 Task: Make an album of culinary techniques and cooking processes.
Action: Mouse scrolled (96, 169) with delta (0, 3)
Screenshot: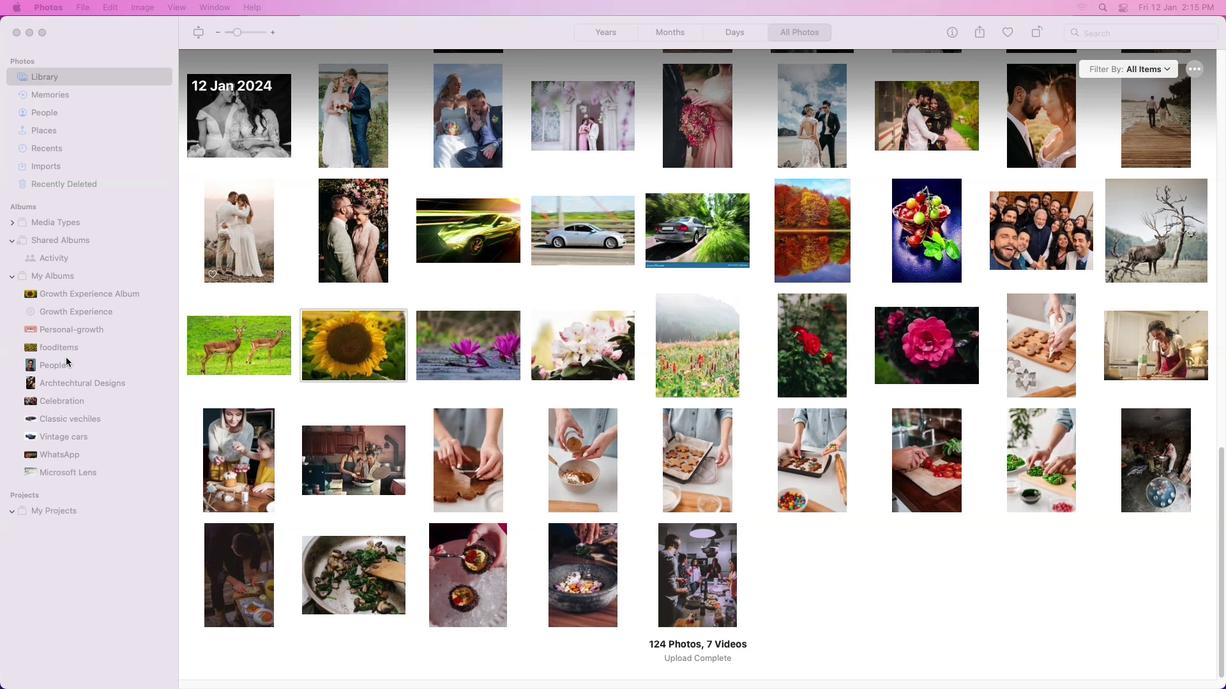 
Action: Mouse moved to (62, 268)
Screenshot: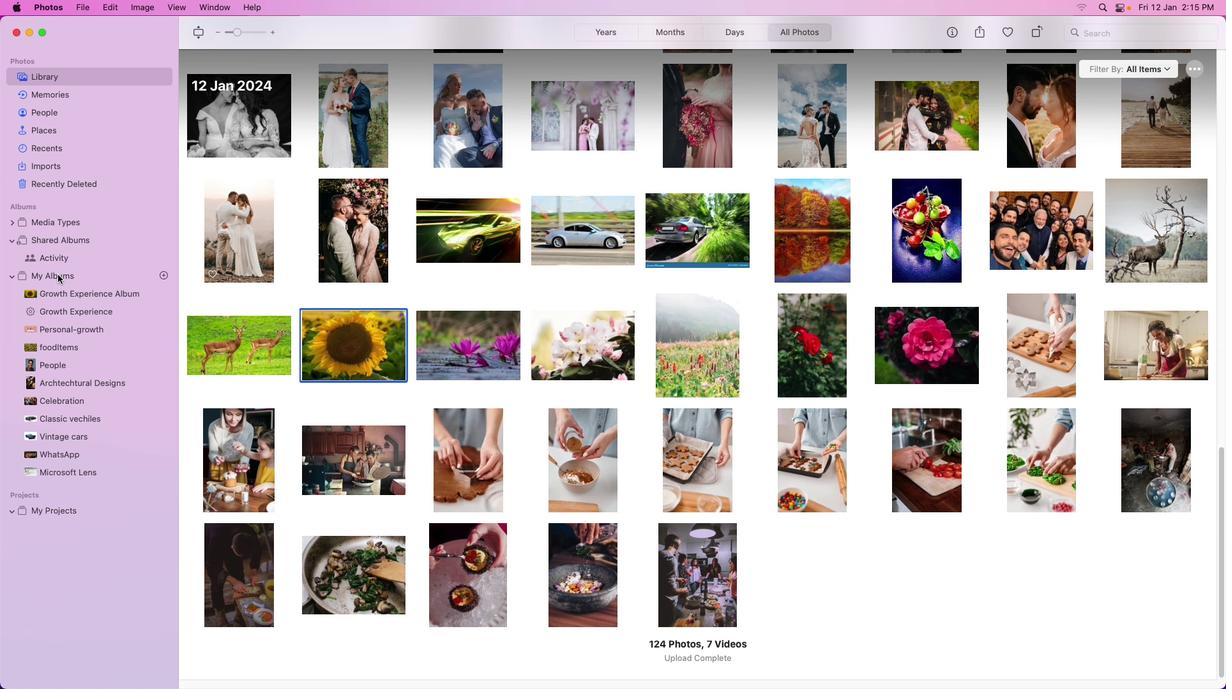 
Action: Mouse pressed left at (62, 268)
Screenshot: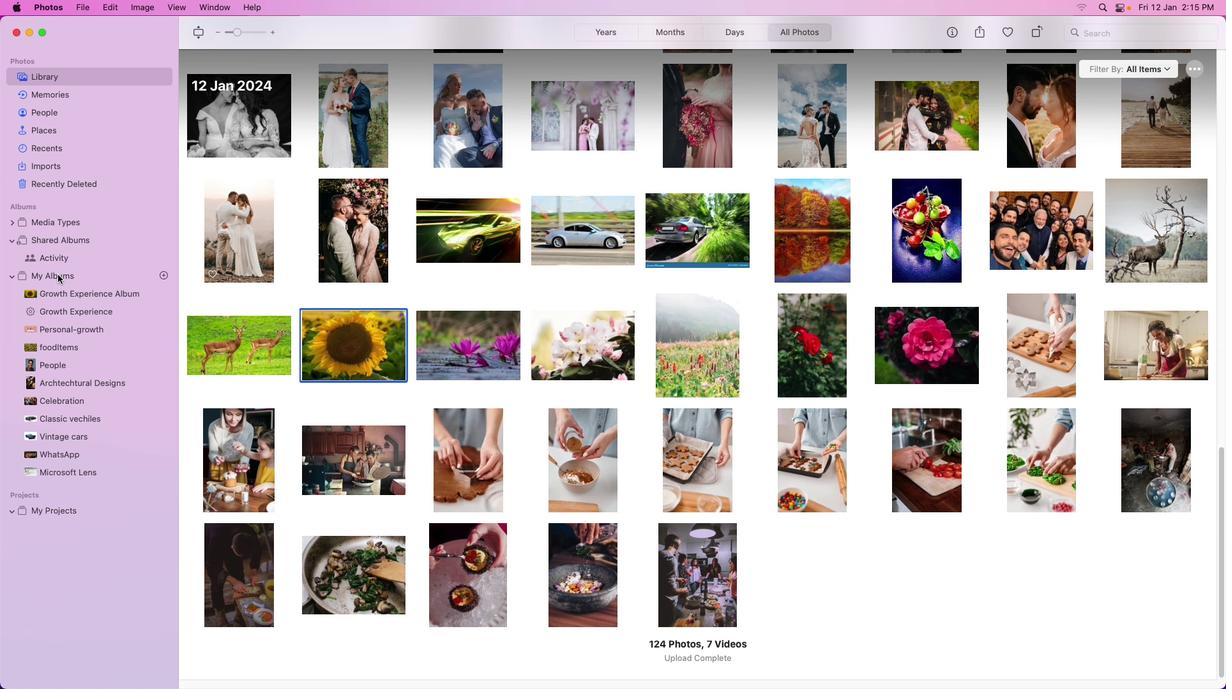 
Action: Mouse moved to (57, 274)
Screenshot: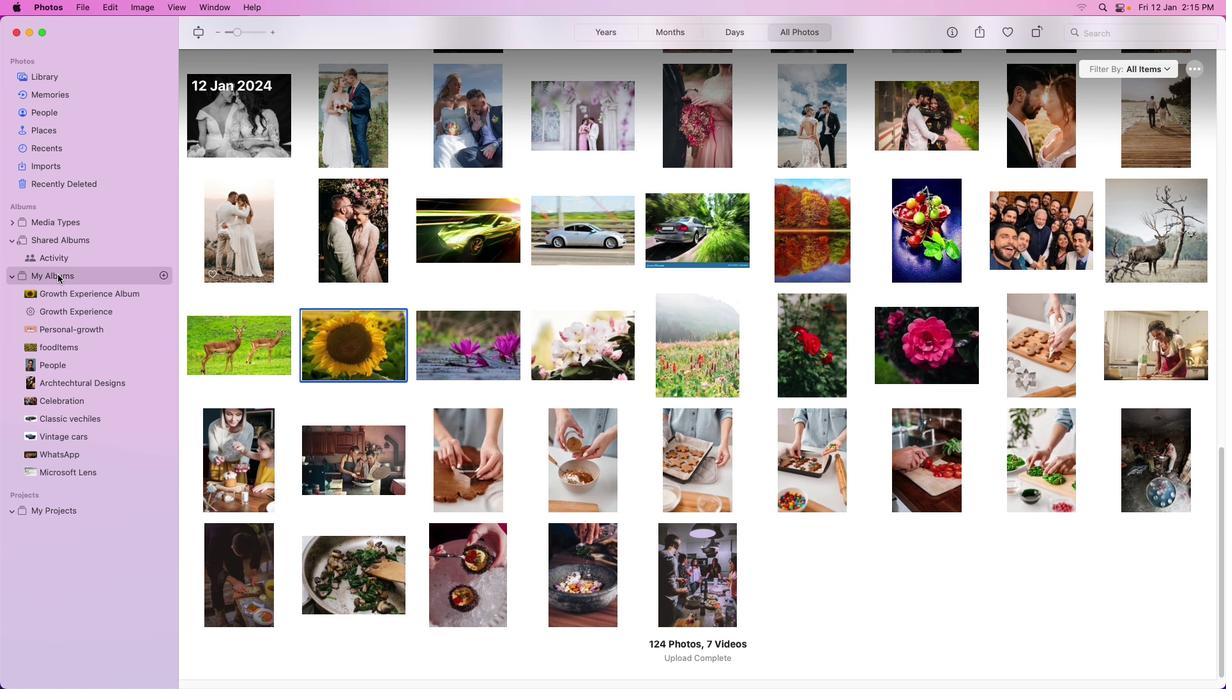 
Action: Mouse pressed left at (57, 274)
Screenshot: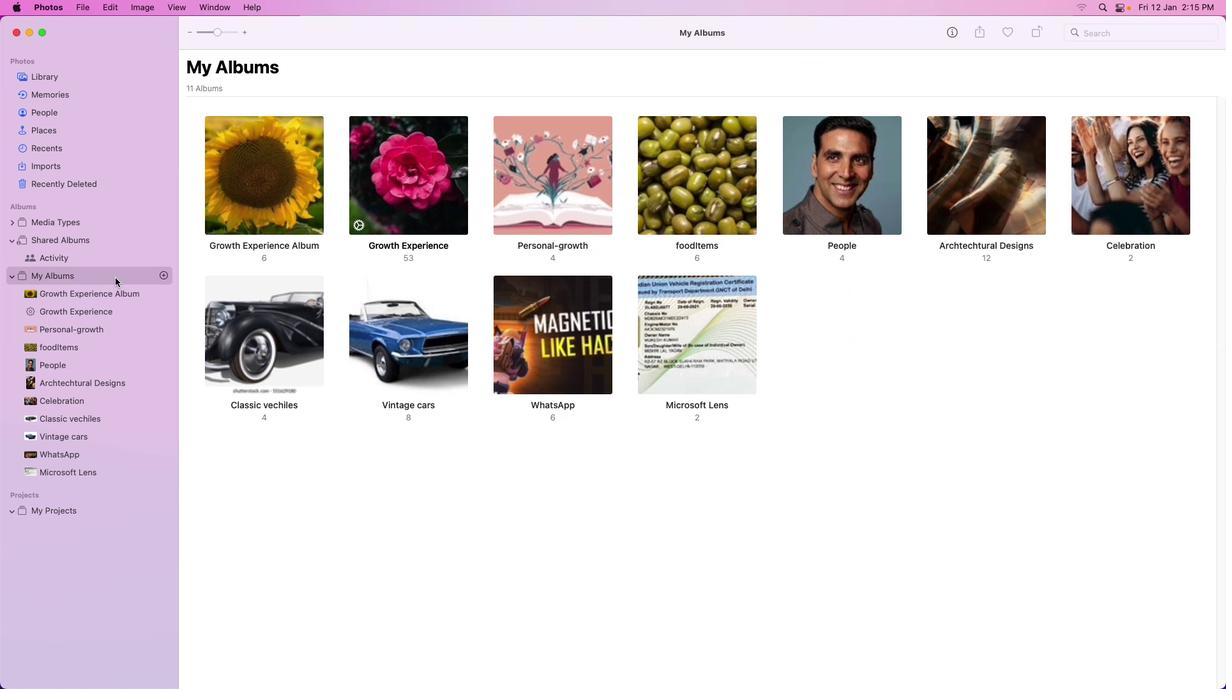 
Action: Mouse moved to (163, 275)
Screenshot: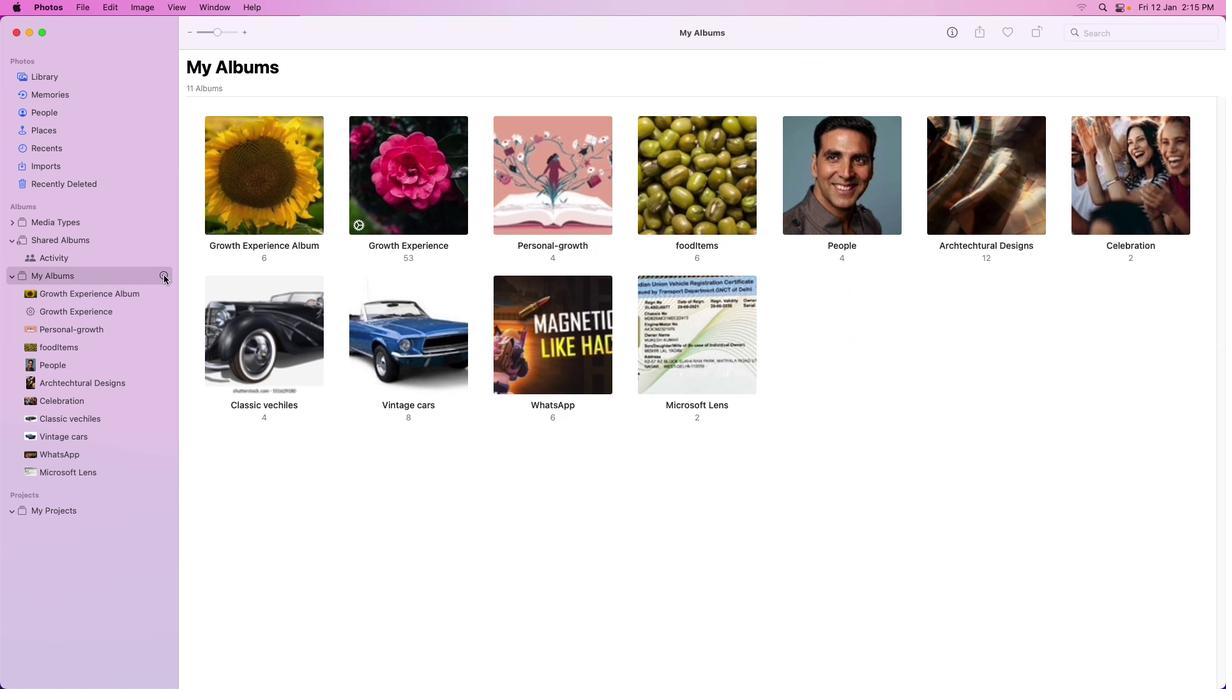 
Action: Mouse pressed left at (163, 275)
Screenshot: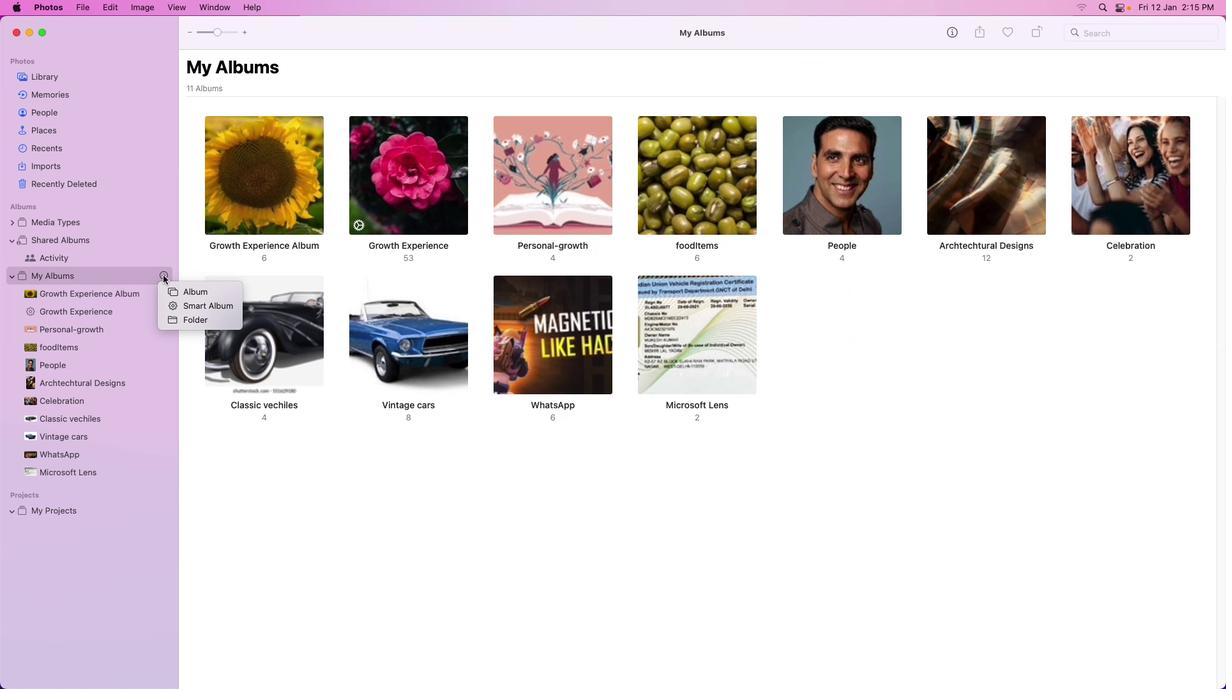
Action: Mouse moved to (183, 295)
Screenshot: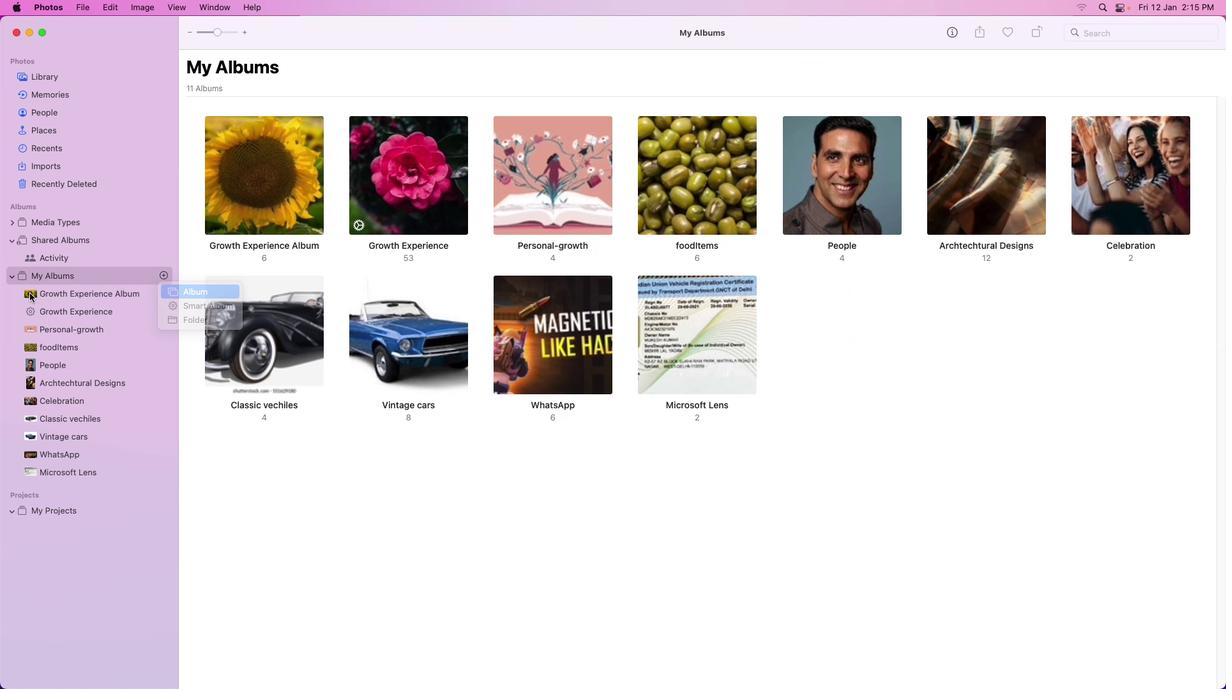 
Action: Mouse pressed left at (183, 295)
Screenshot: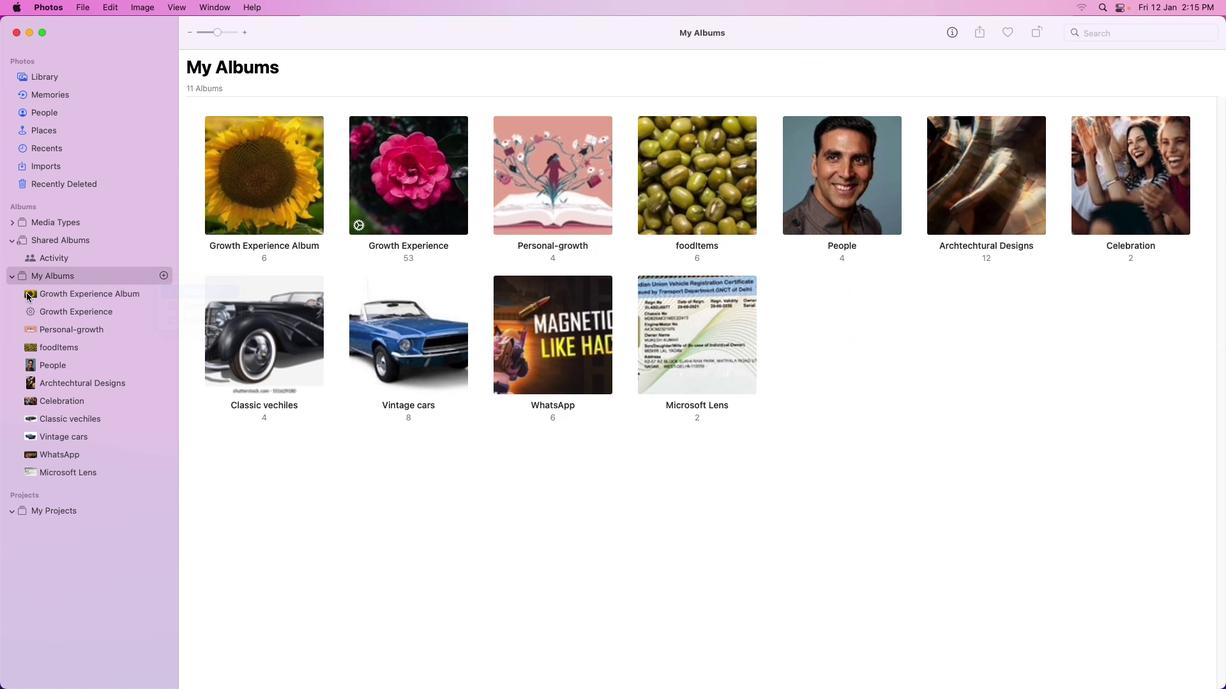 
Action: Mouse moved to (139, 293)
Screenshot: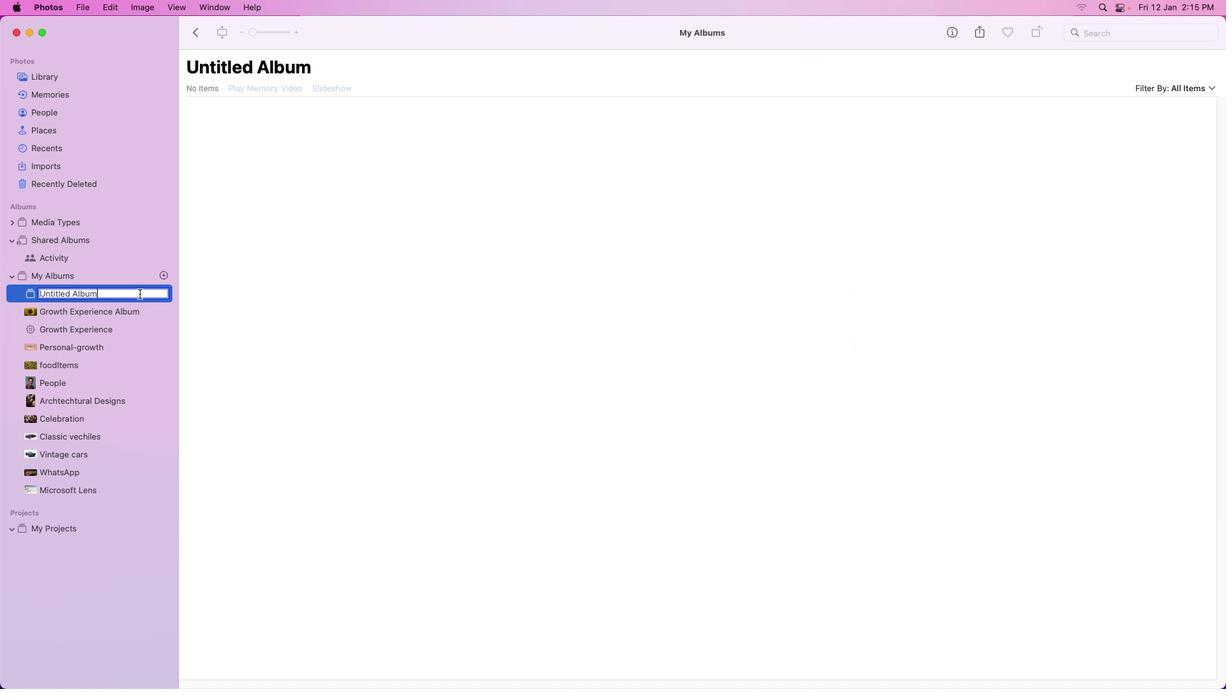 
Action: Mouse pressed left at (139, 293)
Screenshot: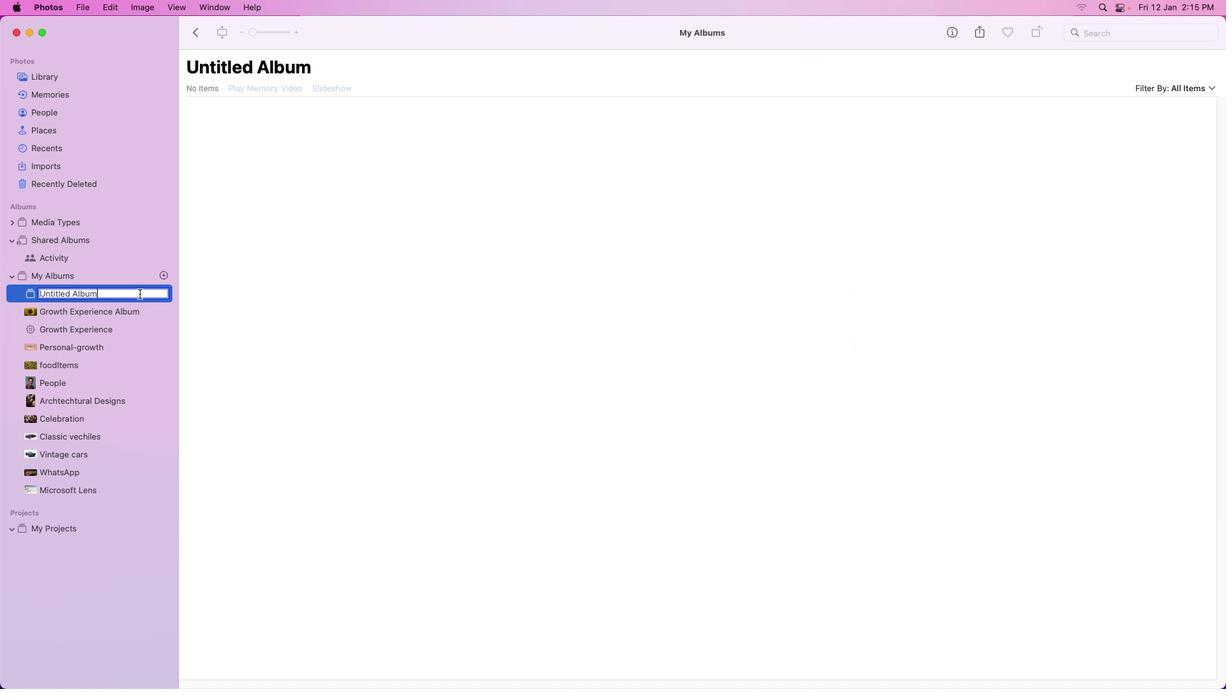 
Action: Key pressed Key.backspaceKey.backspaceKey.backspaceKey.backspaceKey.backspaceKey.backspaceKey.backspaceKey.backspaceKey.backspaceKey.backspaceKey.backspaceKey.backspaceKey.backspaceKey.backspaceKey.backspaceKey.backspaceKey.backspaceKey.backspaceKey.backspaceKey.shift_r'C''o''o''k''i''n''g'Key.spaceKey.shift'P''r''o''c''e''s''s''e''s'Key.enter
Screenshot: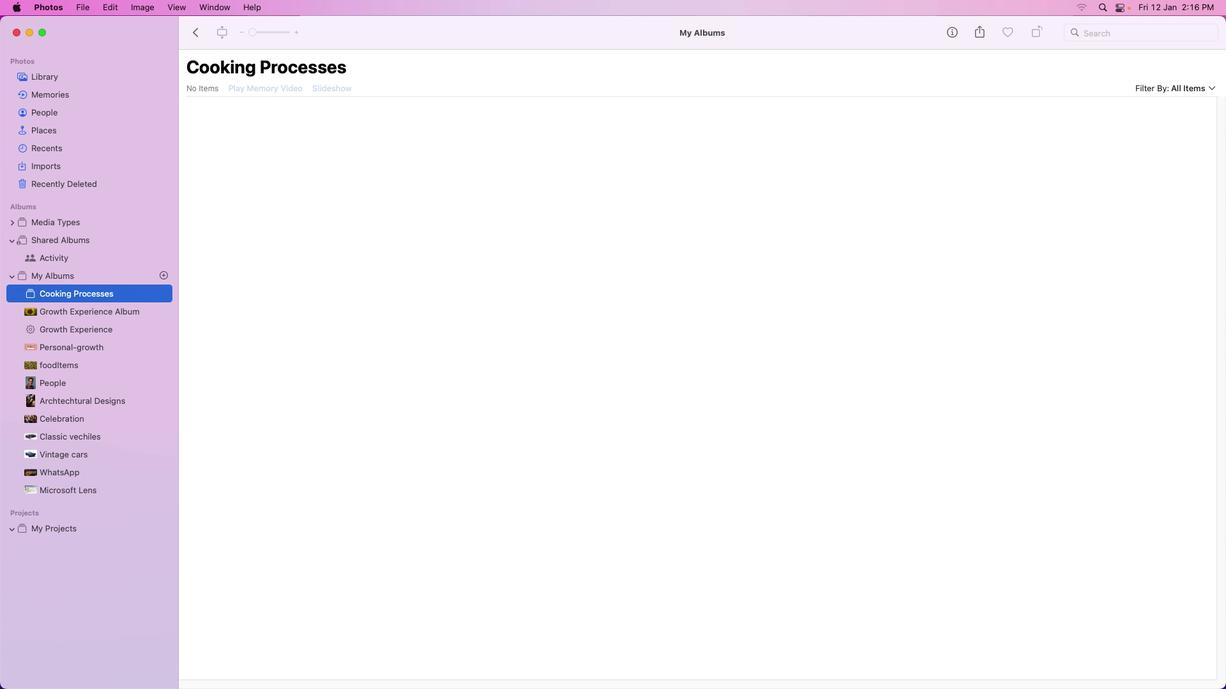 
Action: Mouse moved to (62, 81)
Screenshot: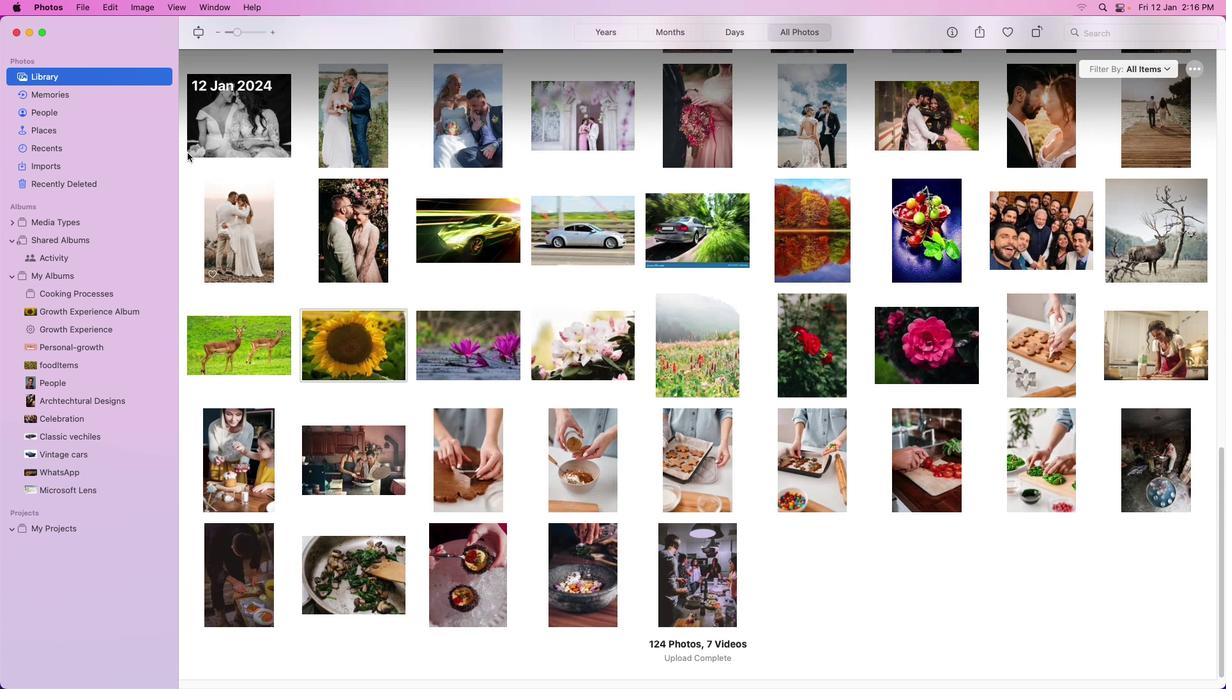 
Action: Mouse pressed left at (62, 81)
Screenshot: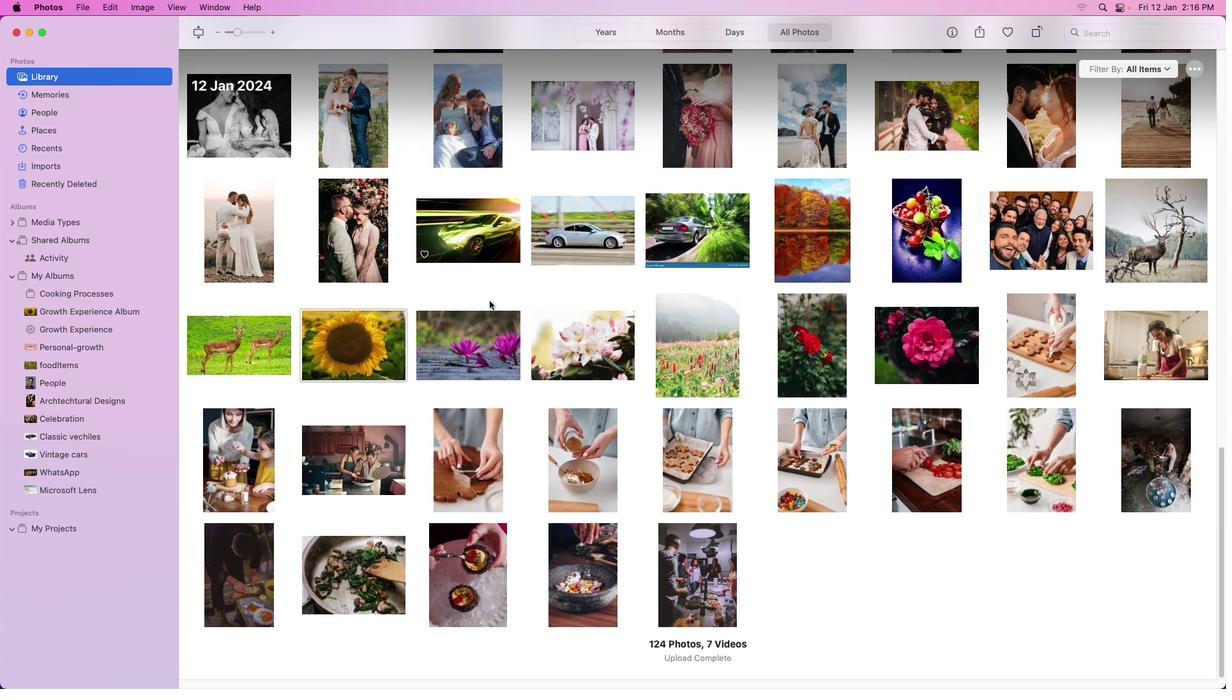 
Action: Mouse moved to (550, 328)
Screenshot: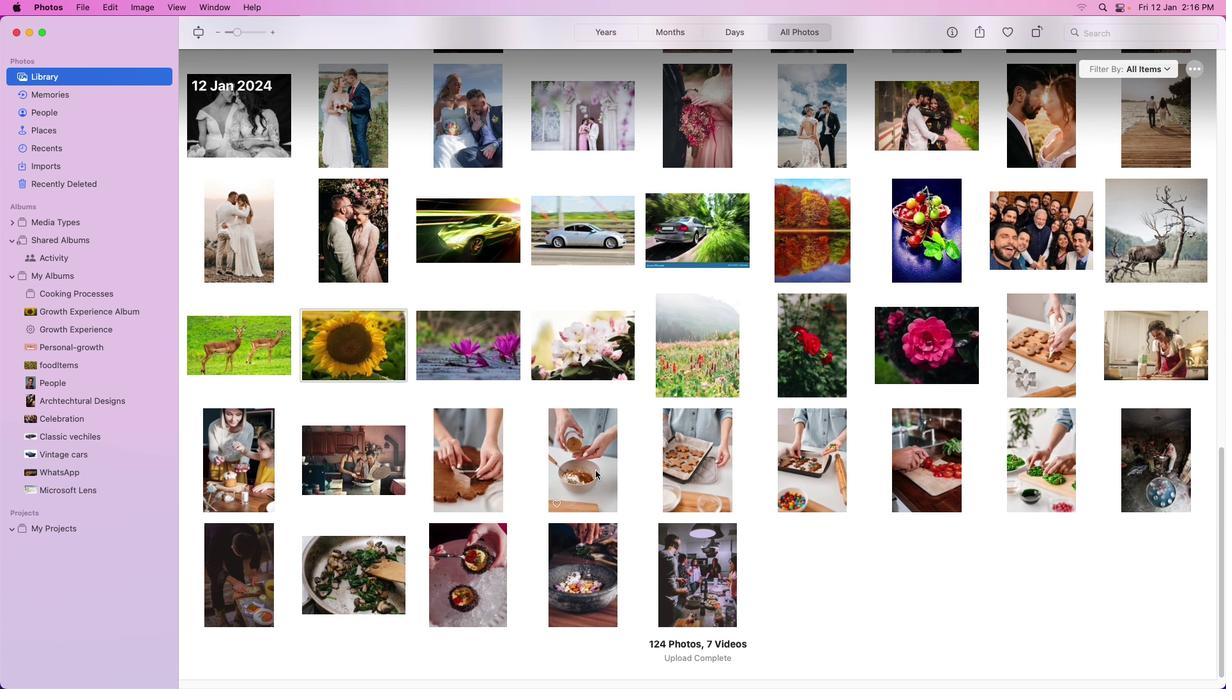 
Action: Mouse scrolled (550, 328) with delta (0, 0)
Screenshot: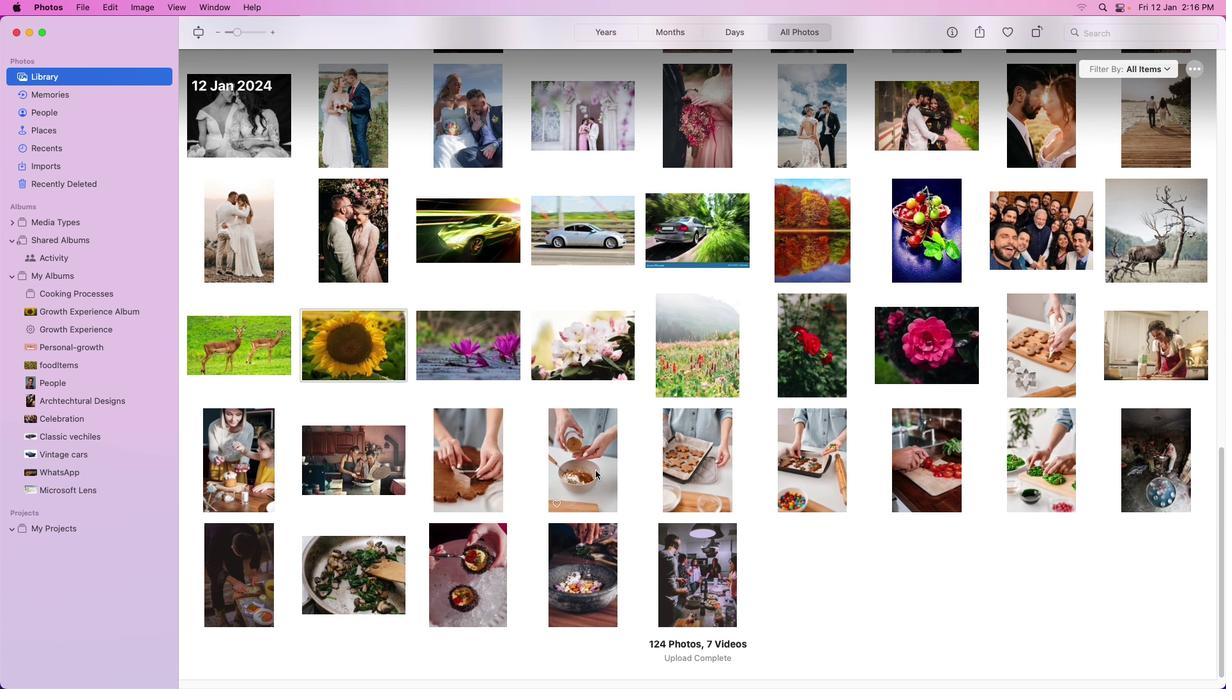 
Action: Mouse moved to (551, 328)
Screenshot: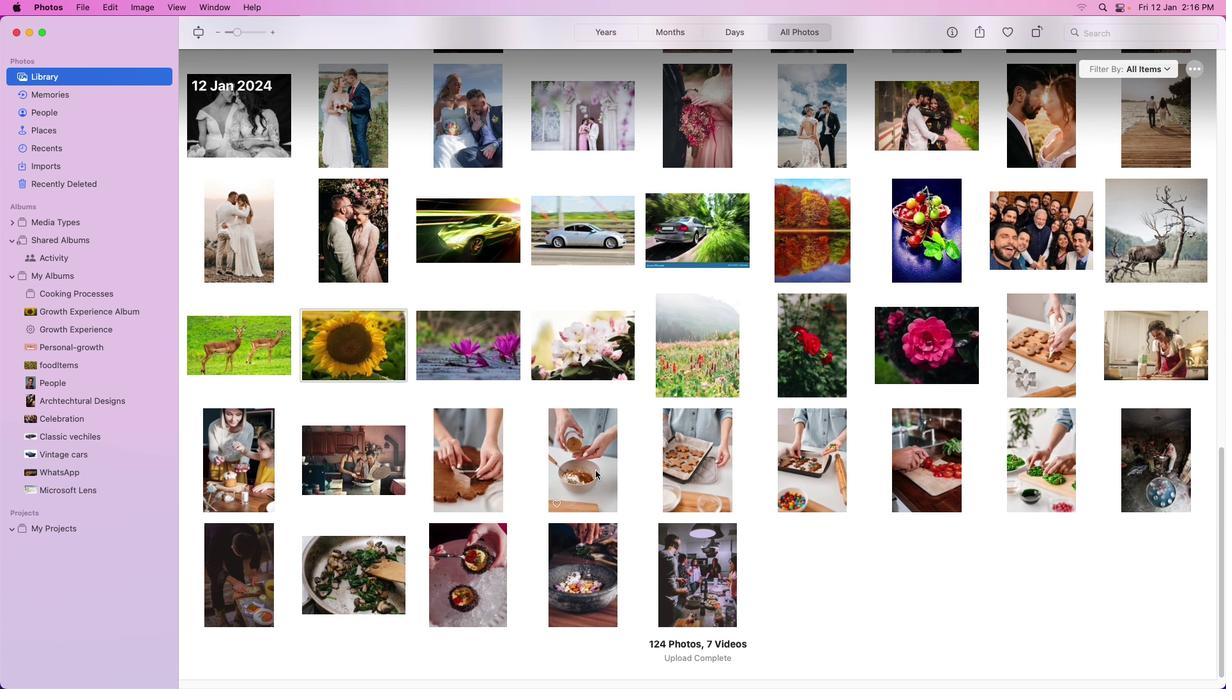 
Action: Mouse scrolled (551, 328) with delta (0, 0)
Screenshot: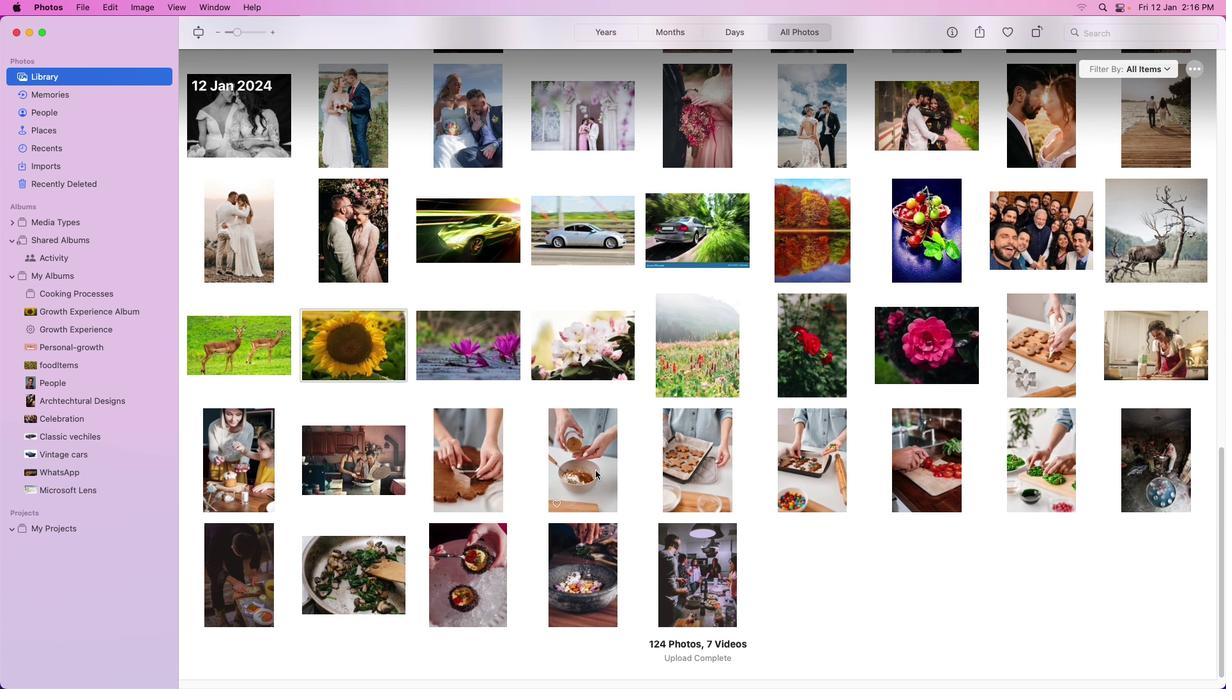 
Action: Mouse moved to (553, 329)
Screenshot: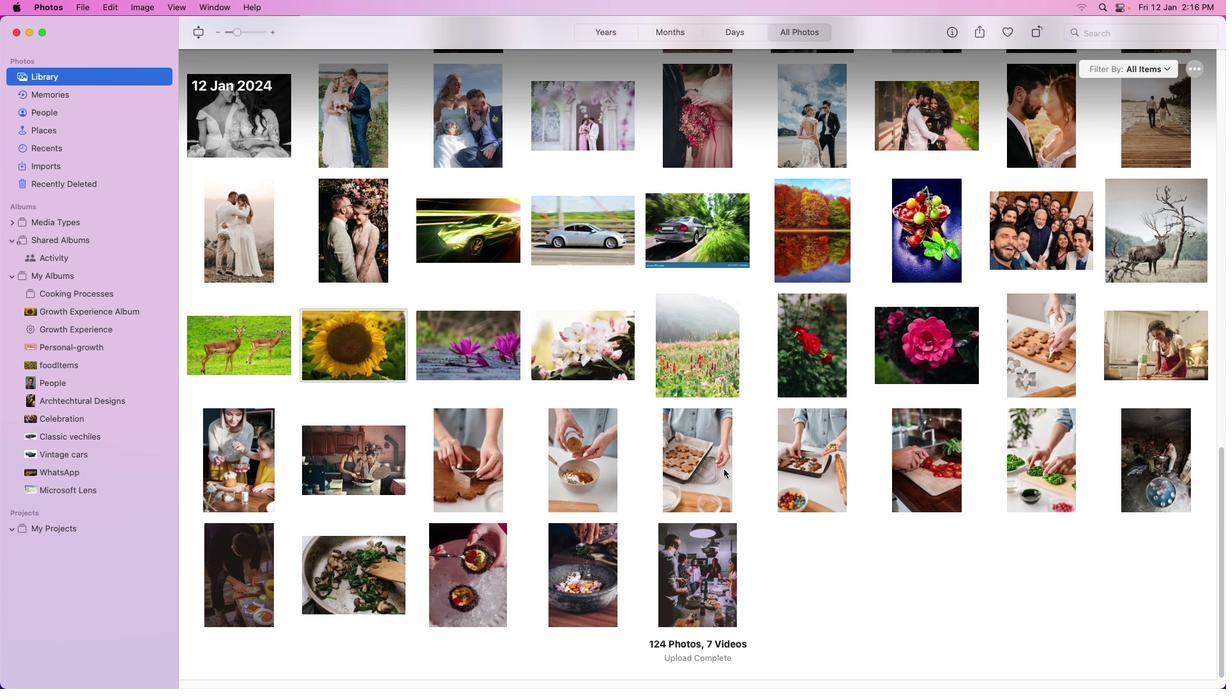 
Action: Mouse scrolled (553, 329) with delta (0, -1)
Screenshot: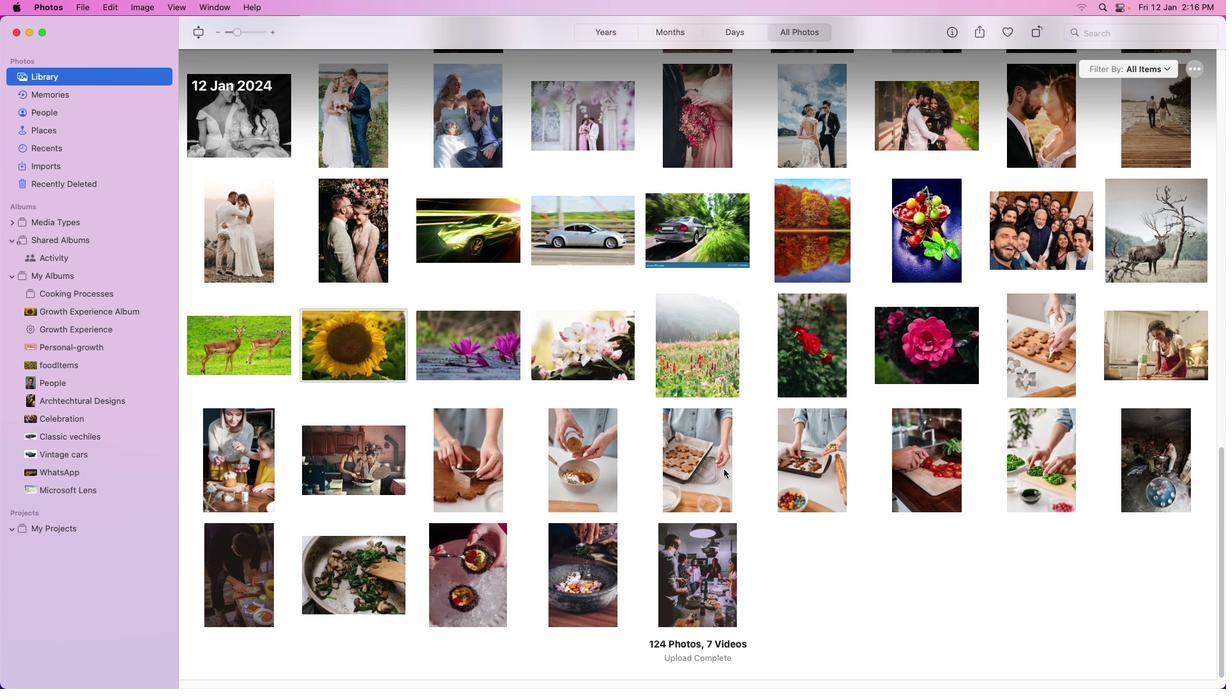 
Action: Mouse moved to (553, 330)
Screenshot: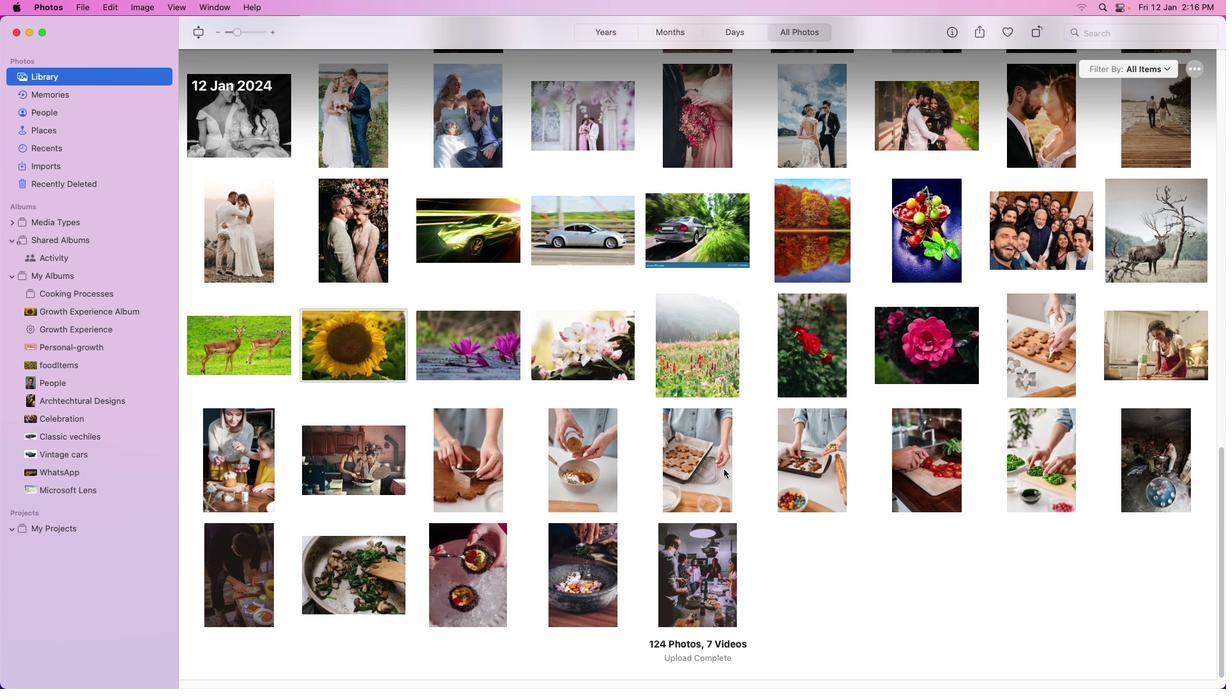 
Action: Mouse scrolled (553, 330) with delta (0, -3)
Screenshot: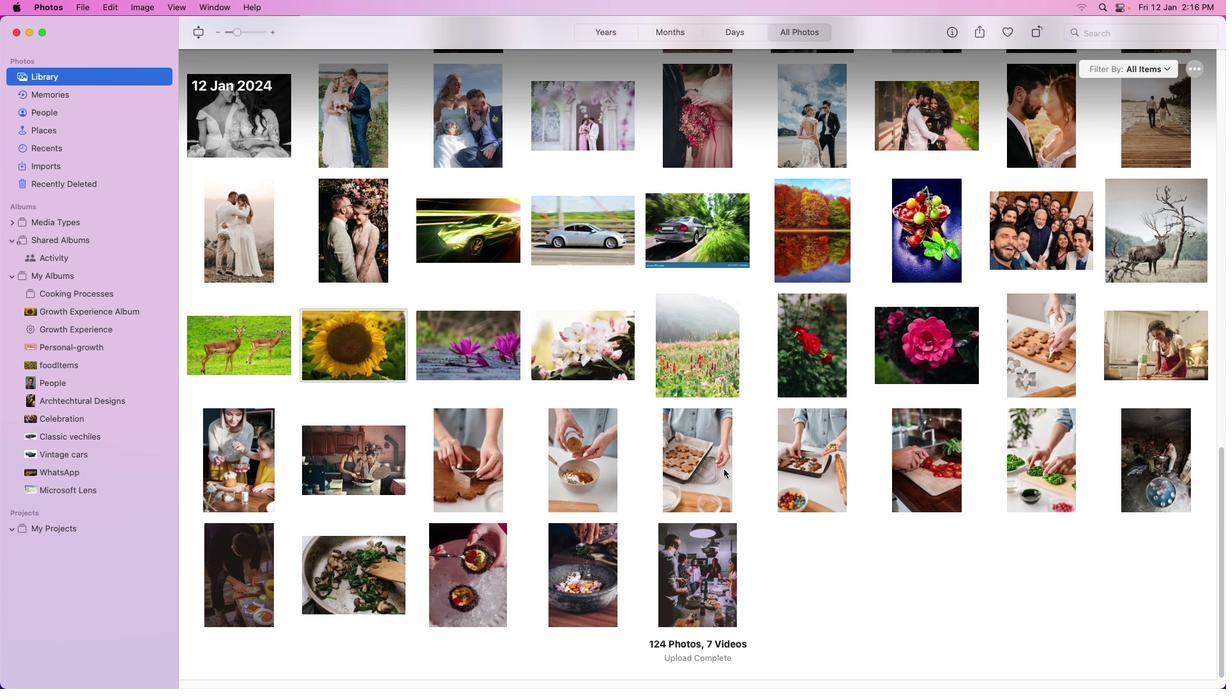 
Action: Mouse moved to (553, 330)
Screenshot: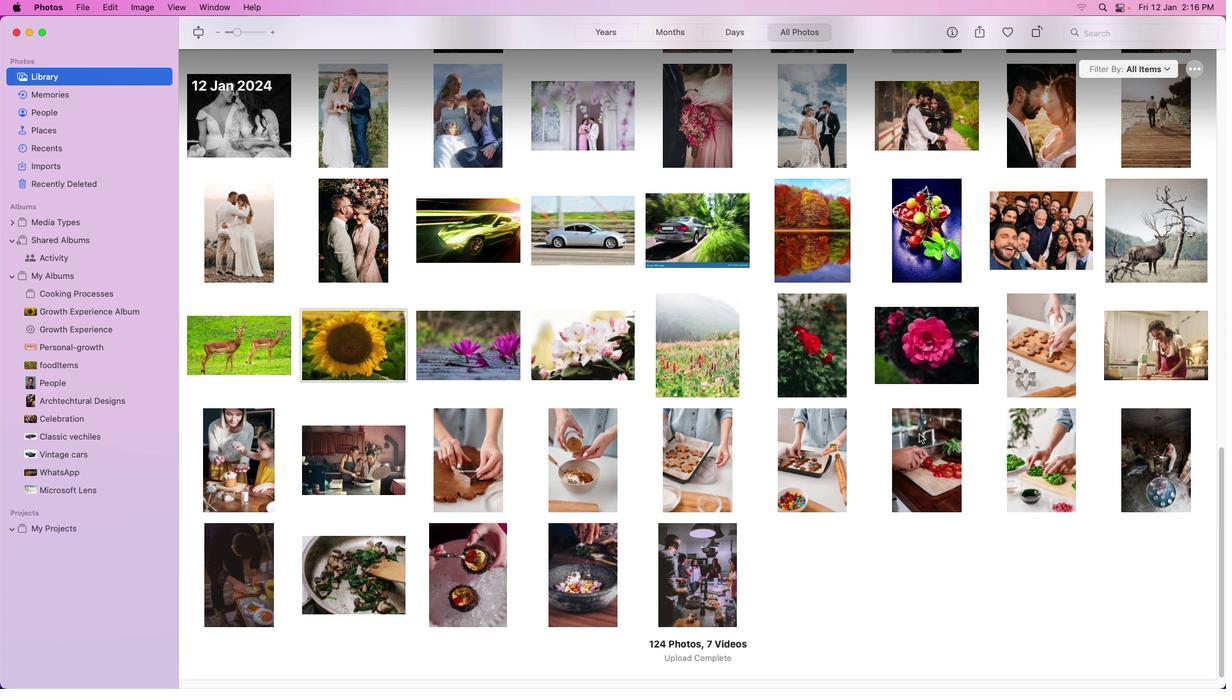 
Action: Mouse scrolled (553, 330) with delta (0, -3)
Screenshot: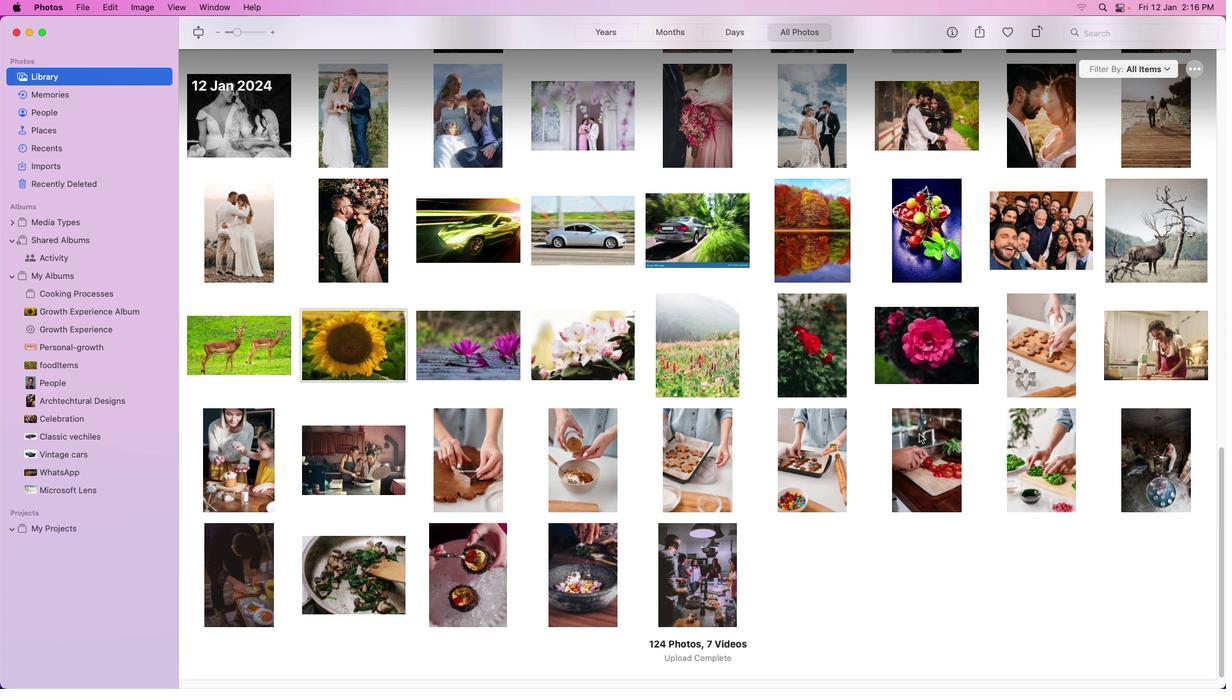 
Action: Mouse moved to (553, 330)
Screenshot: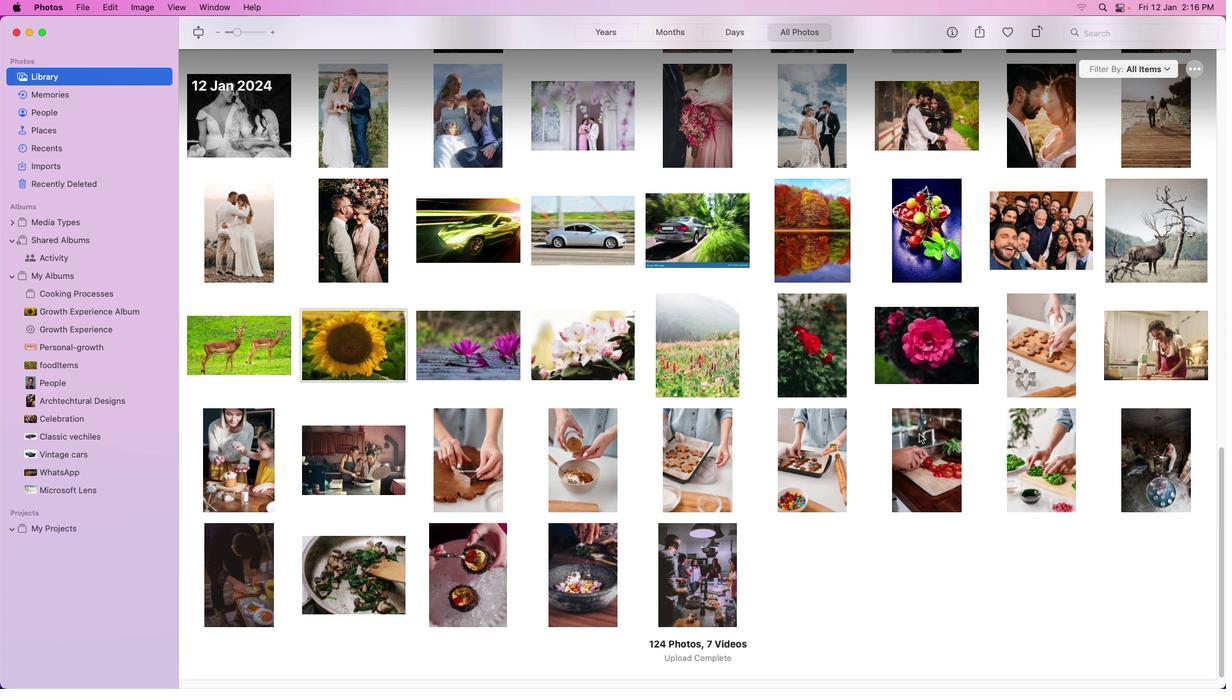 
Action: Mouse scrolled (553, 330) with delta (0, -4)
Screenshot: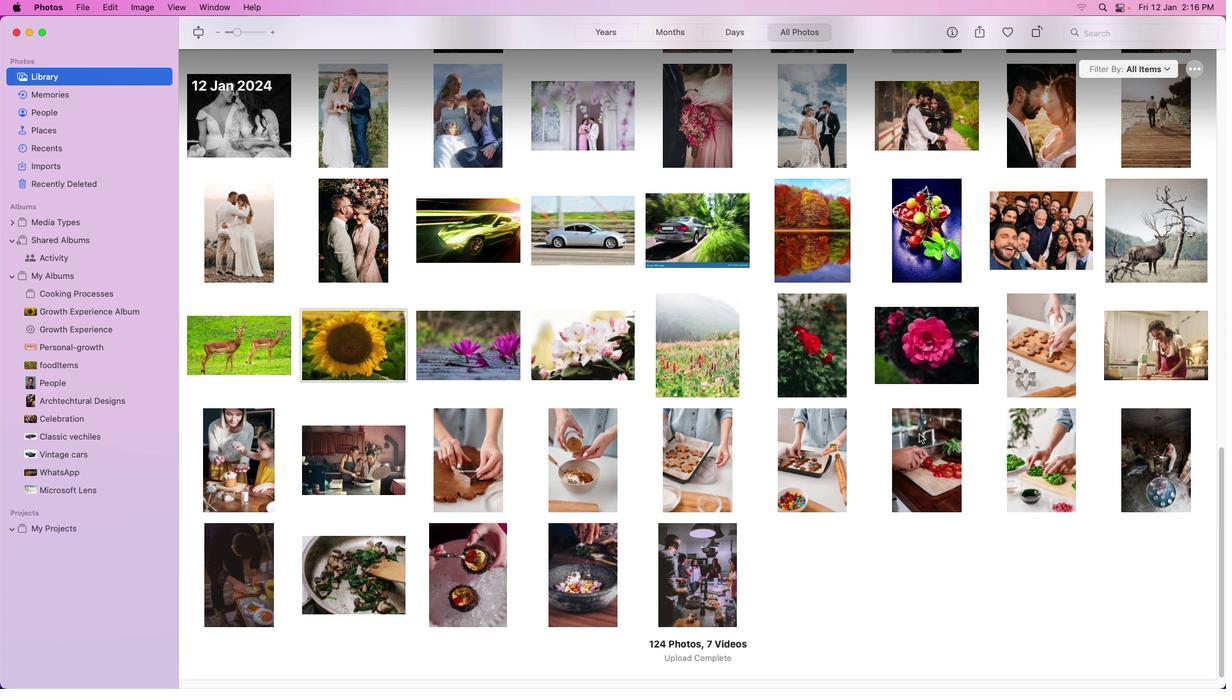 
Action: Mouse moved to (553, 330)
Screenshot: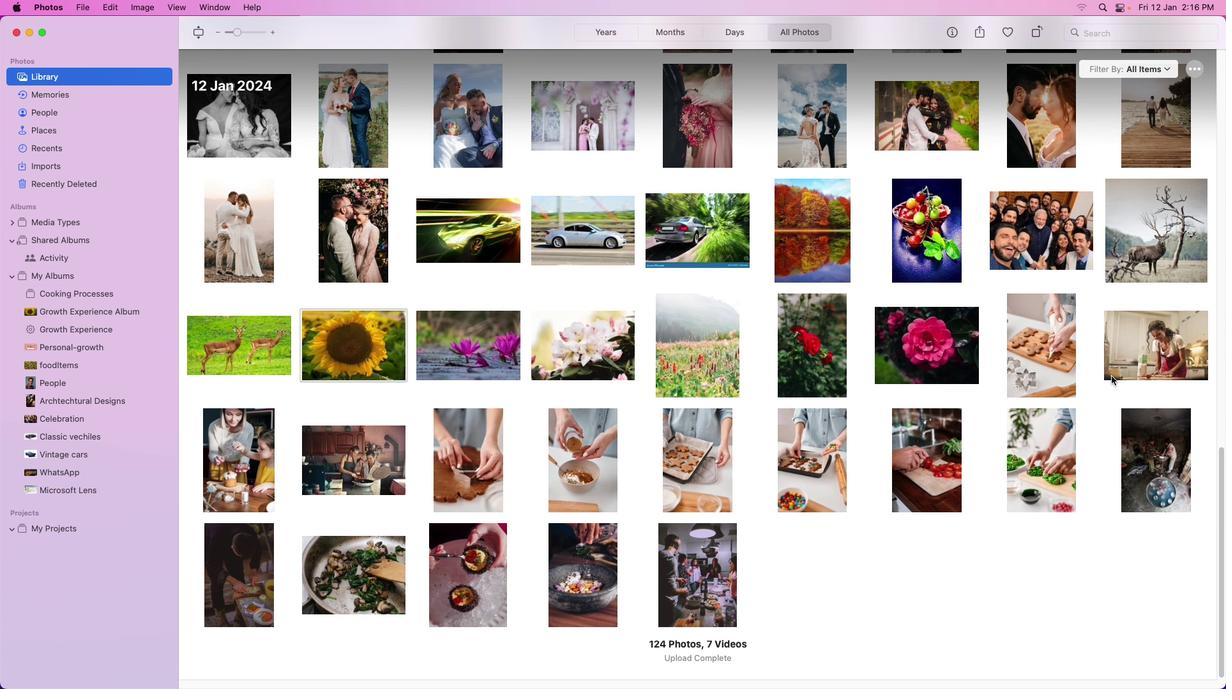 
Action: Mouse scrolled (553, 330) with delta (0, -4)
Screenshot: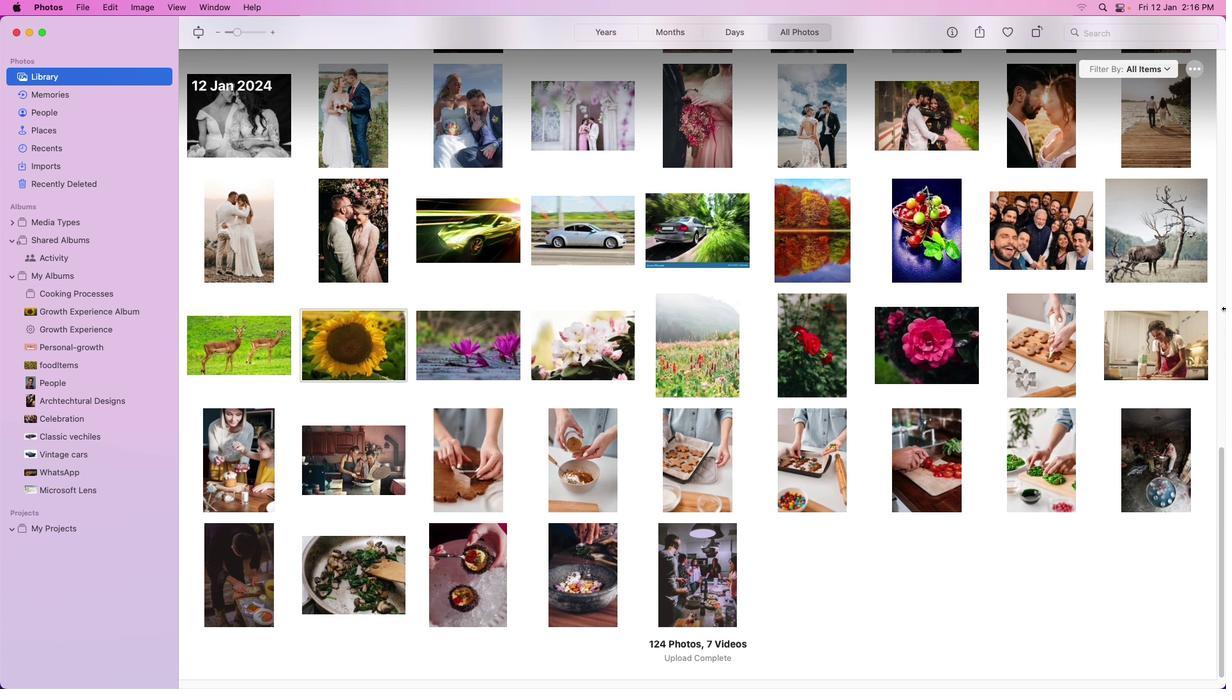 
Action: Mouse moved to (1062, 345)
Screenshot: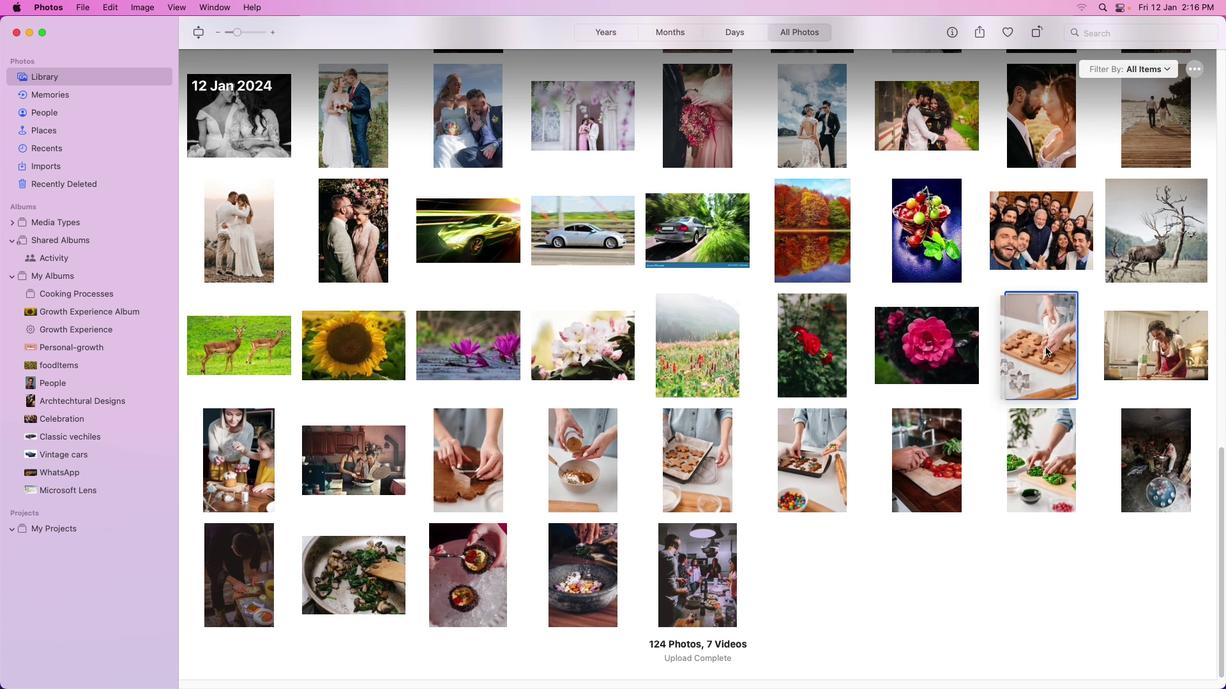 
Action: Mouse pressed left at (1062, 345)
Screenshot: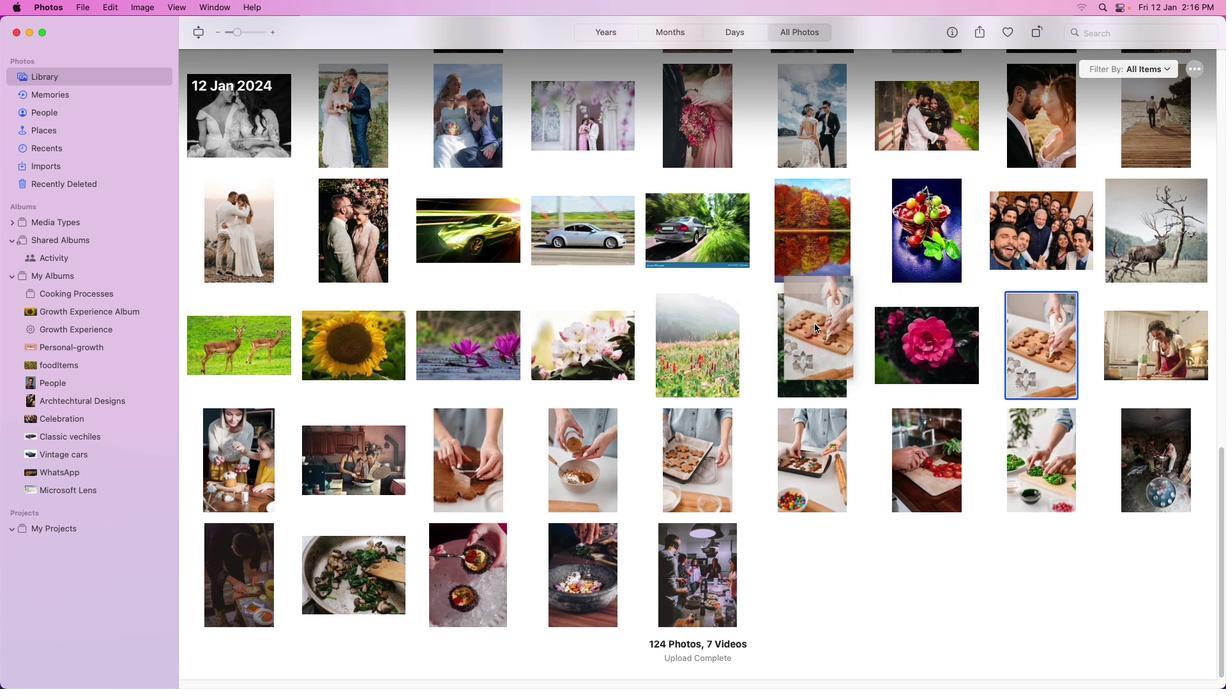 
Action: Mouse moved to (1152, 350)
Screenshot: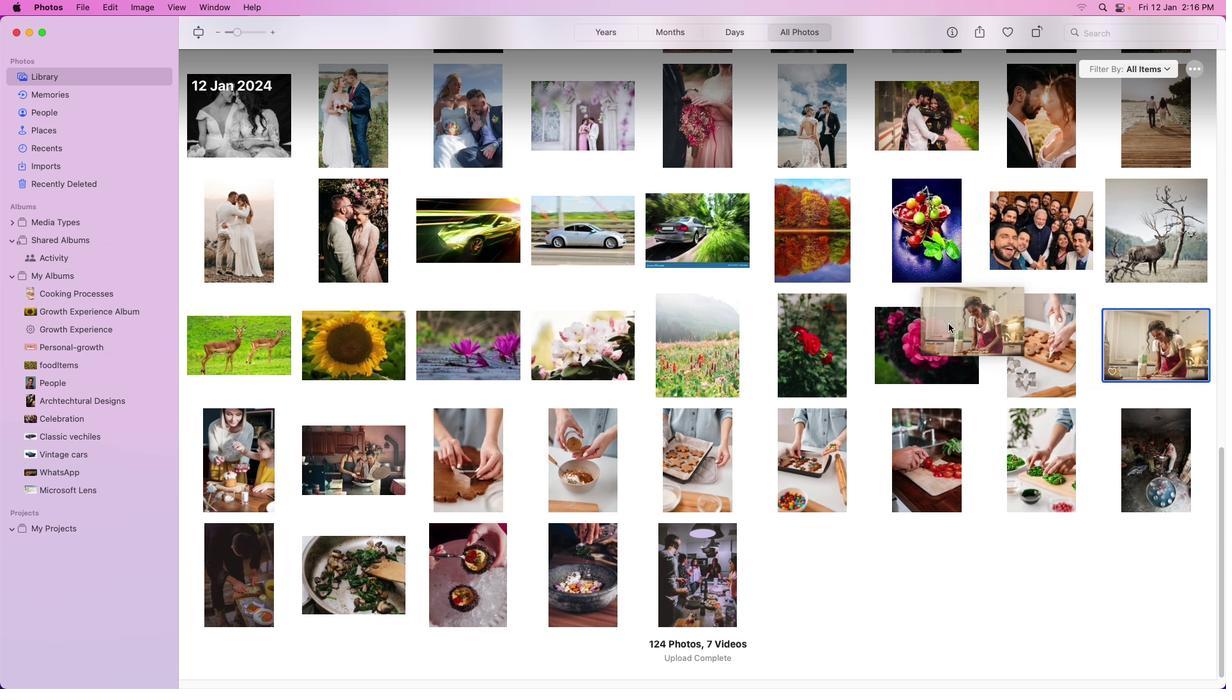 
Action: Mouse pressed left at (1152, 350)
Screenshot: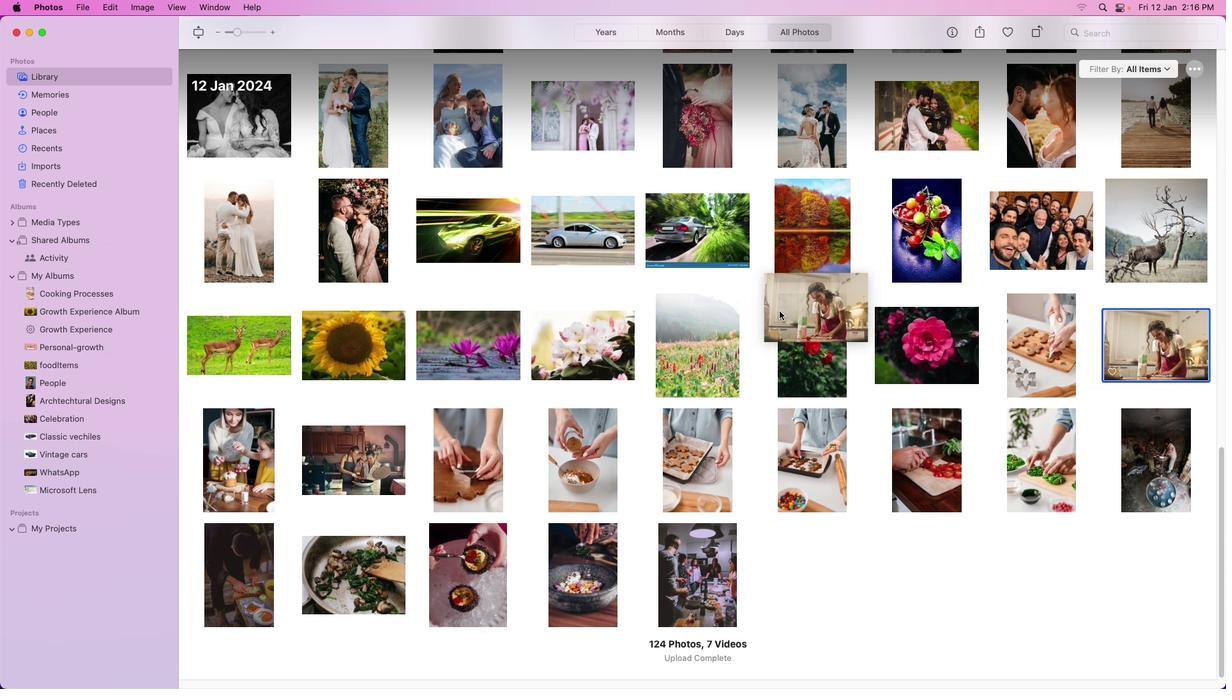
Action: Mouse moved to (238, 440)
Screenshot: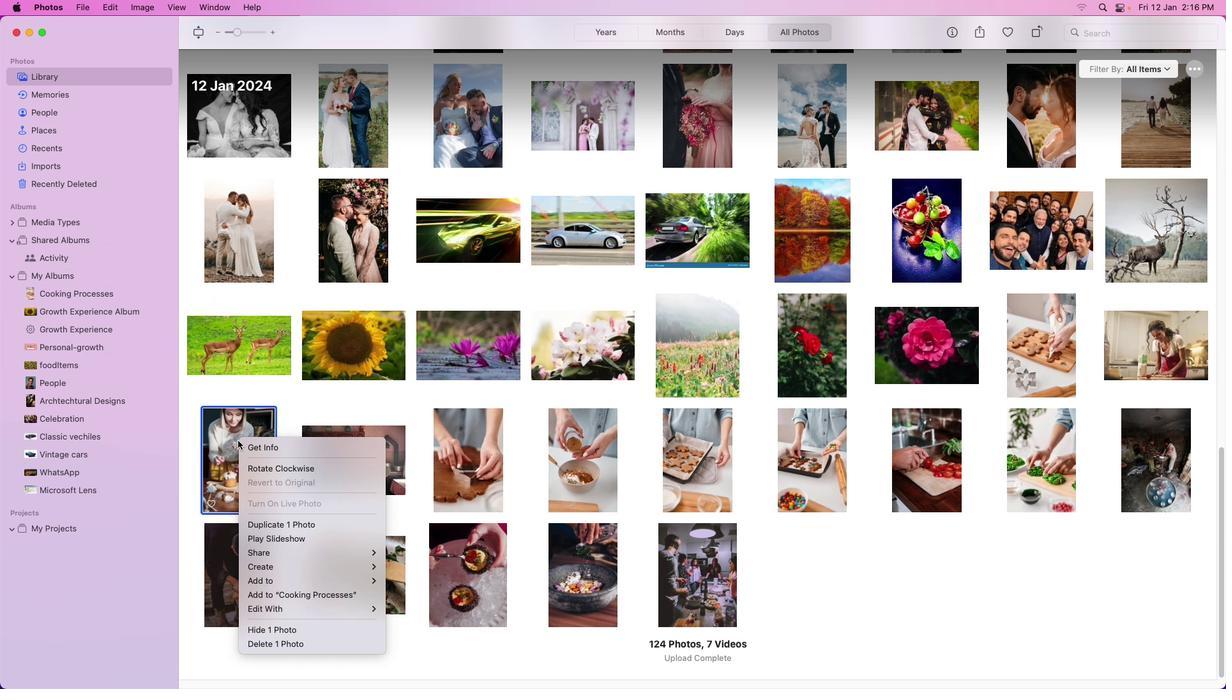 
Action: Mouse pressed right at (238, 440)
Screenshot: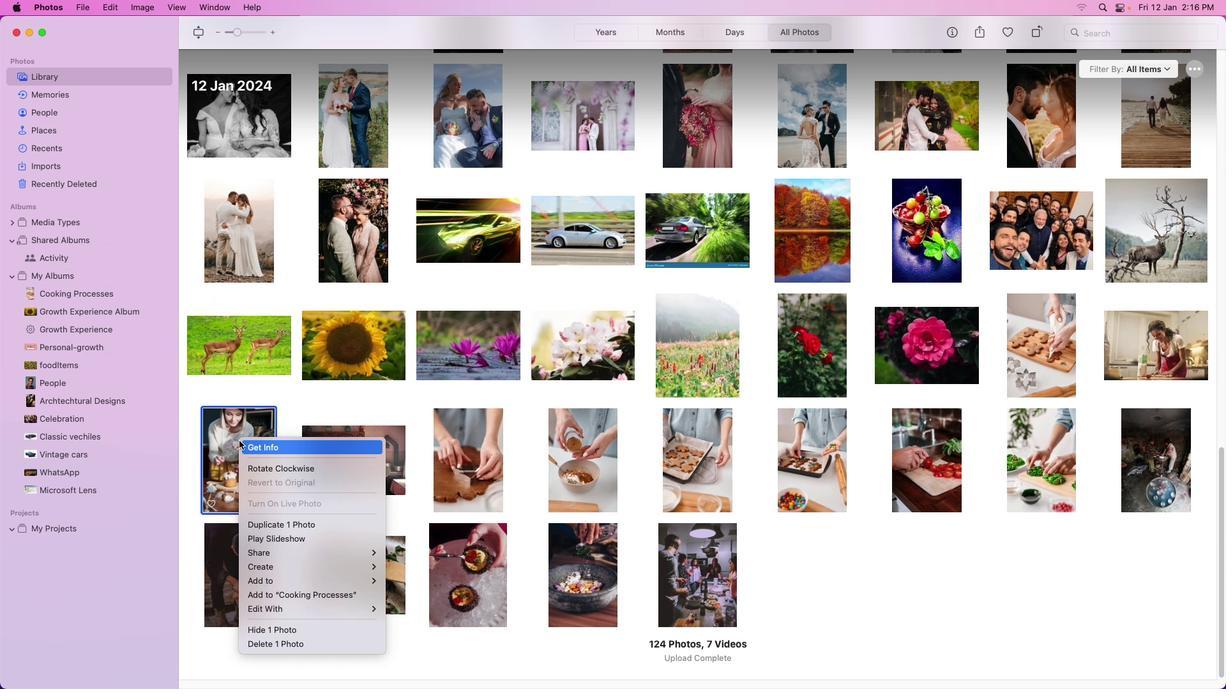
Action: Mouse moved to (478, 521)
Screenshot: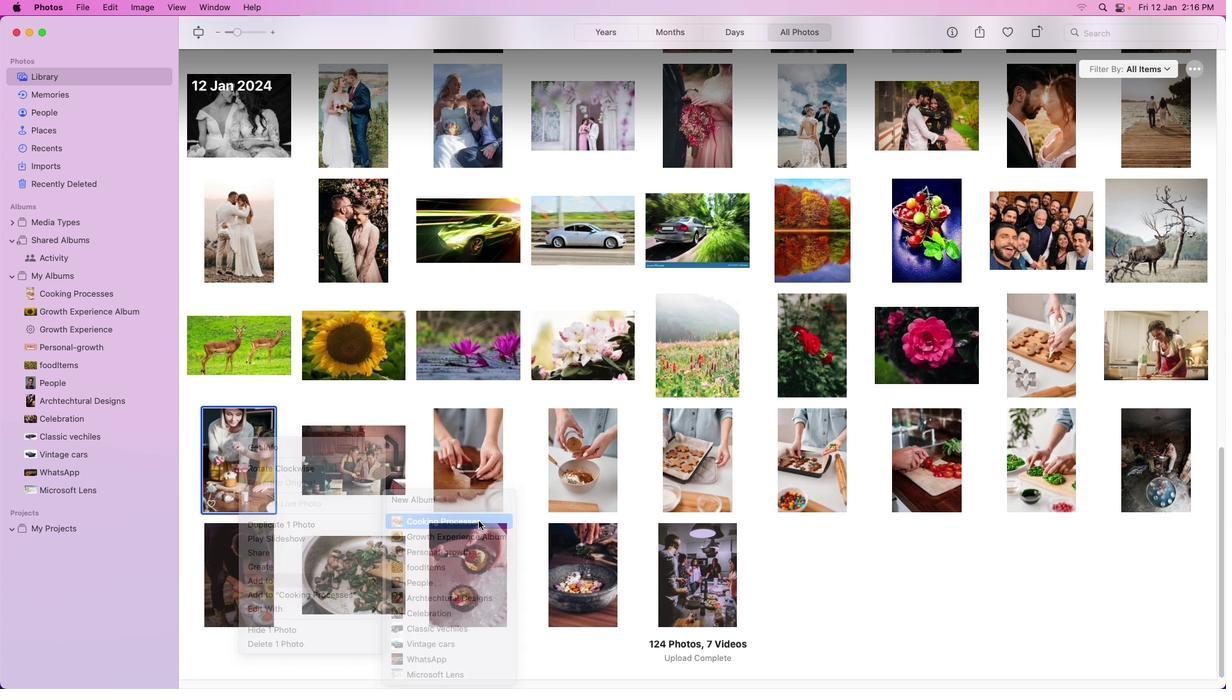 
Action: Mouse pressed left at (478, 521)
Screenshot: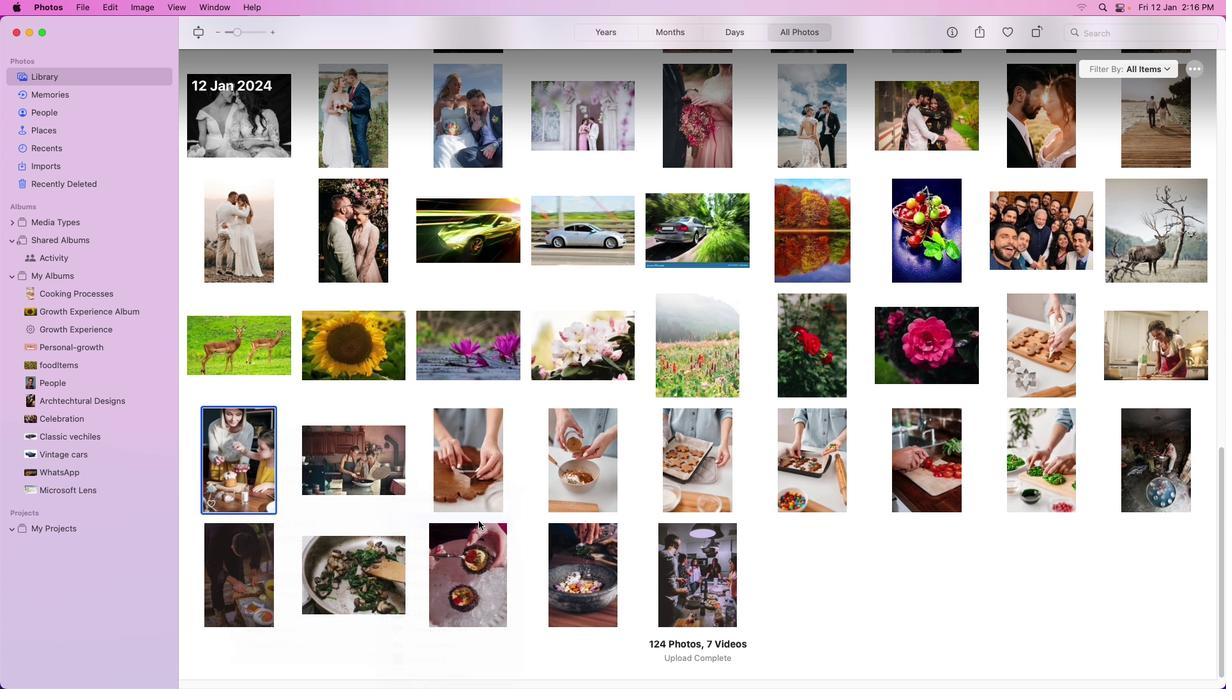 
Action: Mouse moved to (339, 460)
Screenshot: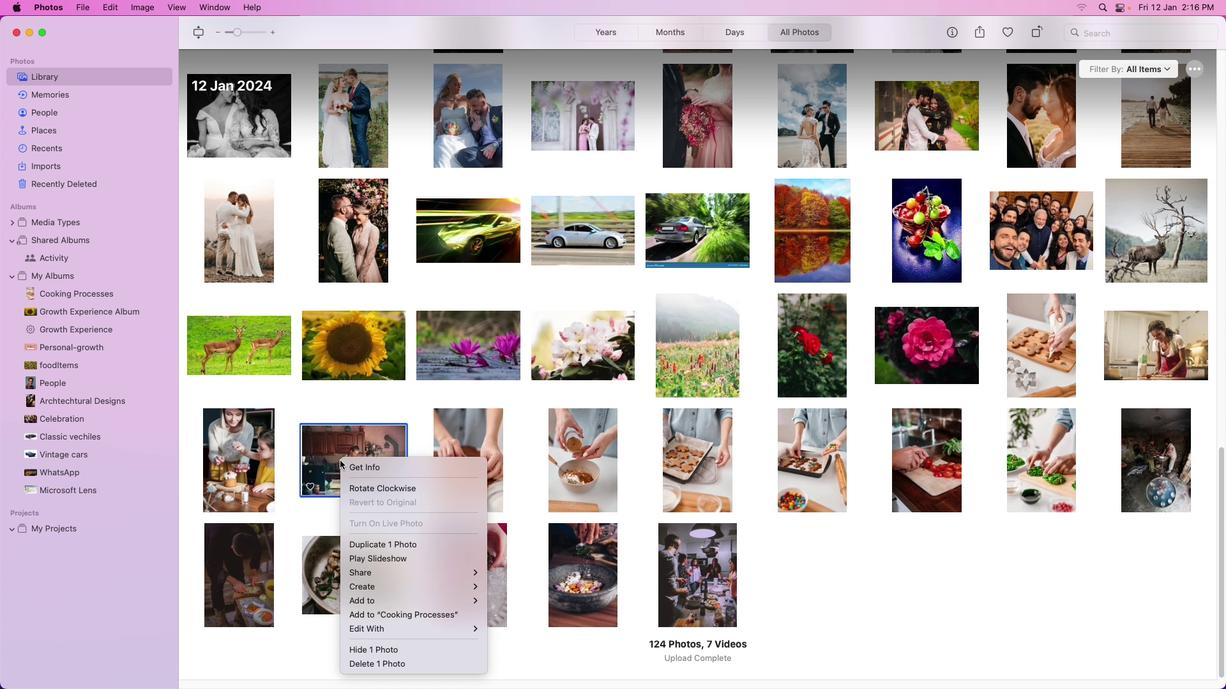 
Action: Mouse pressed right at (339, 460)
Screenshot: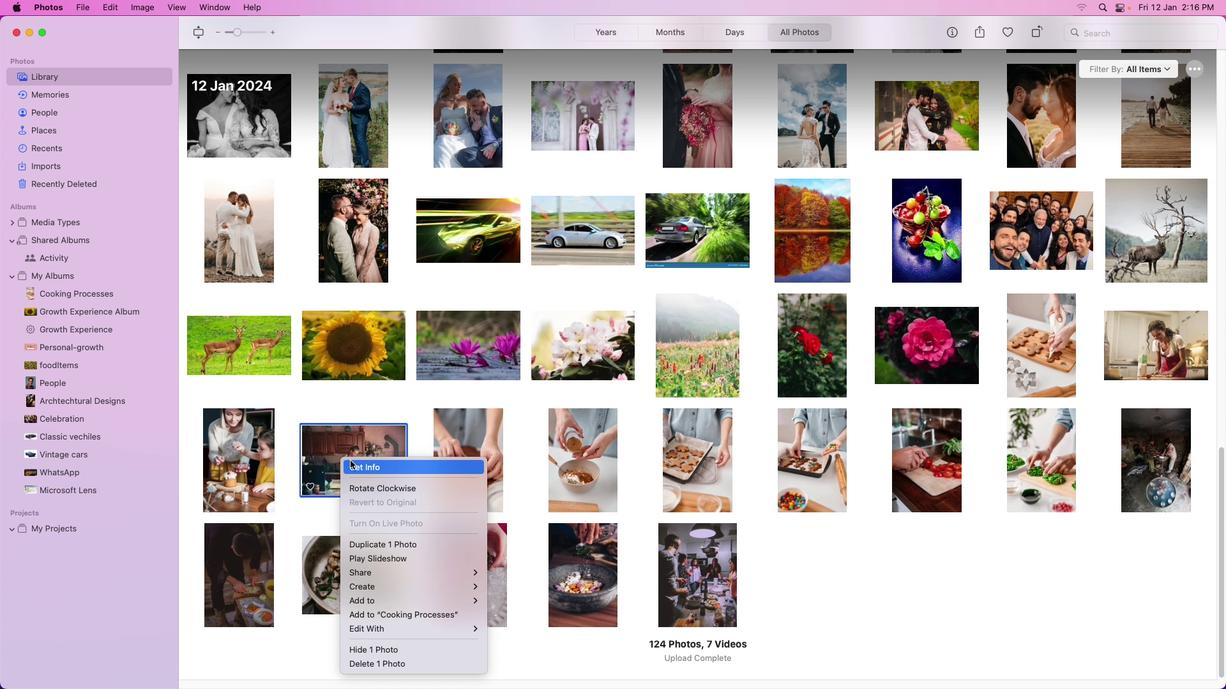 
Action: Mouse moved to (567, 516)
Screenshot: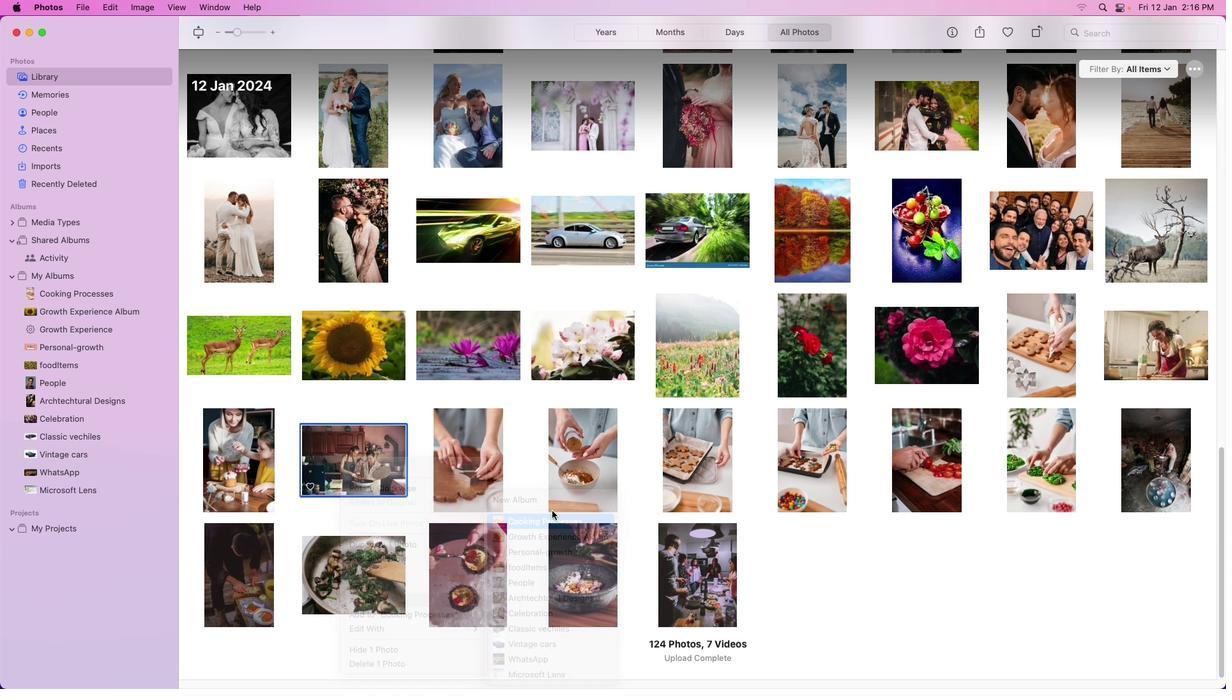 
Action: Mouse pressed left at (567, 516)
Screenshot: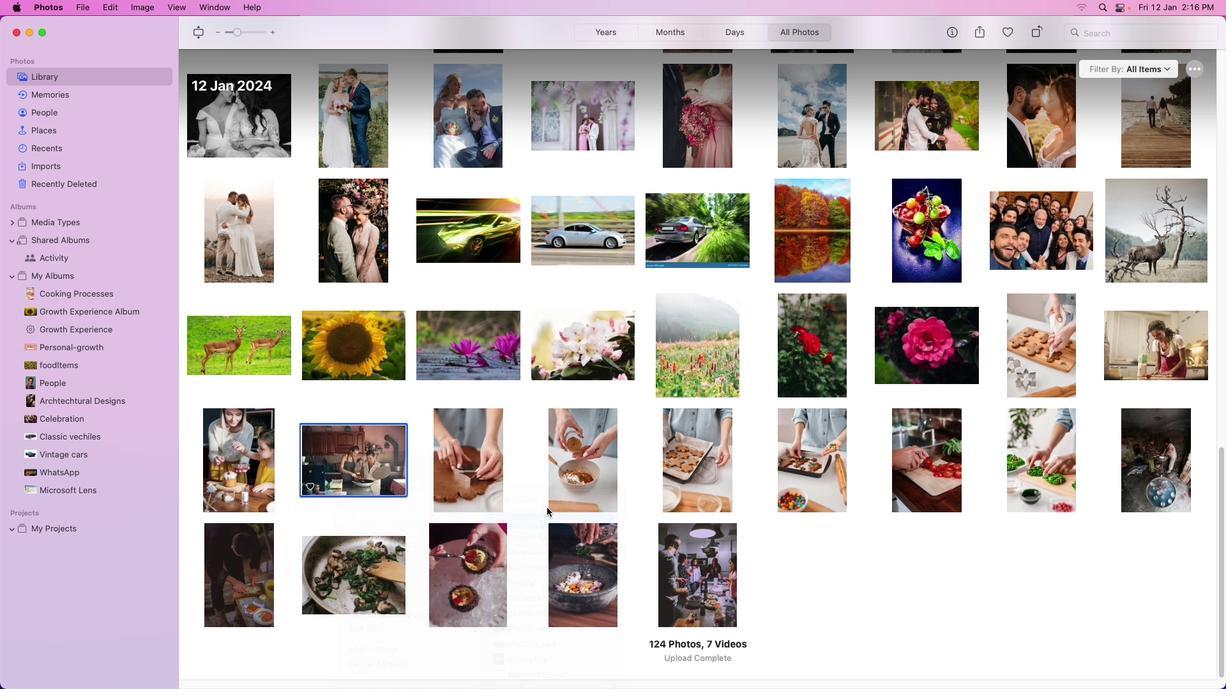 
Action: Mouse moved to (466, 466)
Screenshot: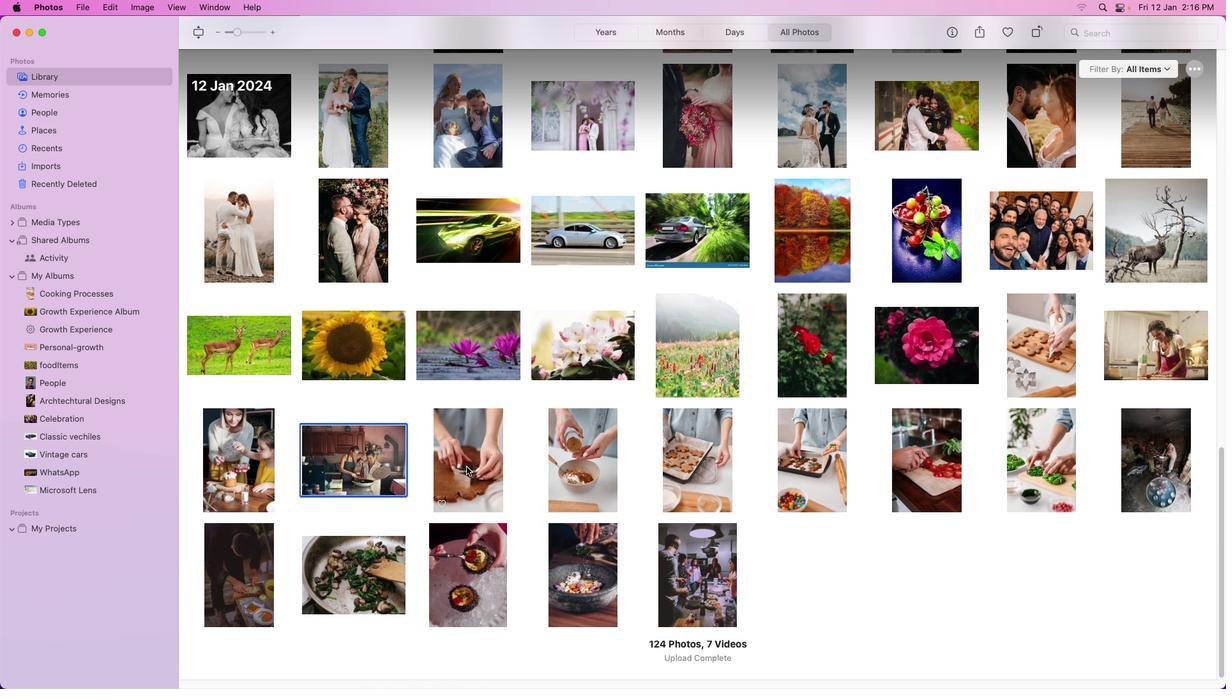 
Action: Mouse pressed left at (466, 466)
Screenshot: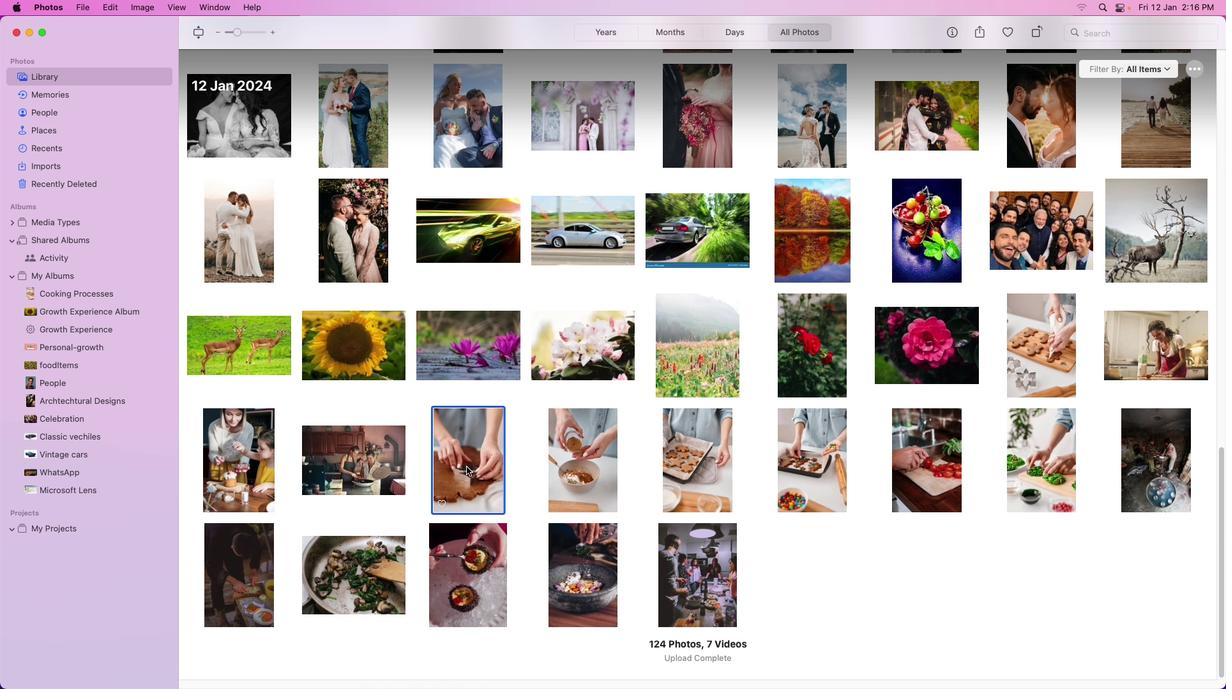 
Action: Mouse pressed right at (466, 466)
Screenshot: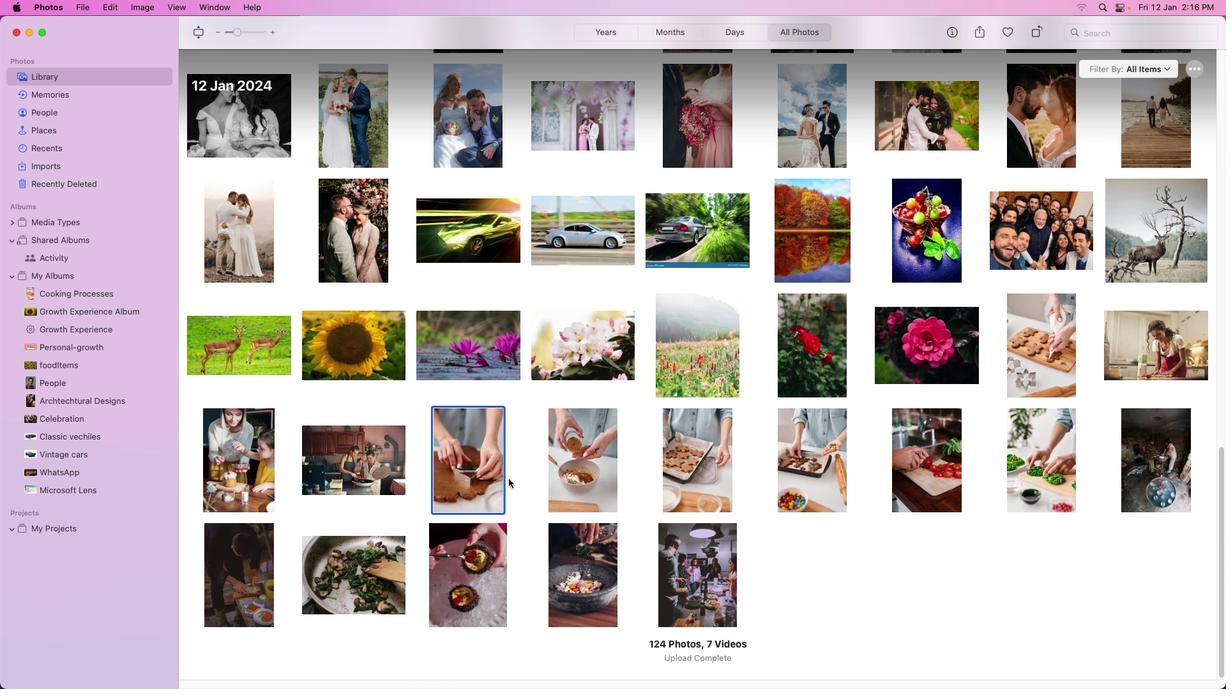 
Action: Mouse moved to (479, 468)
Screenshot: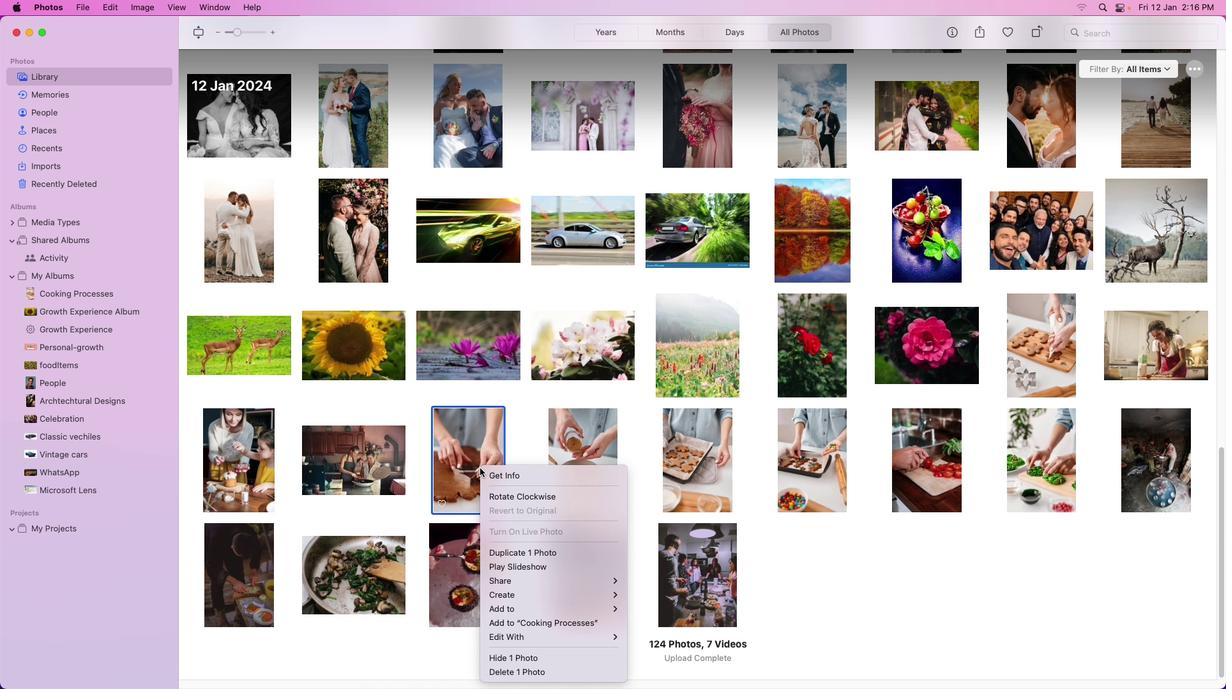 
Action: Mouse pressed right at (479, 468)
Screenshot: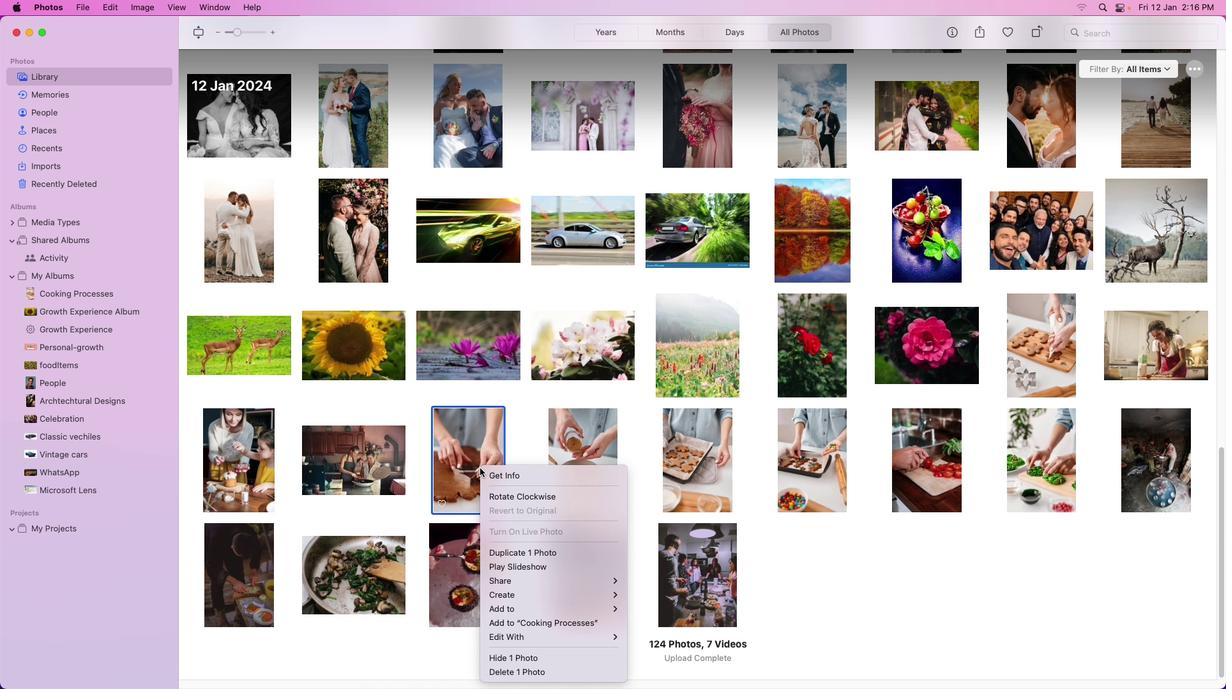 
Action: Mouse moved to (713, 522)
Screenshot: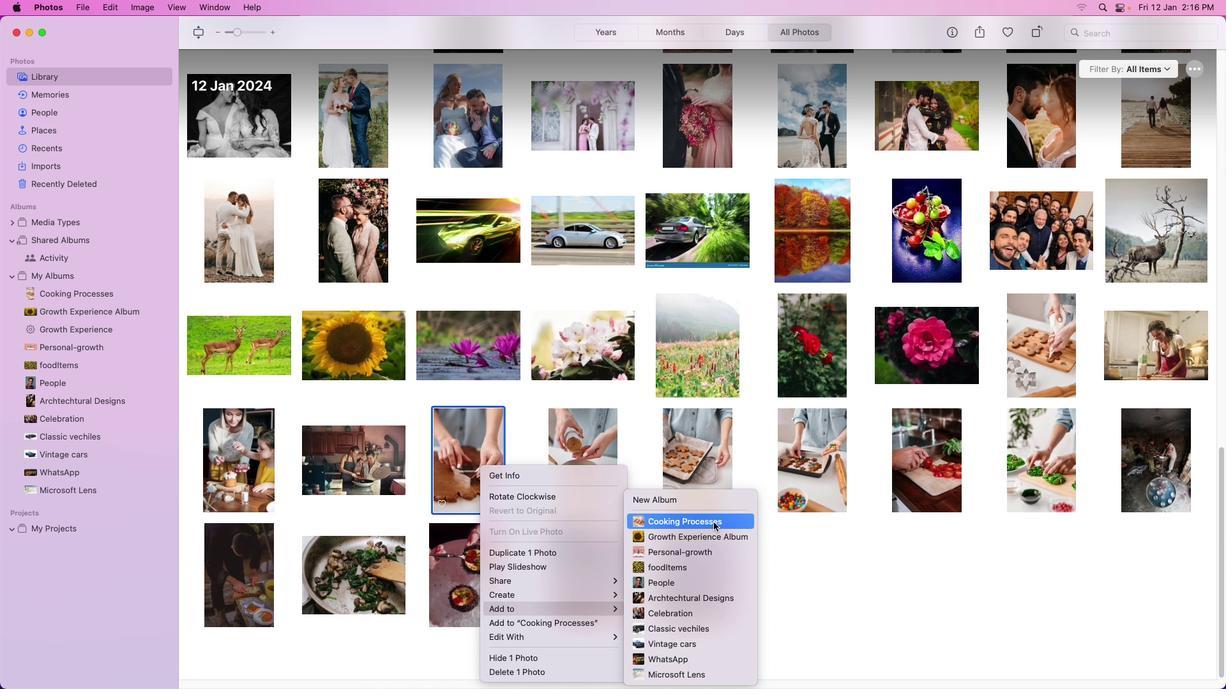 
Action: Mouse pressed left at (713, 522)
Screenshot: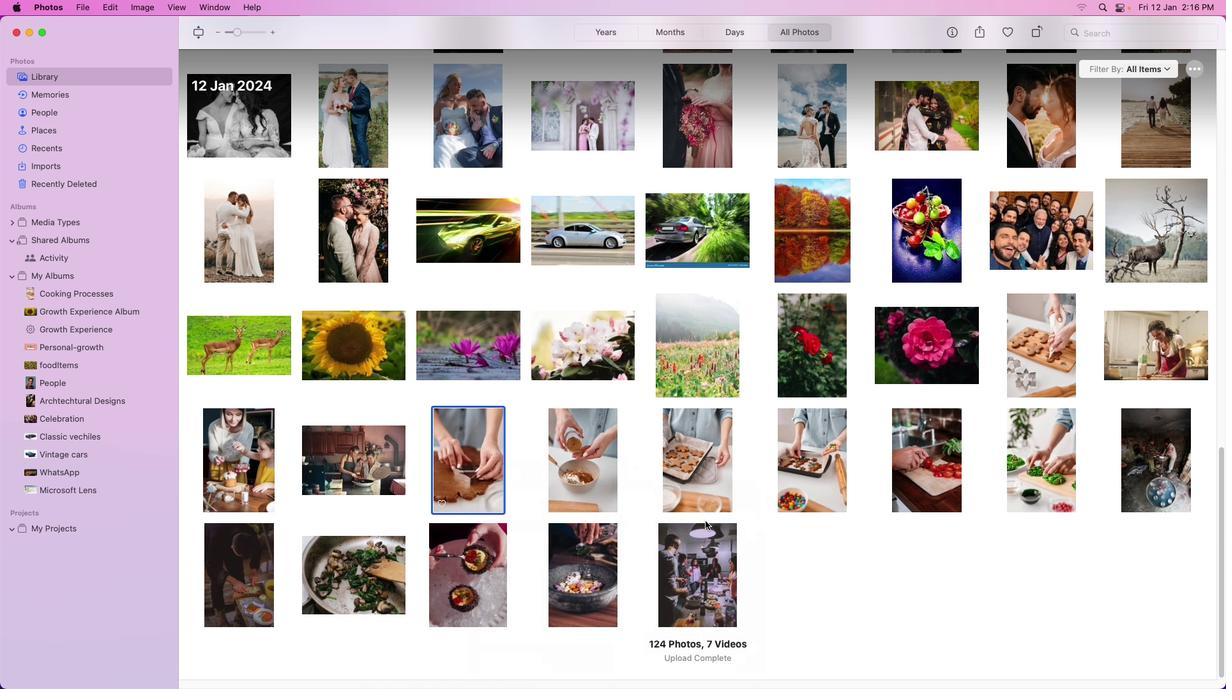 
Action: Mouse moved to (579, 466)
Screenshot: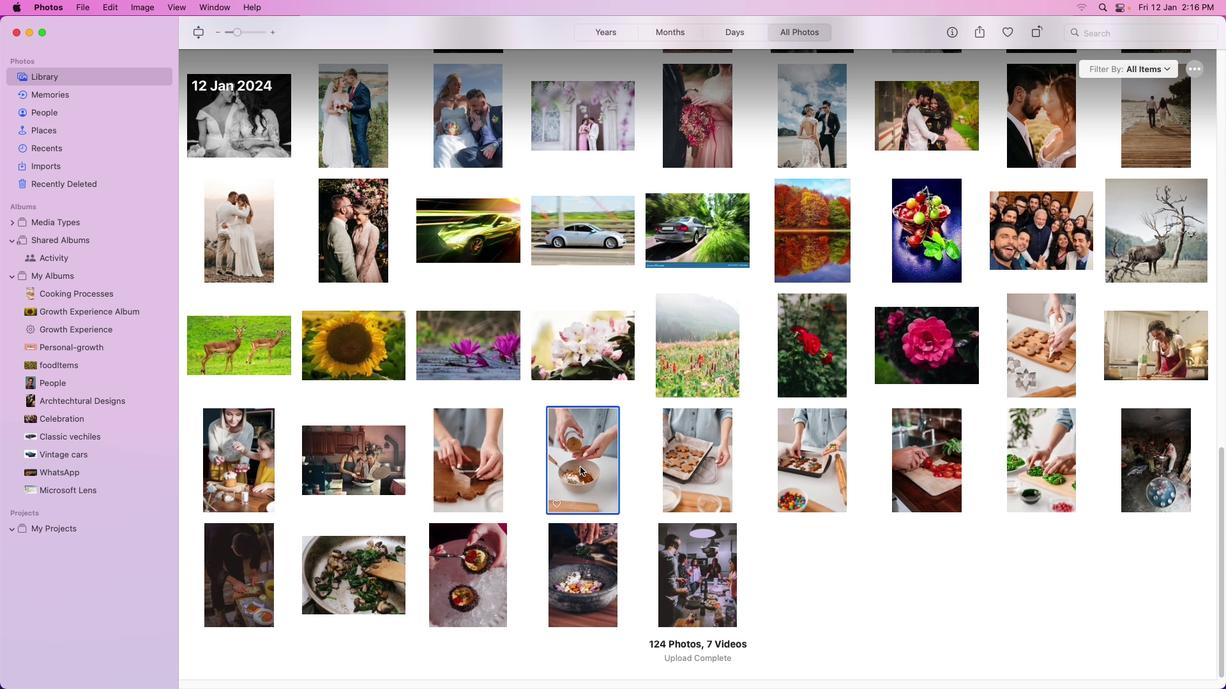 
Action: Mouse pressed left at (579, 466)
Screenshot: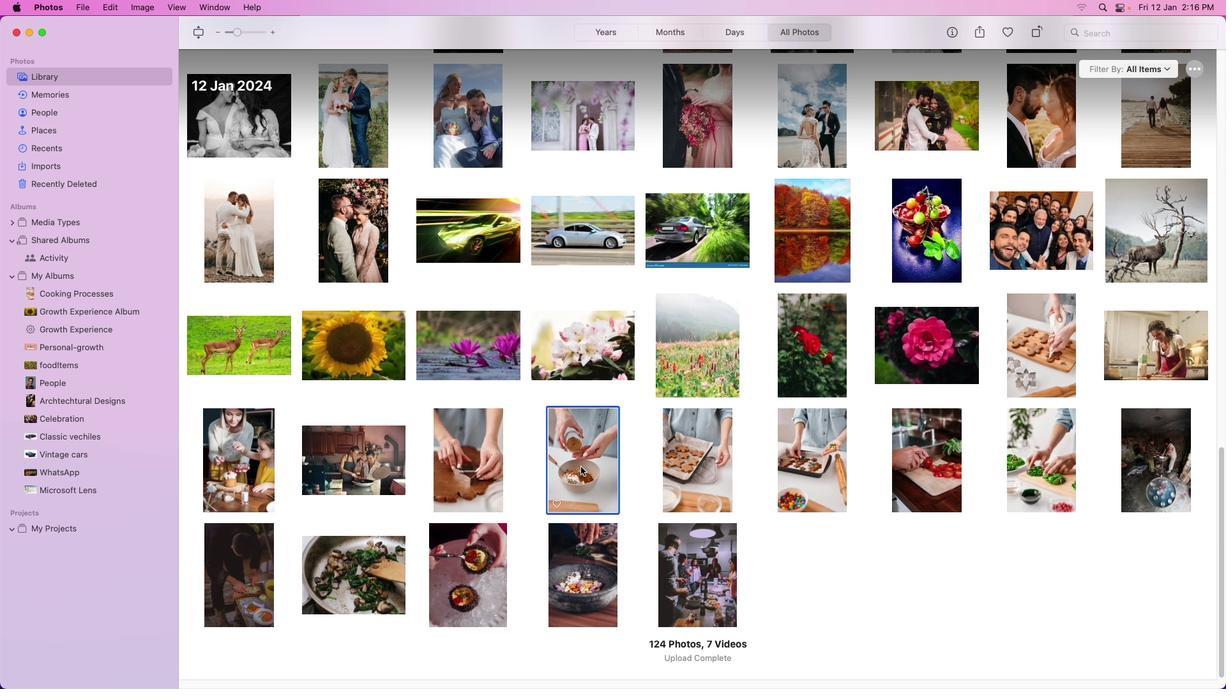 
Action: Mouse moved to (580, 466)
Screenshot: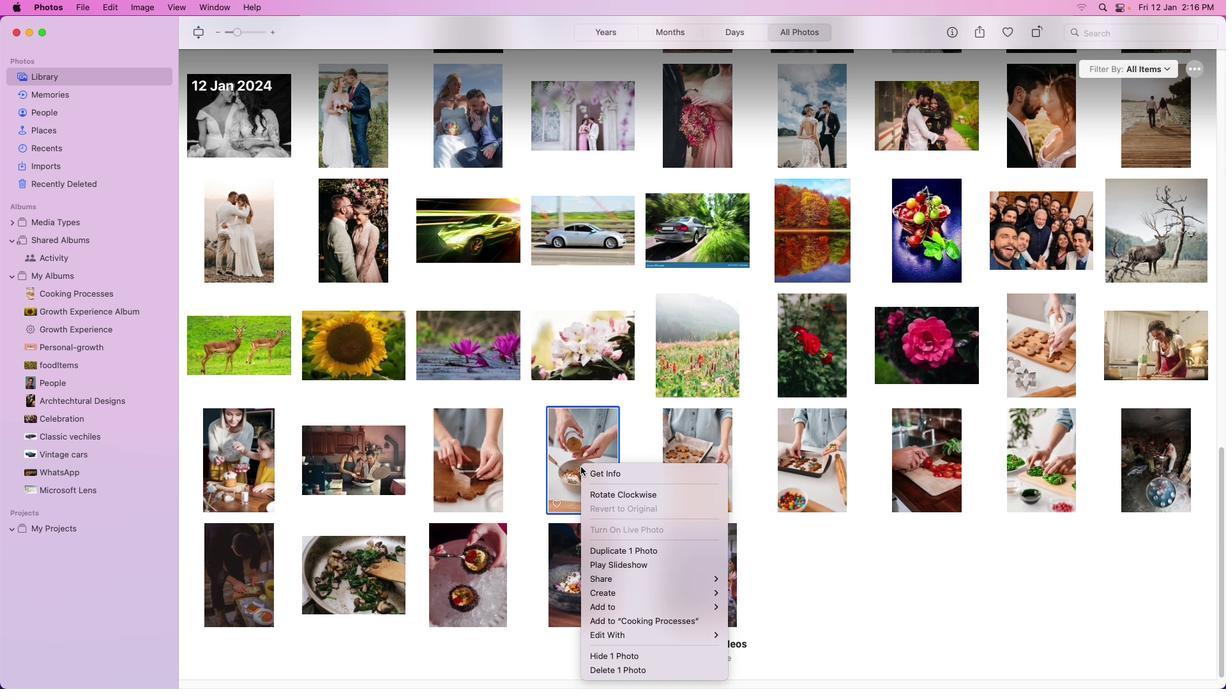 
Action: Mouse pressed right at (580, 466)
Screenshot: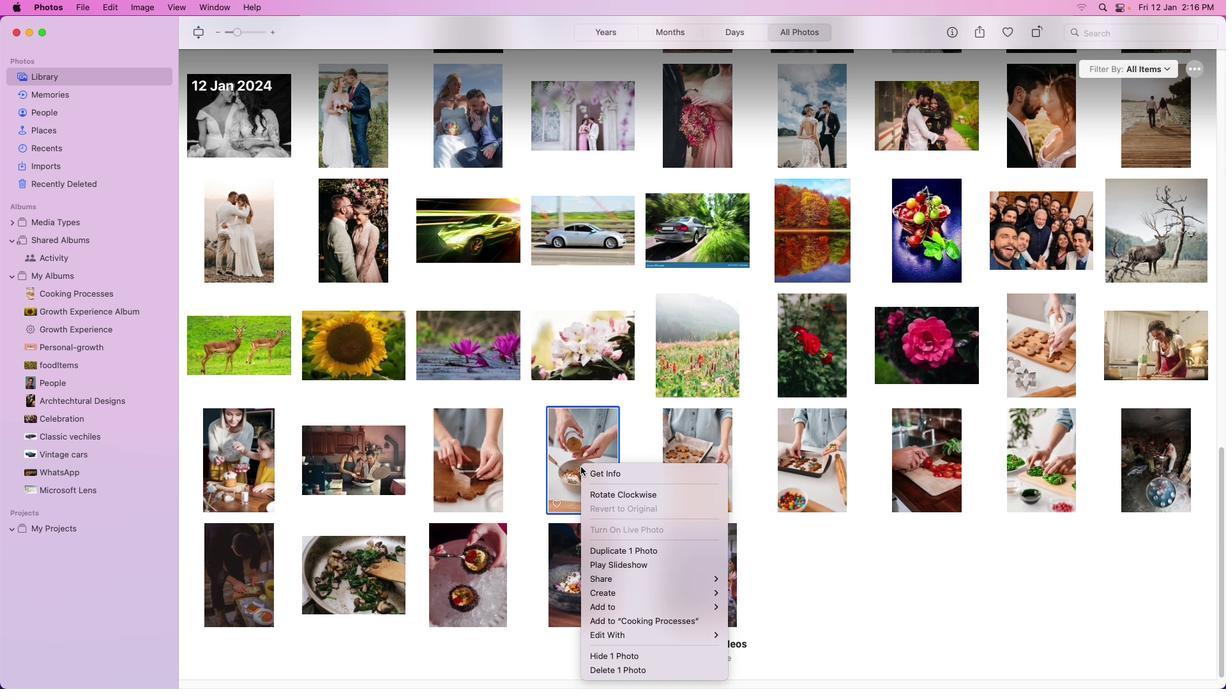 
Action: Mouse moved to (770, 527)
Screenshot: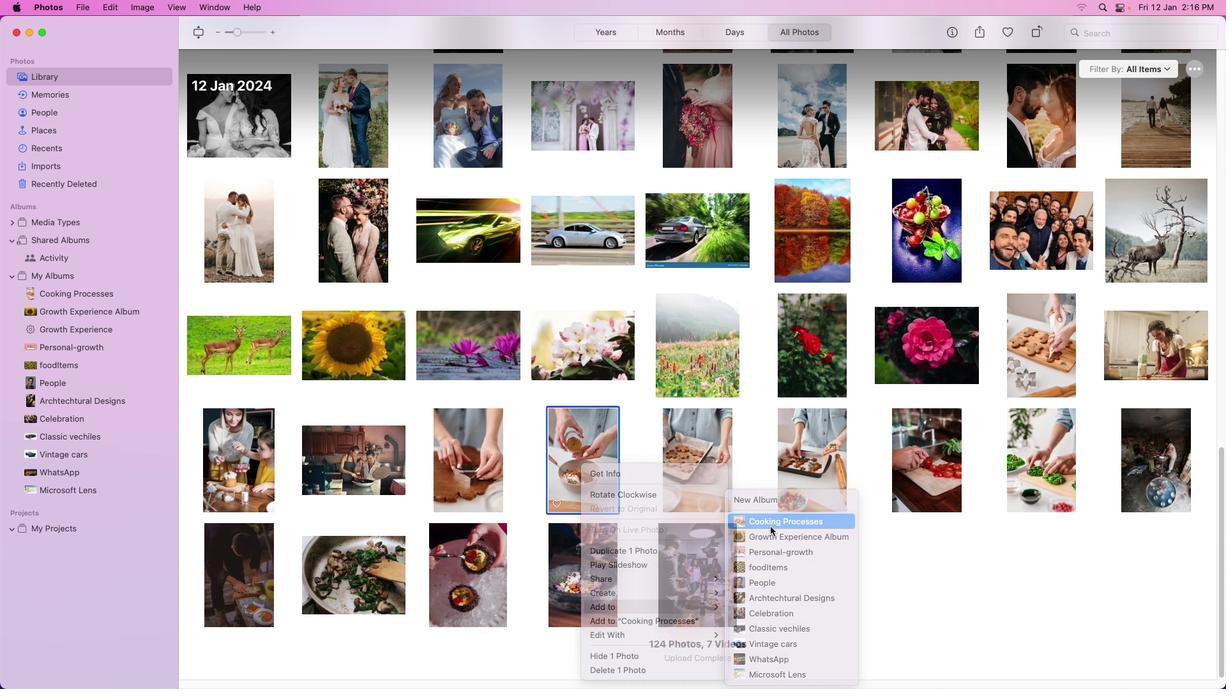 
Action: Mouse pressed left at (770, 527)
Screenshot: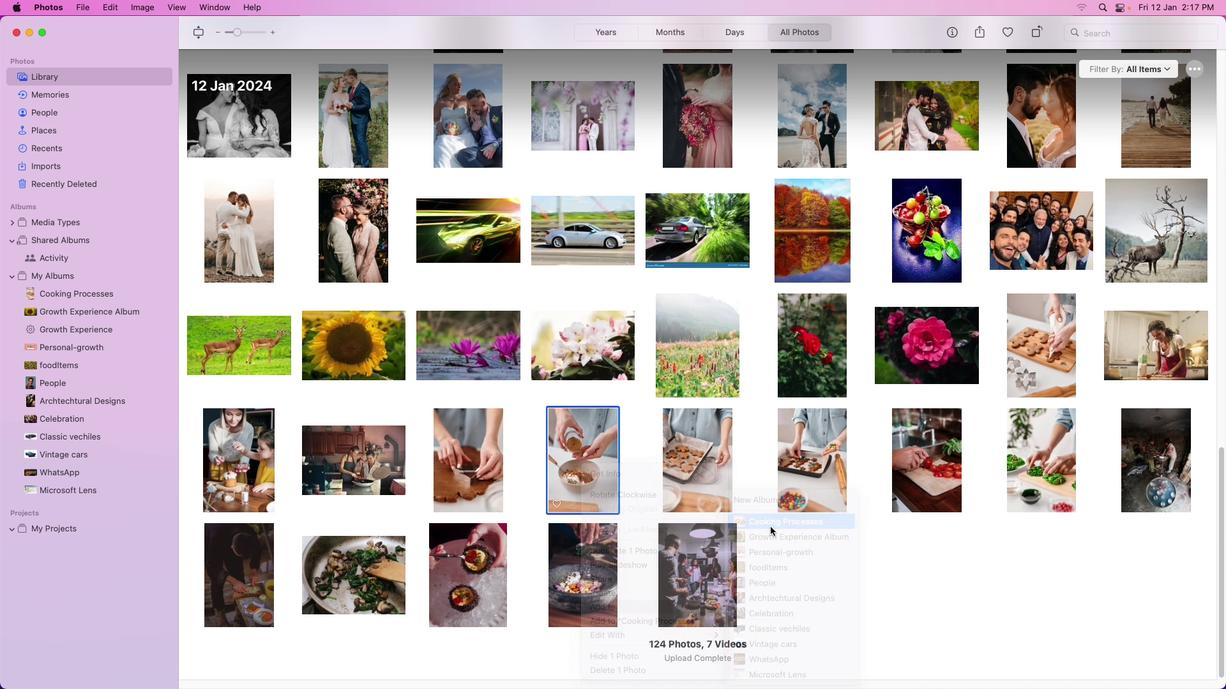 
Action: Mouse moved to (686, 459)
Screenshot: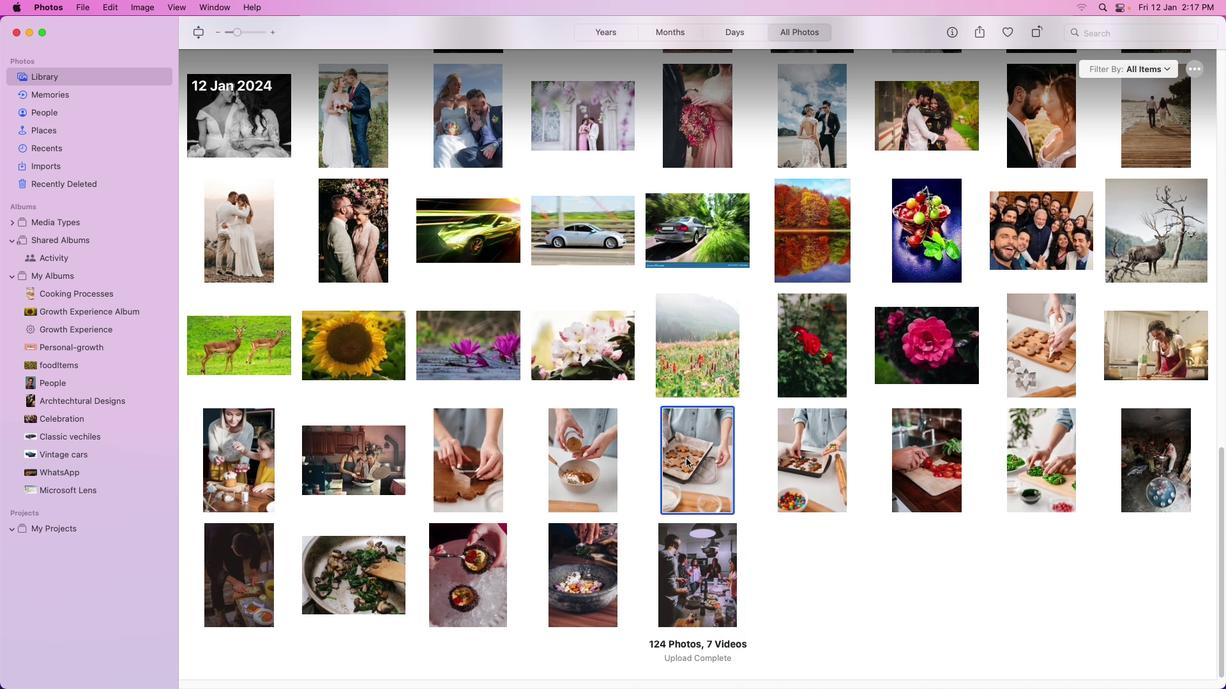 
Action: Mouse pressed left at (686, 459)
Screenshot: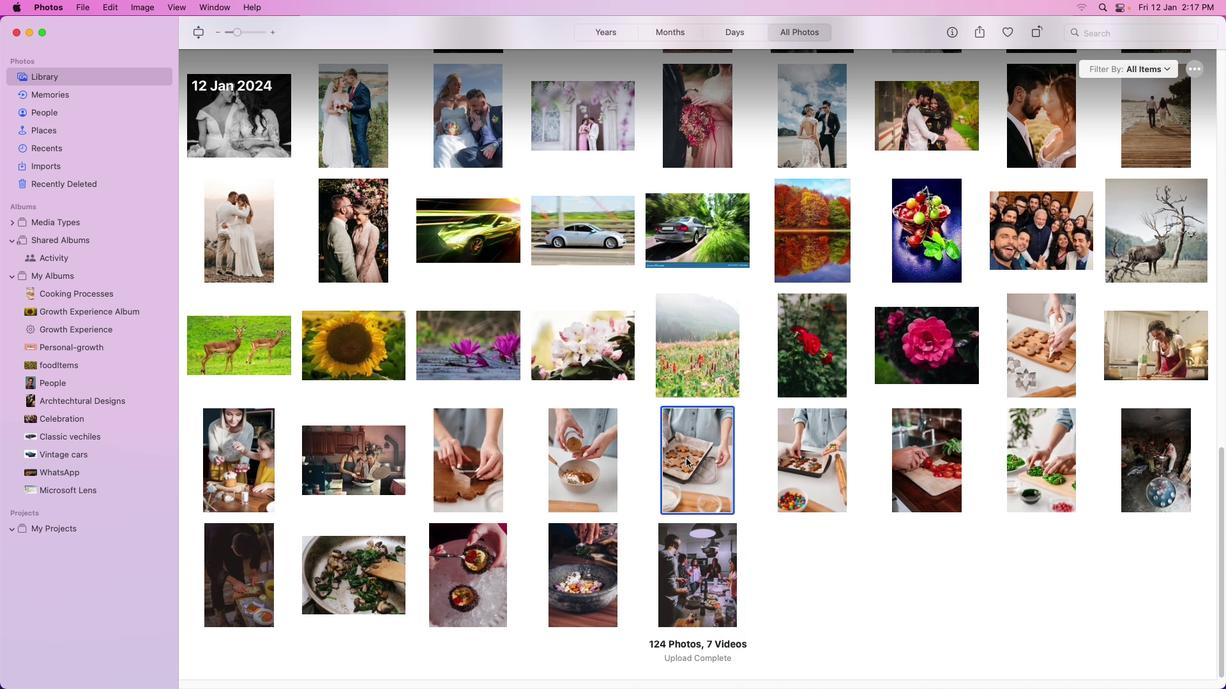 
Action: Mouse moved to (706, 459)
Screenshot: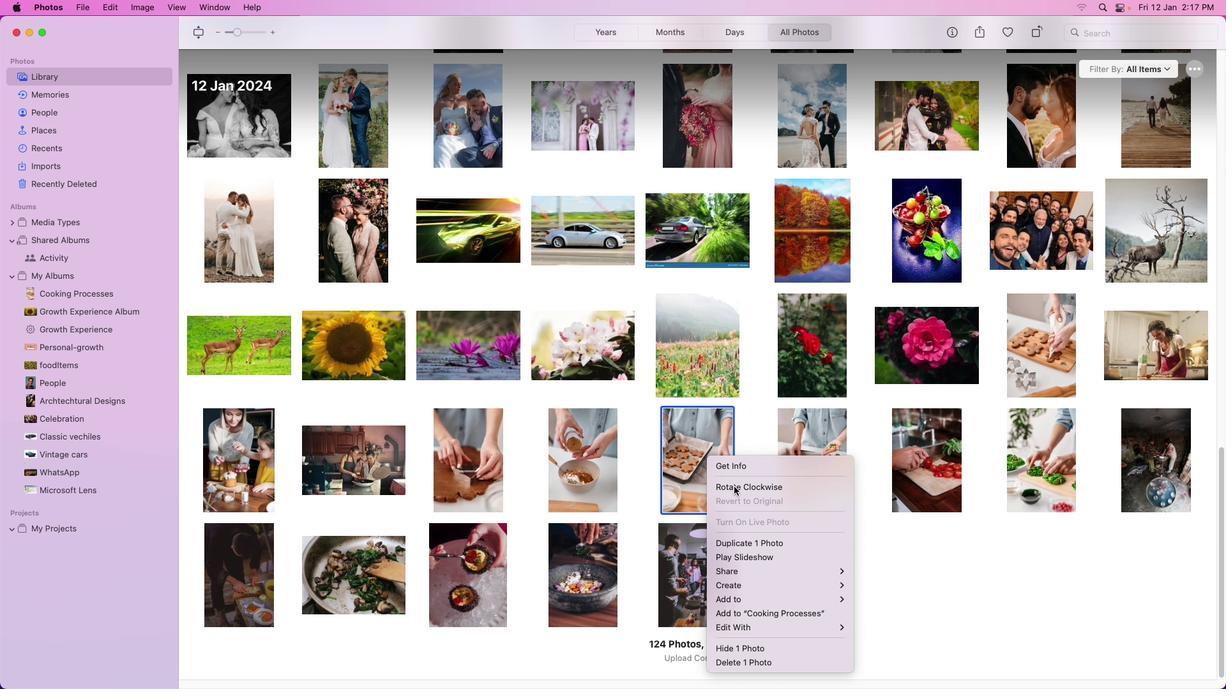 
Action: Mouse pressed right at (706, 459)
Screenshot: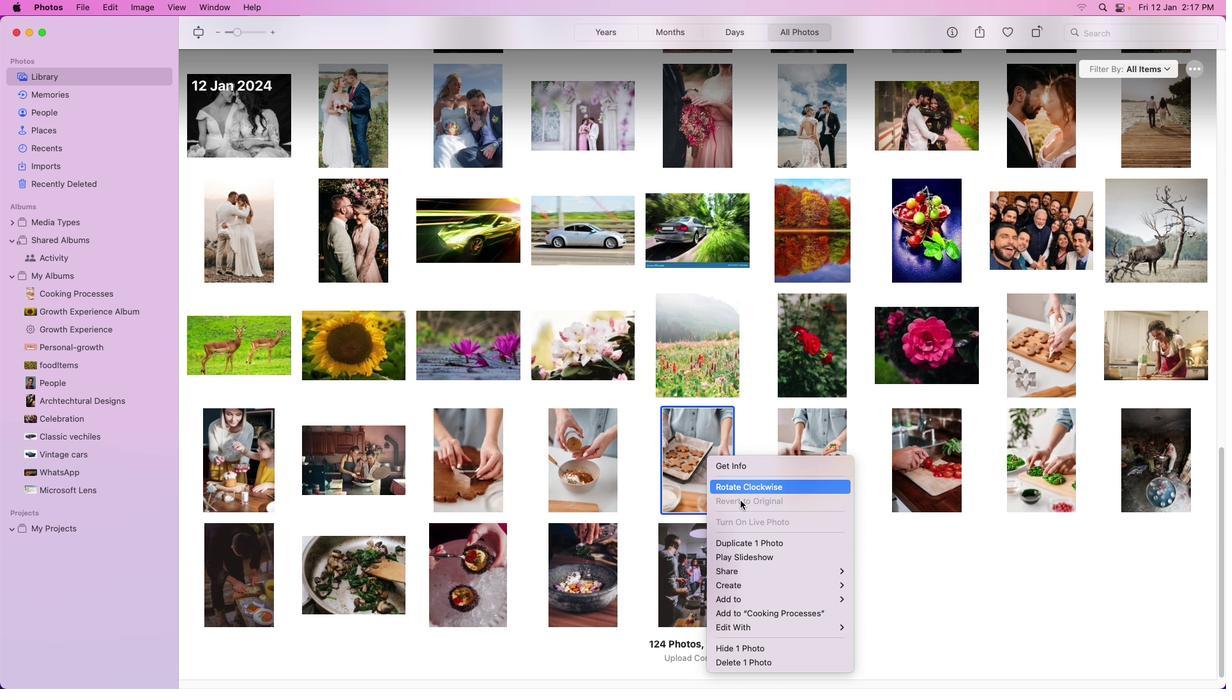 
Action: Mouse moved to (811, 577)
Screenshot: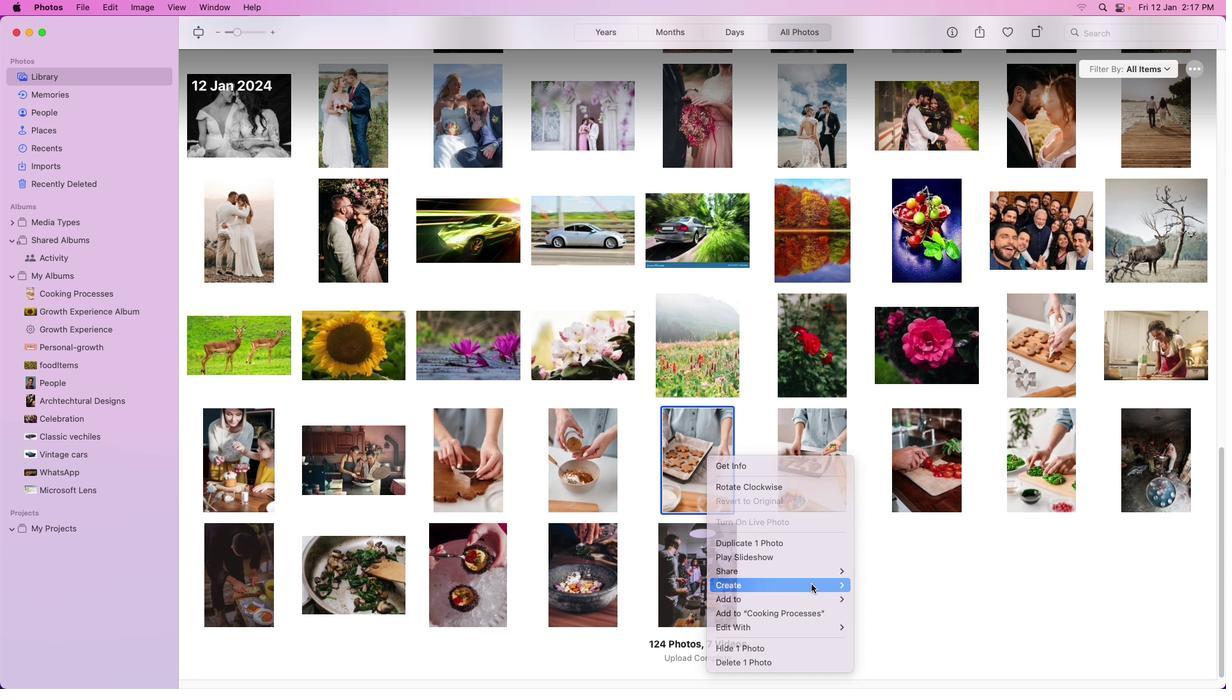 
Action: Mouse pressed left at (811, 577)
Screenshot: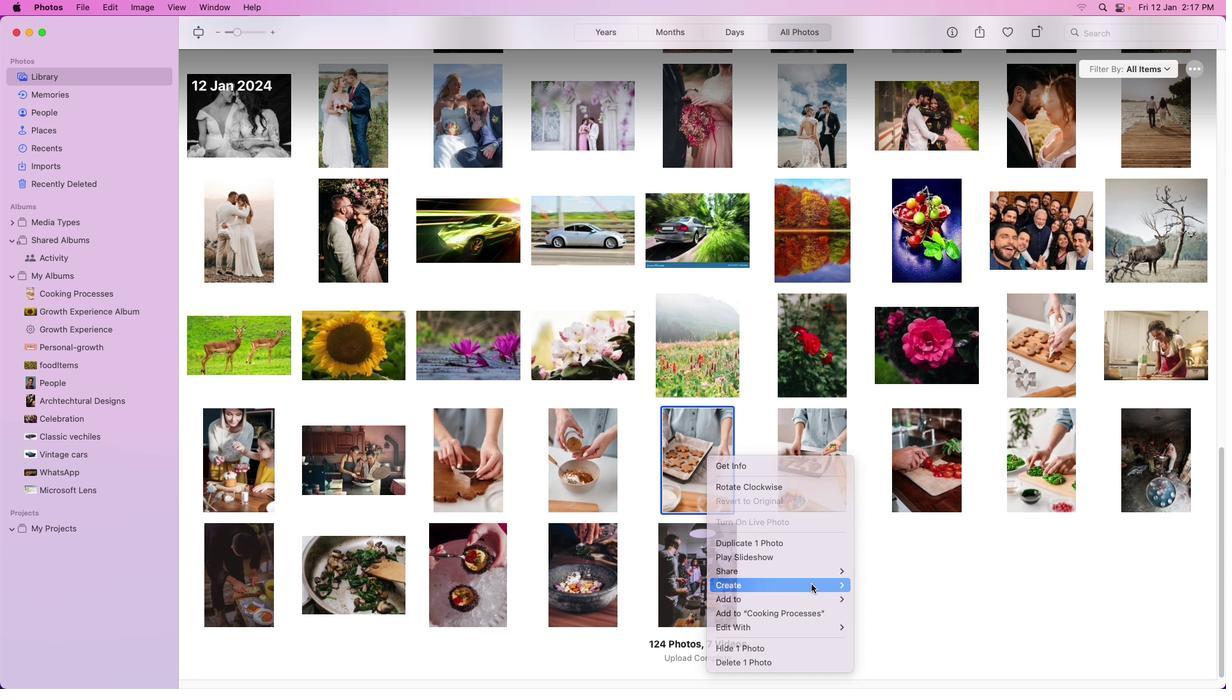 
Action: Mouse moved to (712, 447)
Screenshot: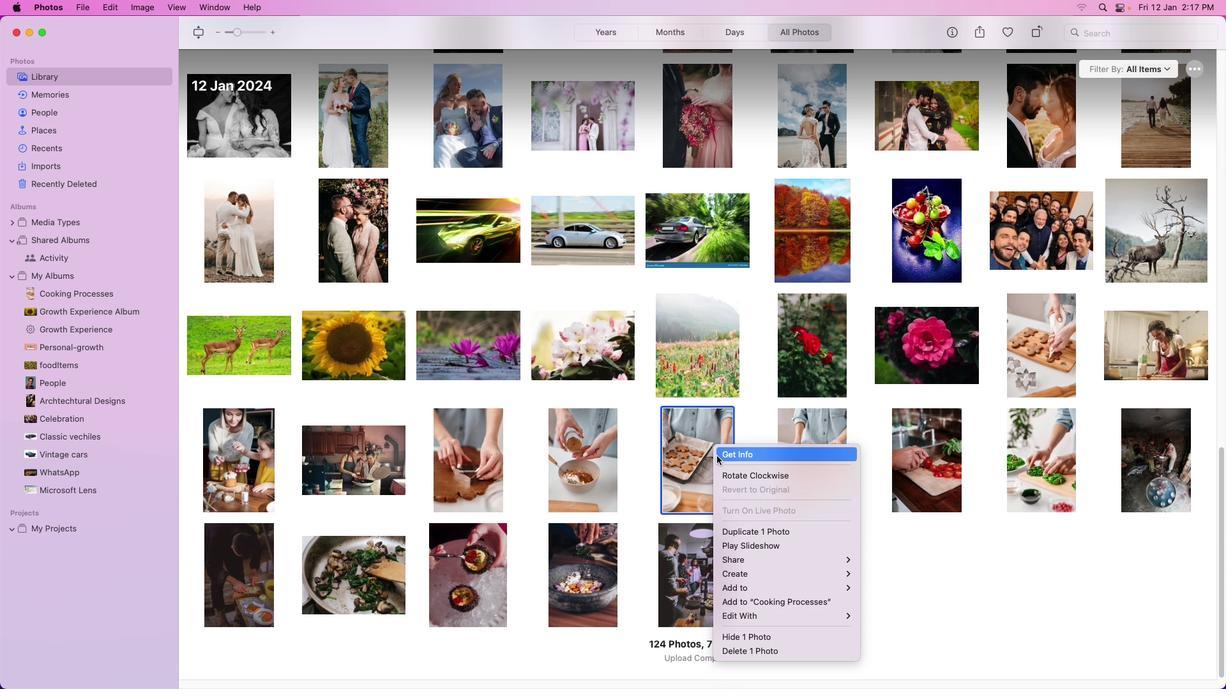 
Action: Mouse pressed right at (712, 447)
Screenshot: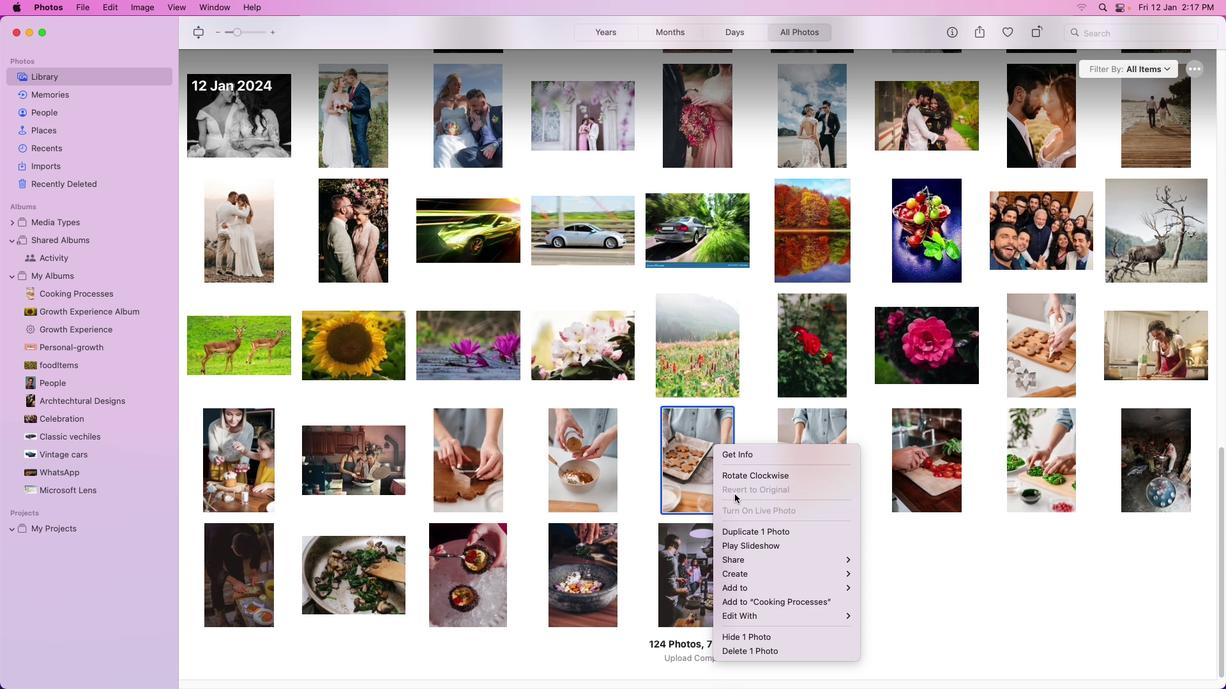 
Action: Mouse moved to (903, 518)
Screenshot: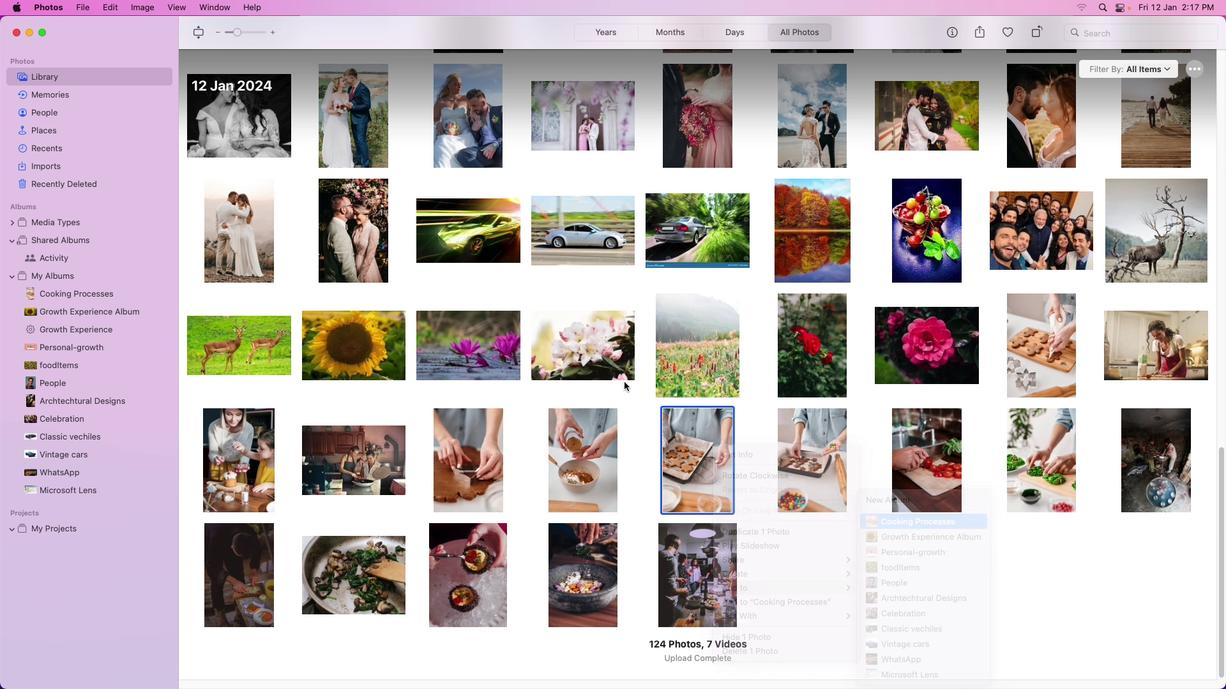 
Action: Mouse pressed left at (903, 518)
Screenshot: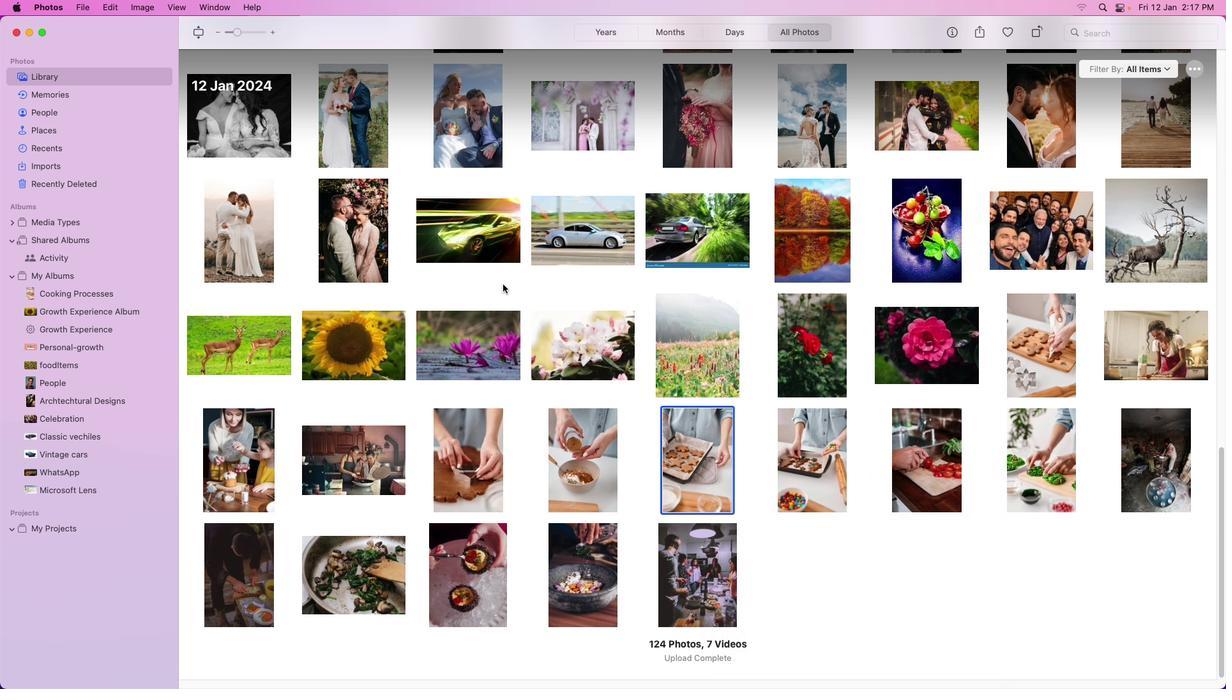 
Action: Mouse moved to (799, 436)
Screenshot: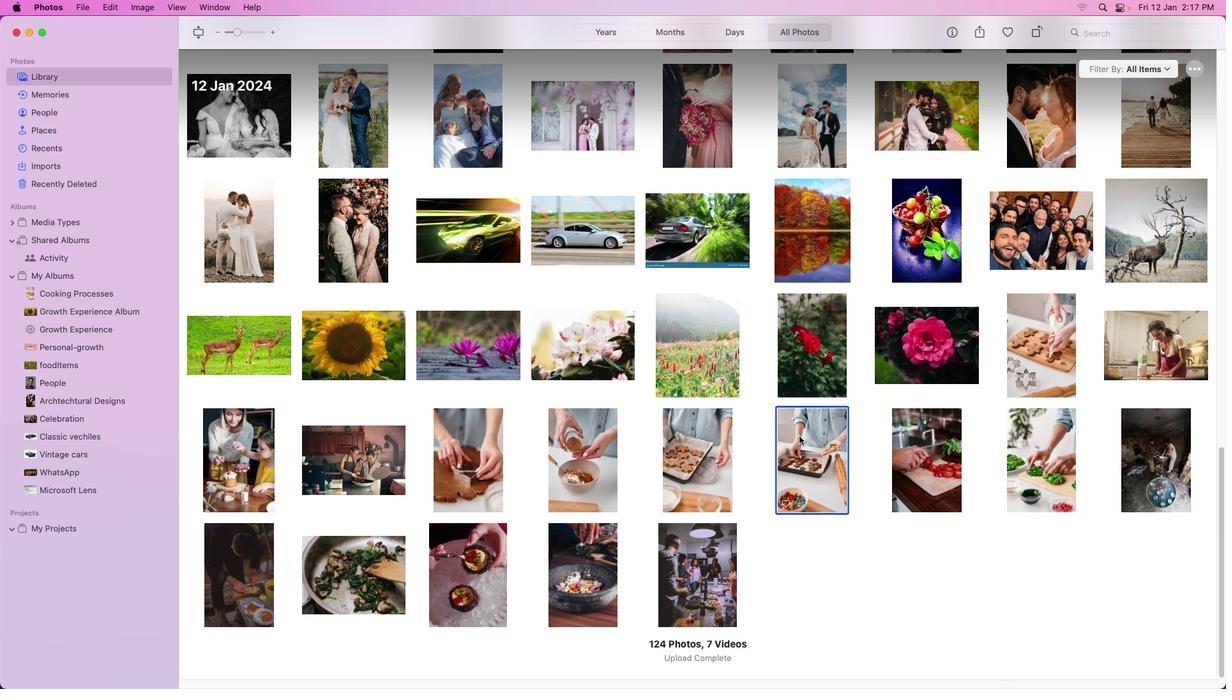 
Action: Mouse pressed left at (799, 436)
Screenshot: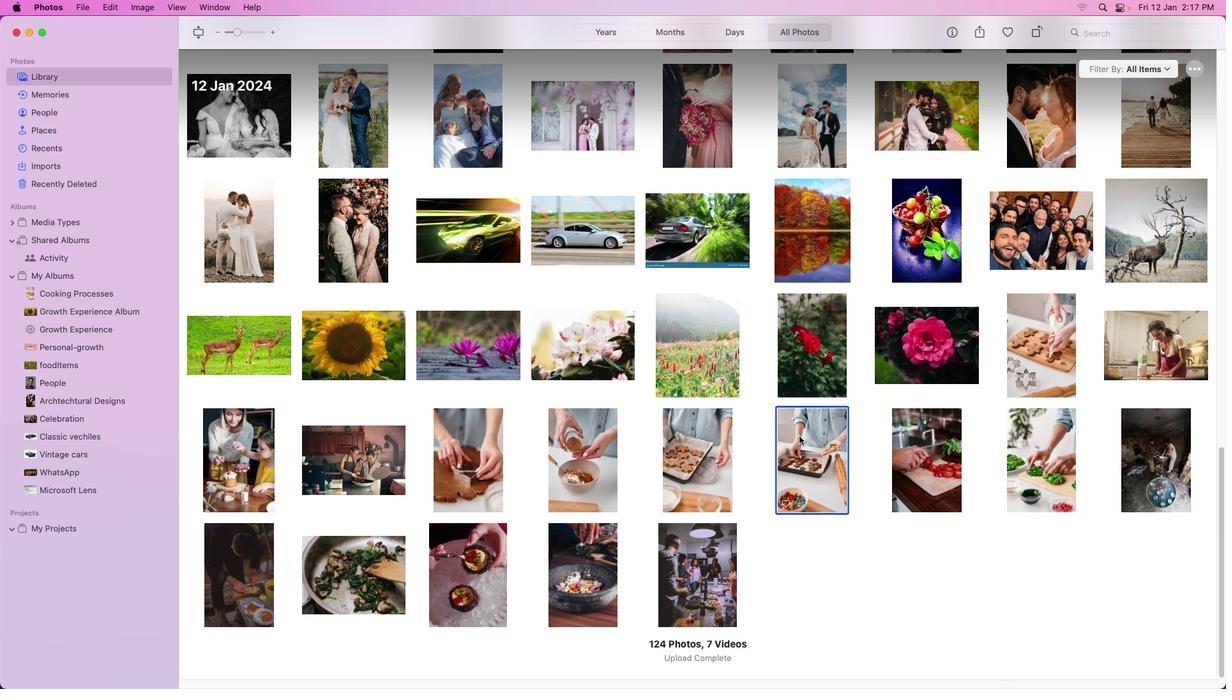 
Action: Mouse pressed right at (799, 436)
Screenshot: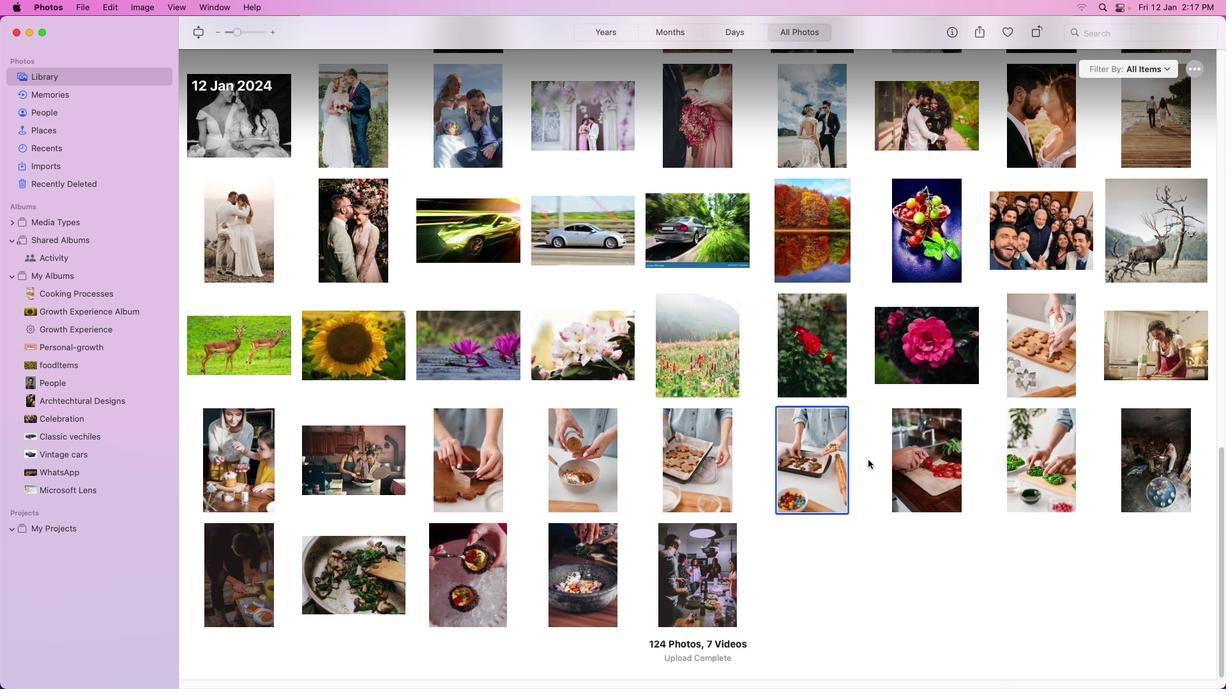 
Action: Mouse moved to (806, 456)
Screenshot: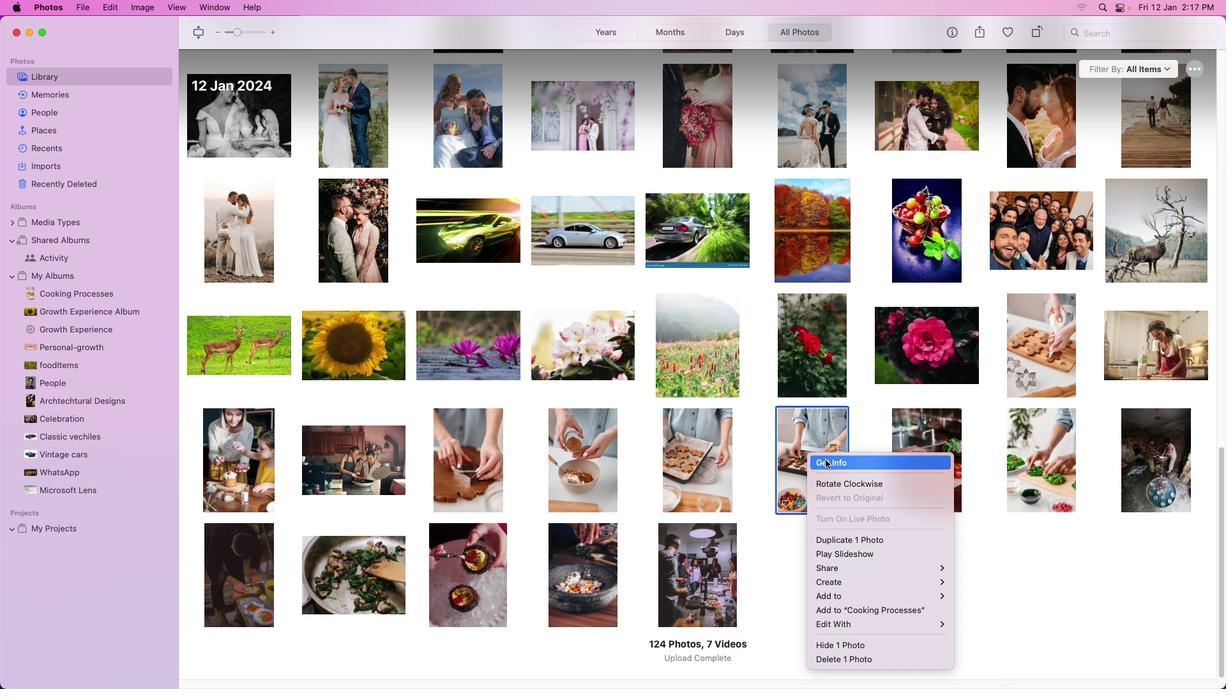 
Action: Mouse pressed right at (806, 456)
Screenshot: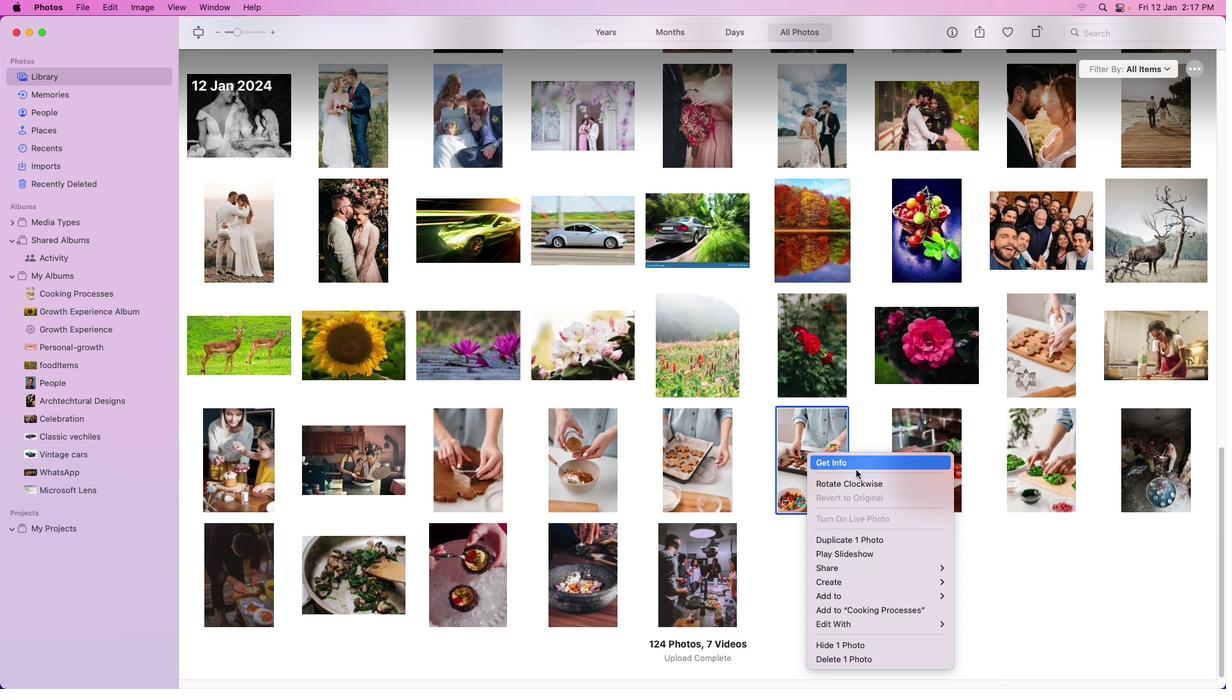 
Action: Mouse moved to (1005, 519)
Screenshot: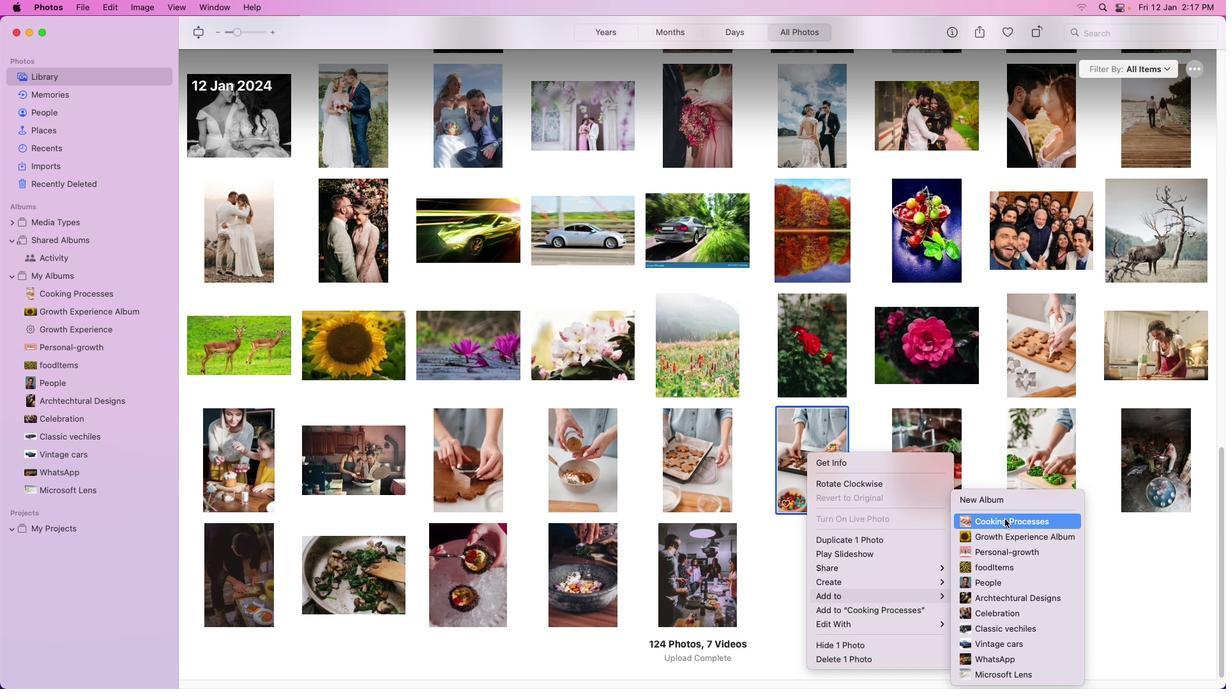 
Action: Mouse pressed left at (1005, 519)
Screenshot: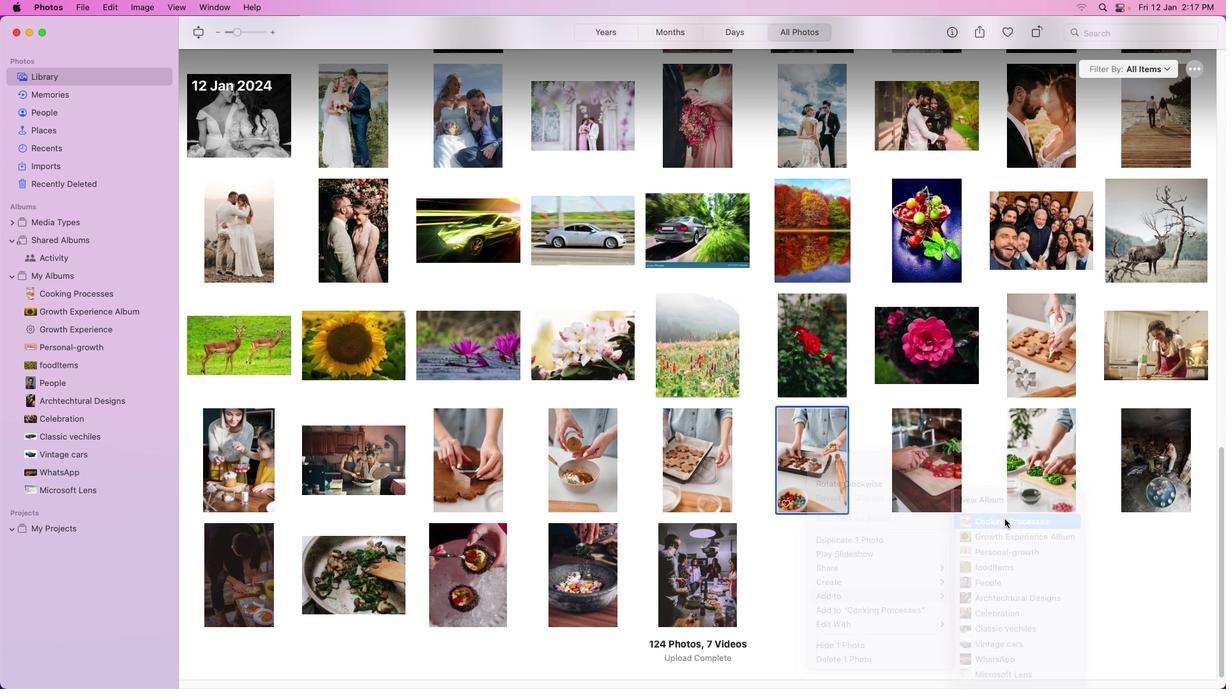 
Action: Mouse moved to (905, 466)
Screenshot: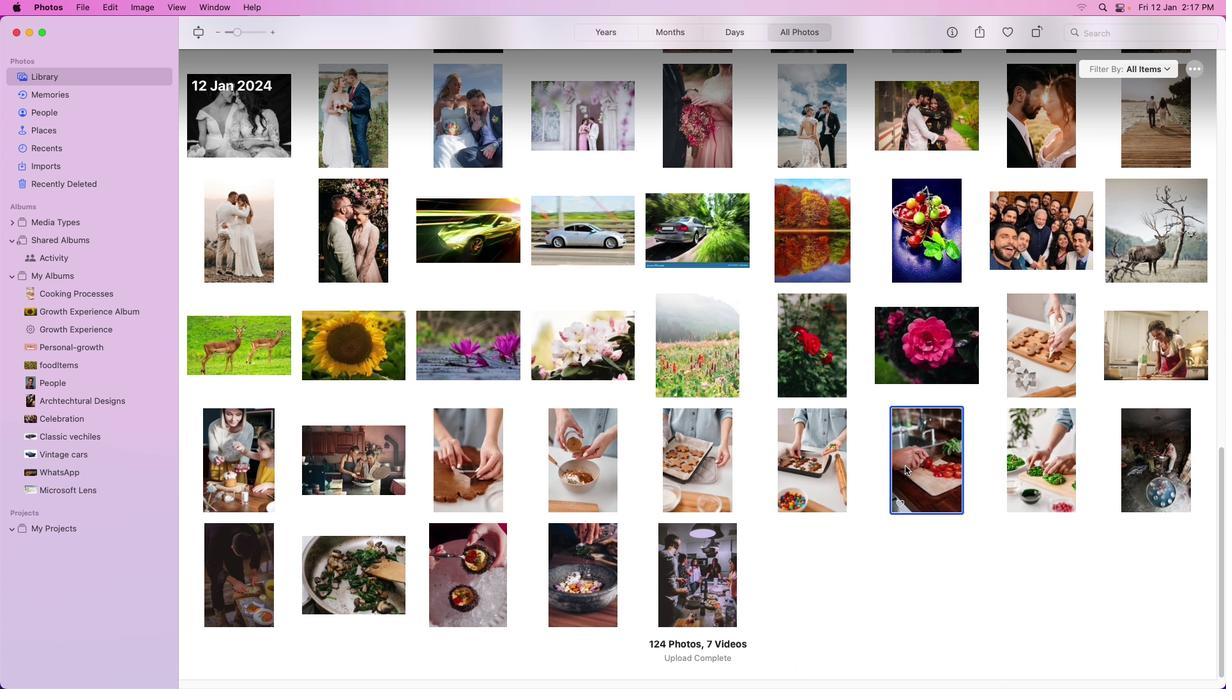 
Action: Mouse pressed left at (905, 466)
Screenshot: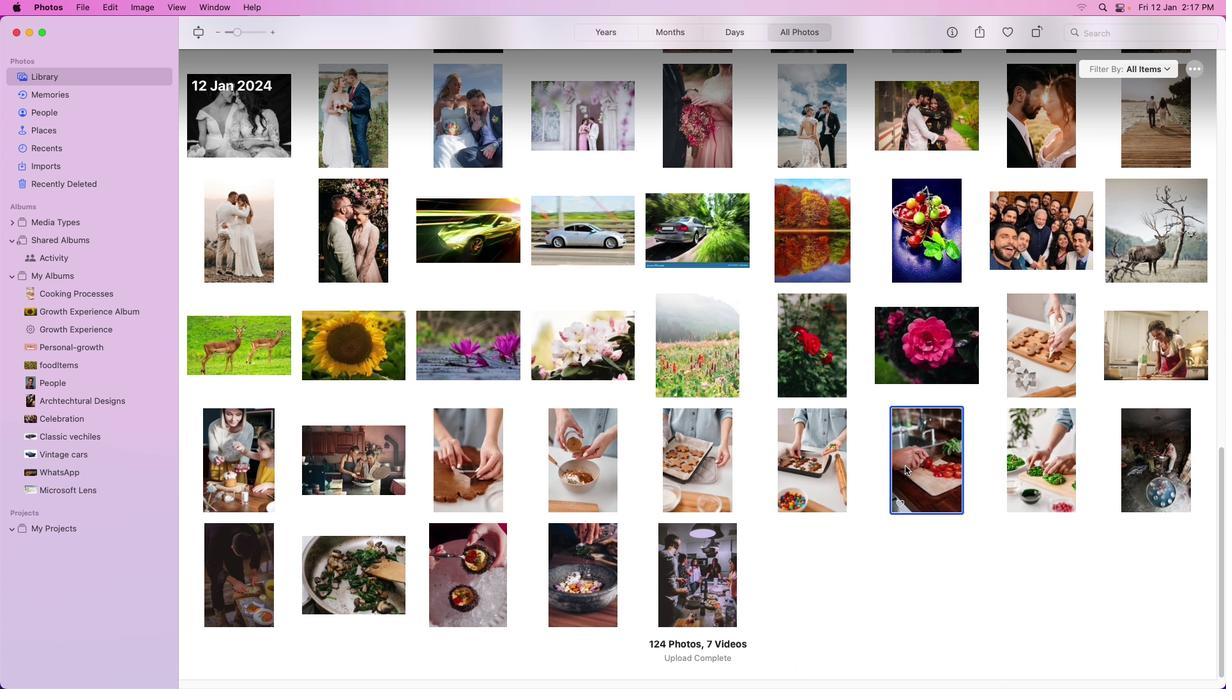 
Action: Mouse pressed right at (905, 466)
Screenshot: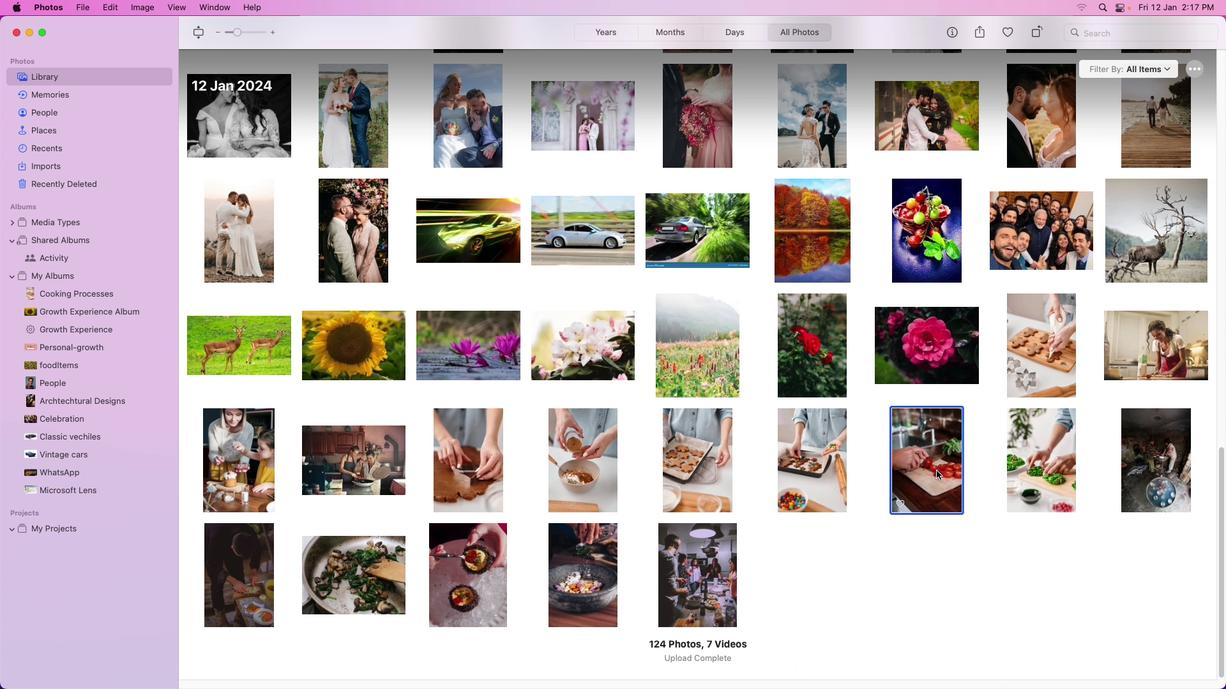 
Action: Mouse moved to (922, 470)
Screenshot: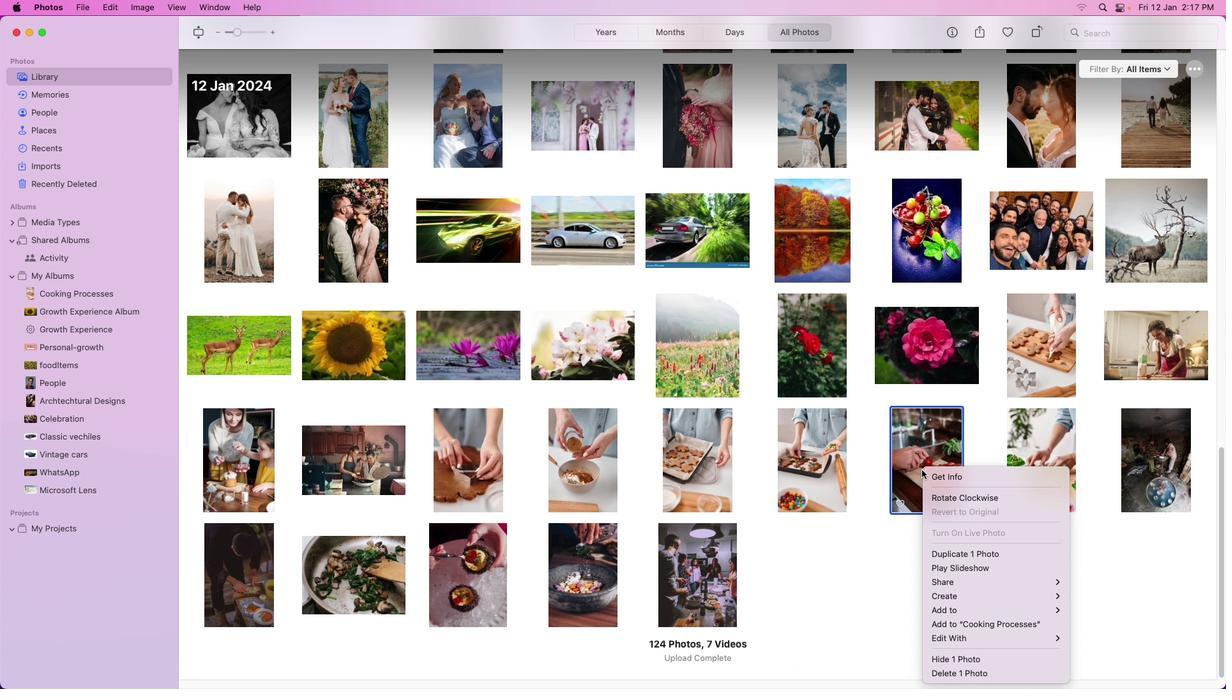 
Action: Mouse pressed right at (922, 470)
Screenshot: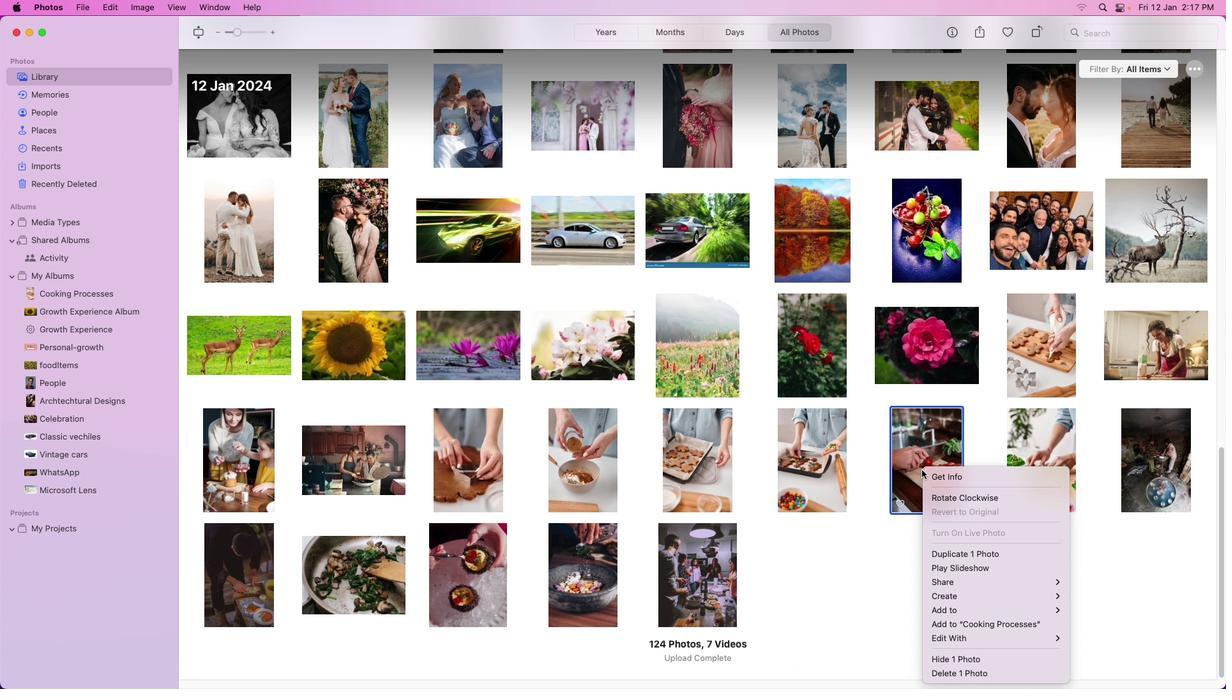 
Action: Mouse moved to (1105, 519)
Screenshot: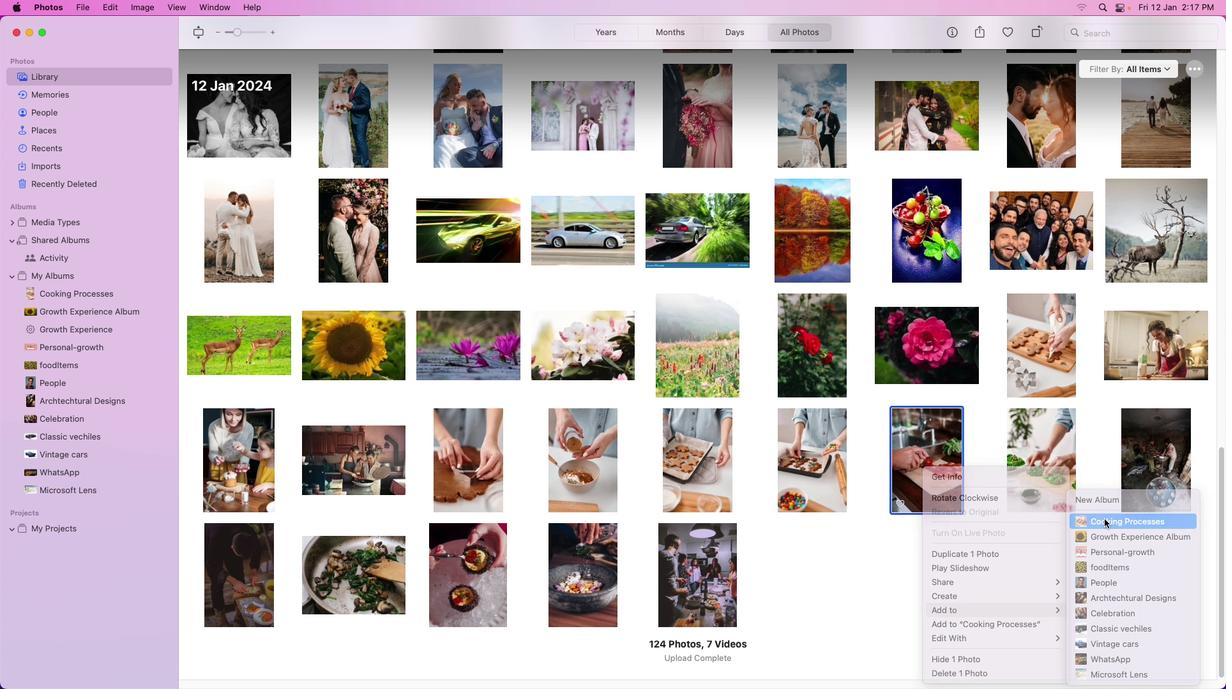 
Action: Mouse pressed left at (1105, 519)
Screenshot: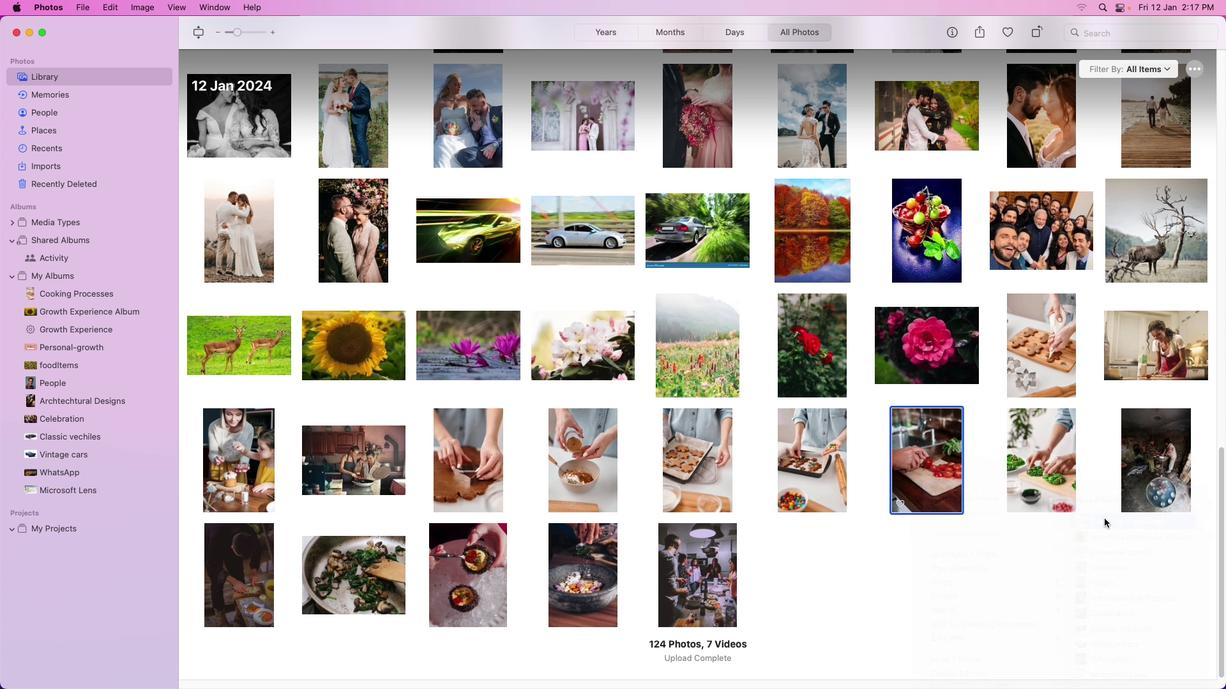 
Action: Mouse moved to (1027, 464)
Screenshot: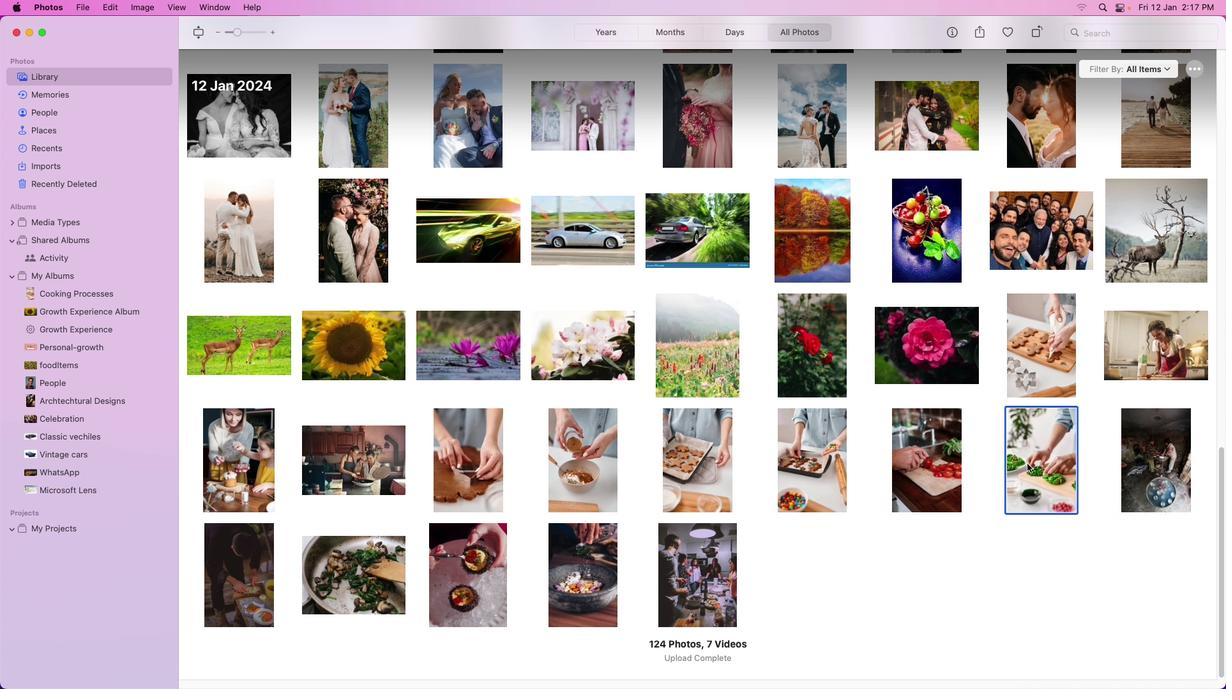 
Action: Mouse pressed left at (1027, 464)
Screenshot: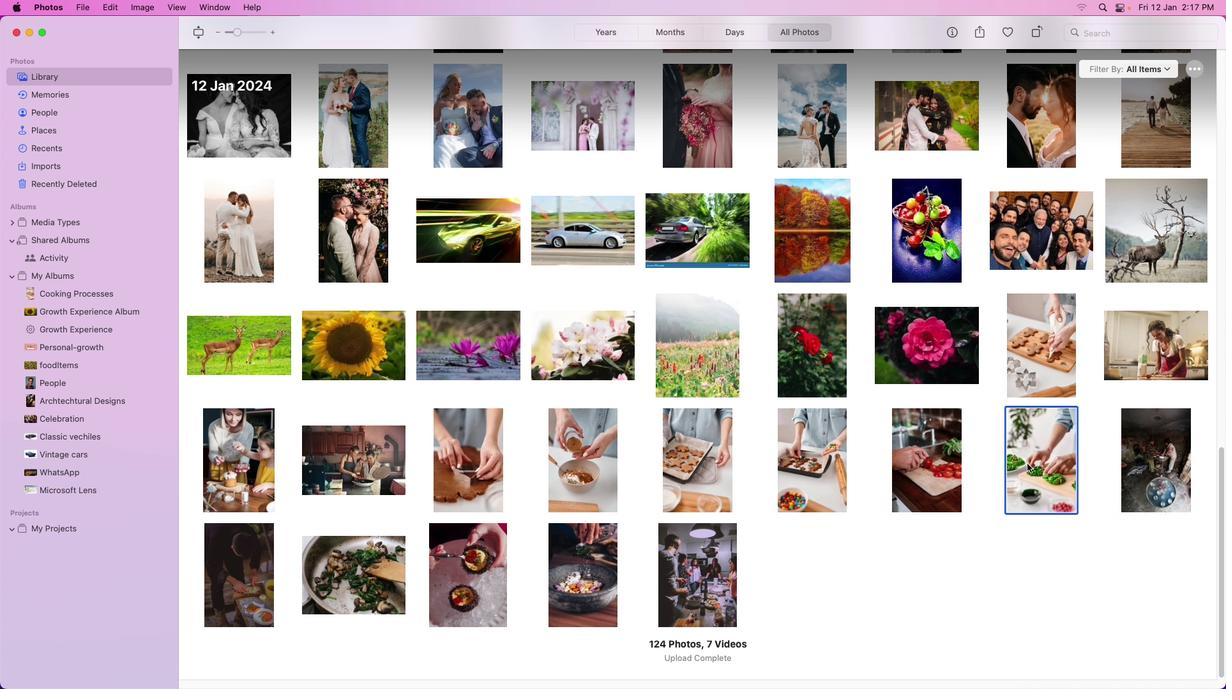 
Action: Mouse pressed right at (1027, 464)
Screenshot: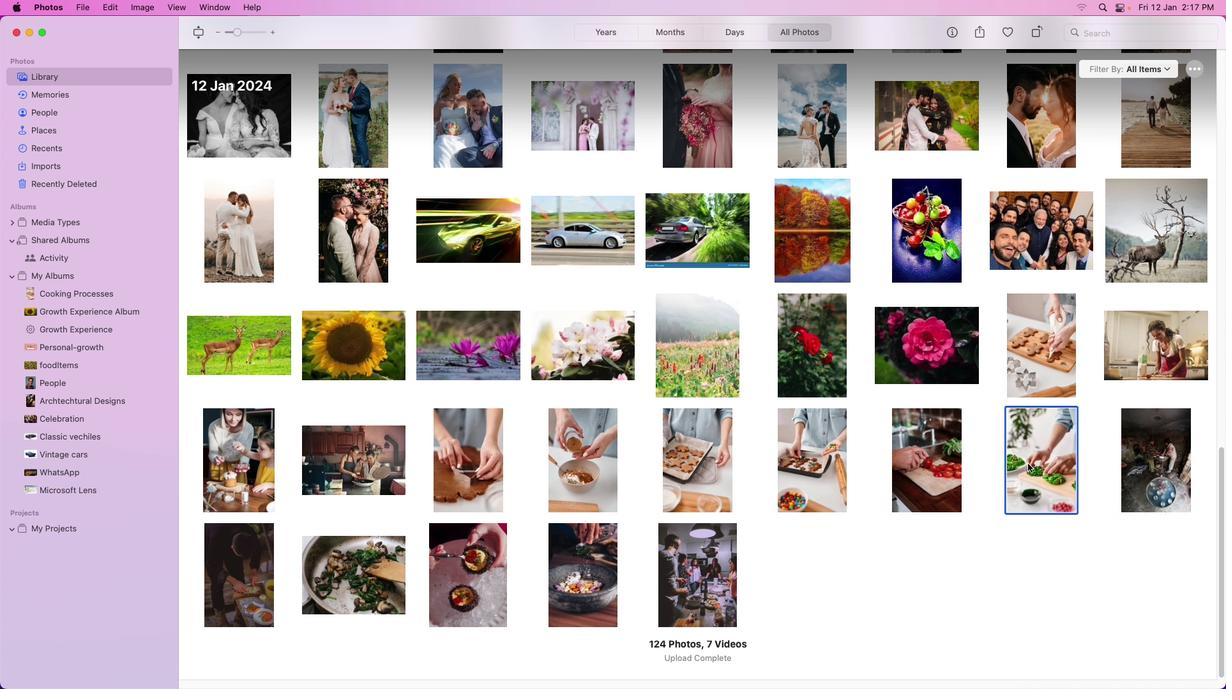 
Action: Mouse moved to (1027, 464)
Screenshot: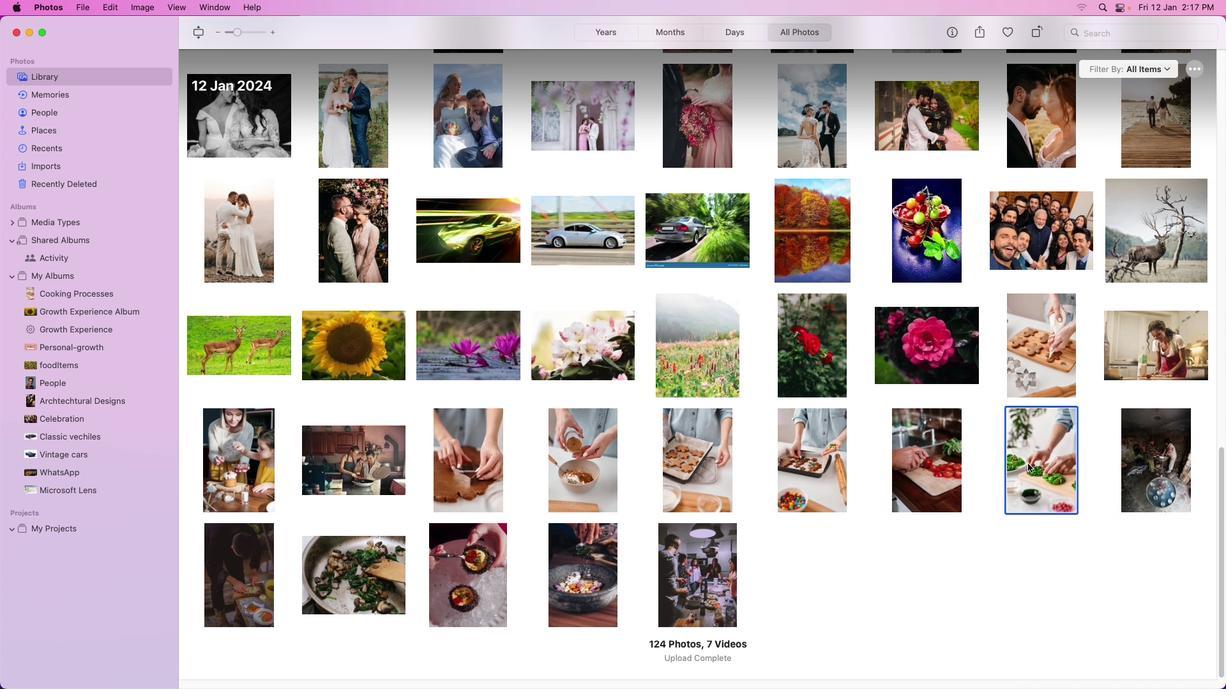 
Action: Mouse pressed right at (1027, 464)
Screenshot: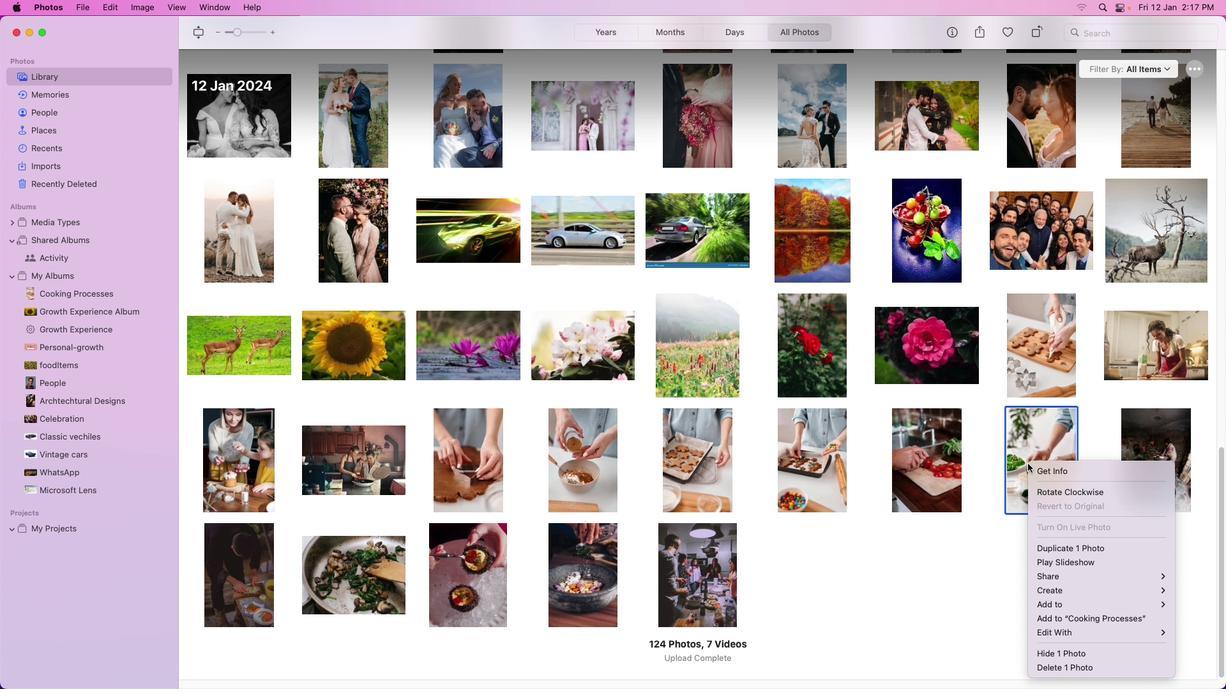 
Action: Mouse moved to (945, 523)
Screenshot: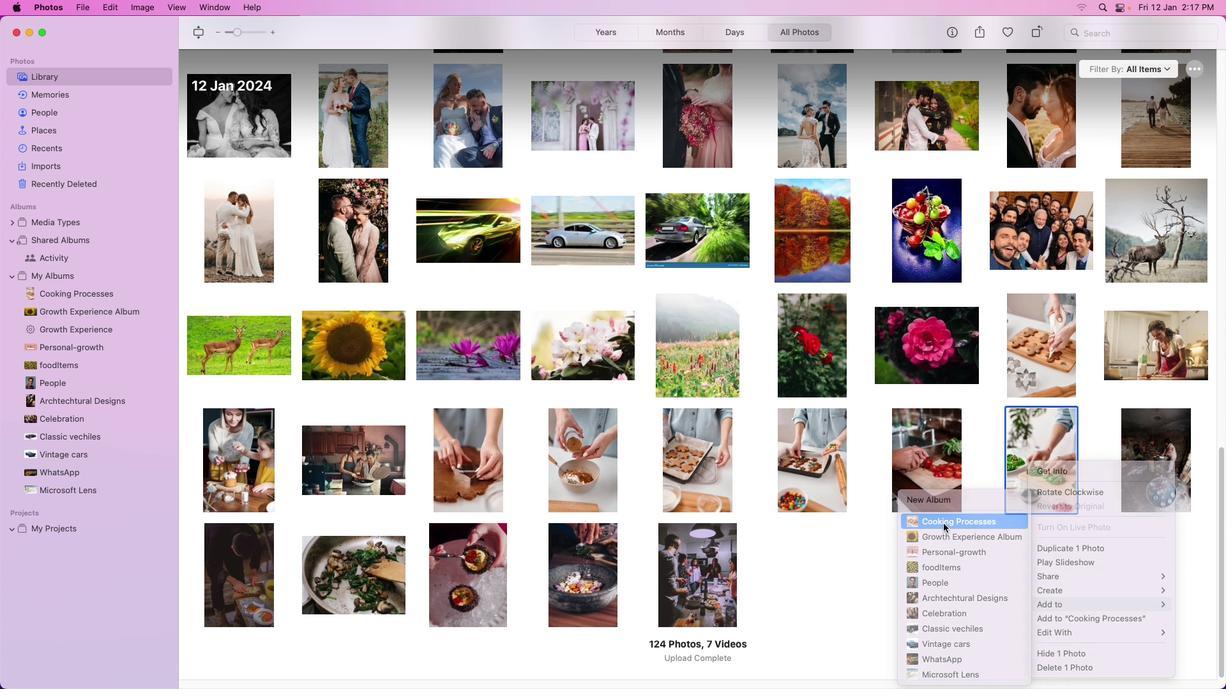 
Action: Mouse pressed left at (945, 523)
Screenshot: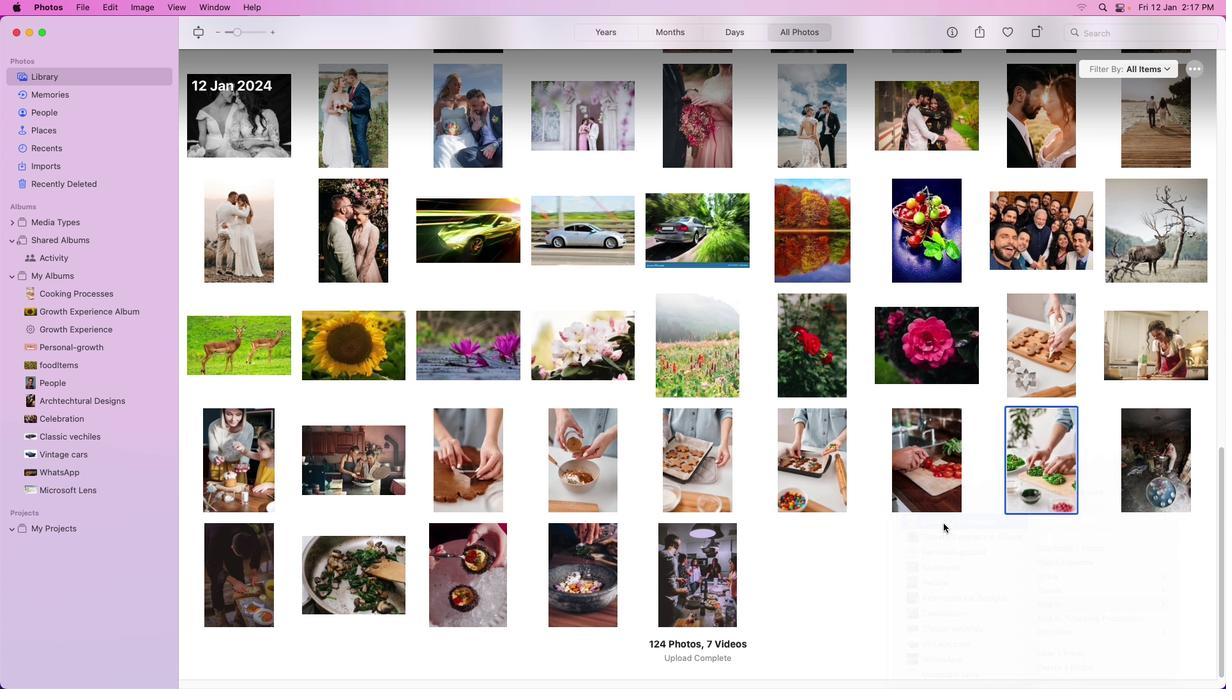 
Action: Mouse moved to (1131, 446)
Screenshot: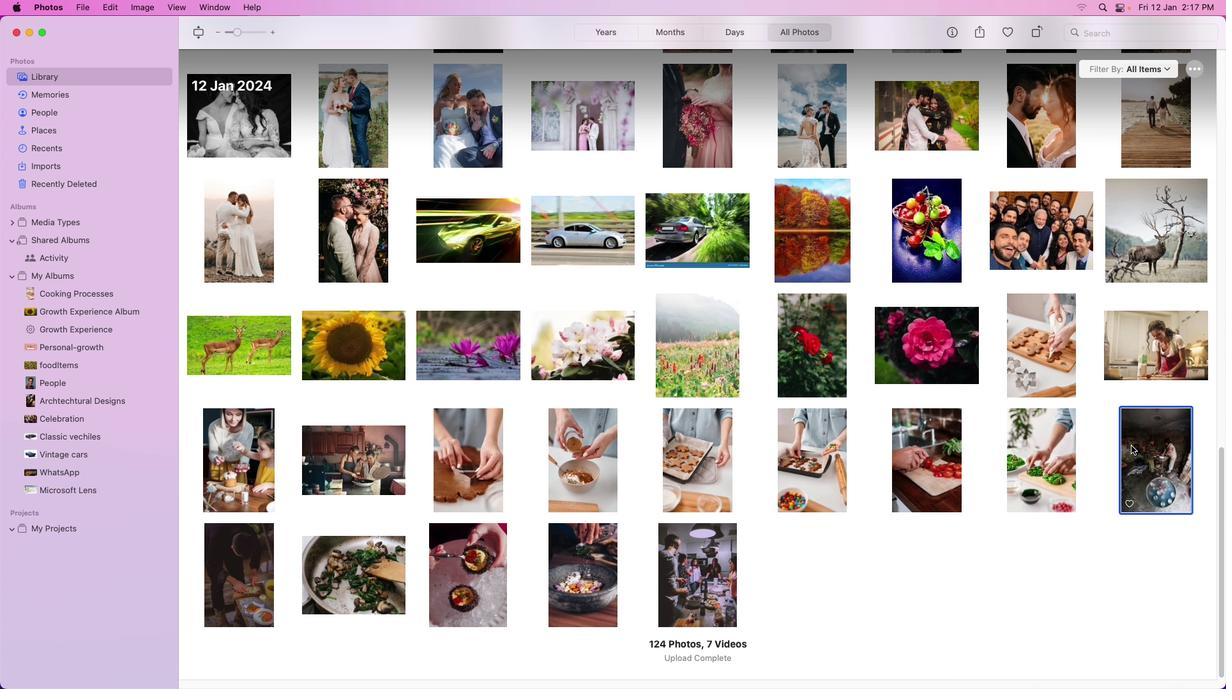 
Action: Mouse pressed left at (1131, 446)
Screenshot: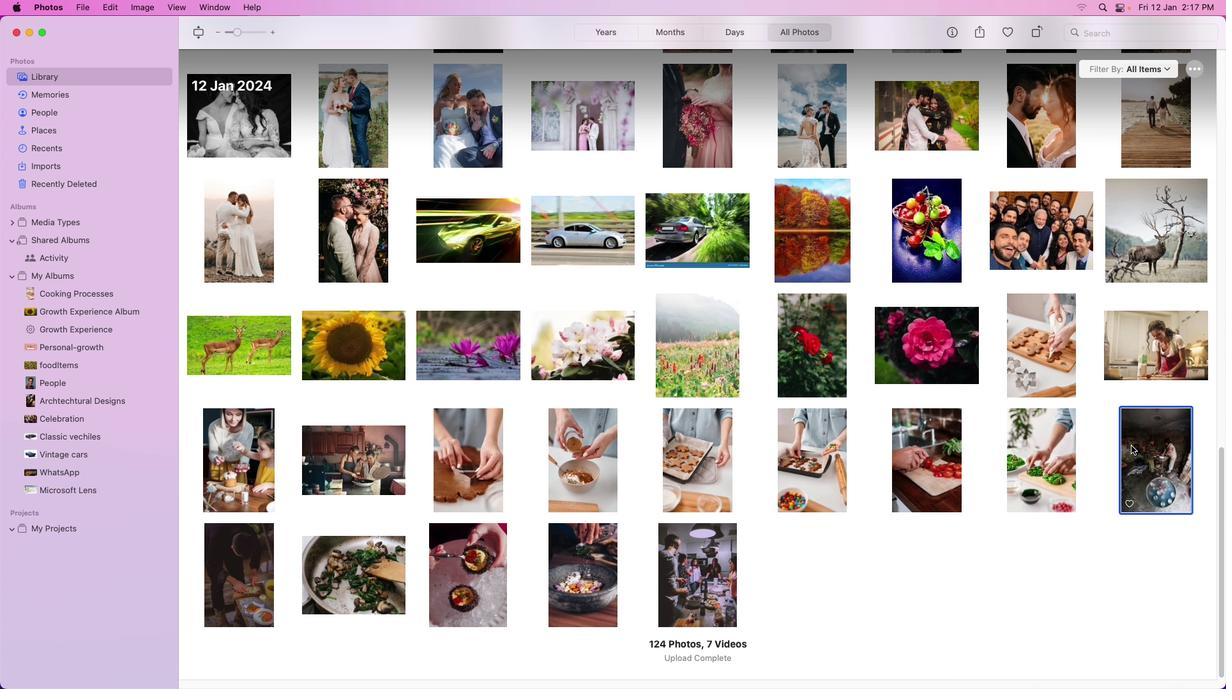 
Action: Mouse moved to (250, 560)
Screenshot: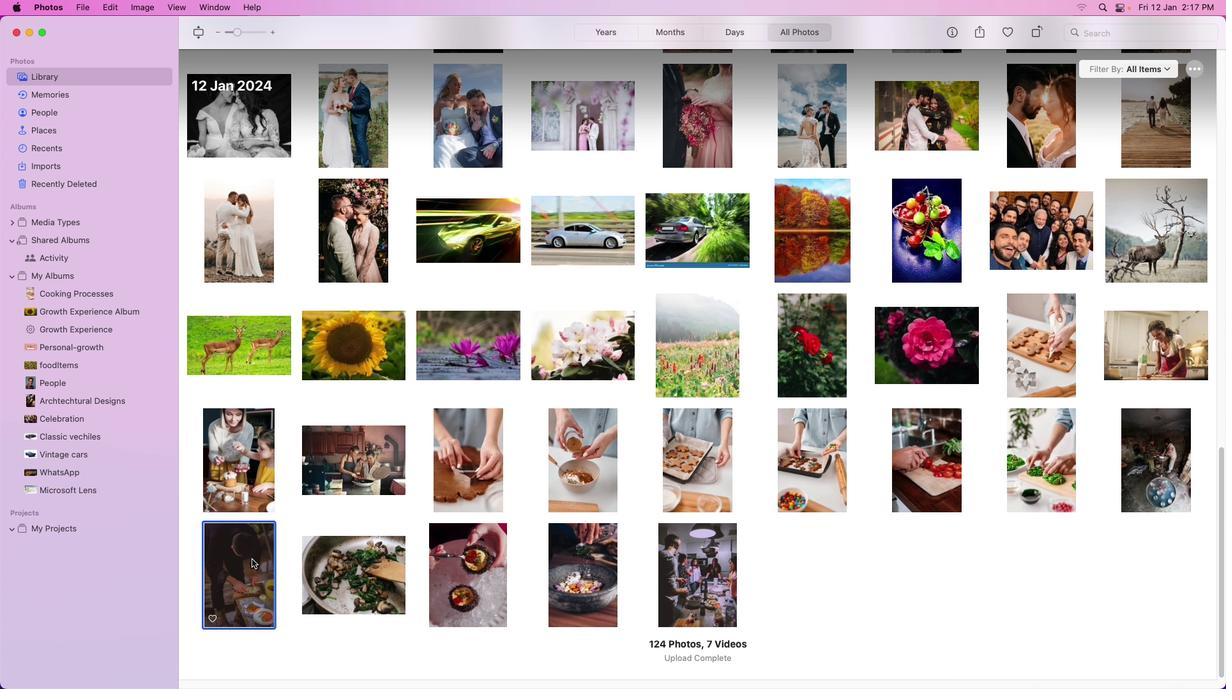 
Action: Mouse pressed left at (250, 560)
Screenshot: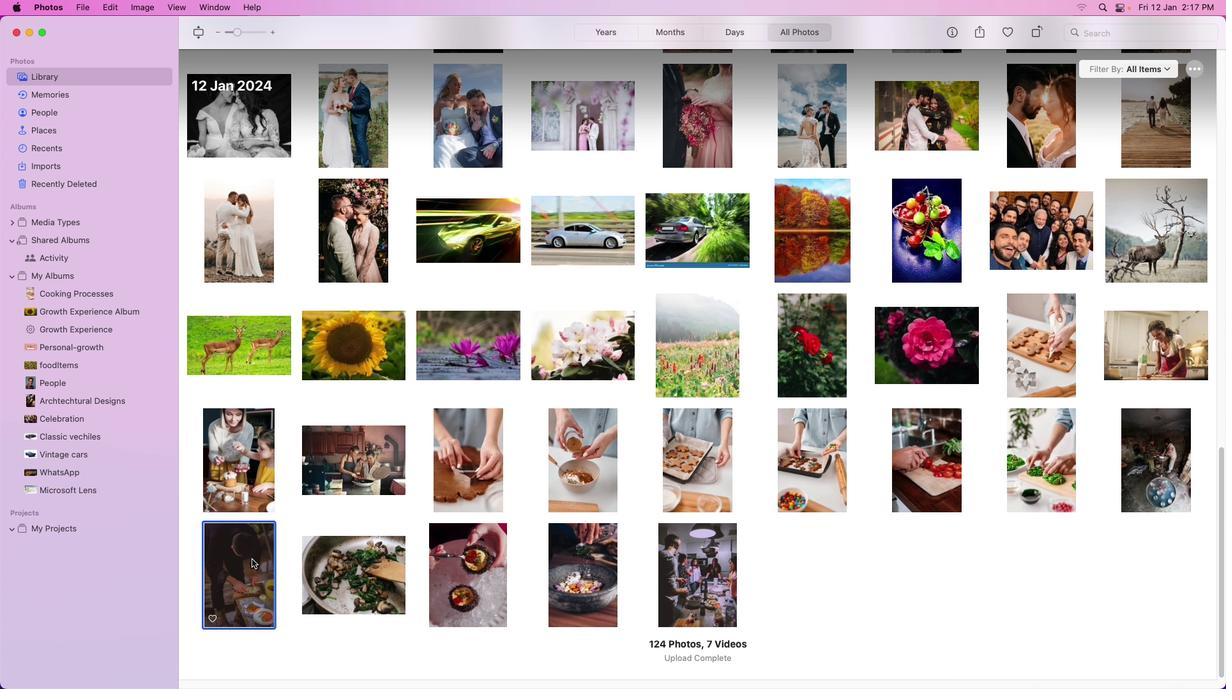 
Action: Mouse moved to (252, 560)
Screenshot: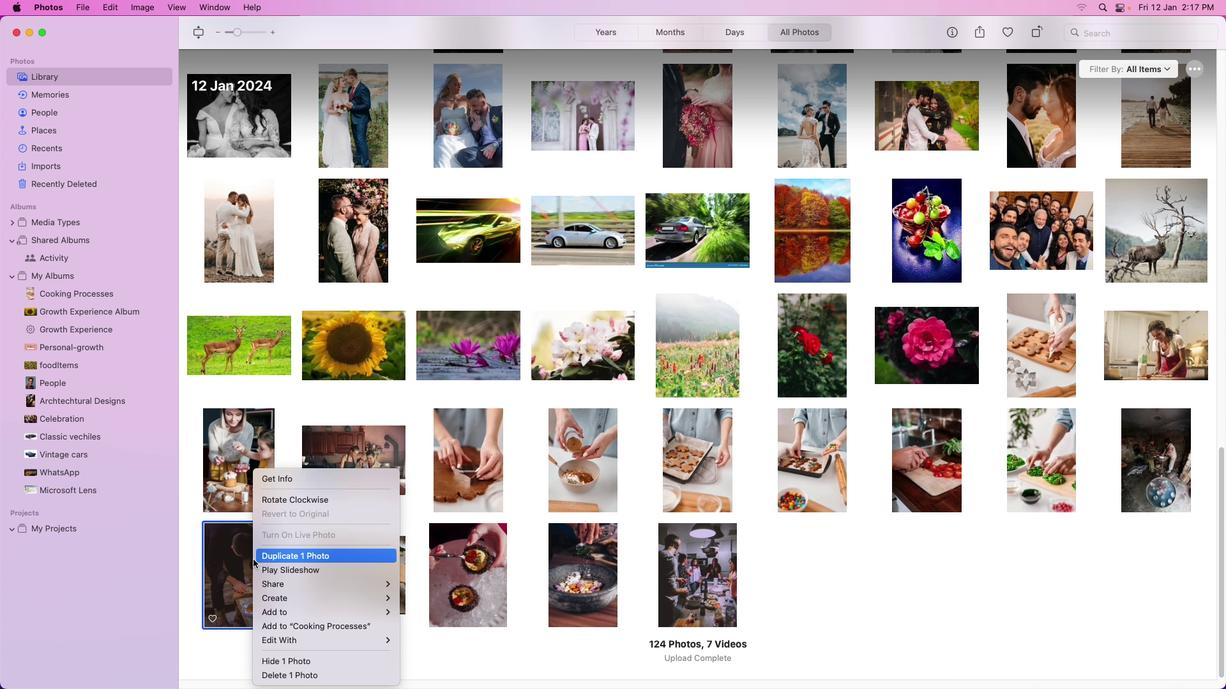 
Action: Mouse pressed right at (252, 560)
Screenshot: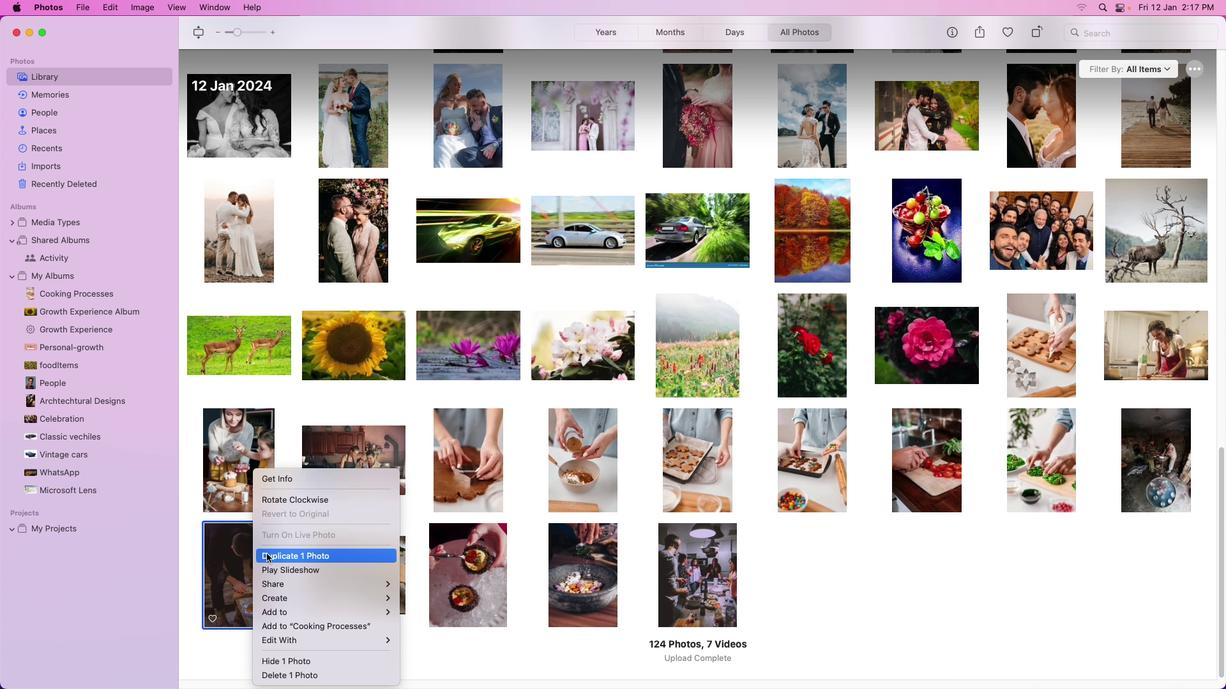 
Action: Mouse moved to (486, 523)
Screenshot: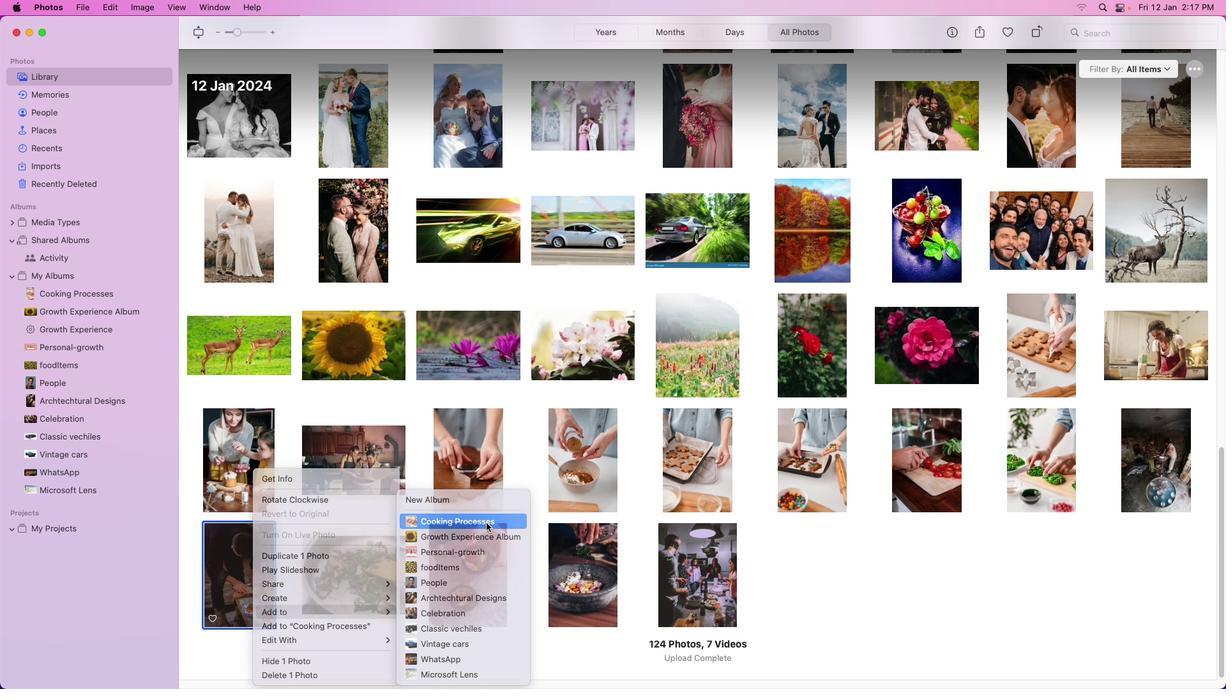 
Action: Mouse pressed left at (486, 523)
Screenshot: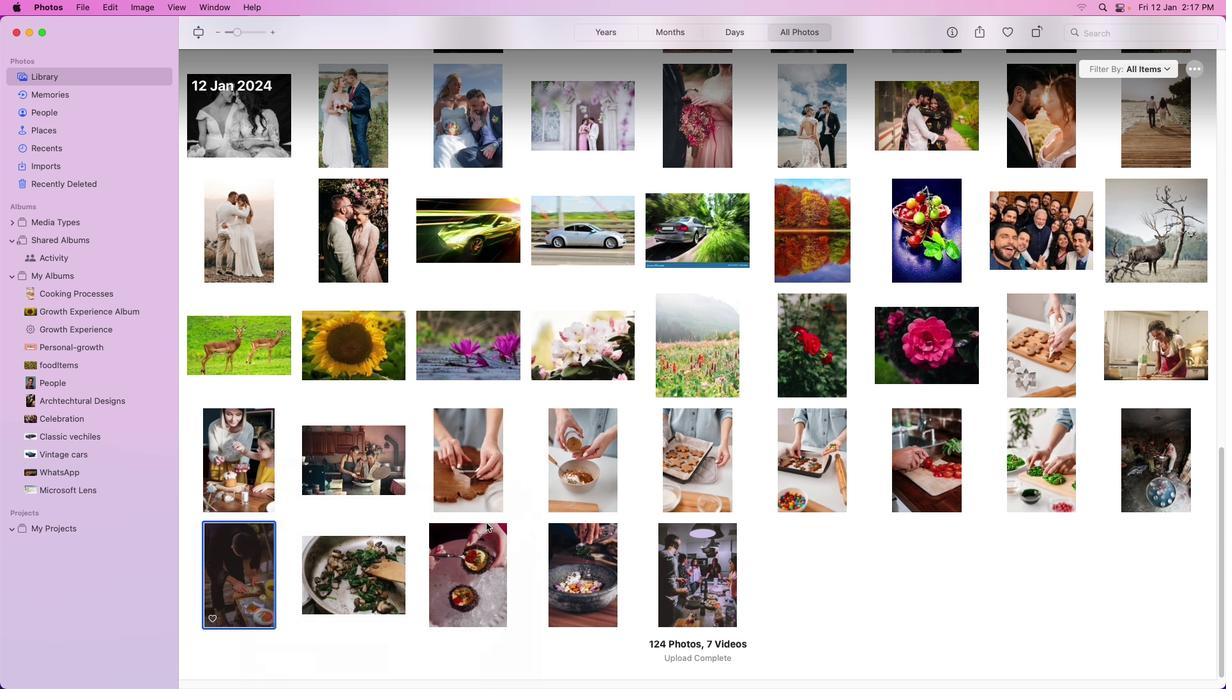 
Action: Mouse moved to (361, 569)
Screenshot: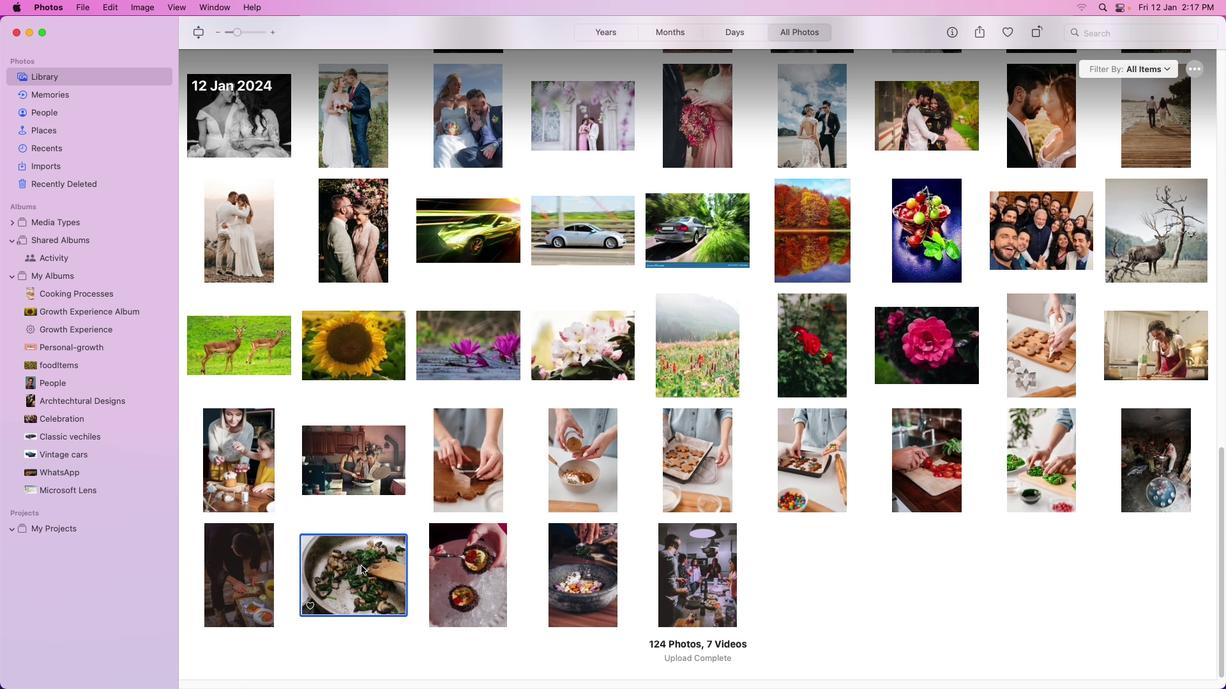 
Action: Mouse pressed left at (361, 569)
Screenshot: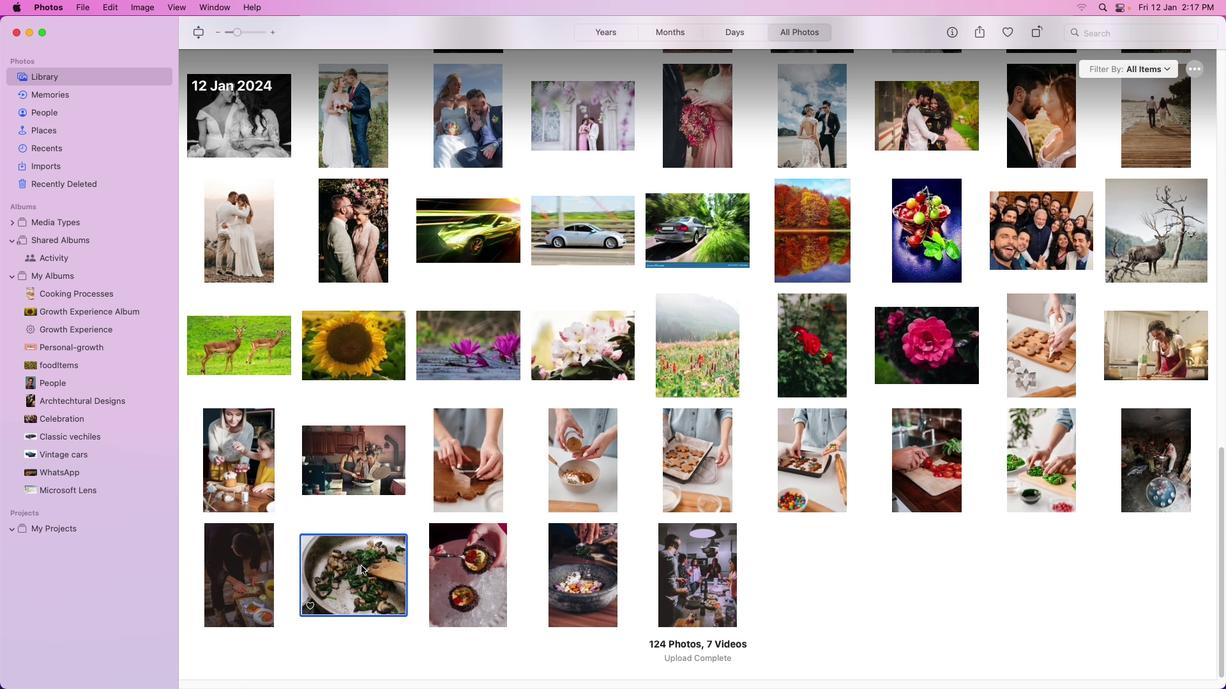
Action: Mouse moved to (360, 566)
Screenshot: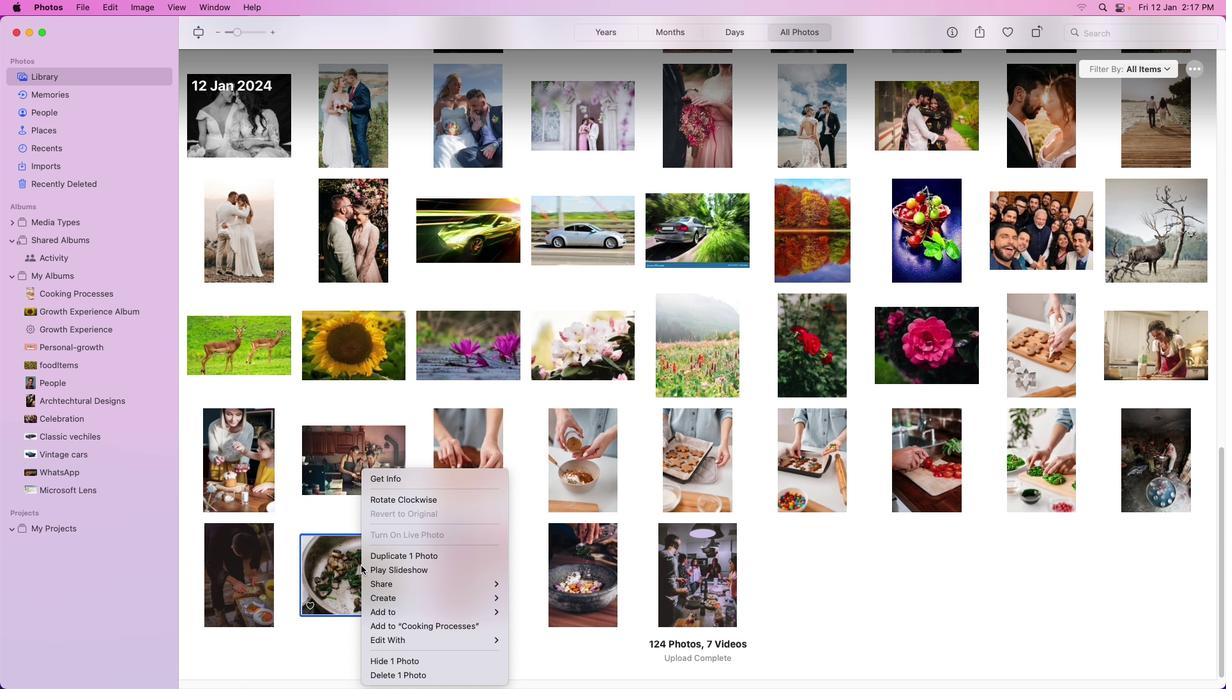 
Action: Mouse pressed right at (360, 566)
Screenshot: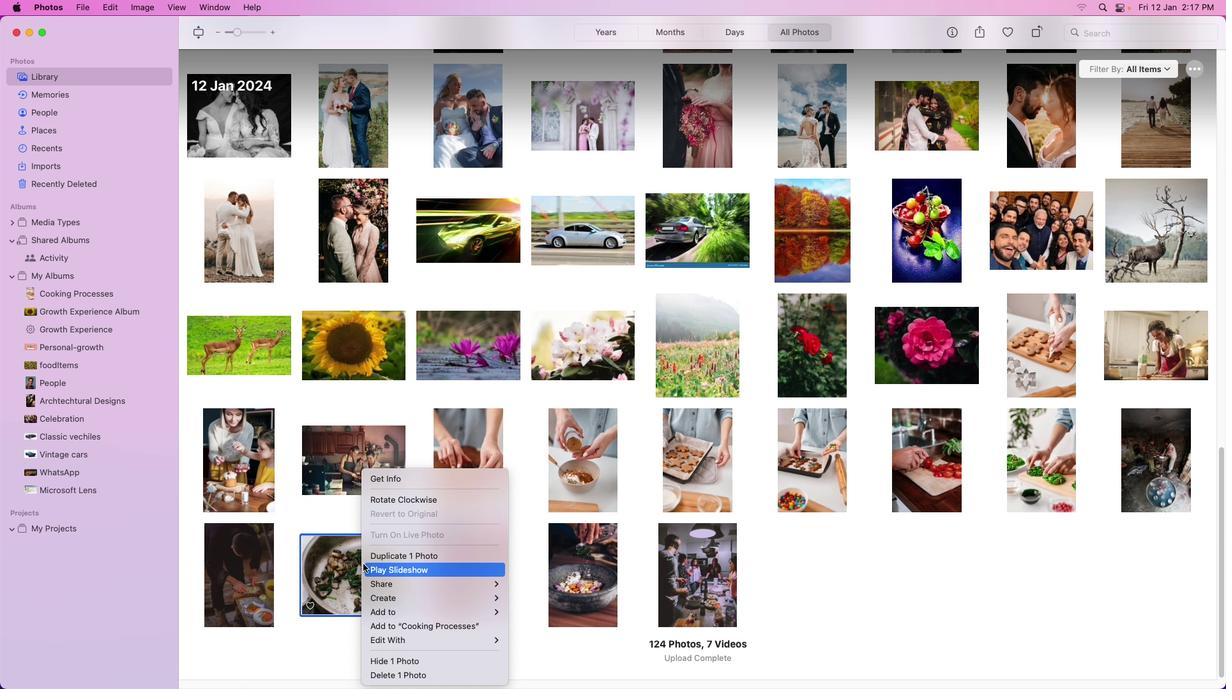 
Action: Mouse moved to (599, 525)
Screenshot: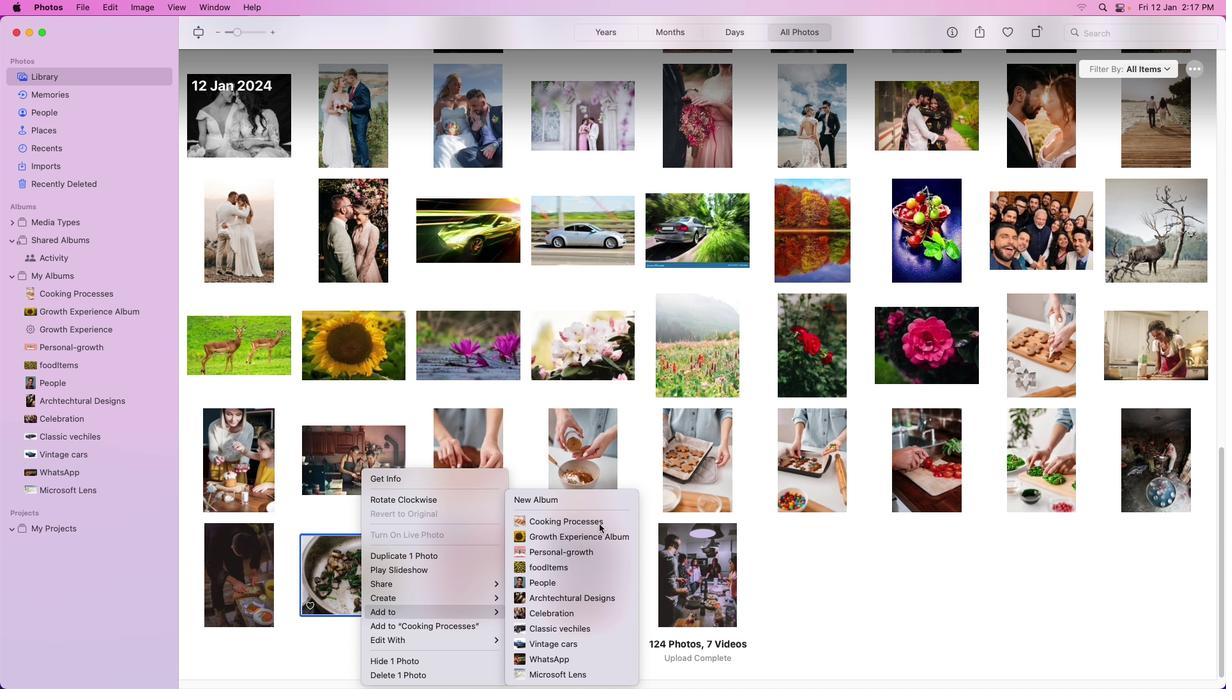 
Action: Mouse pressed left at (599, 525)
Screenshot: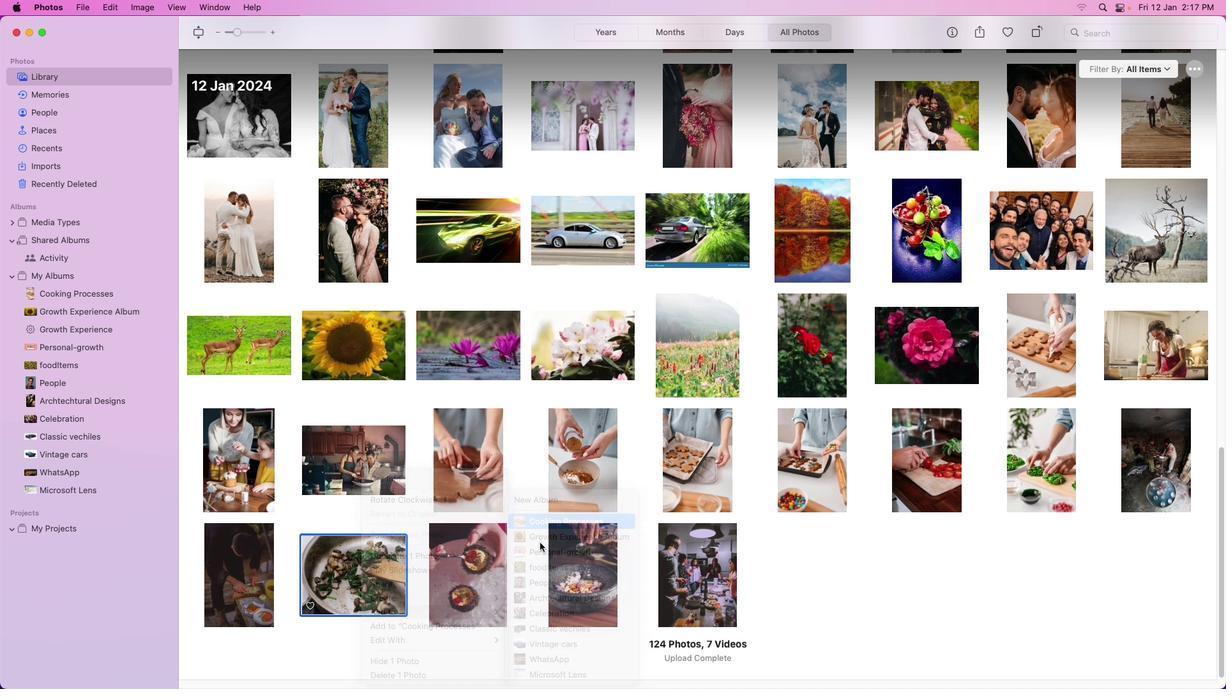
Action: Mouse moved to (466, 565)
Screenshot: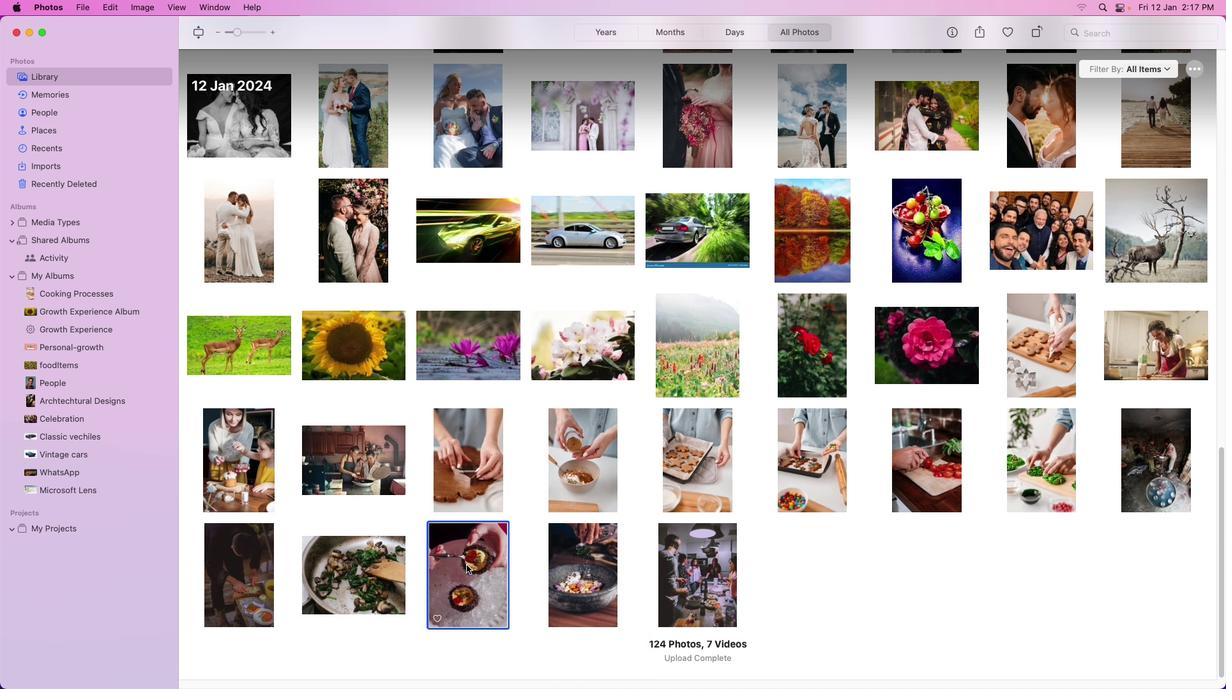
Action: Mouse pressed left at (466, 565)
Screenshot: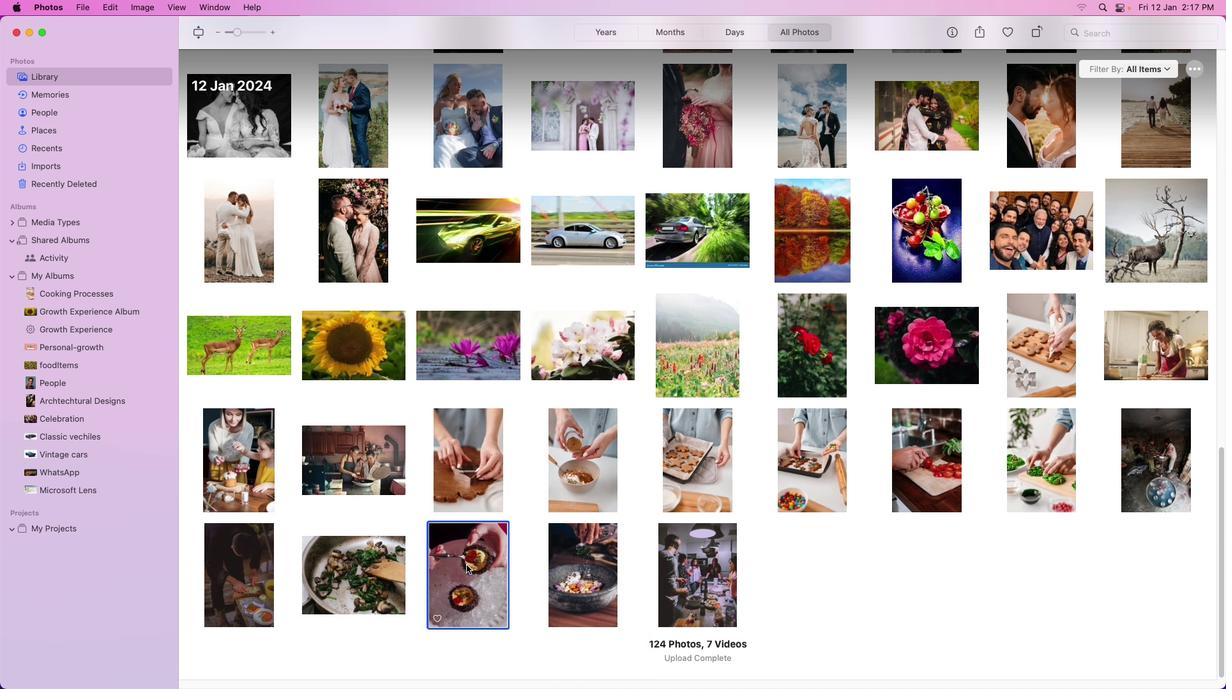 
Action: Mouse moved to (466, 565)
Screenshot: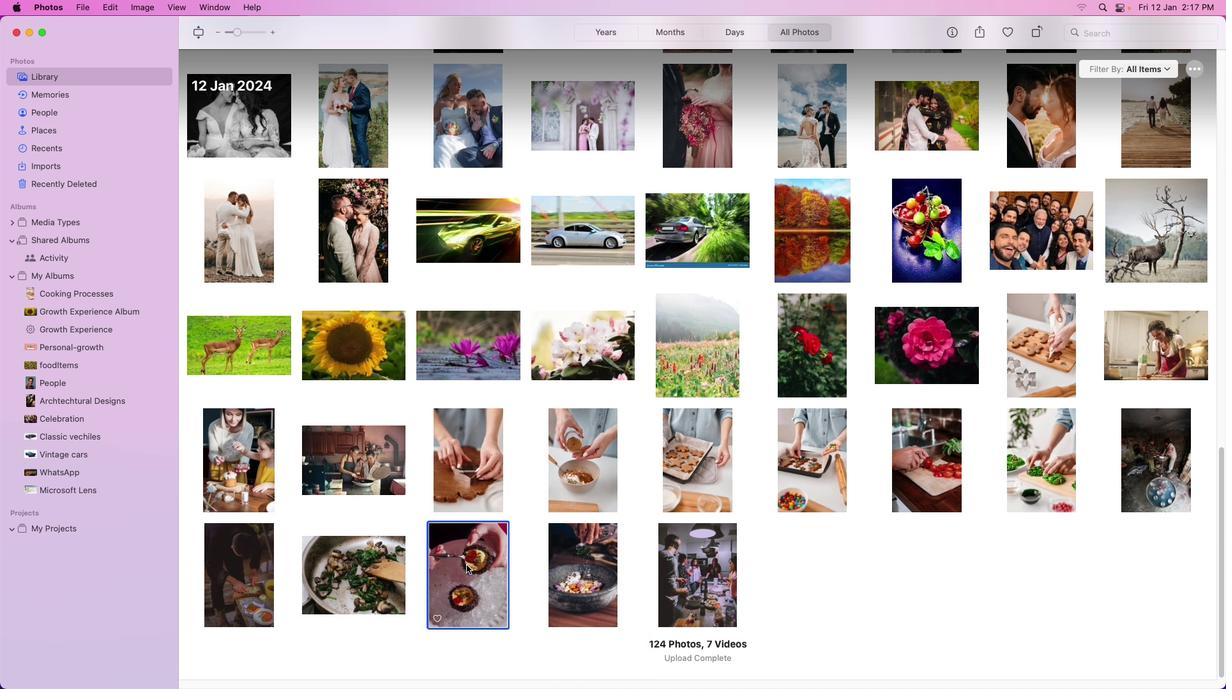 
Action: Mouse pressed right at (466, 565)
Screenshot: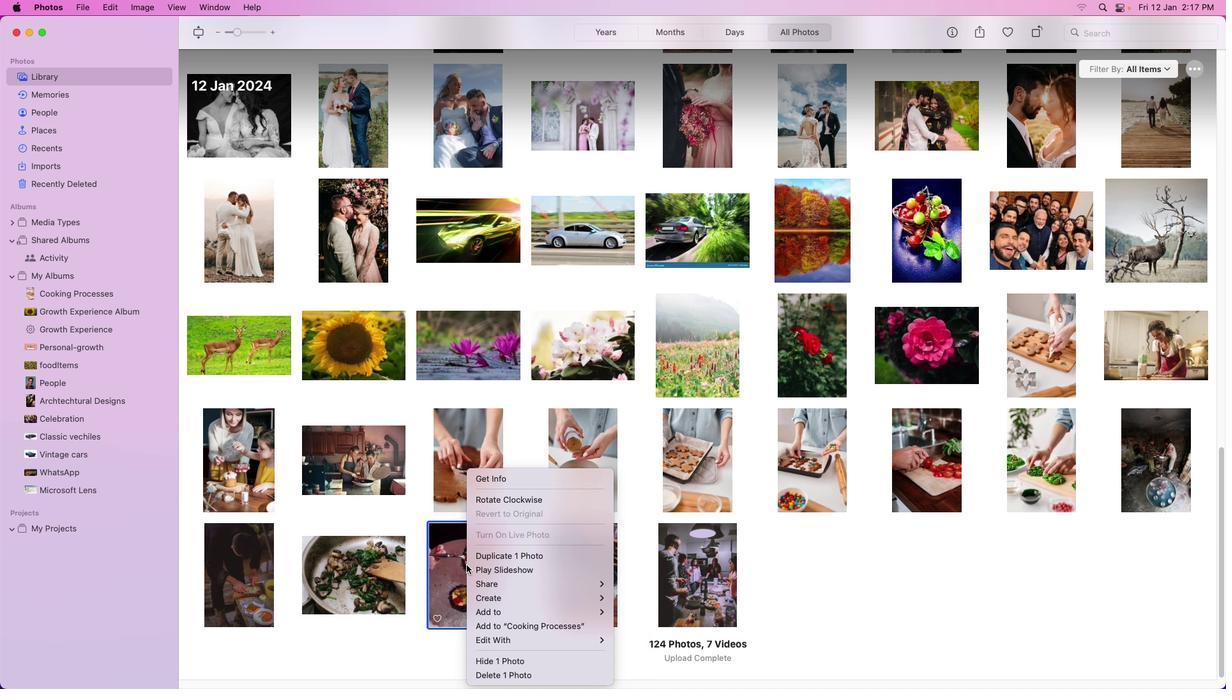 
Action: Mouse moved to (709, 520)
Screenshot: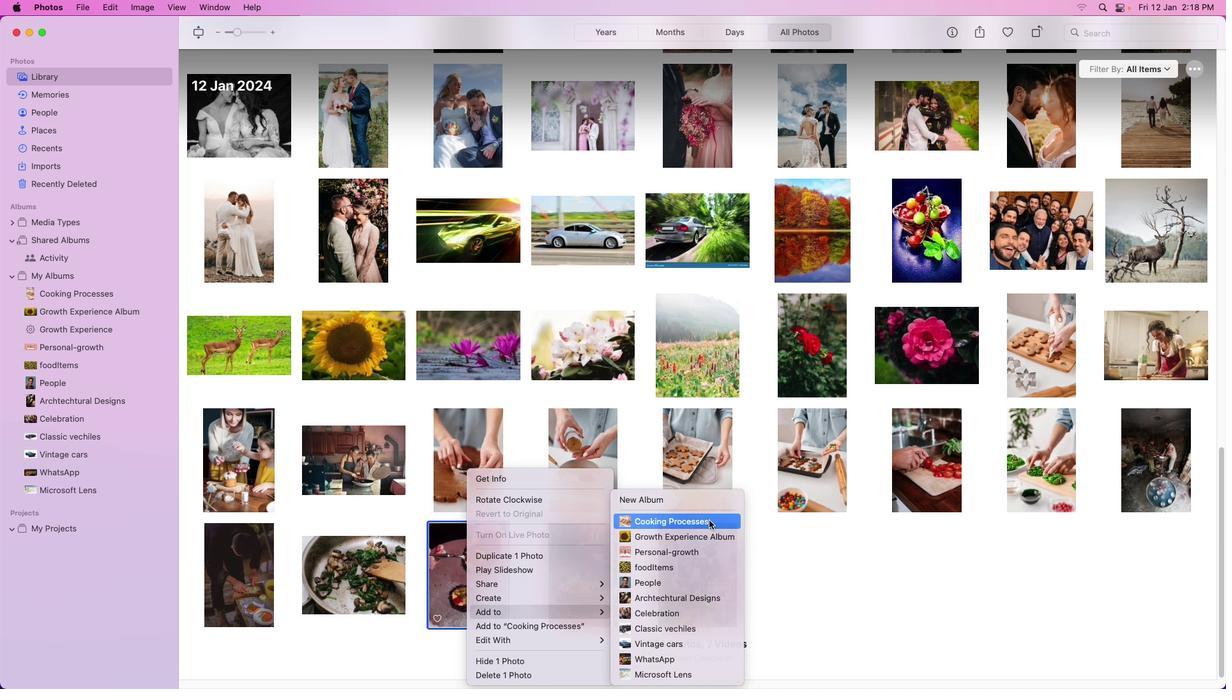 
Action: Mouse pressed left at (709, 520)
Screenshot: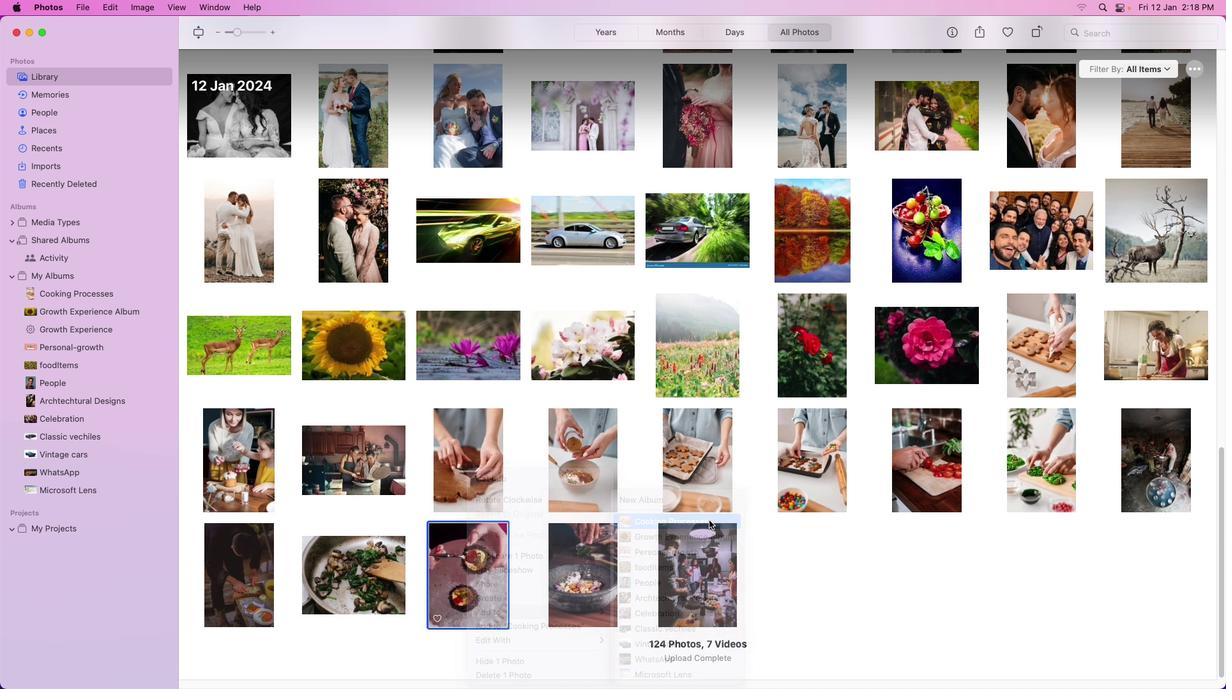 
Action: Mouse moved to (580, 558)
Screenshot: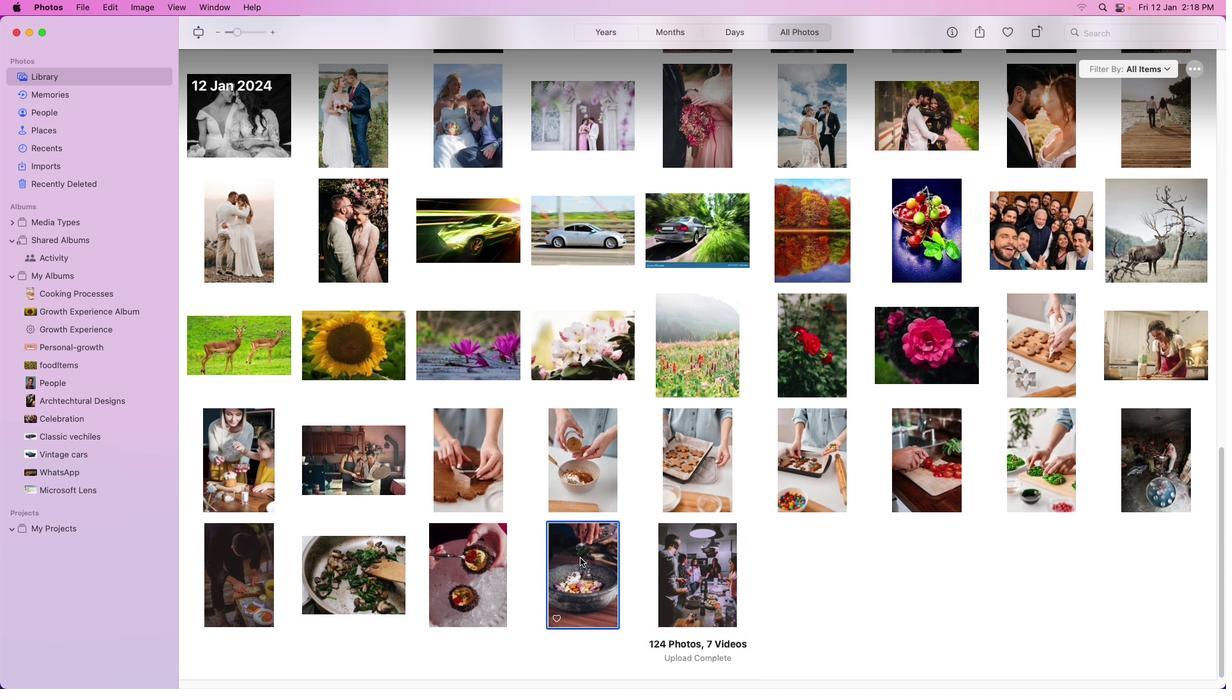 
Action: Mouse pressed left at (580, 558)
Screenshot: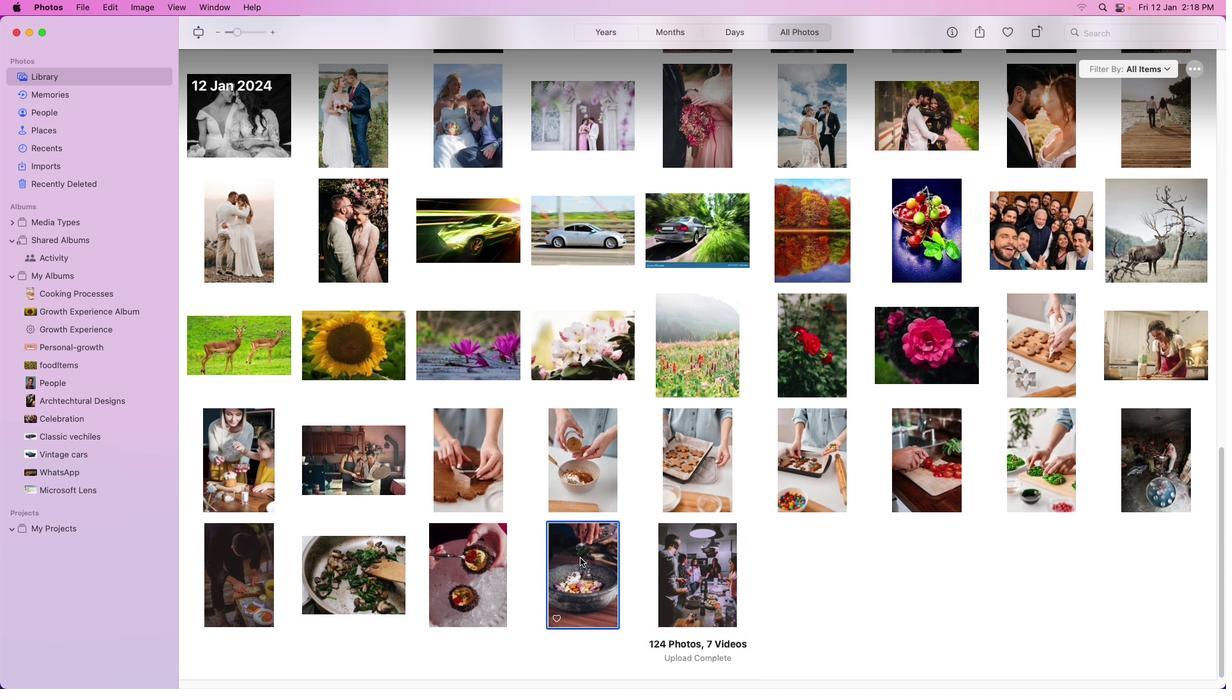 
Action: Mouse pressed right at (580, 558)
Screenshot: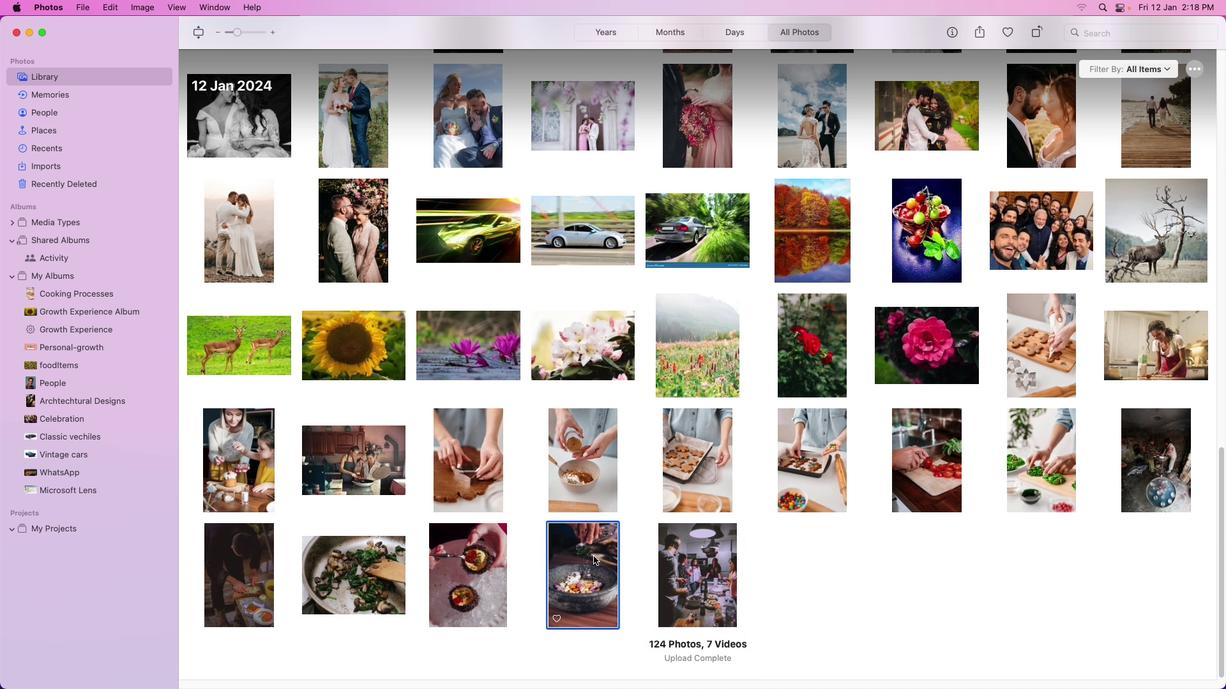 
Action: Mouse moved to (595, 556)
Screenshot: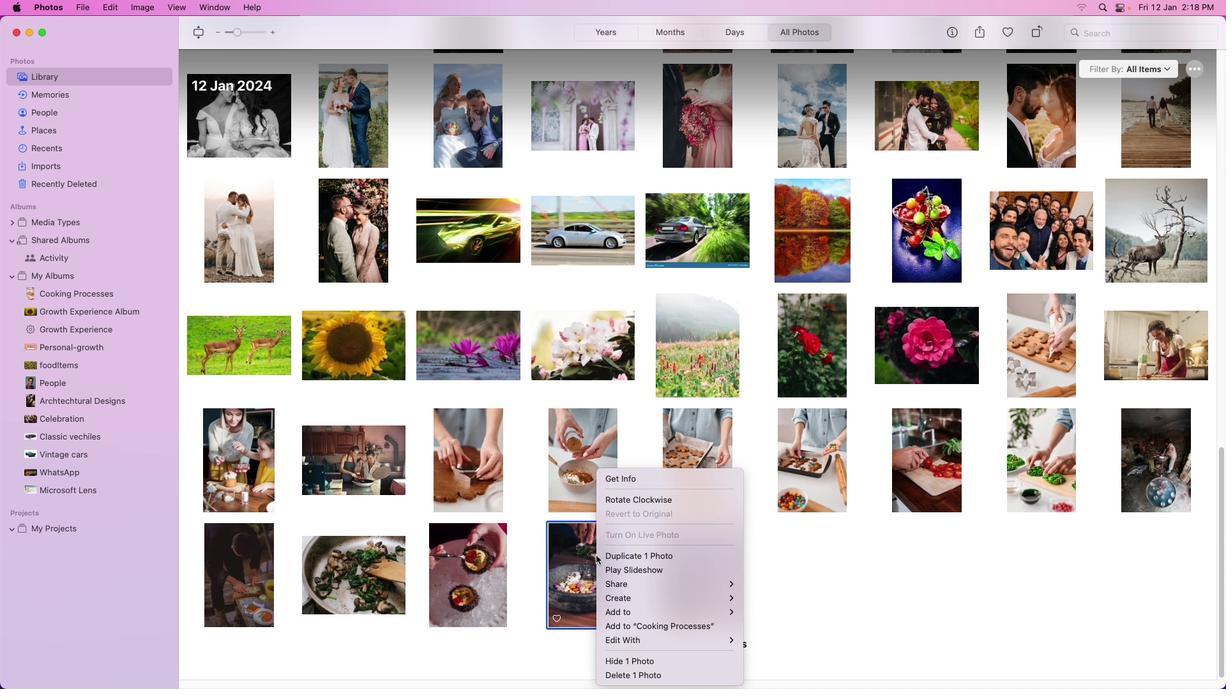 
Action: Mouse pressed right at (595, 556)
Screenshot: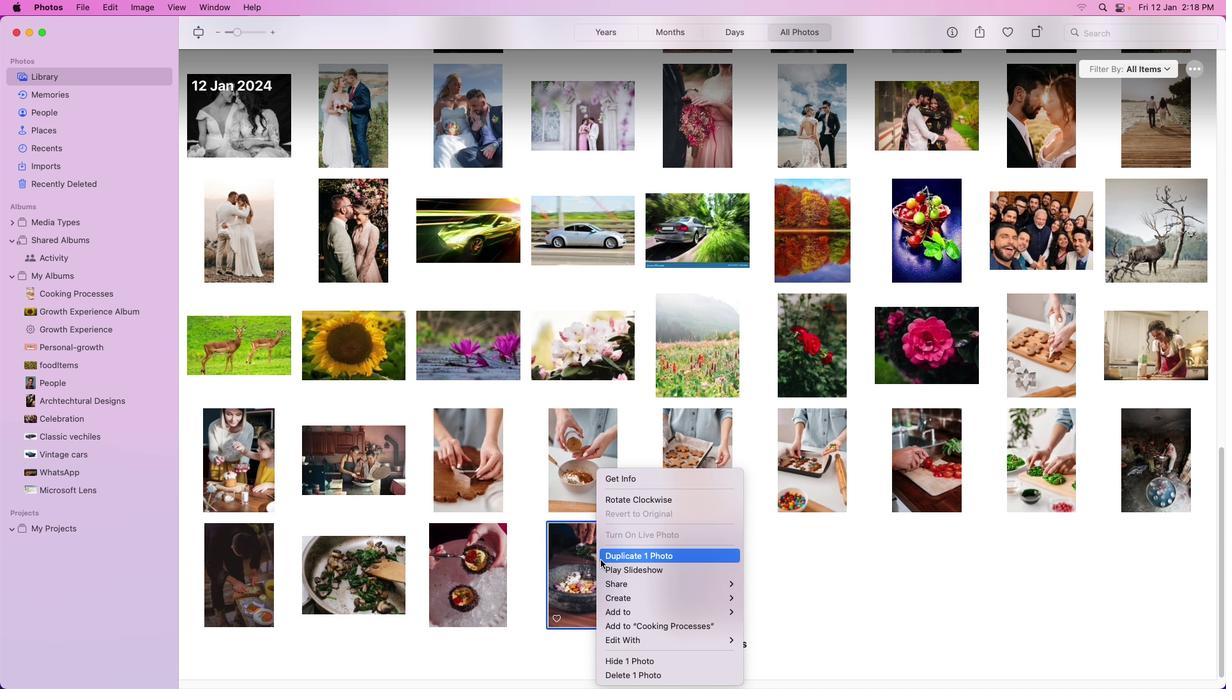 
Action: Mouse moved to (782, 521)
Screenshot: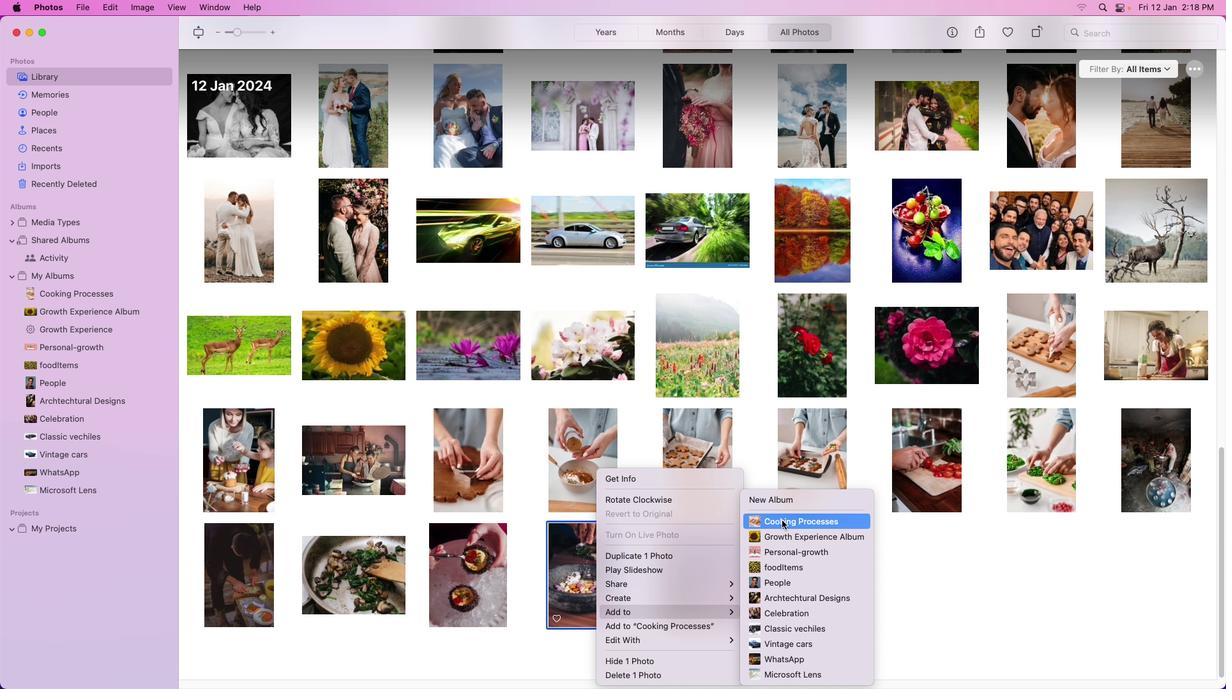 
Action: Mouse pressed left at (782, 521)
Screenshot: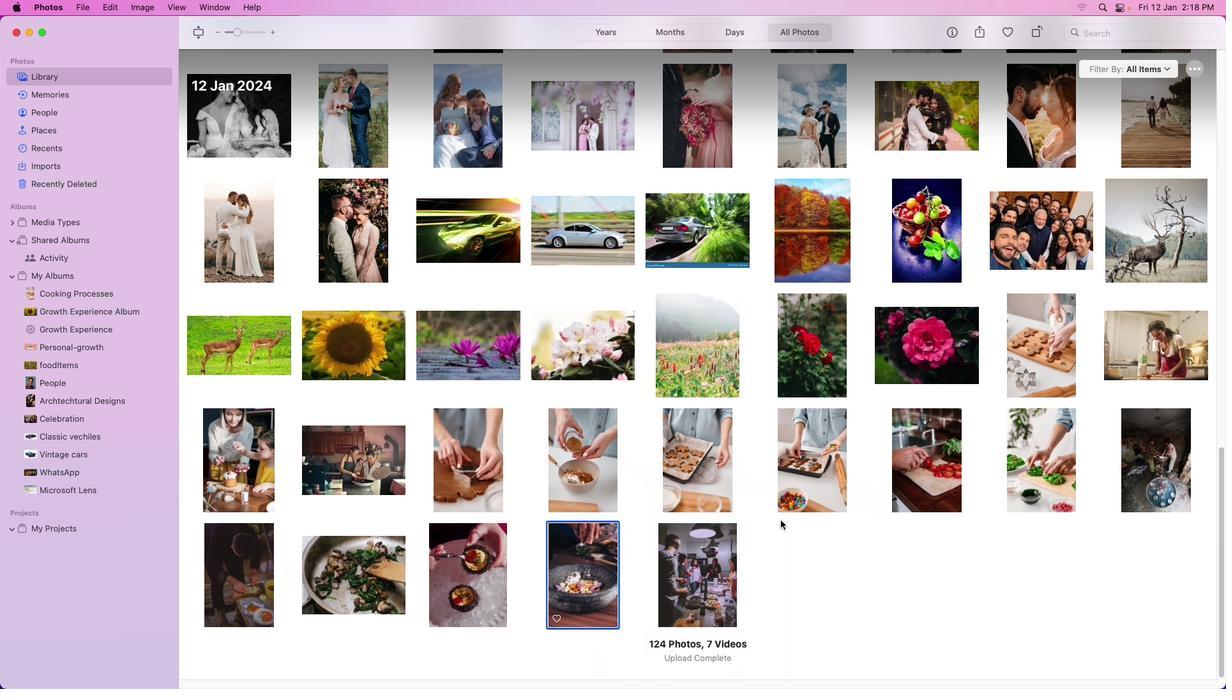 
Action: Mouse moved to (703, 563)
Screenshot: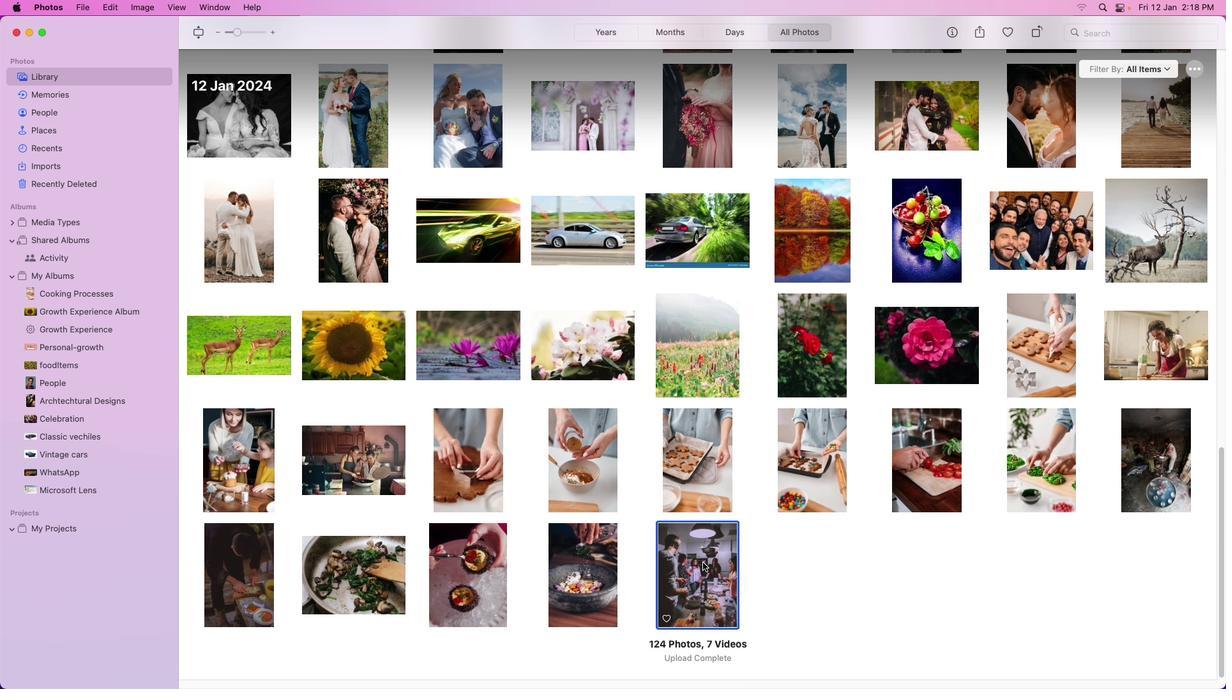 
Action: Mouse pressed left at (703, 563)
Screenshot: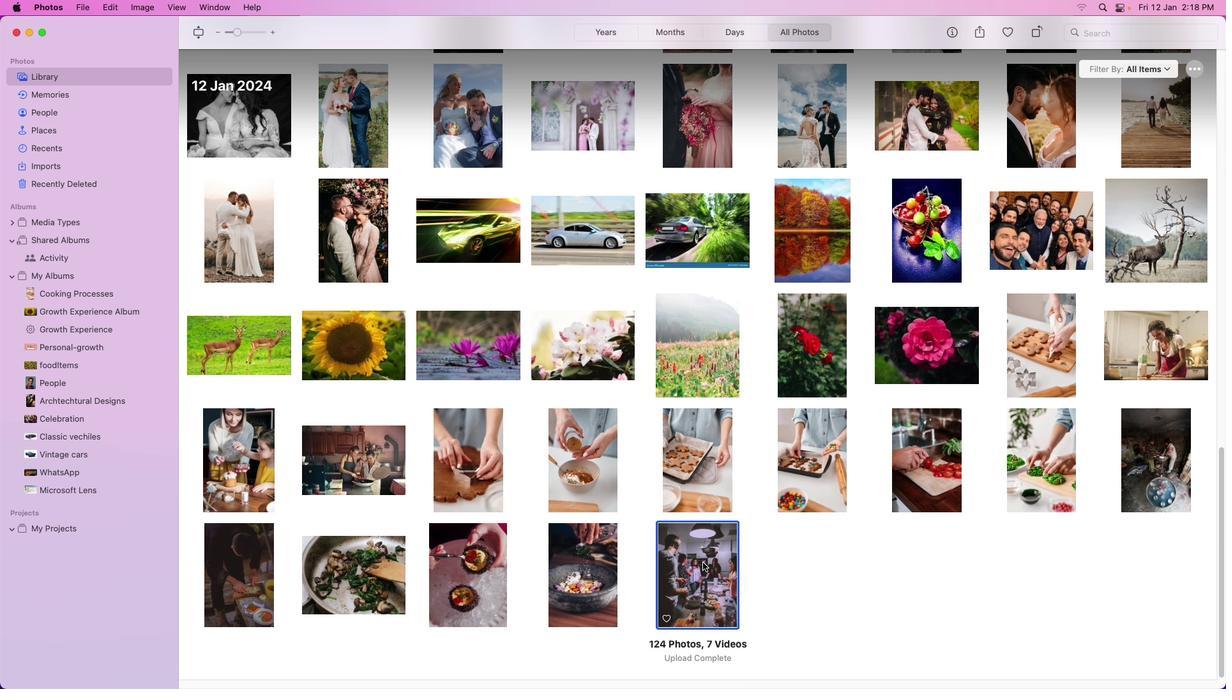 
Action: Mouse pressed right at (703, 563)
Screenshot: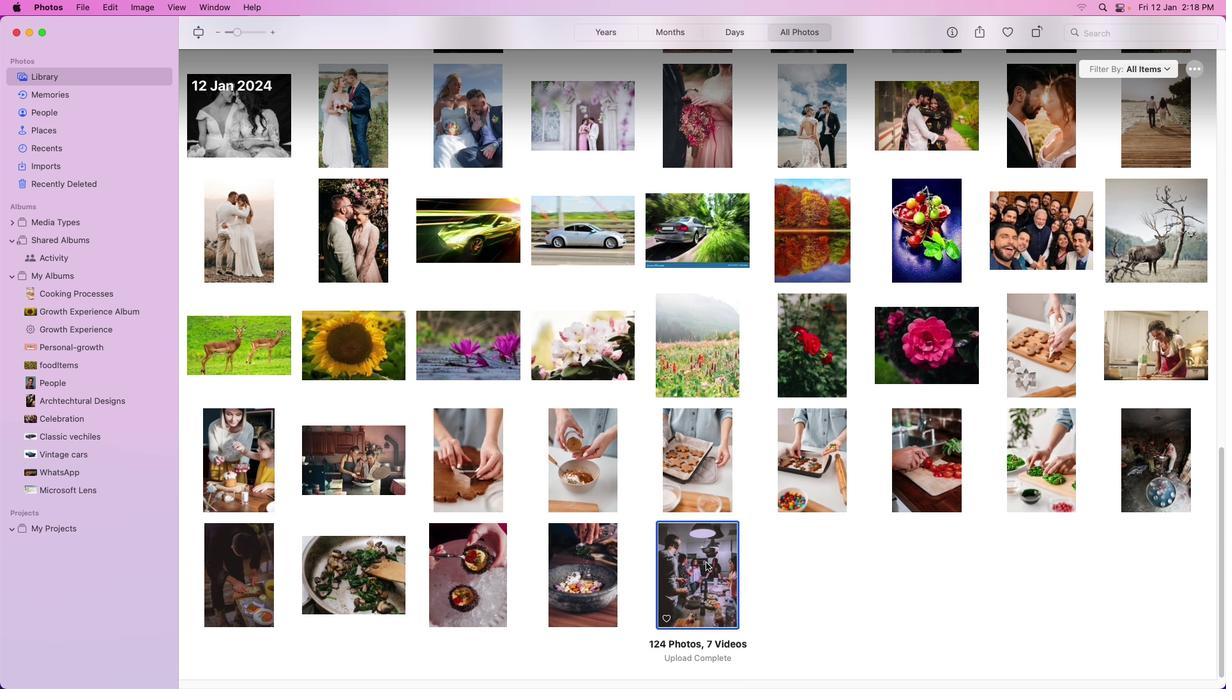 
Action: Mouse moved to (706, 563)
Screenshot: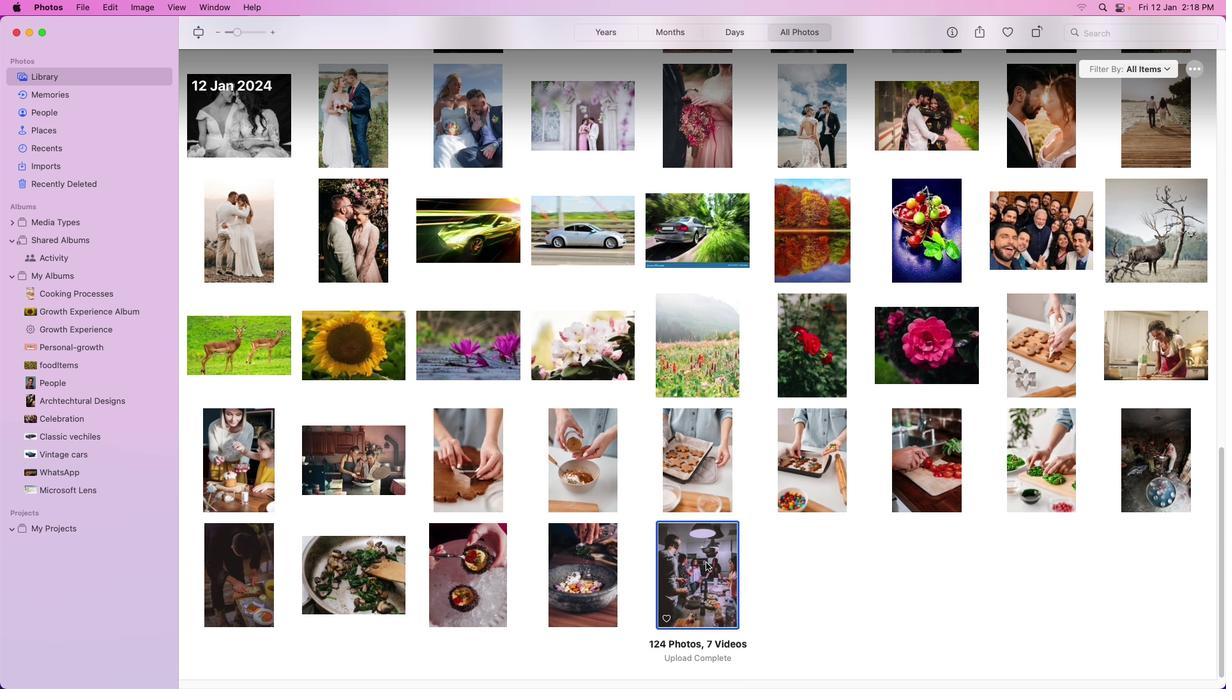 
Action: Mouse pressed right at (706, 563)
Screenshot: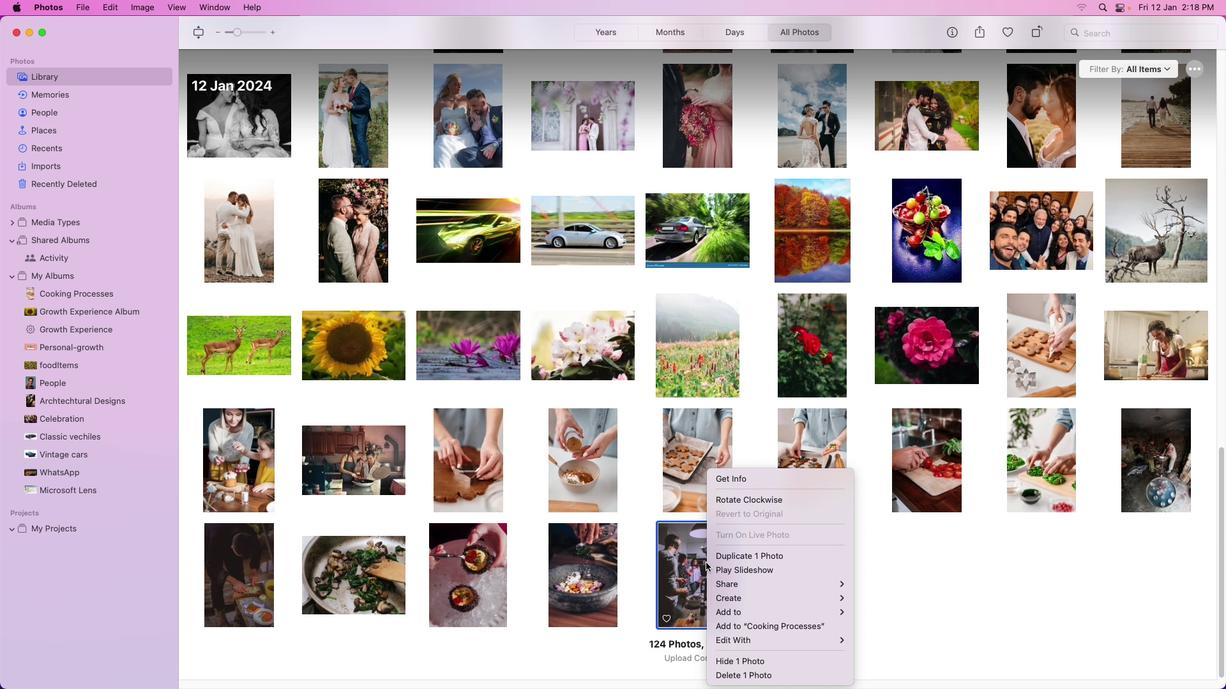 
Action: Mouse moved to (889, 522)
Screenshot: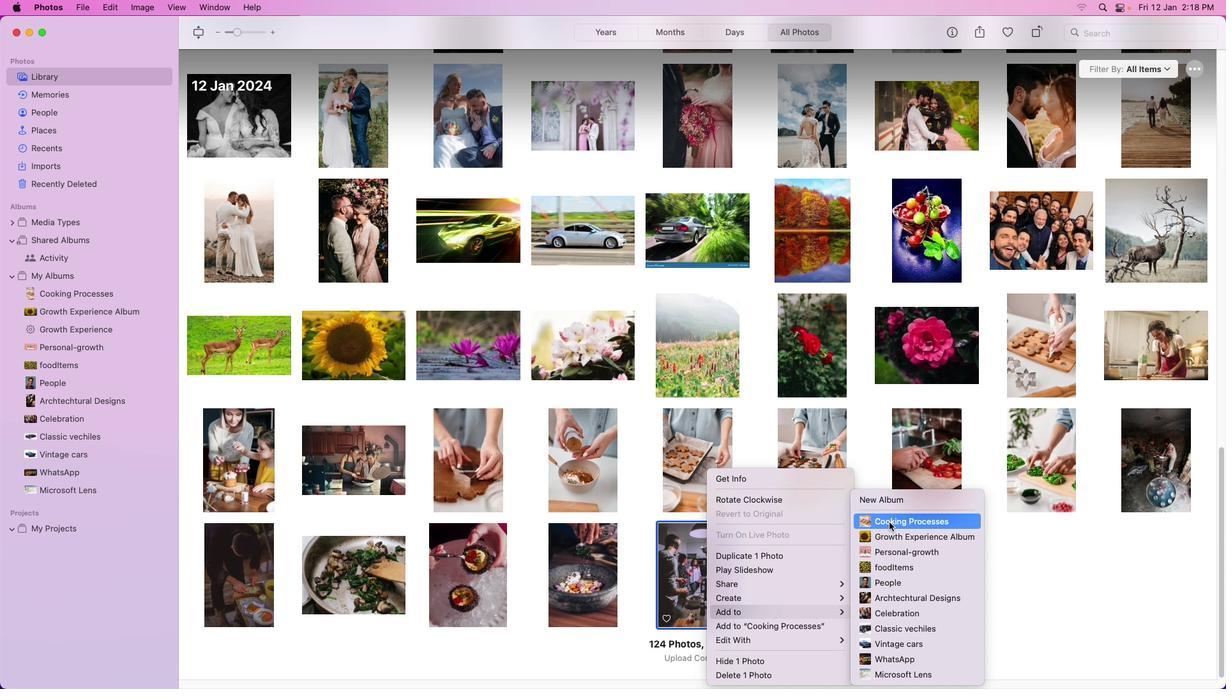 
Action: Mouse pressed left at (889, 522)
Screenshot: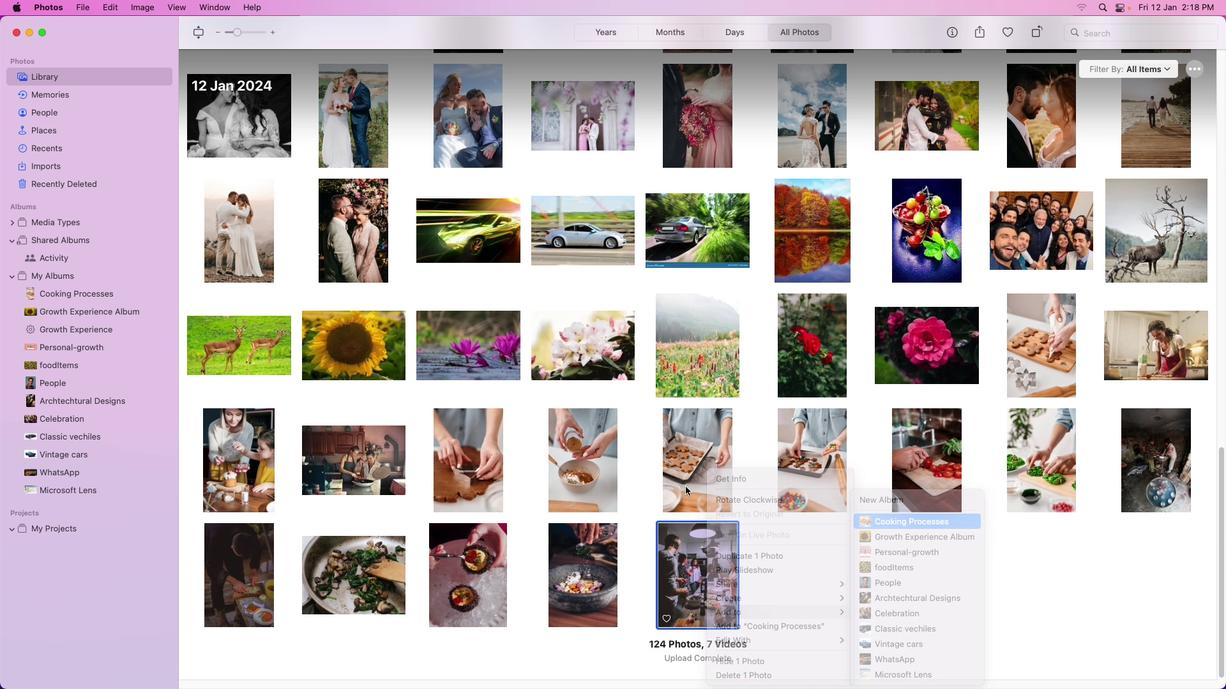 
Action: Mouse moved to (1154, 438)
Screenshot: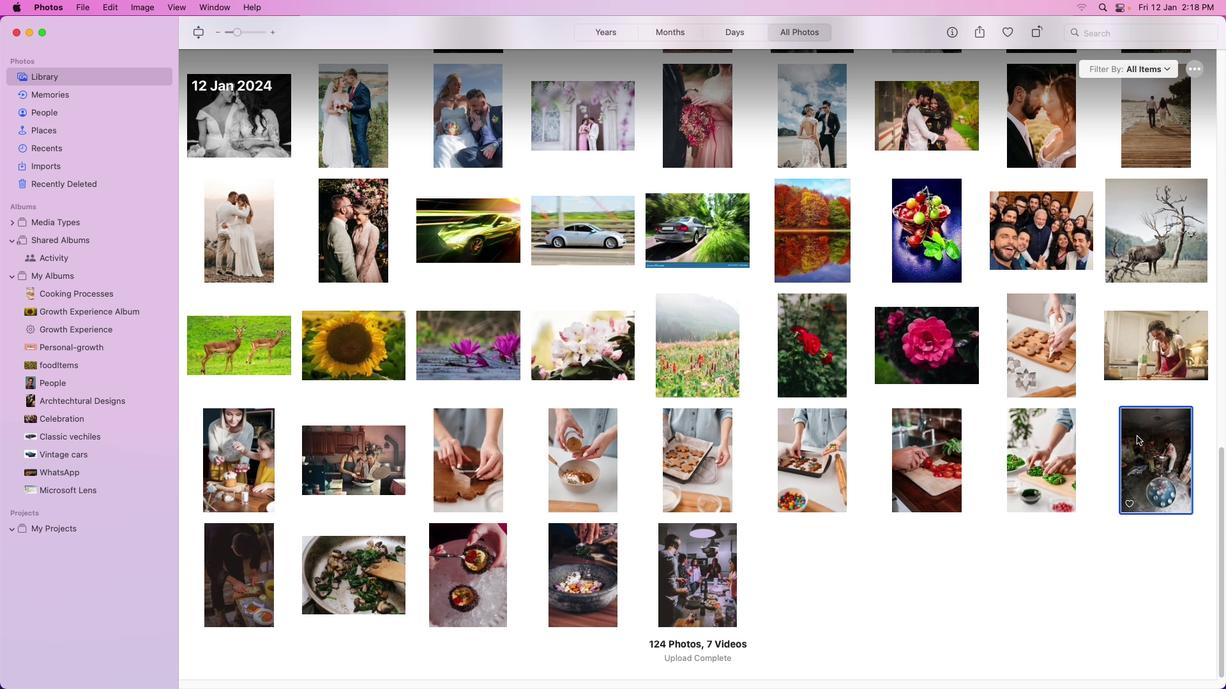 
Action: Mouse pressed left at (1154, 438)
Screenshot: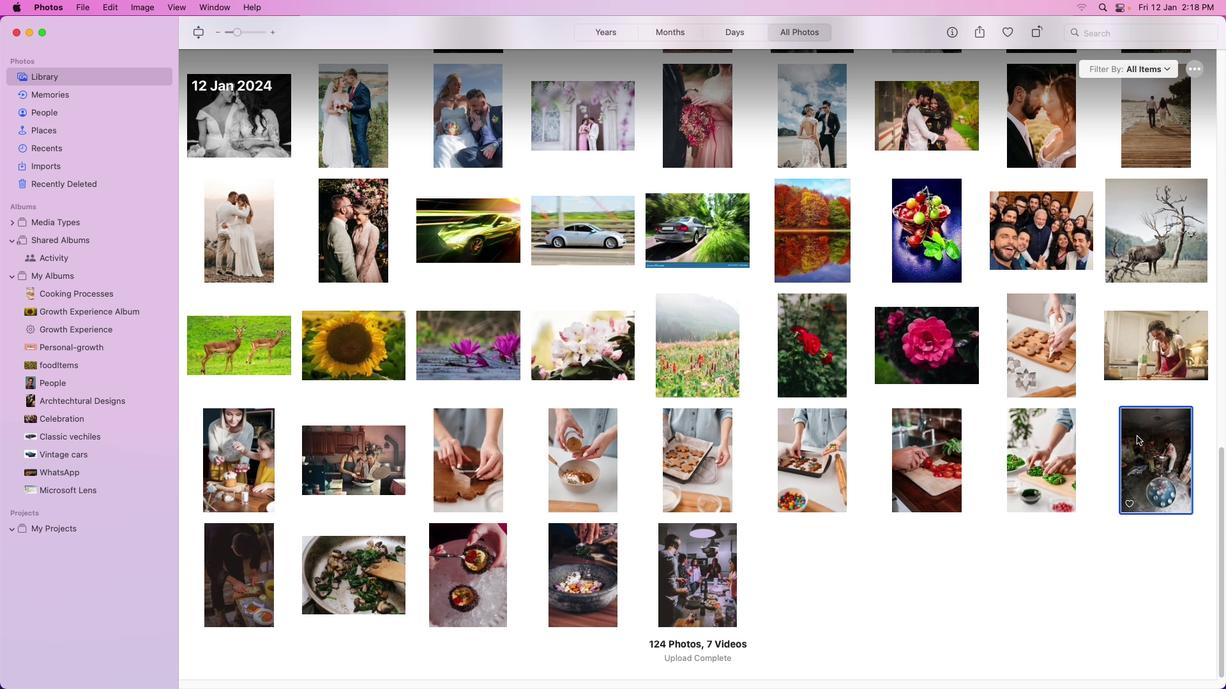 
Action: Mouse moved to (1137, 436)
Screenshot: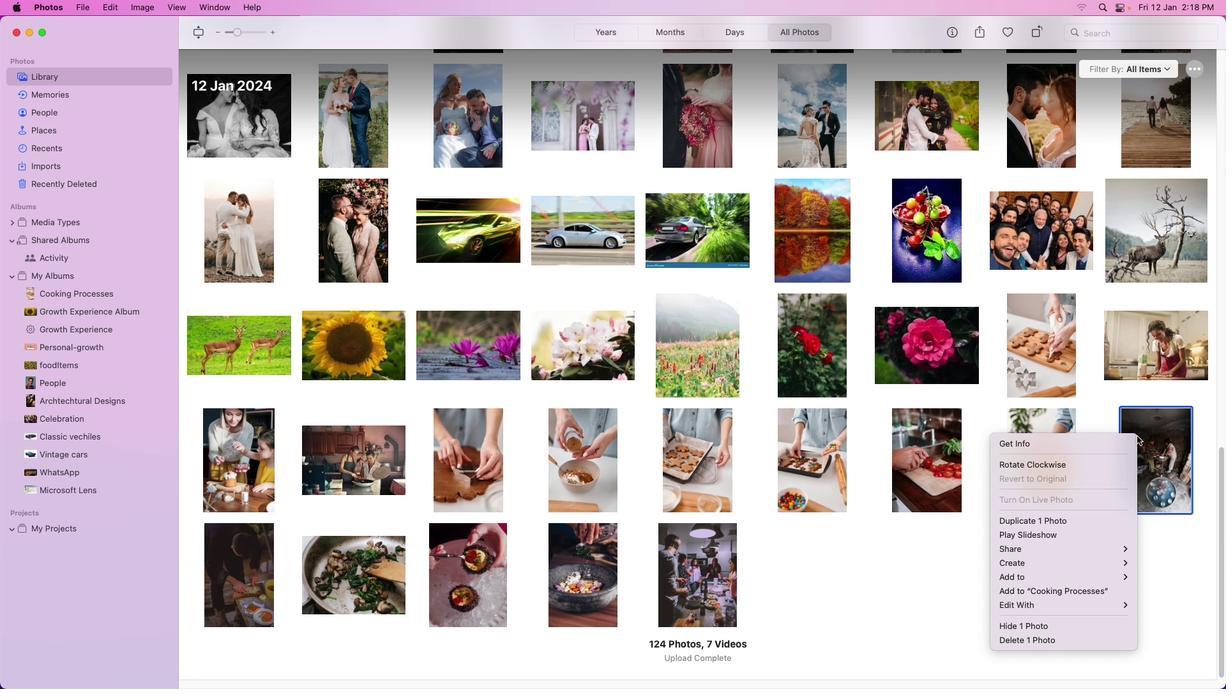 
Action: Mouse pressed right at (1137, 436)
Screenshot: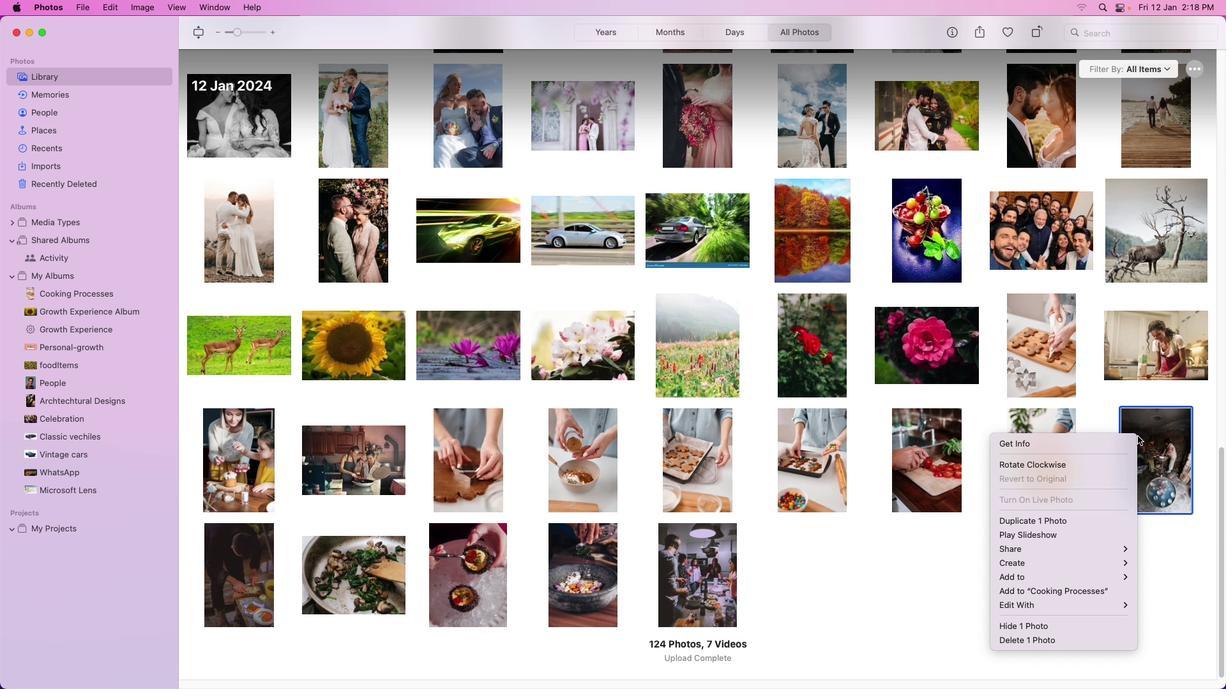 
Action: Mouse moved to (938, 526)
Screenshot: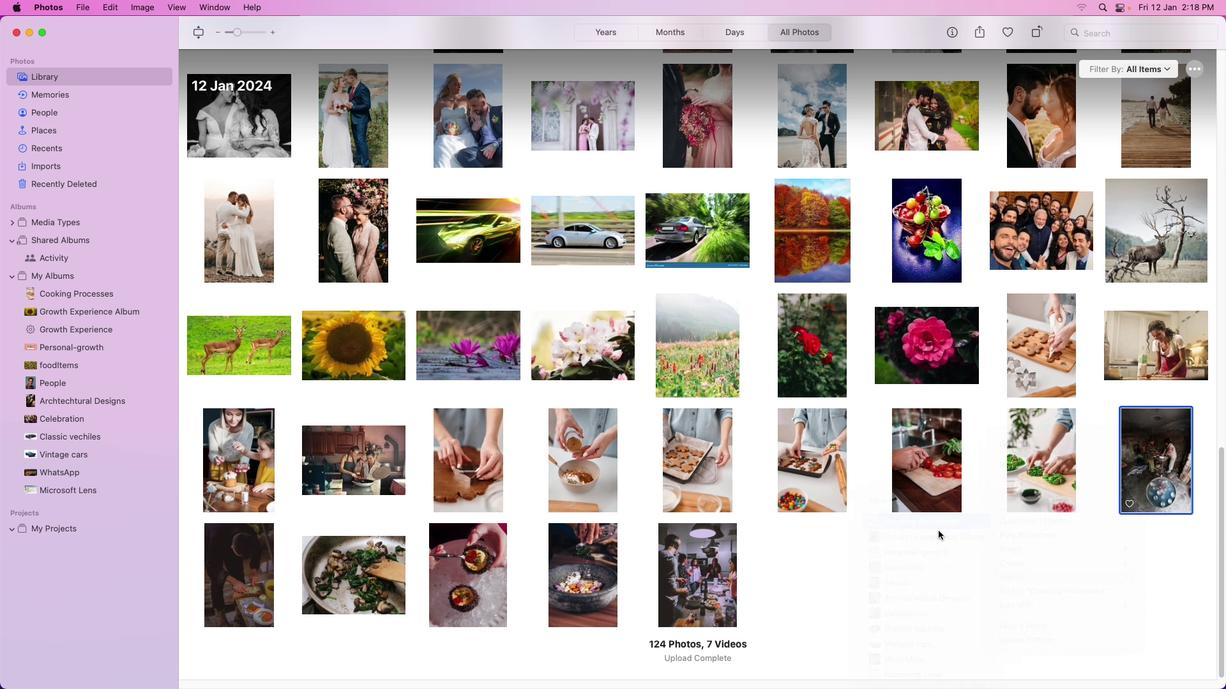 
Action: Mouse pressed left at (938, 526)
Screenshot: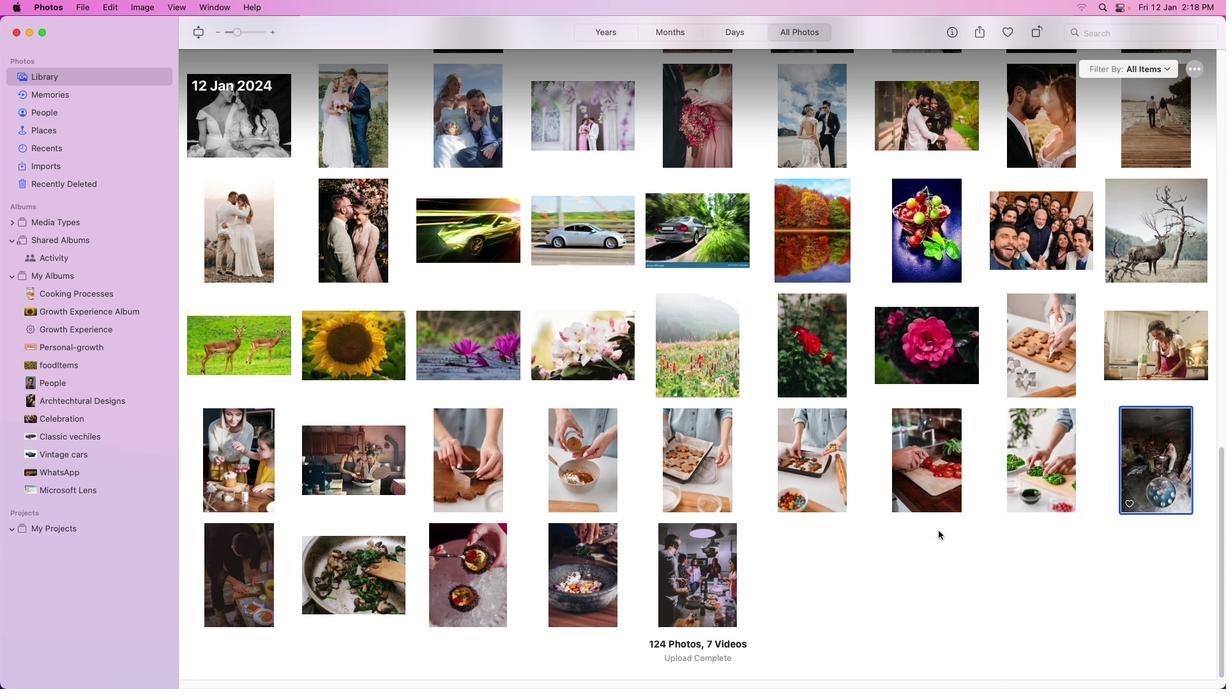 
Action: Mouse moved to (81, 295)
Screenshot: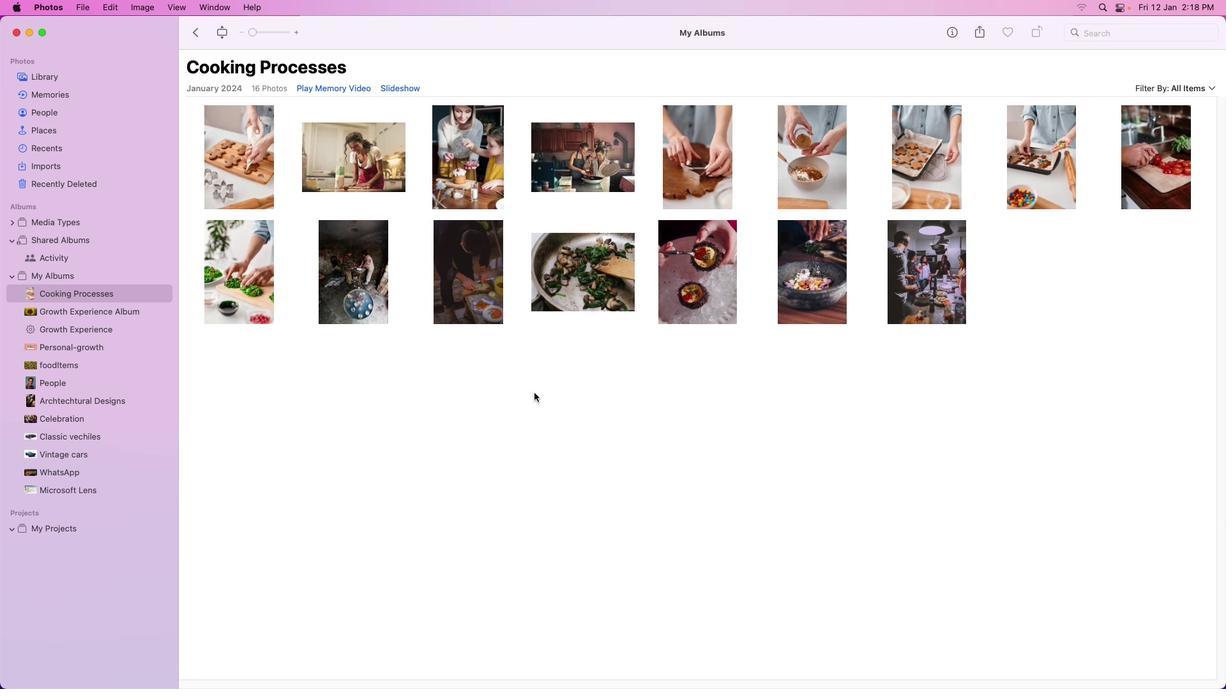 
Action: Mouse pressed left at (81, 295)
Screenshot: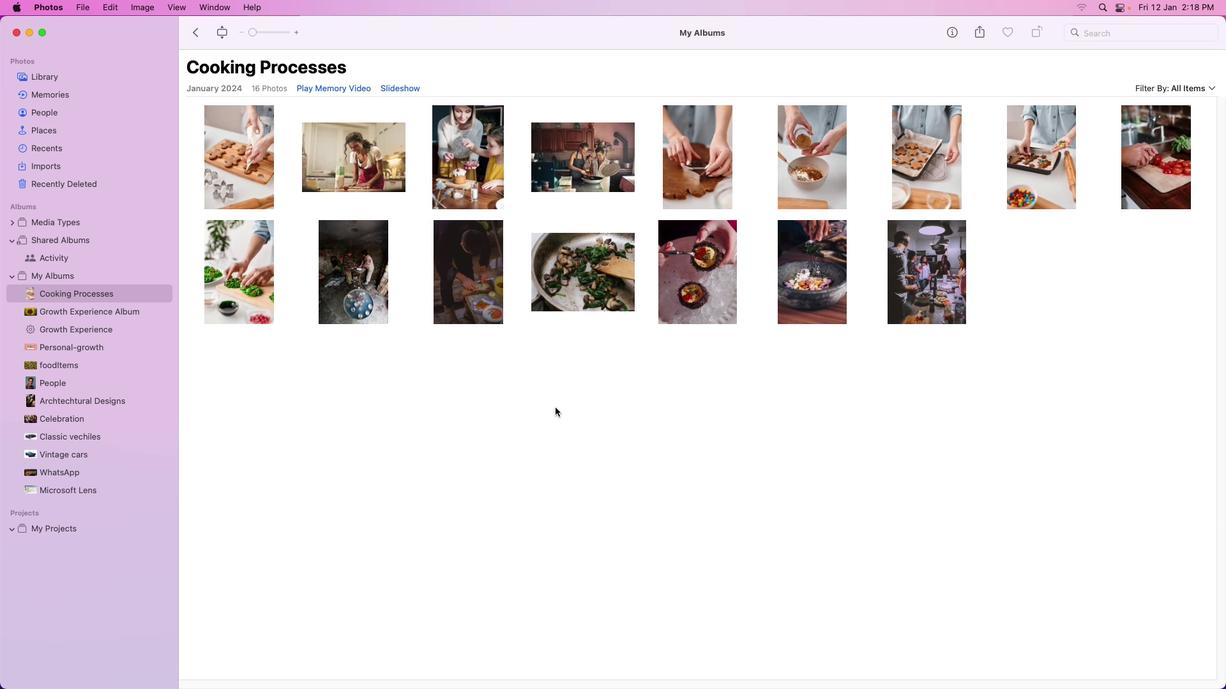 
Action: Mouse moved to (598, 452)
Screenshot: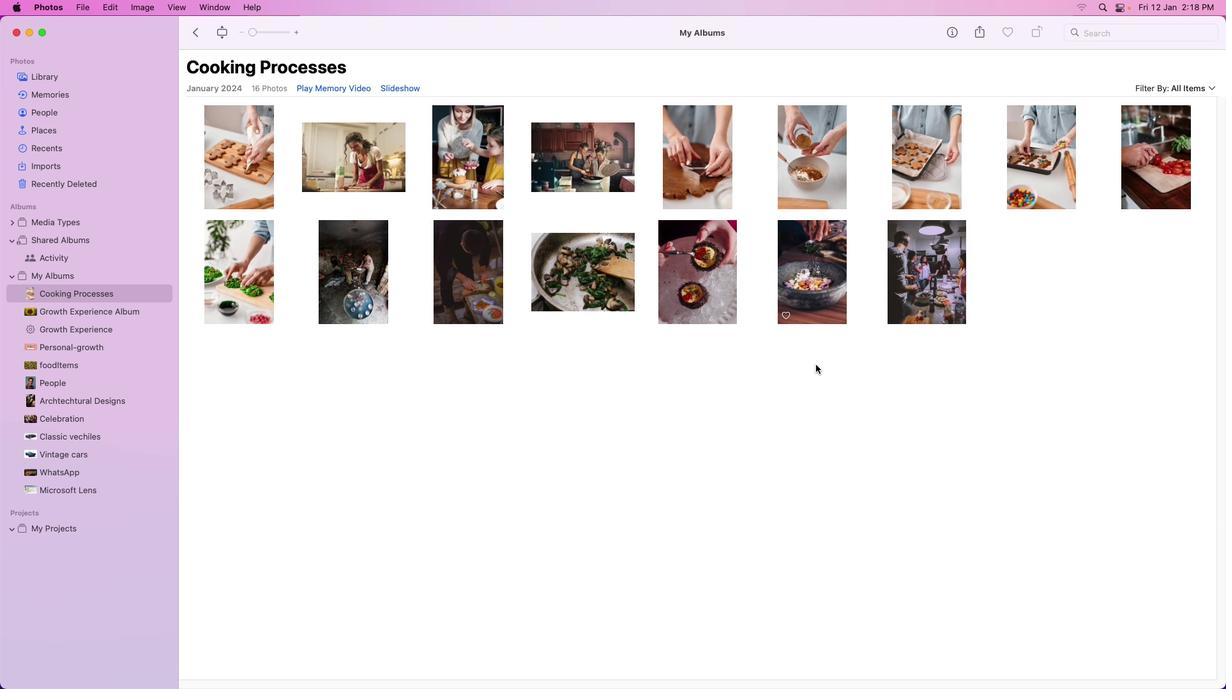 
Action: Mouse scrolled (598, 452) with delta (0, 0)
Screenshot: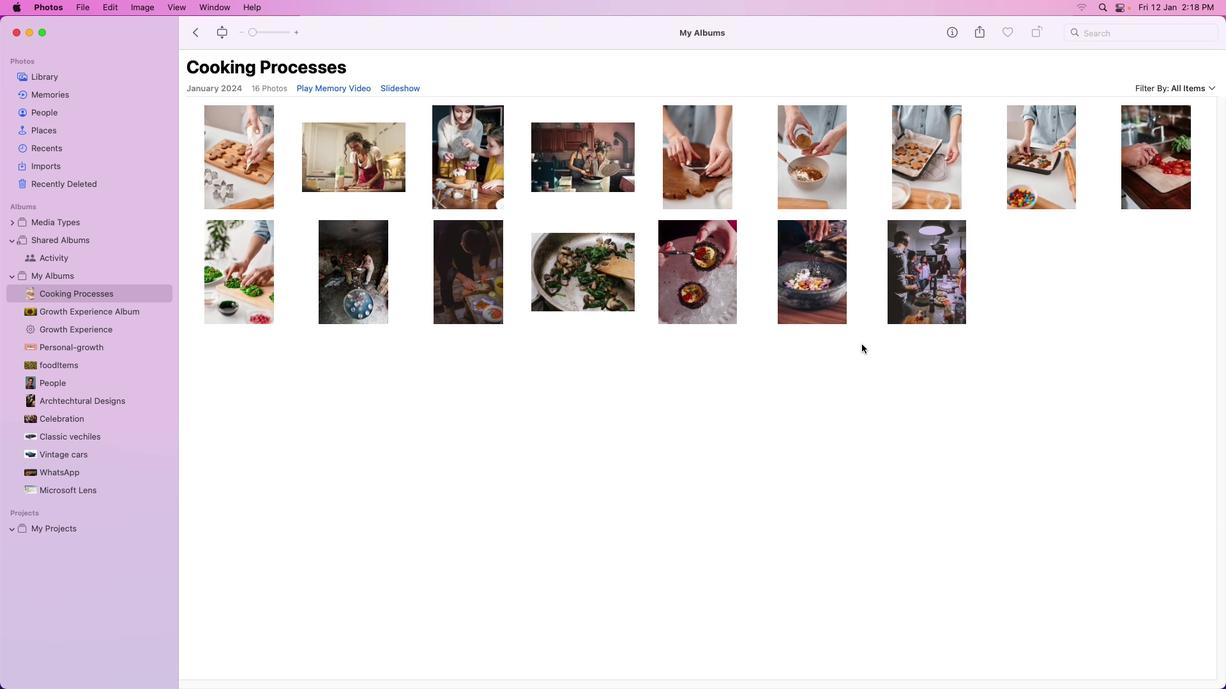 
Action: Mouse scrolled (598, 452) with delta (0, 0)
Screenshot: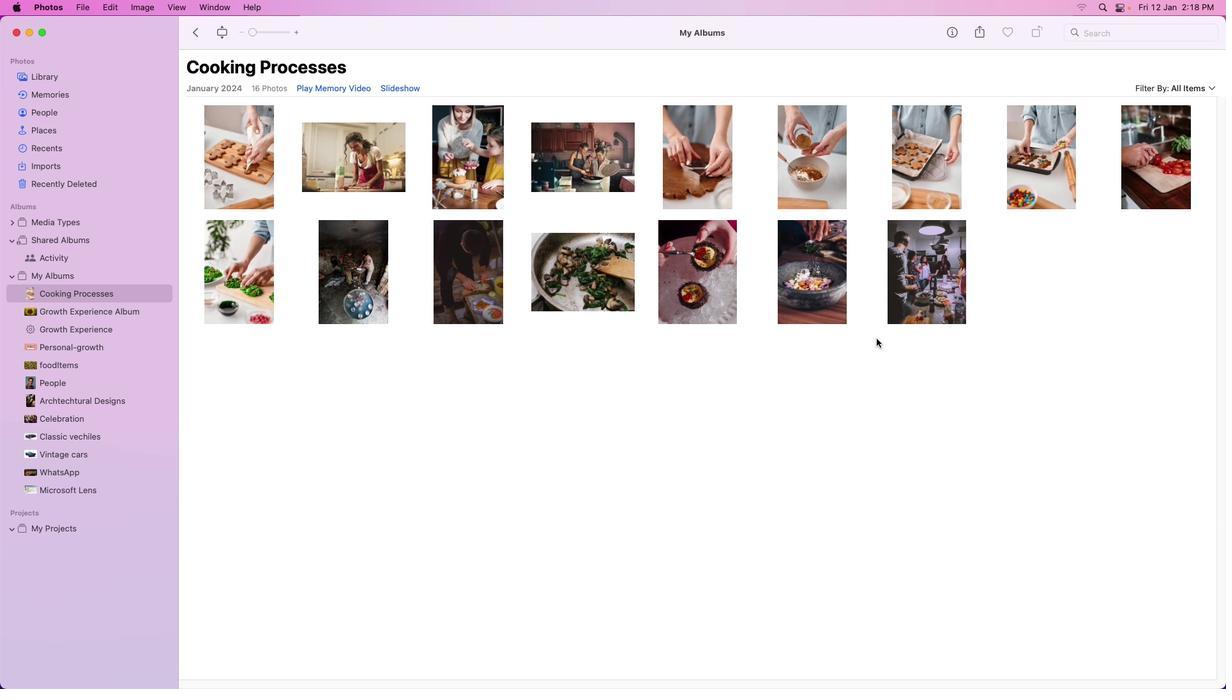 
Action: Mouse scrolled (598, 452) with delta (0, 1)
Screenshot: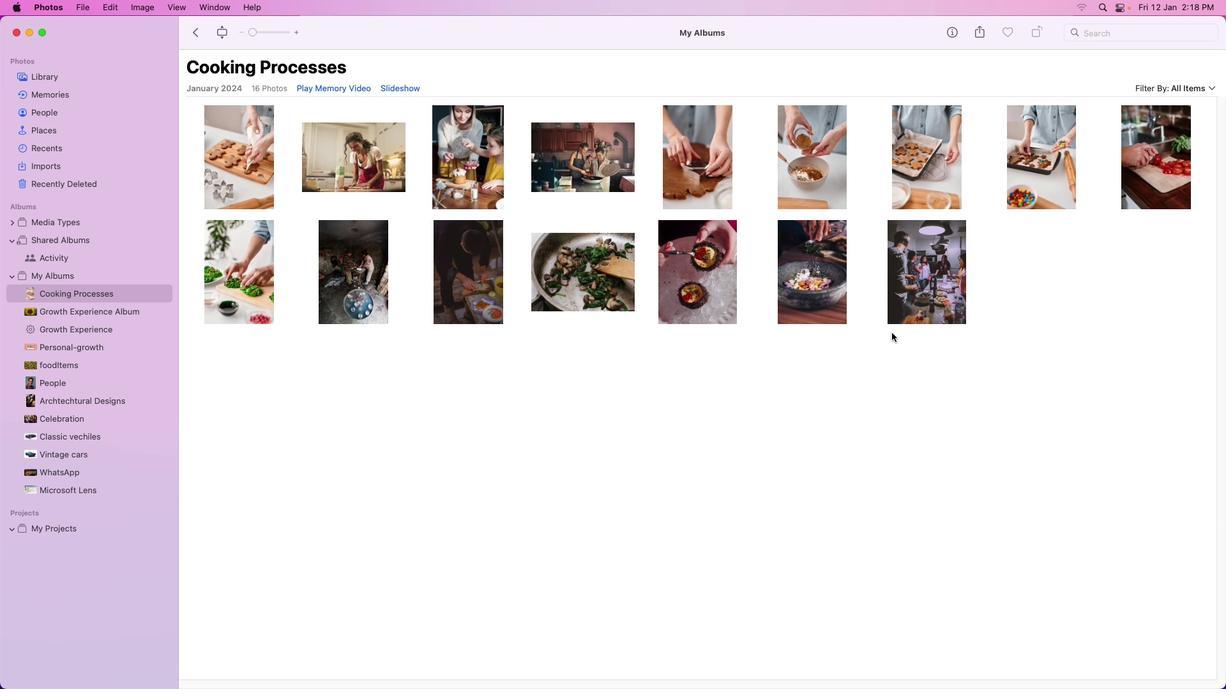 
Action: Mouse scrolled (598, 452) with delta (0, 3)
Screenshot: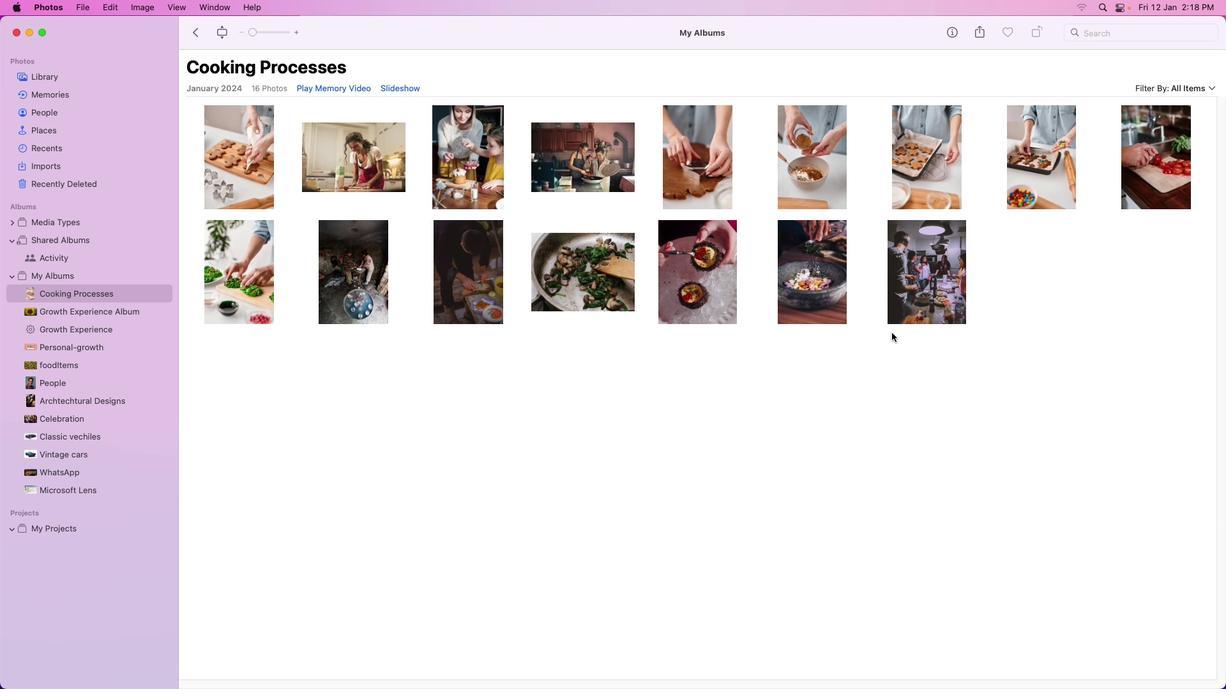 
Action: Mouse scrolled (598, 452) with delta (0, 3)
Screenshot: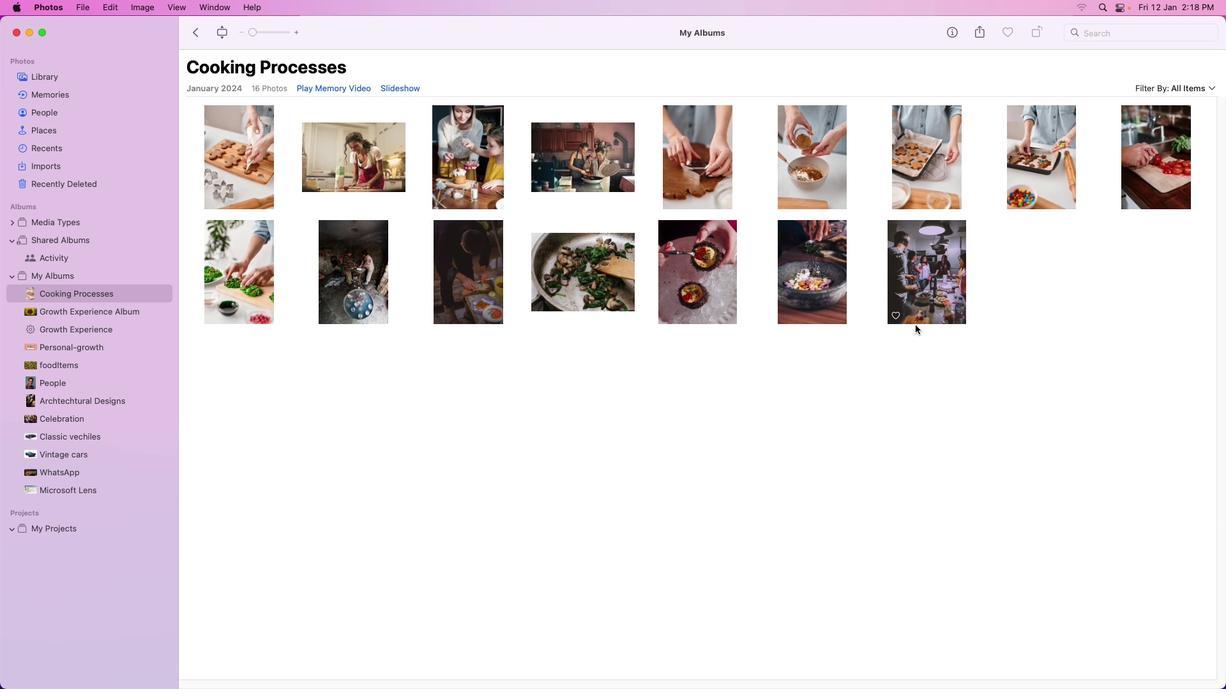 
Action: Mouse scrolled (598, 452) with delta (0, 3)
Screenshot: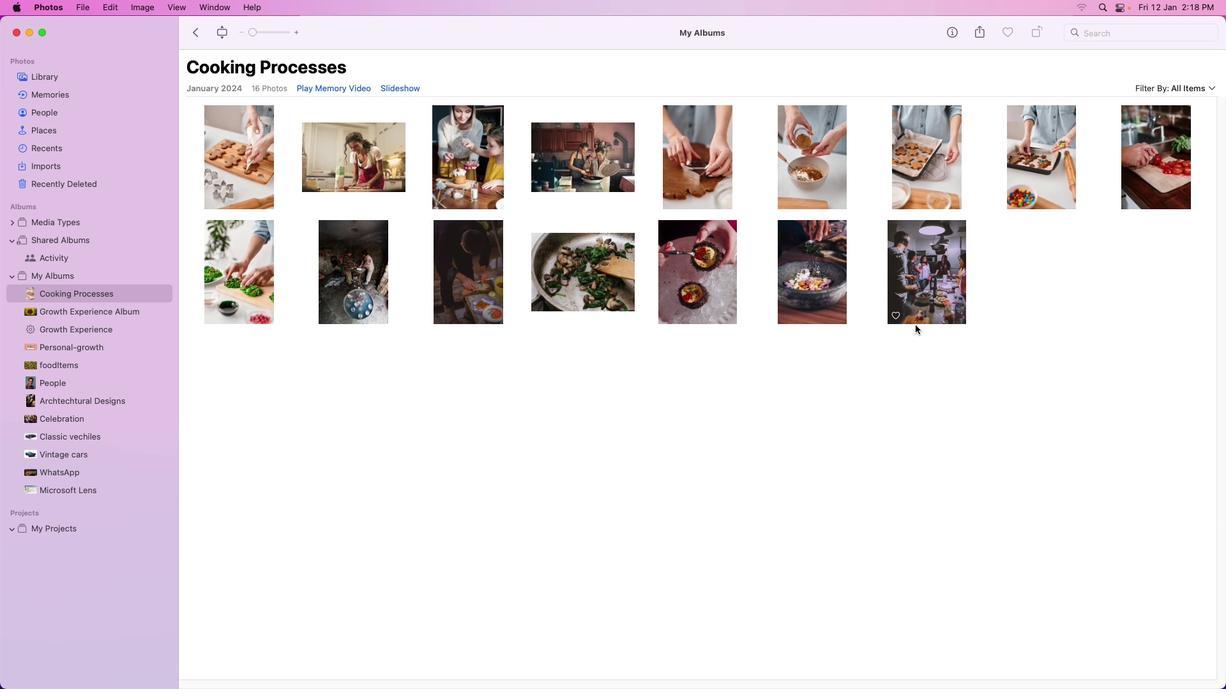 
Action: Mouse moved to (1027, 288)
Screenshot: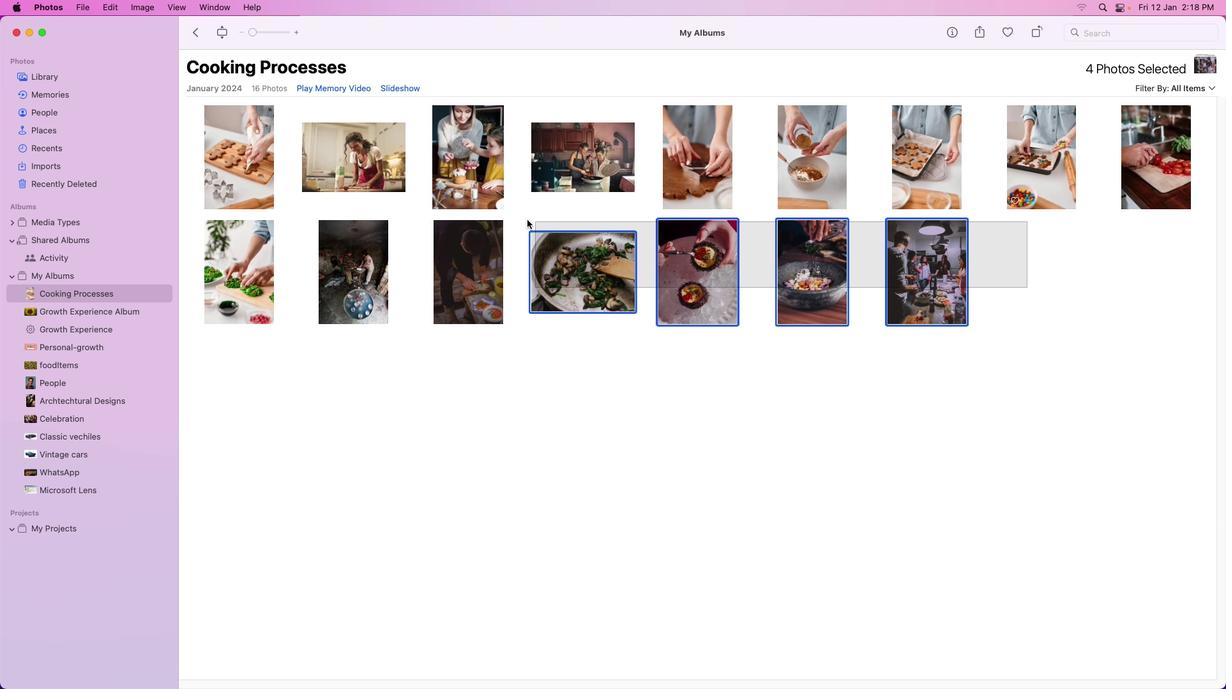 
Action: Mouse pressed left at (1027, 288)
Screenshot: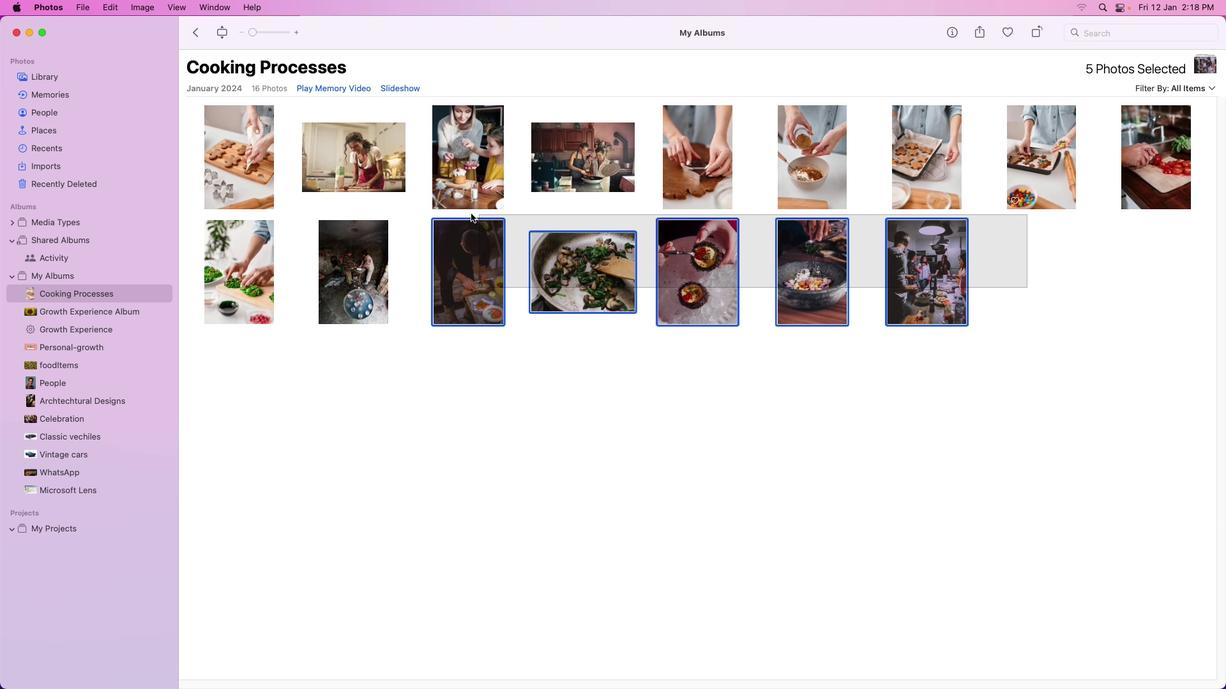 
Action: Mouse moved to (240, 171)
Screenshot: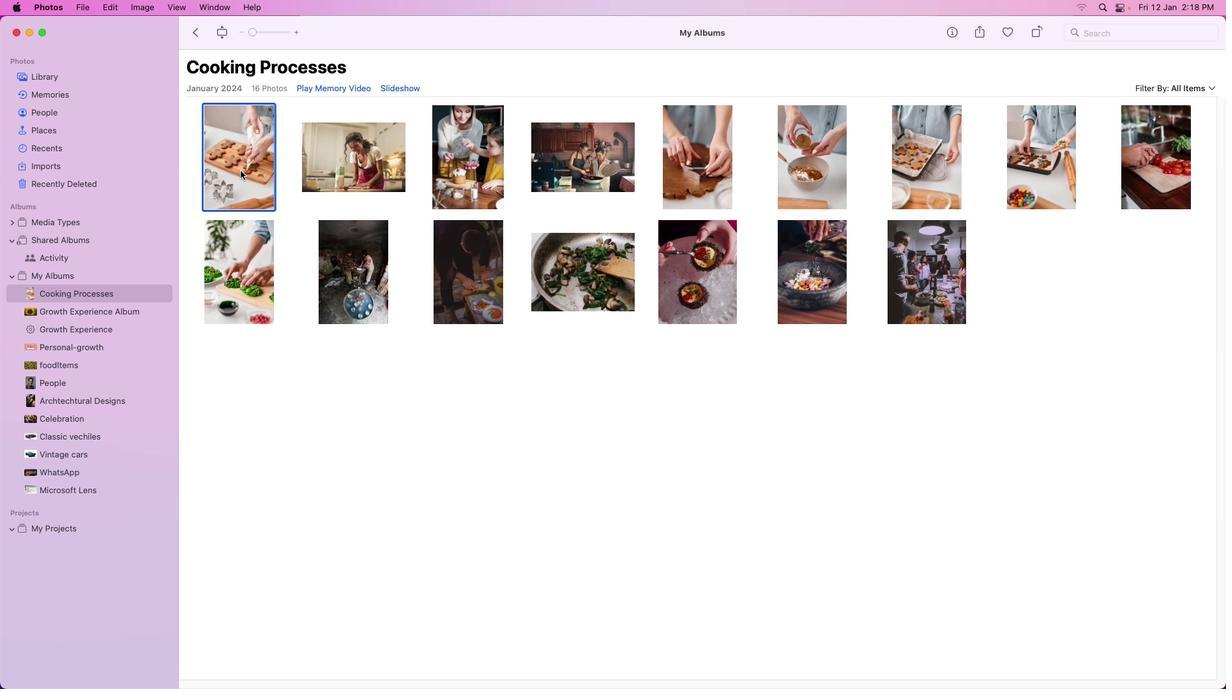 
Action: Mouse pressed left at (240, 171)
Screenshot: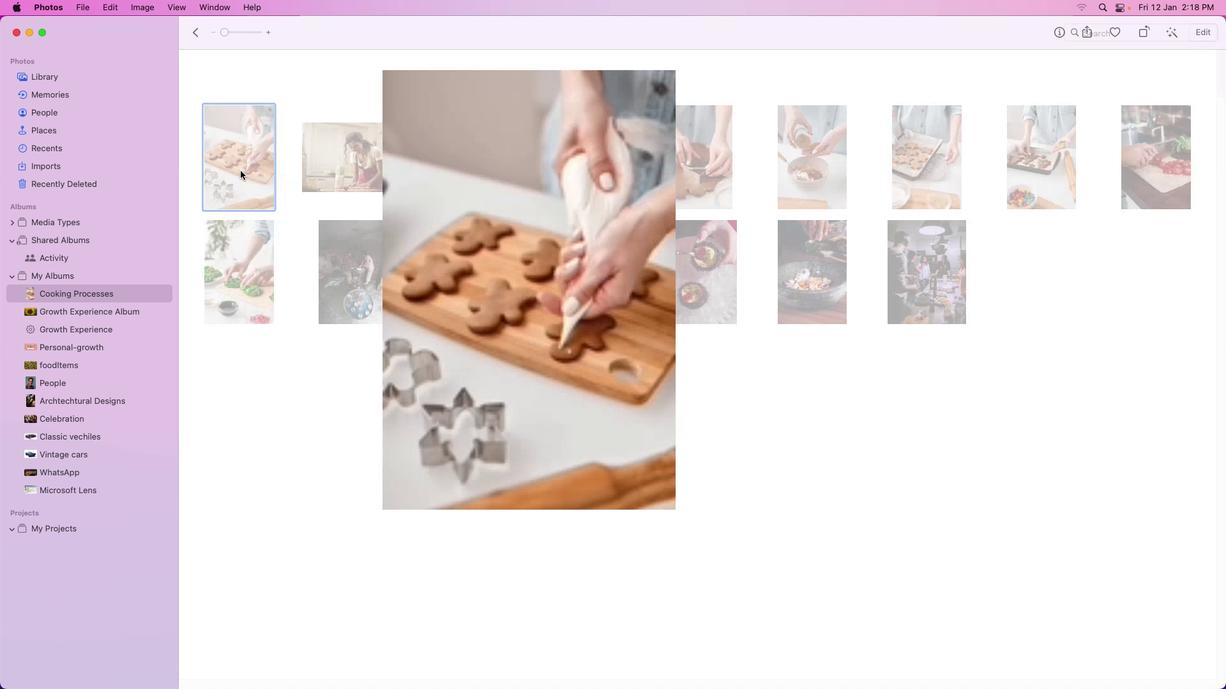 
Action: Mouse pressed left at (240, 171)
Screenshot: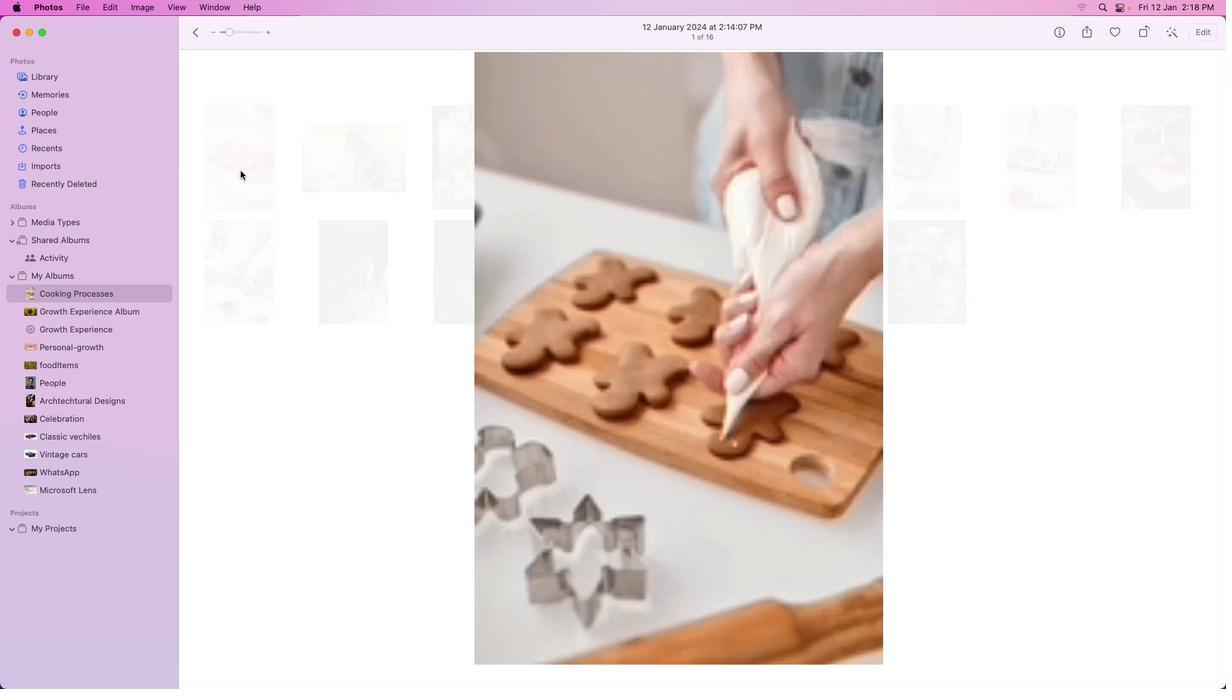 
Action: Mouse moved to (859, 384)
Screenshot: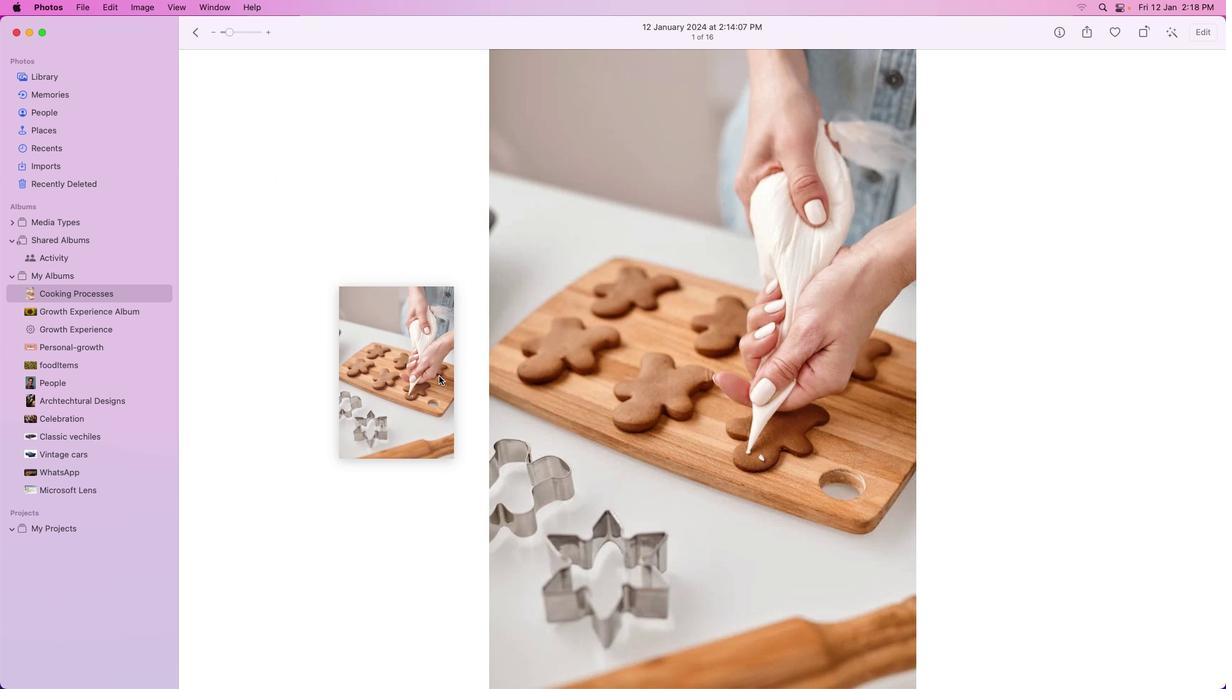 
Action: Mouse pressed left at (859, 384)
Screenshot: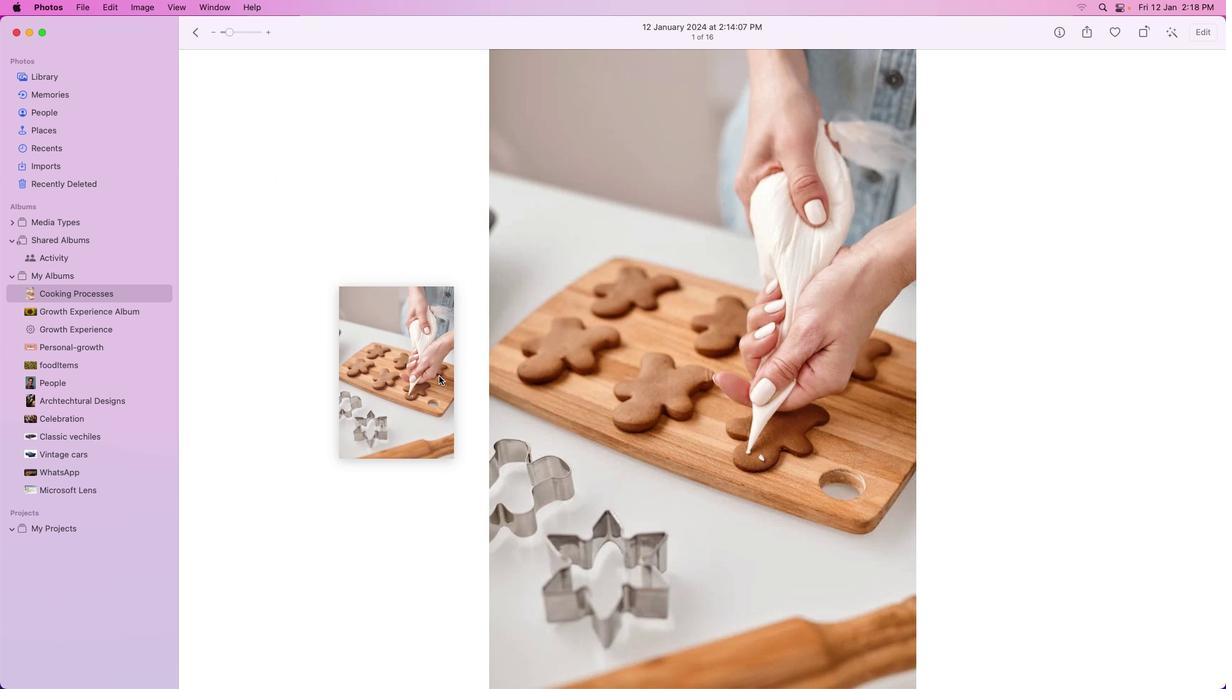 
Action: Mouse moved to (800, 316)
Screenshot: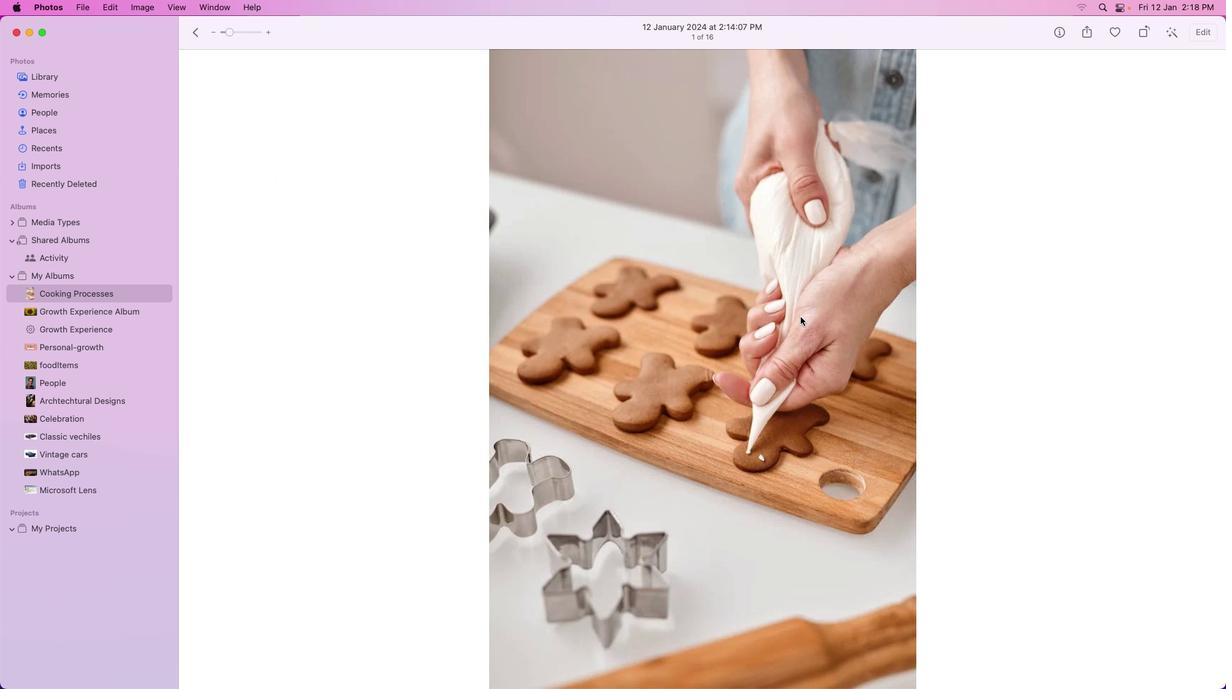 
Action: Mouse scrolled (800, 316) with delta (0, 0)
Screenshot: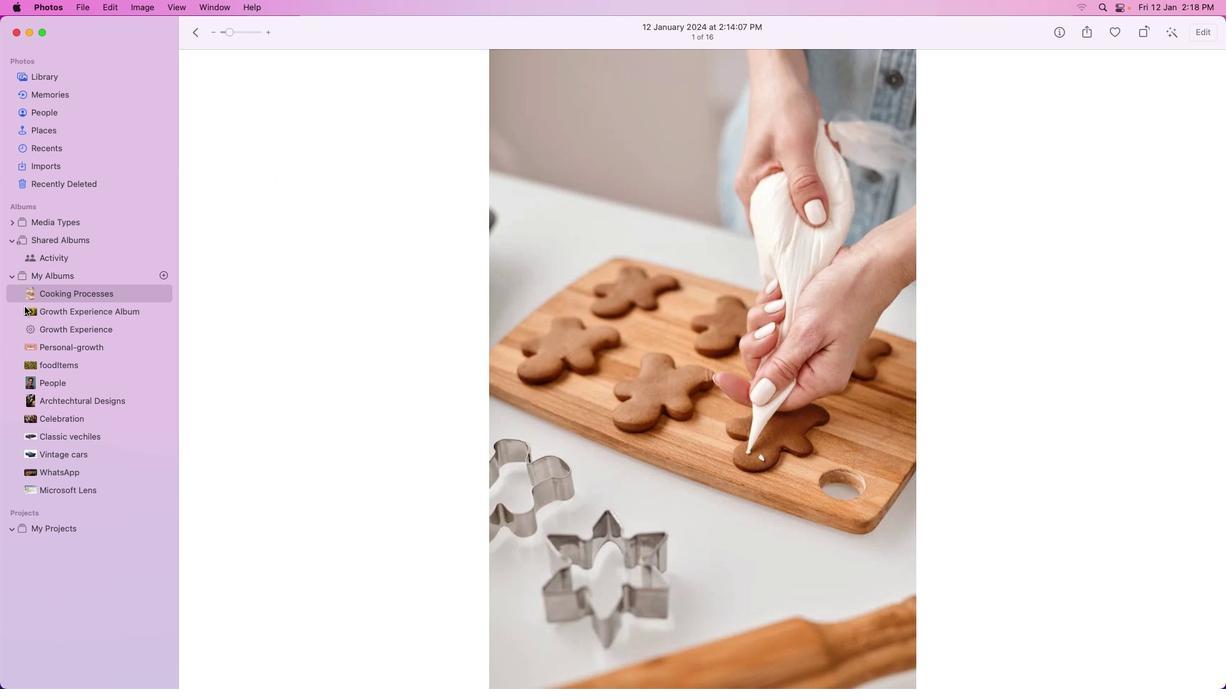 
Action: Mouse scrolled (800, 316) with delta (0, 0)
Screenshot: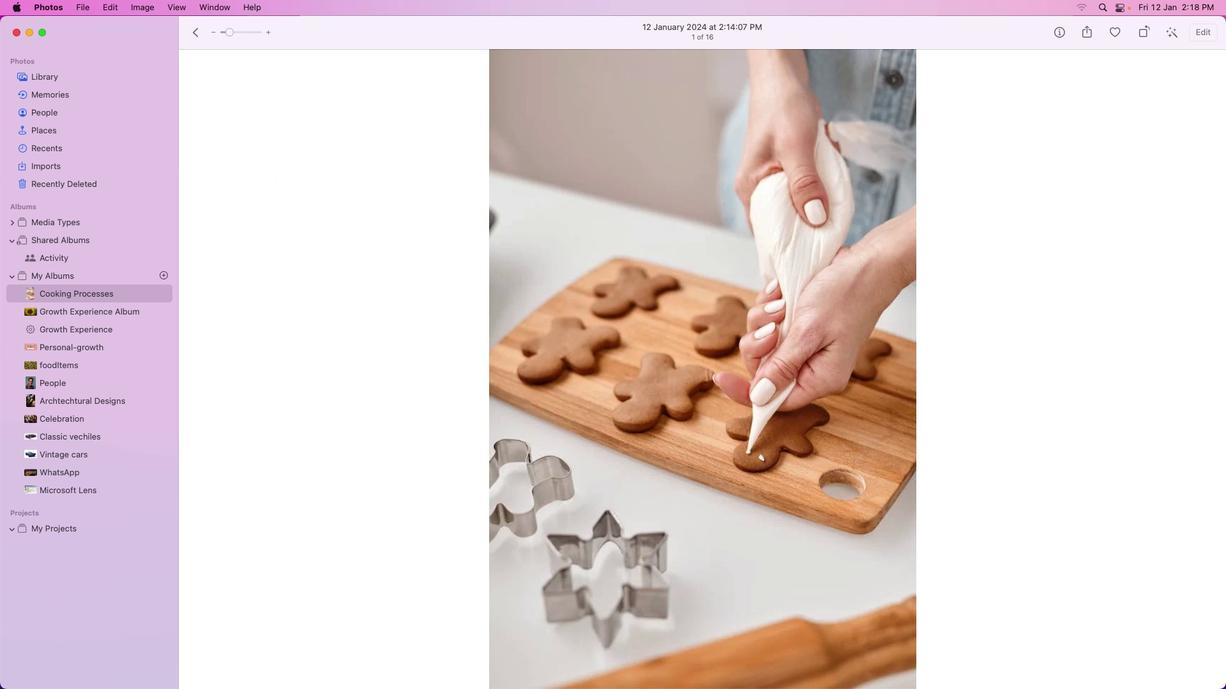 
Action: Mouse scrolled (800, 316) with delta (0, 1)
Screenshot: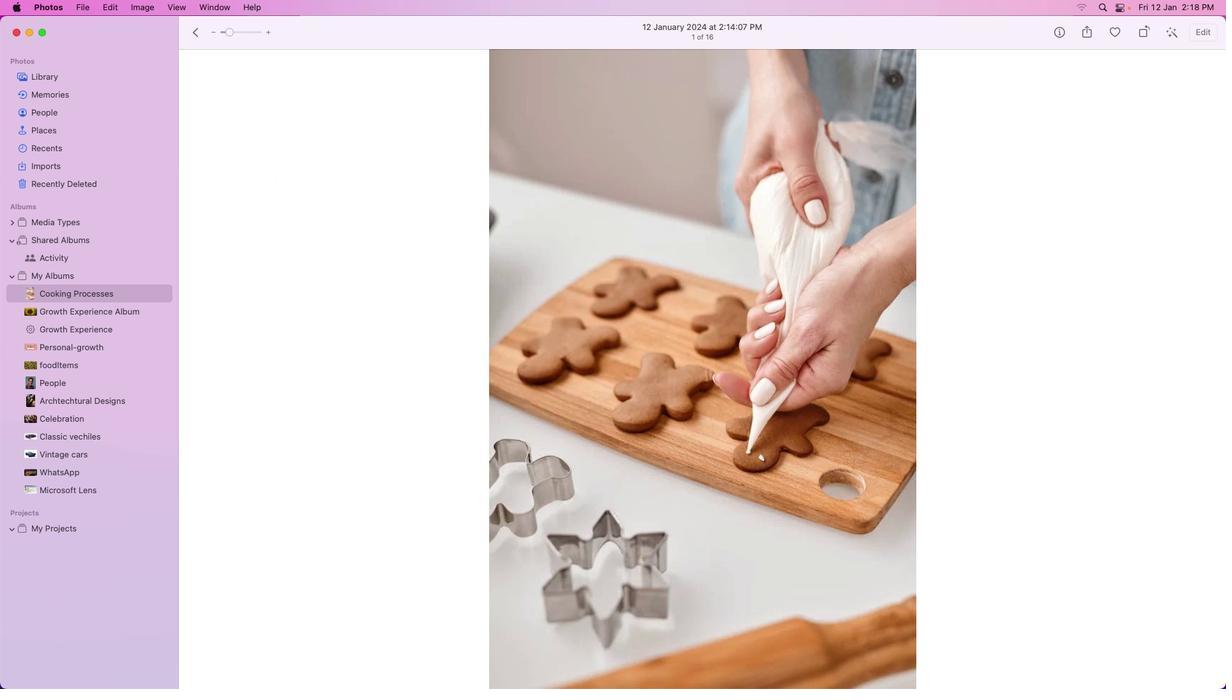 
Action: Mouse scrolled (800, 316) with delta (0, 2)
Screenshot: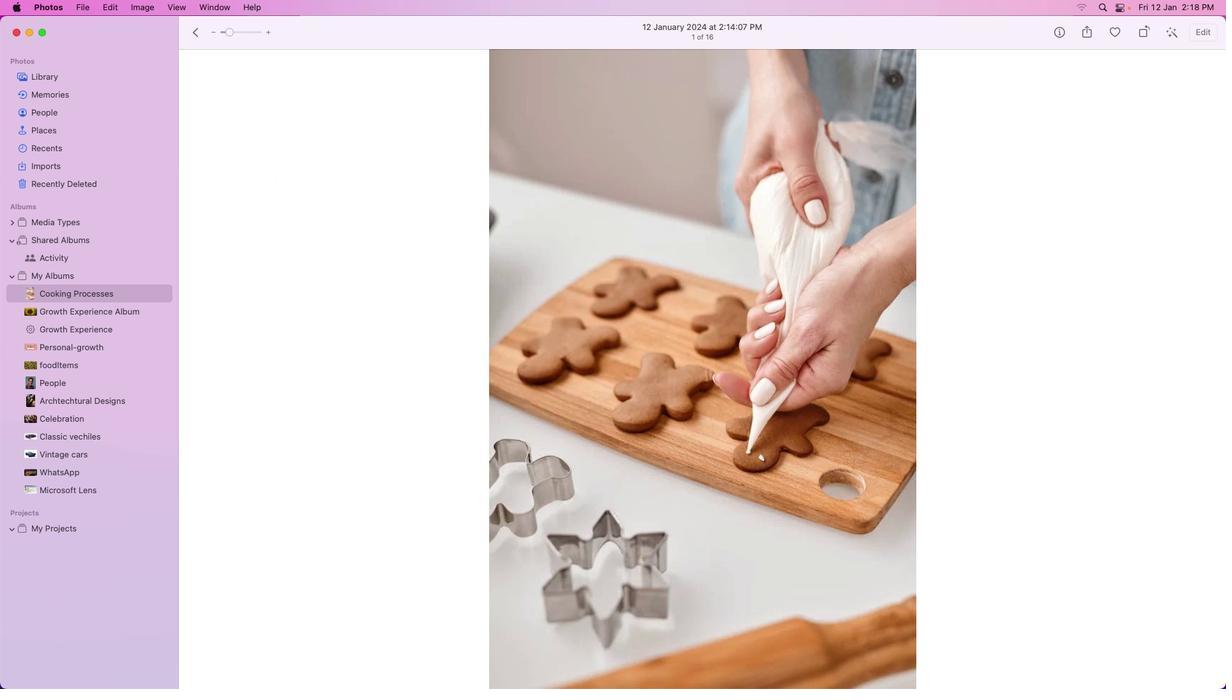
Action: Mouse moved to (103, 297)
Screenshot: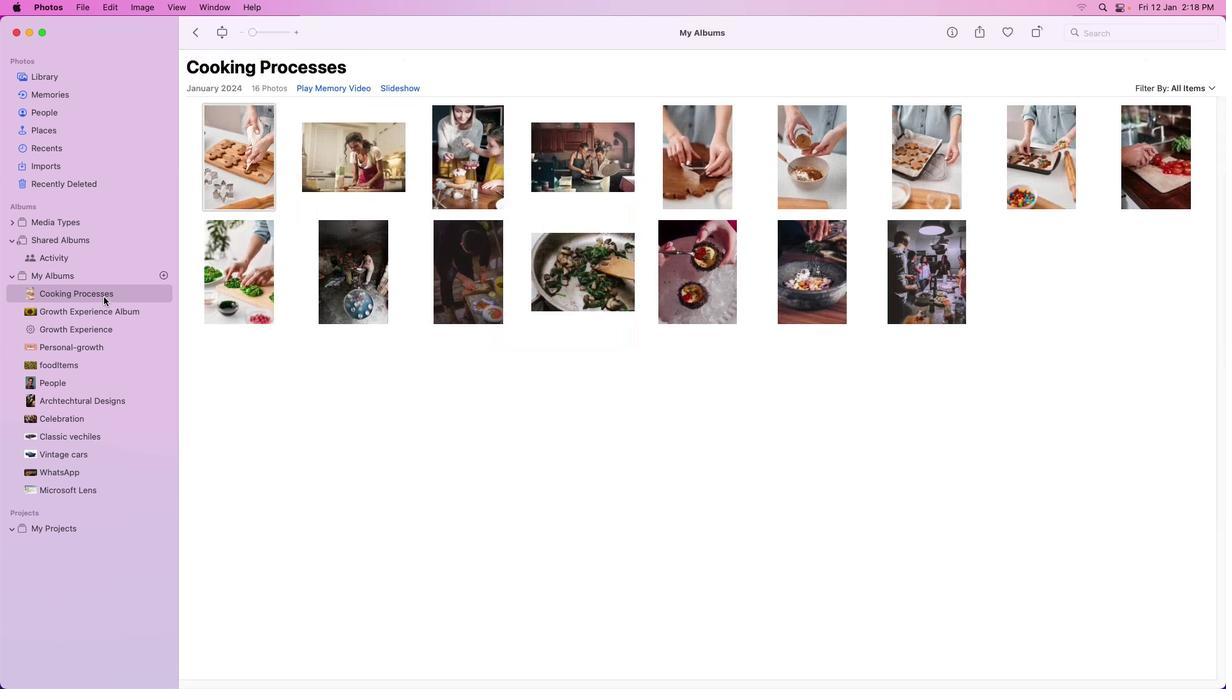 
Action: Mouse pressed left at (103, 297)
Screenshot: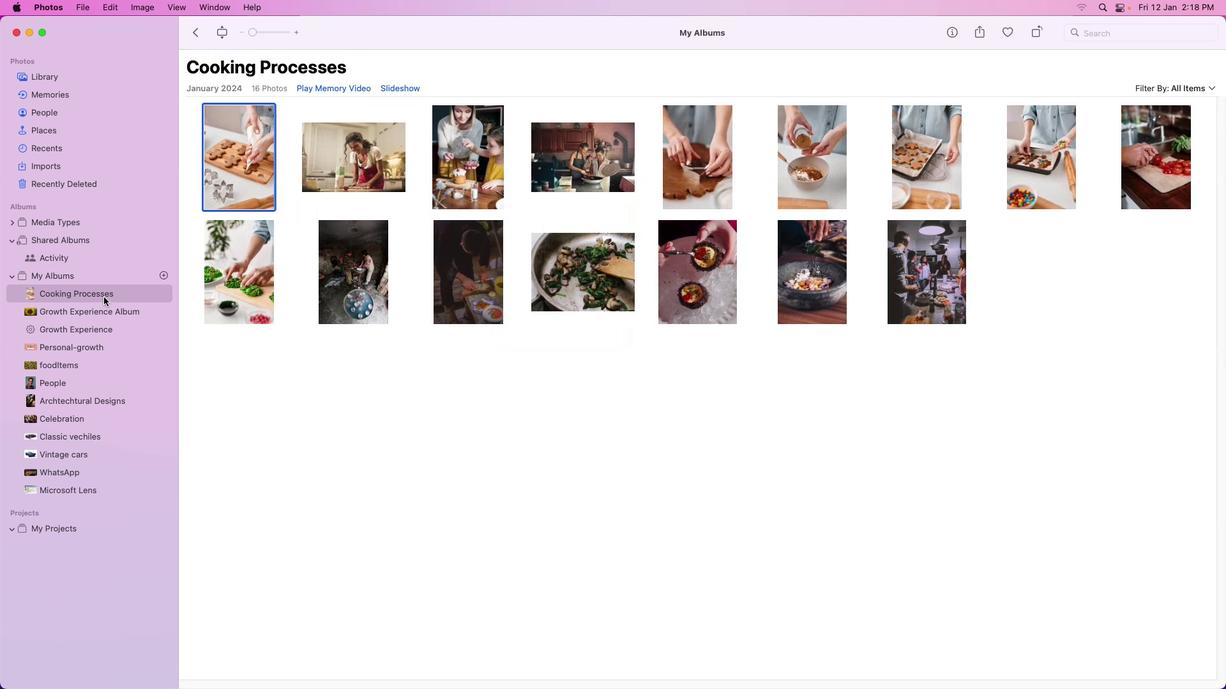 
Action: Mouse moved to (351, 171)
Screenshot: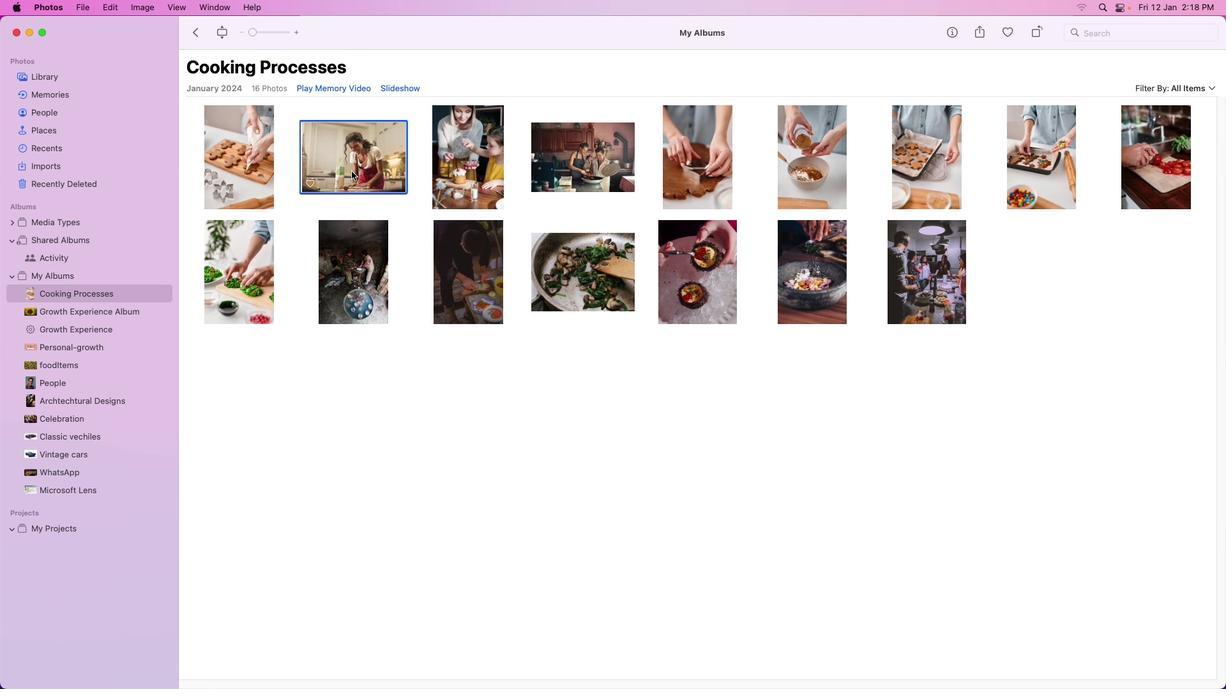 
Action: Mouse pressed left at (351, 171)
Screenshot: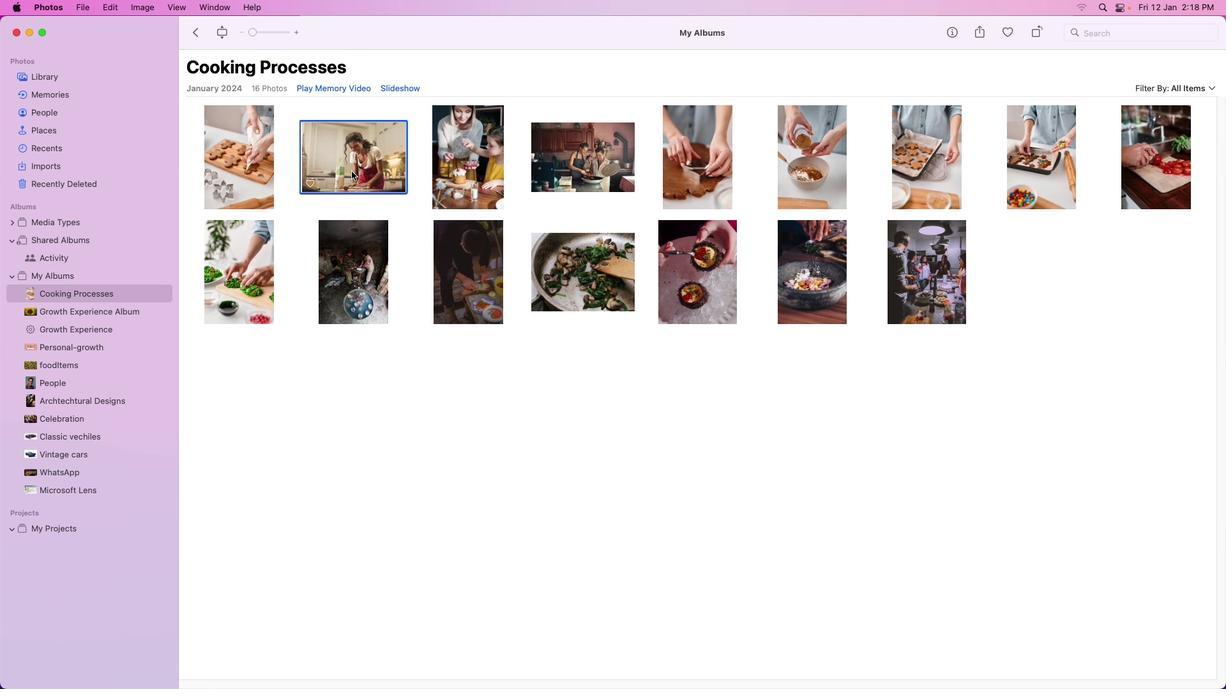 
Action: Mouse pressed left at (351, 171)
Screenshot: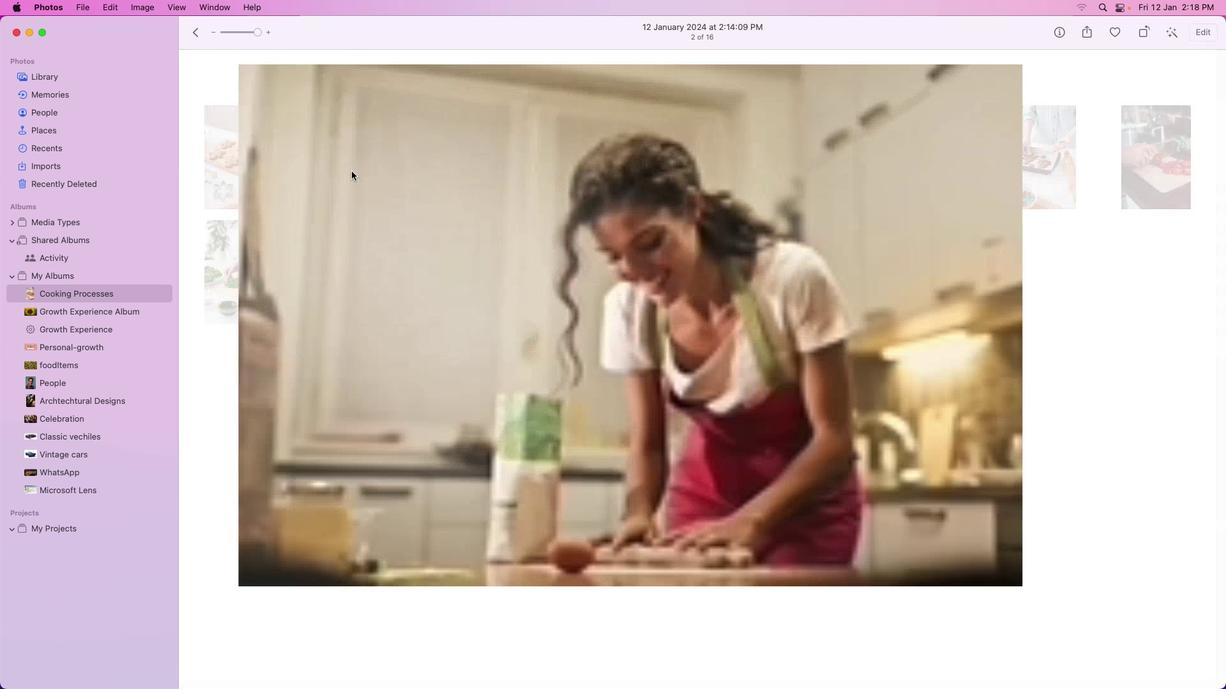 
Action: Mouse moved to (76, 294)
Screenshot: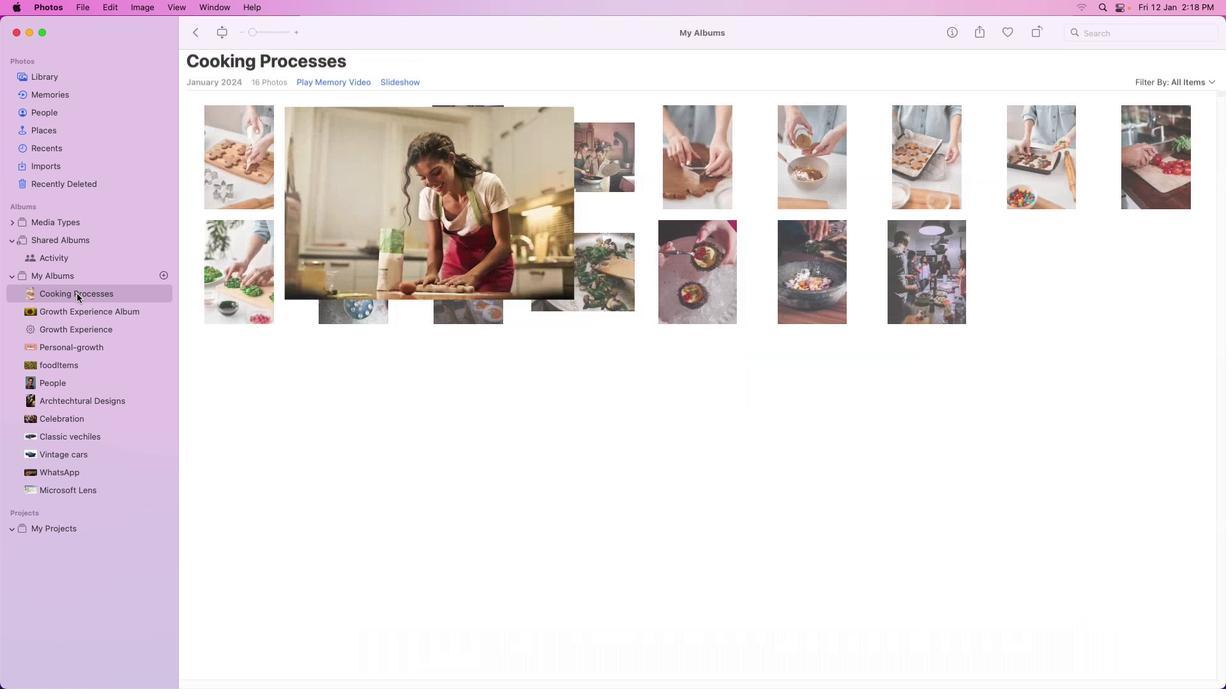 
Action: Mouse pressed left at (76, 294)
Screenshot: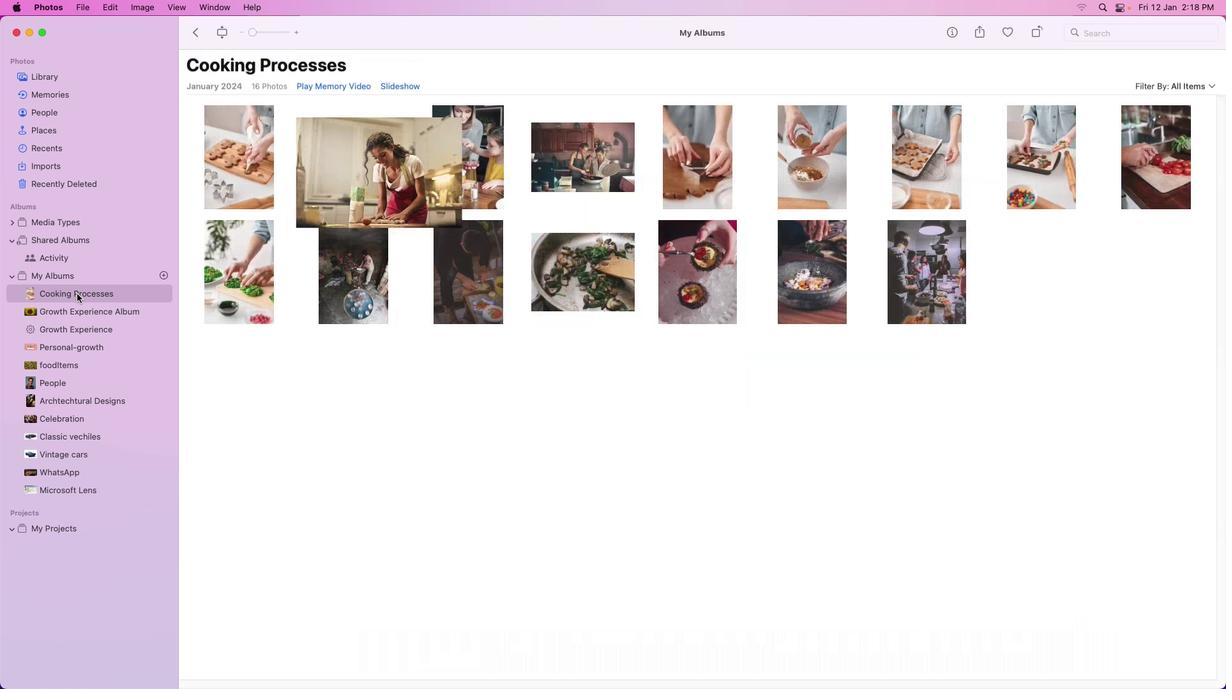 
Action: Mouse moved to (483, 174)
Screenshot: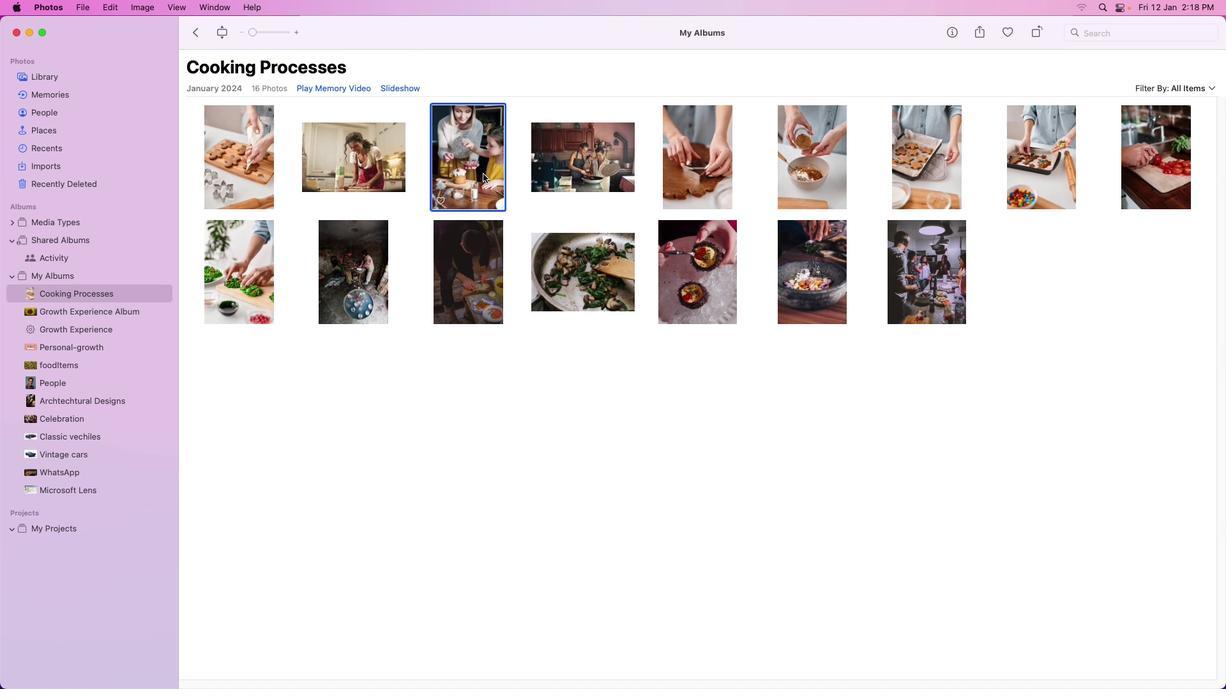 
Action: Mouse pressed left at (483, 174)
Screenshot: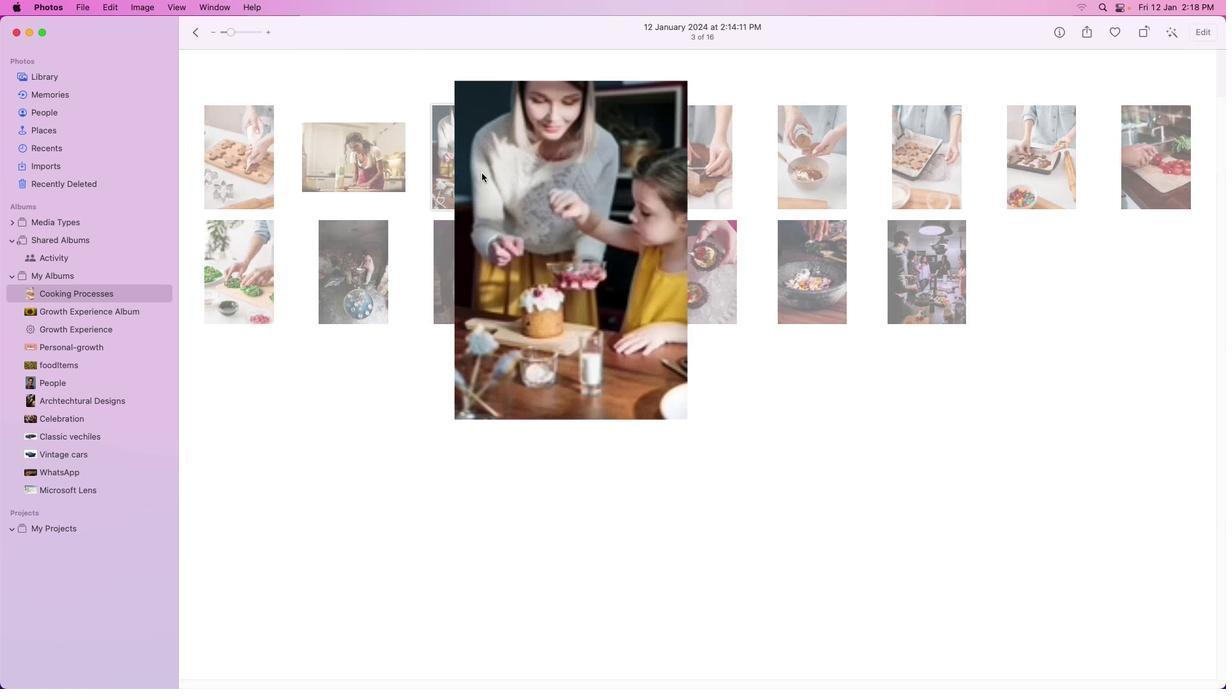 
Action: Mouse pressed left at (483, 174)
Screenshot: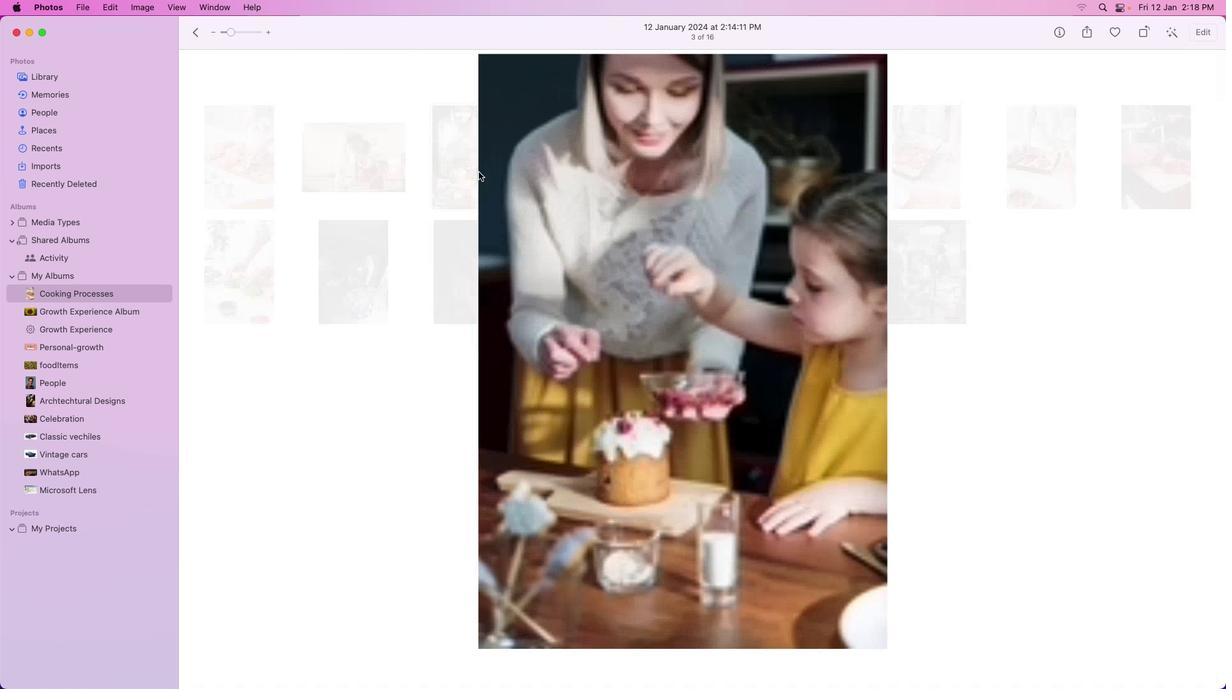 
Action: Mouse moved to (111, 317)
Screenshot: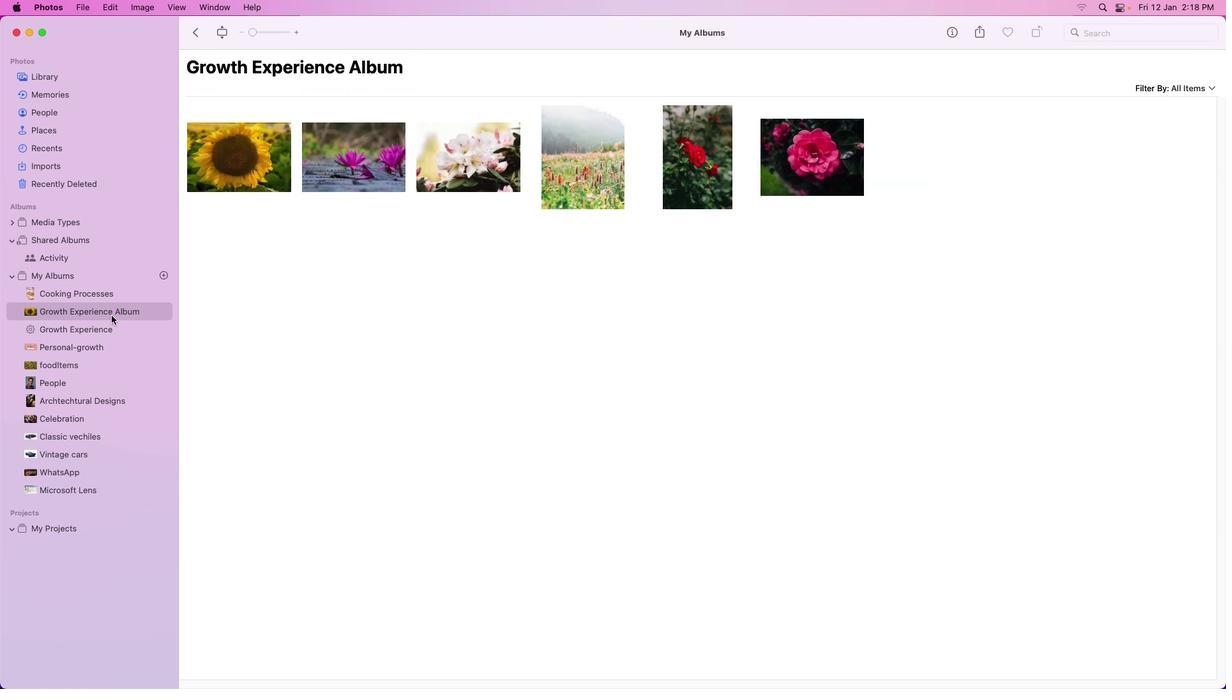 
Action: Mouse pressed left at (111, 317)
Screenshot: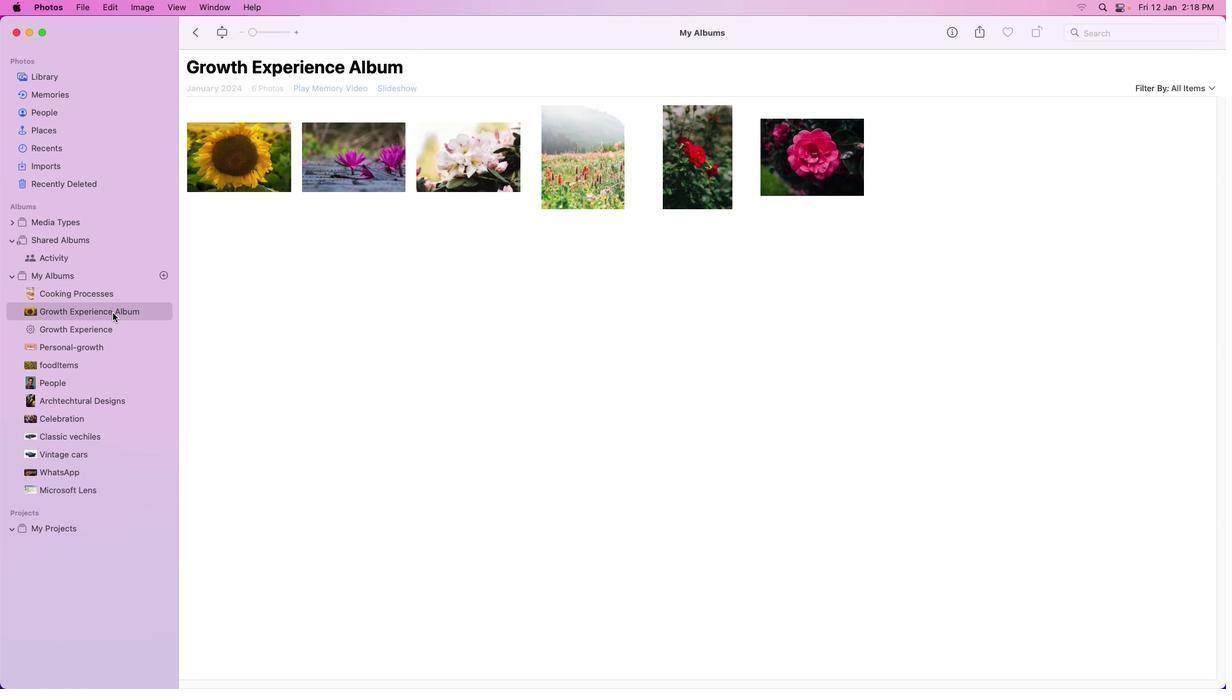 
Action: Mouse moved to (110, 302)
Screenshot: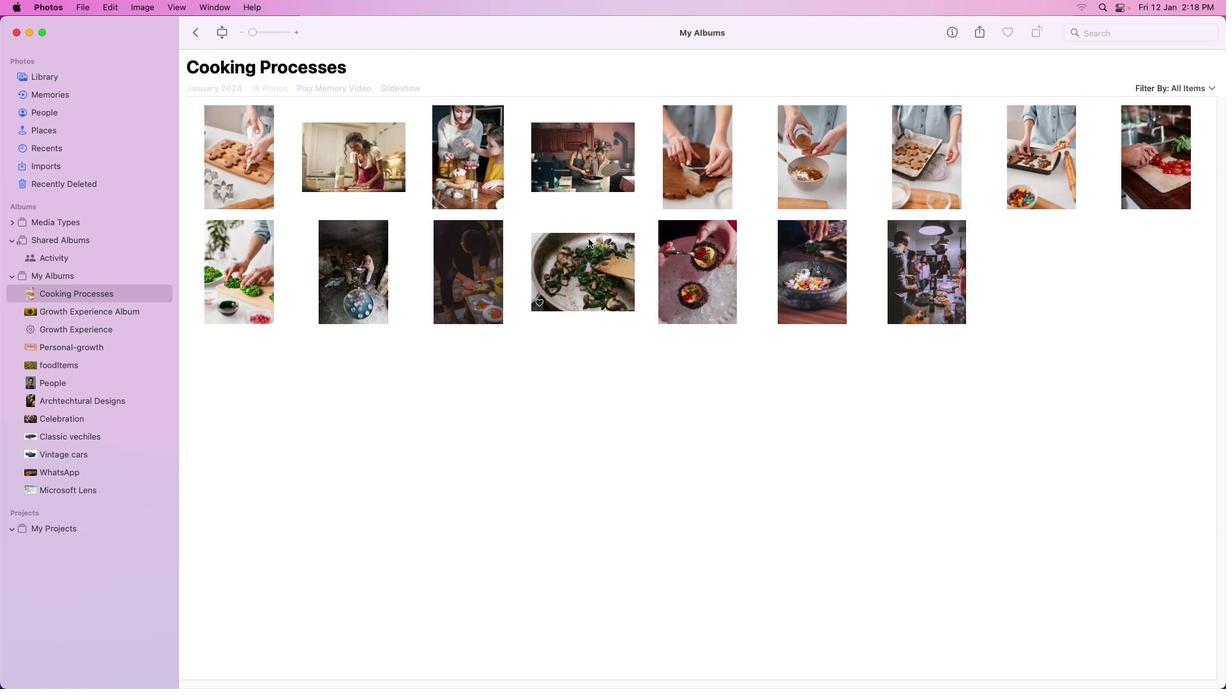 
Action: Mouse pressed left at (110, 302)
Screenshot: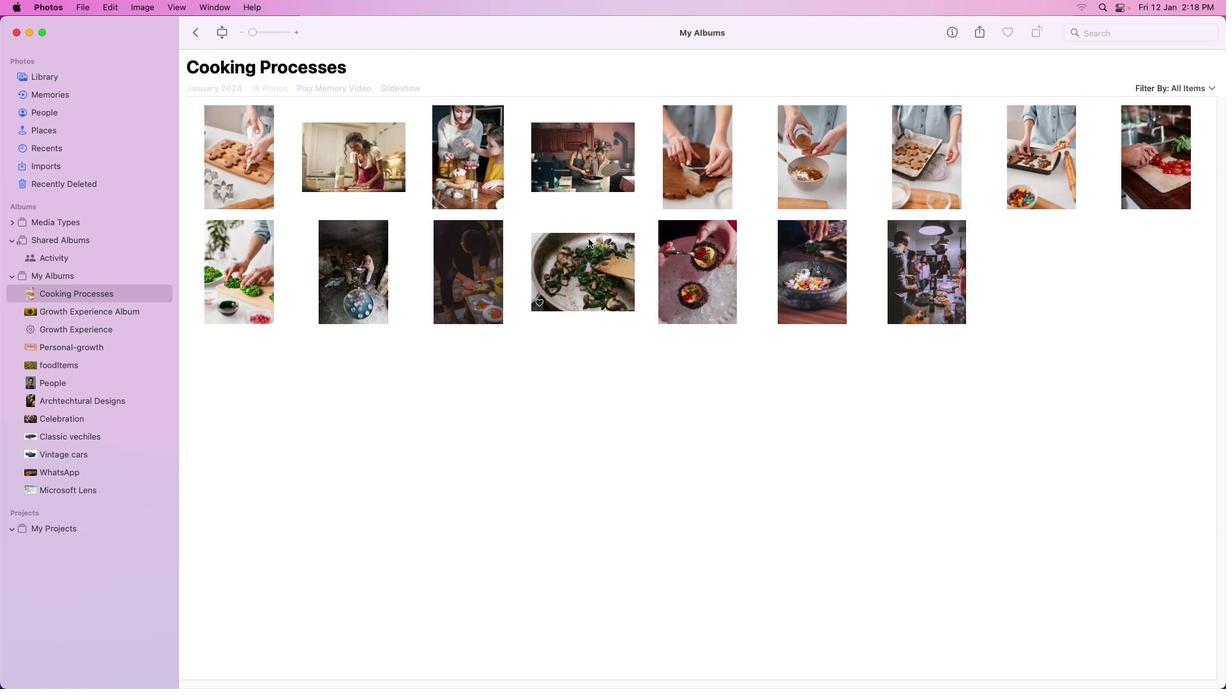
Action: Mouse moved to (607, 159)
Screenshot: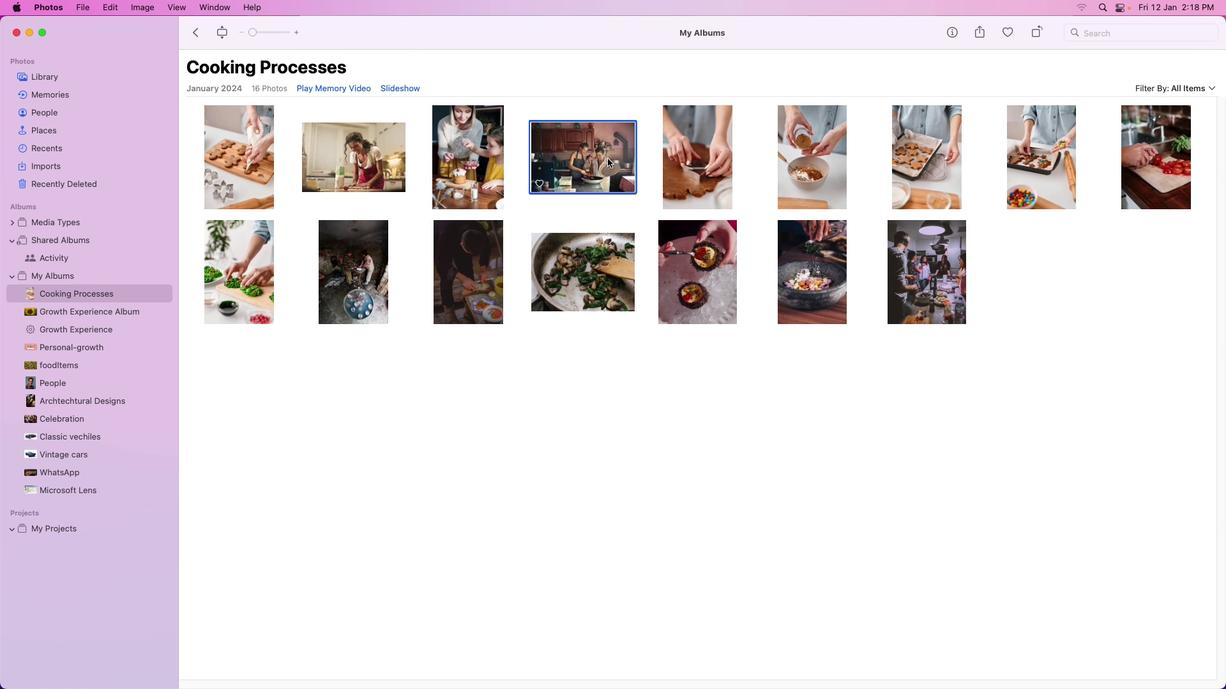 
Action: Mouse pressed left at (607, 159)
Screenshot: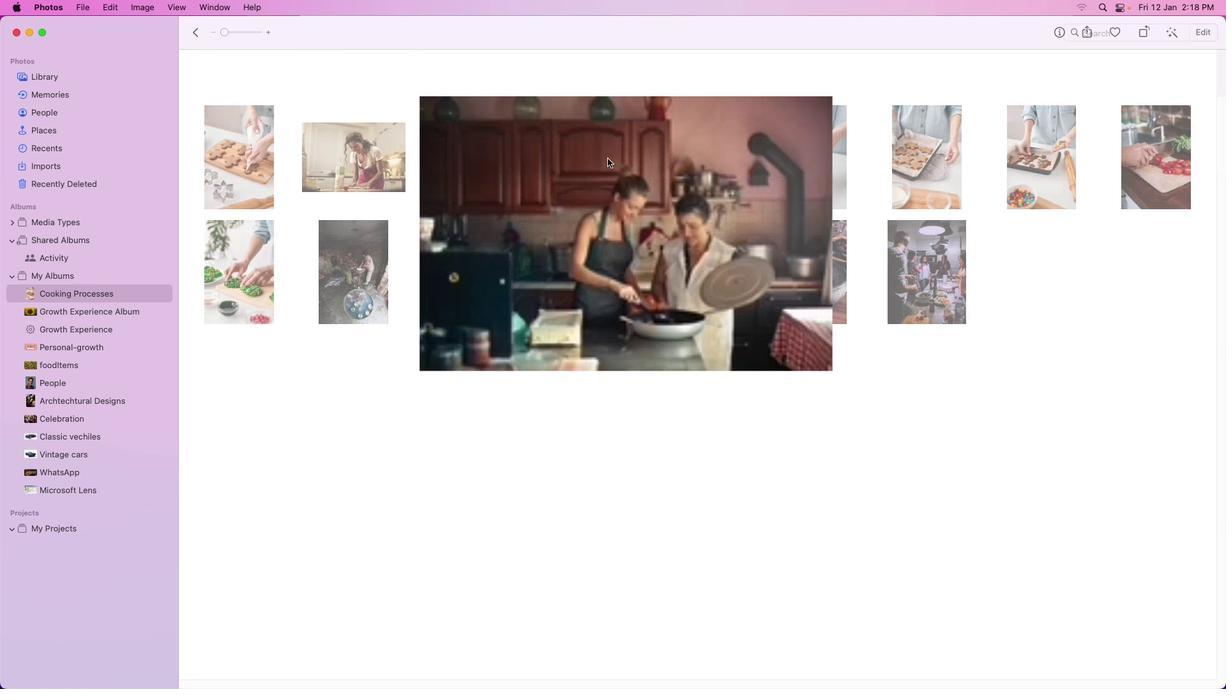 
Action: Mouse pressed left at (607, 159)
Screenshot: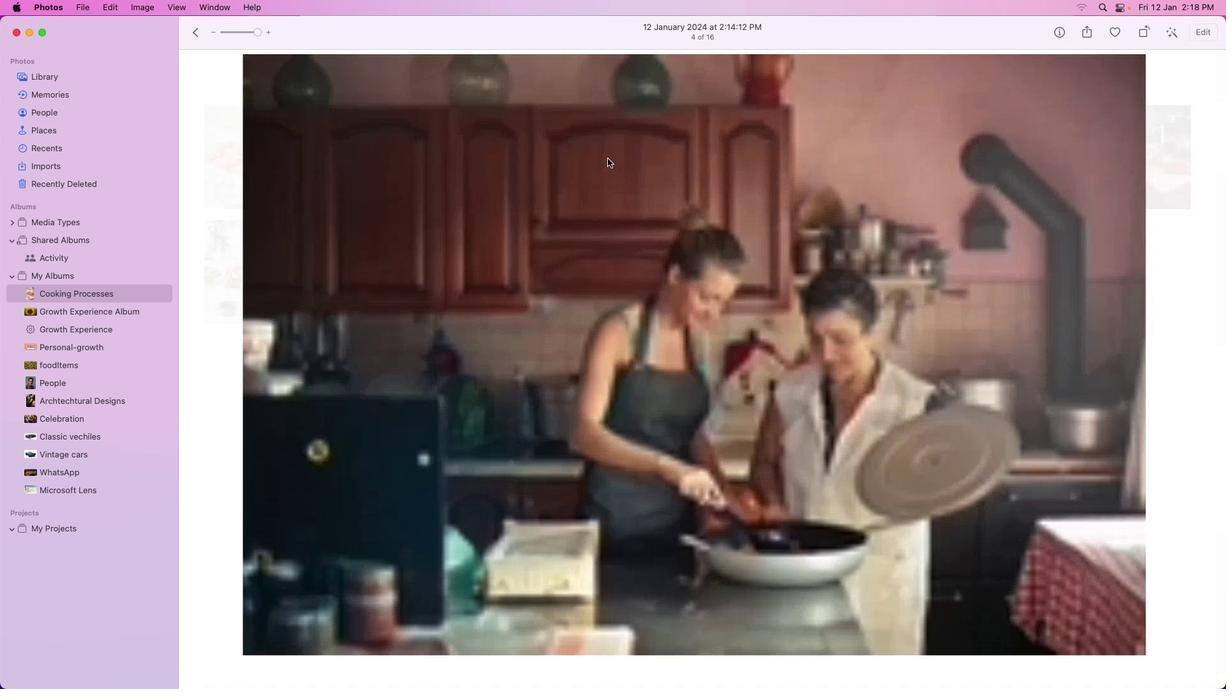 
Action: Mouse scrolled (607, 159) with delta (0, 0)
Screenshot: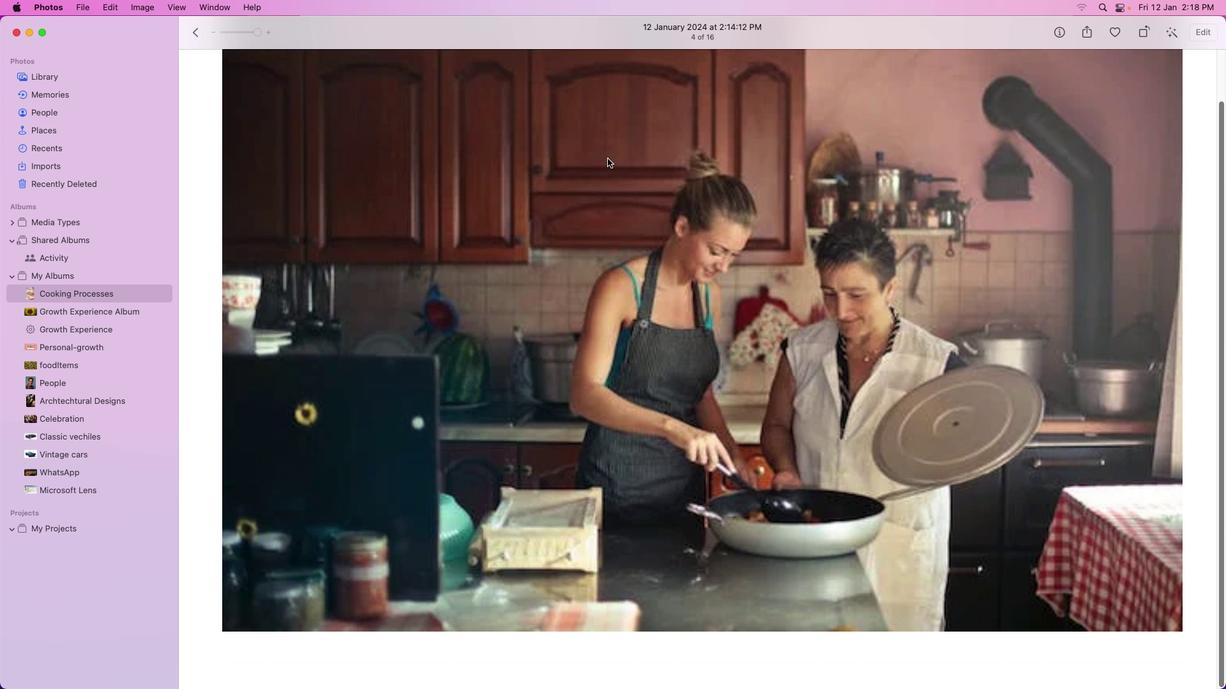 
Action: Mouse scrolled (607, 159) with delta (0, 0)
Screenshot: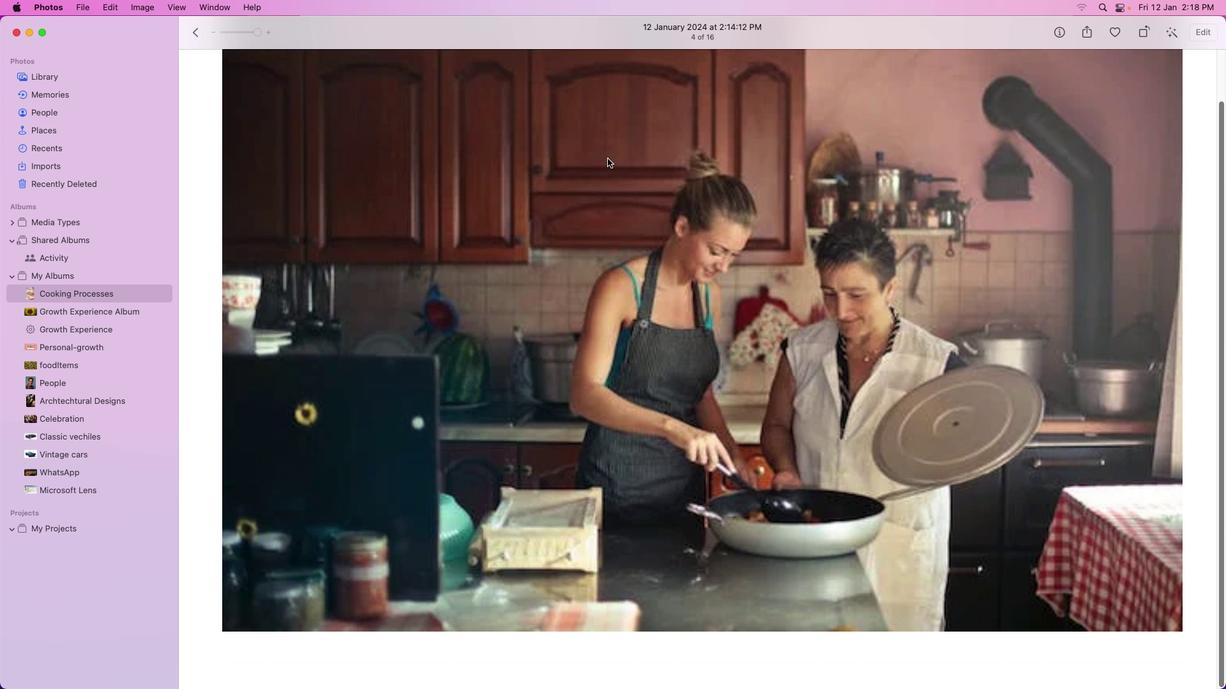 
Action: Mouse scrolled (607, 159) with delta (0, -1)
Screenshot: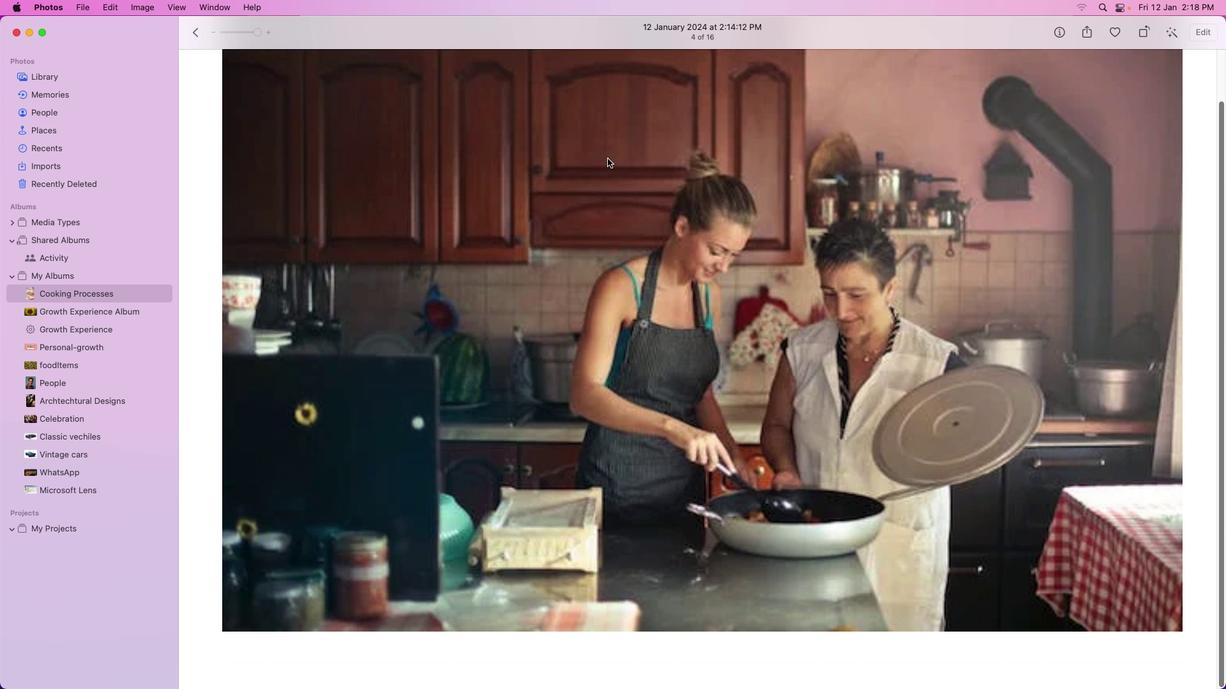 
Action: Mouse scrolled (607, 159) with delta (0, -2)
Screenshot: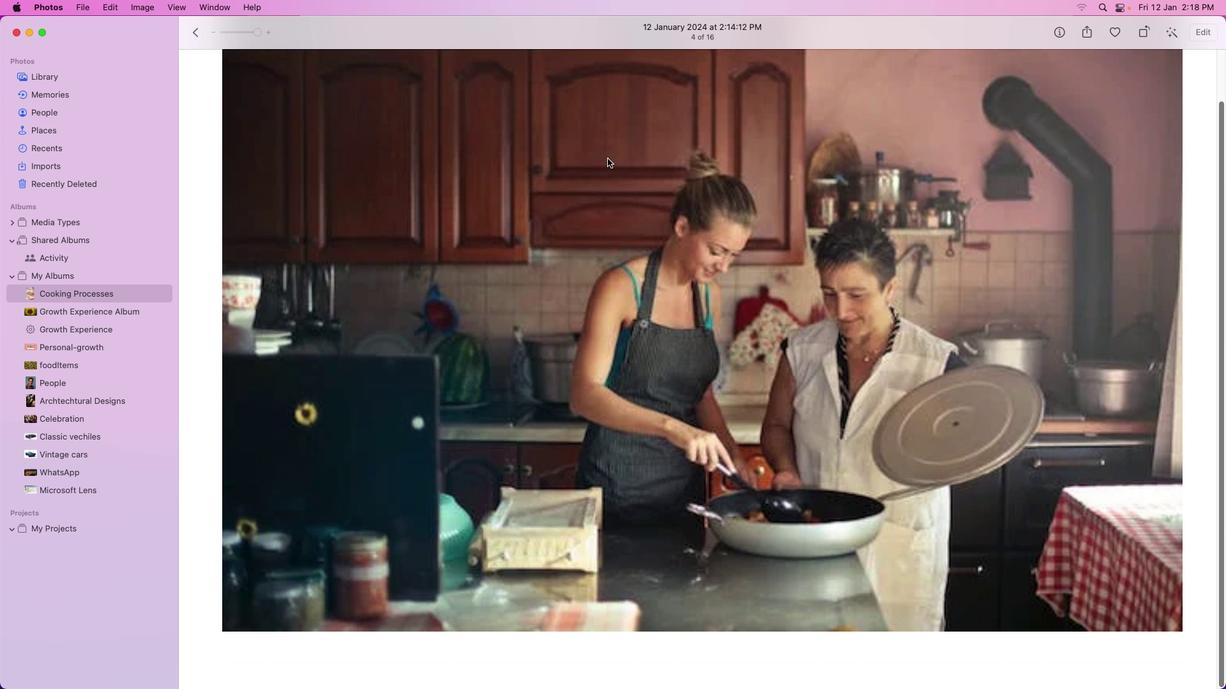 
Action: Mouse scrolled (607, 159) with delta (0, -1)
Screenshot: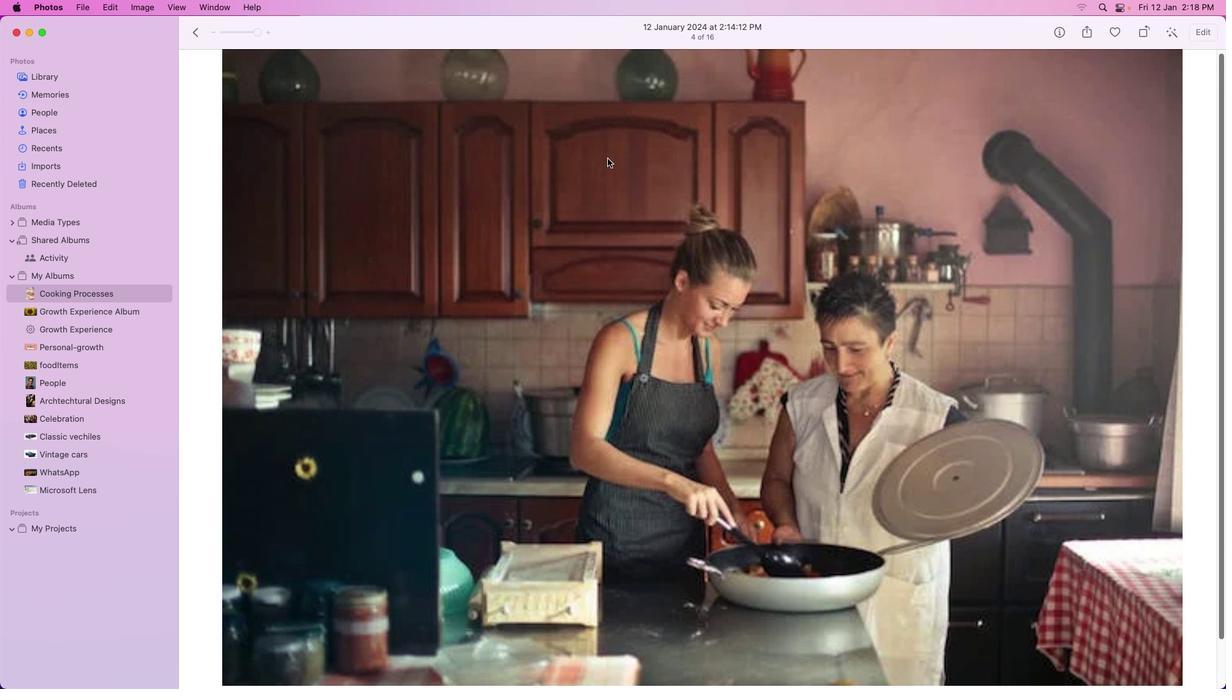 
Action: Mouse scrolled (607, 159) with delta (0, 0)
Screenshot: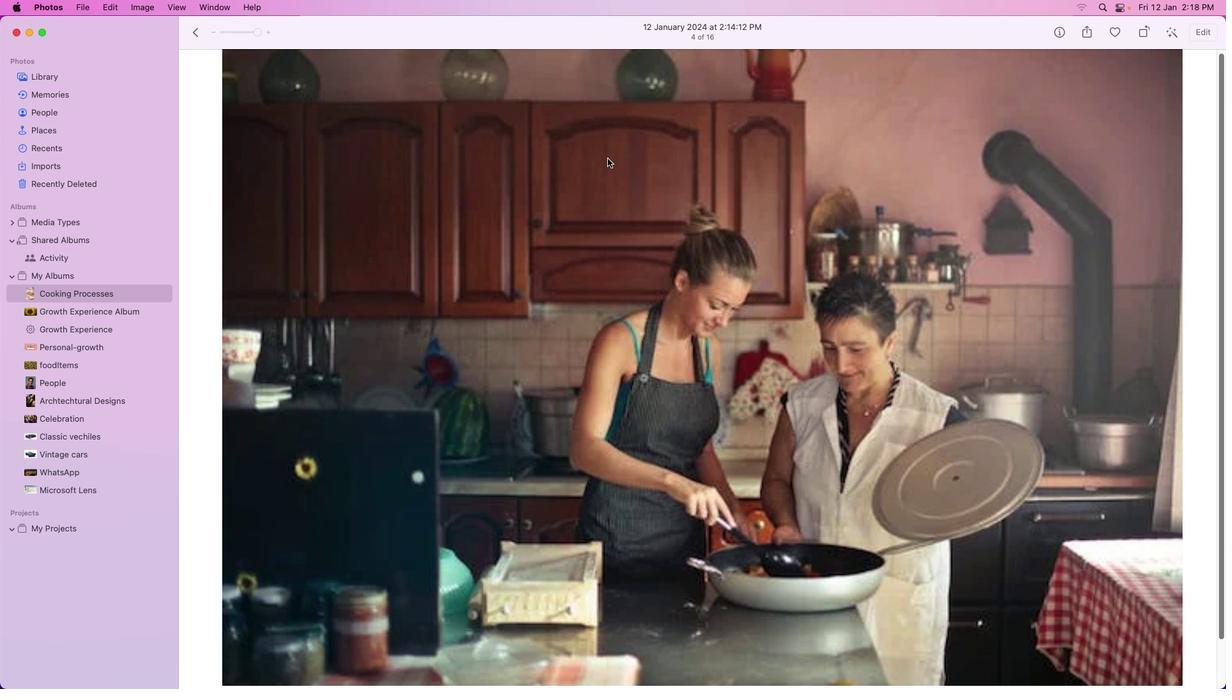 
Action: Mouse scrolled (607, 159) with delta (0, 0)
Screenshot: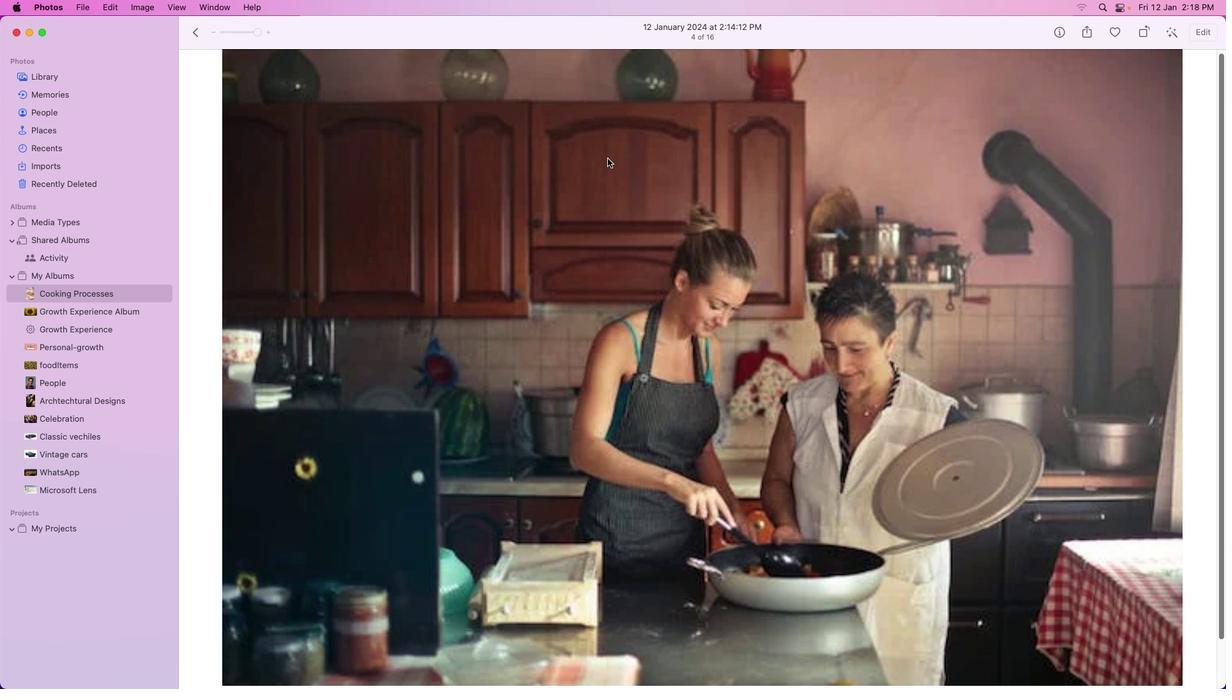 
Action: Mouse scrolled (607, 159) with delta (0, 1)
Screenshot: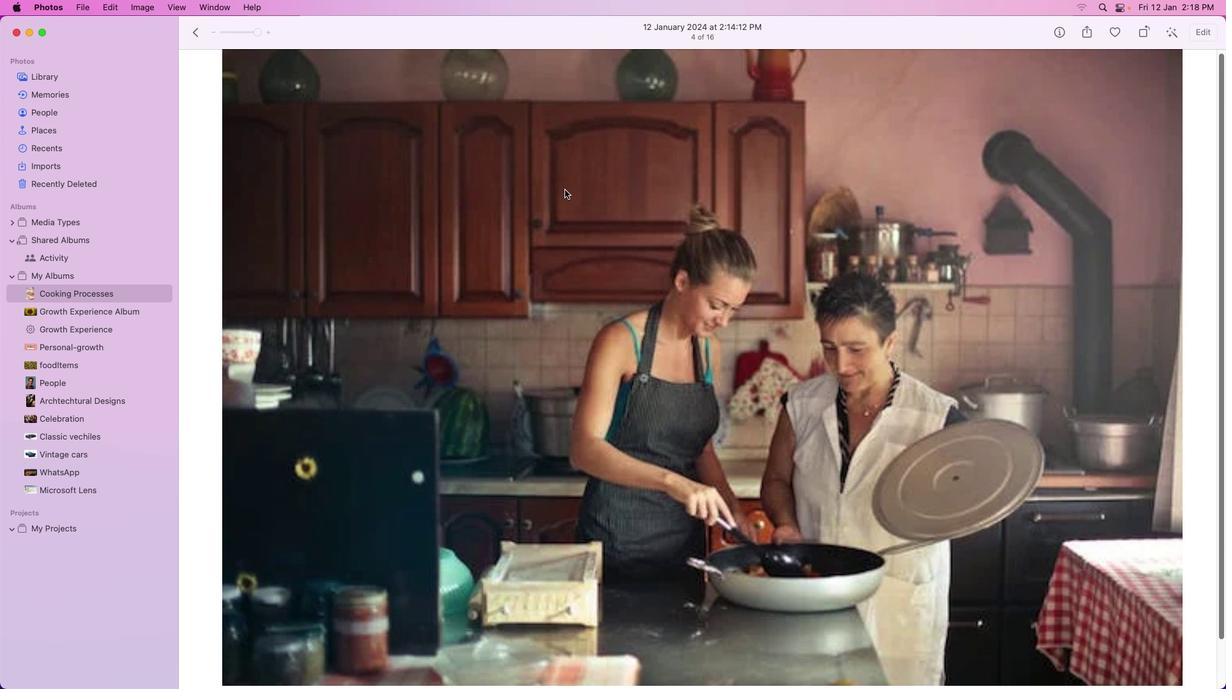 
Action: Mouse scrolled (607, 159) with delta (0, 2)
Screenshot: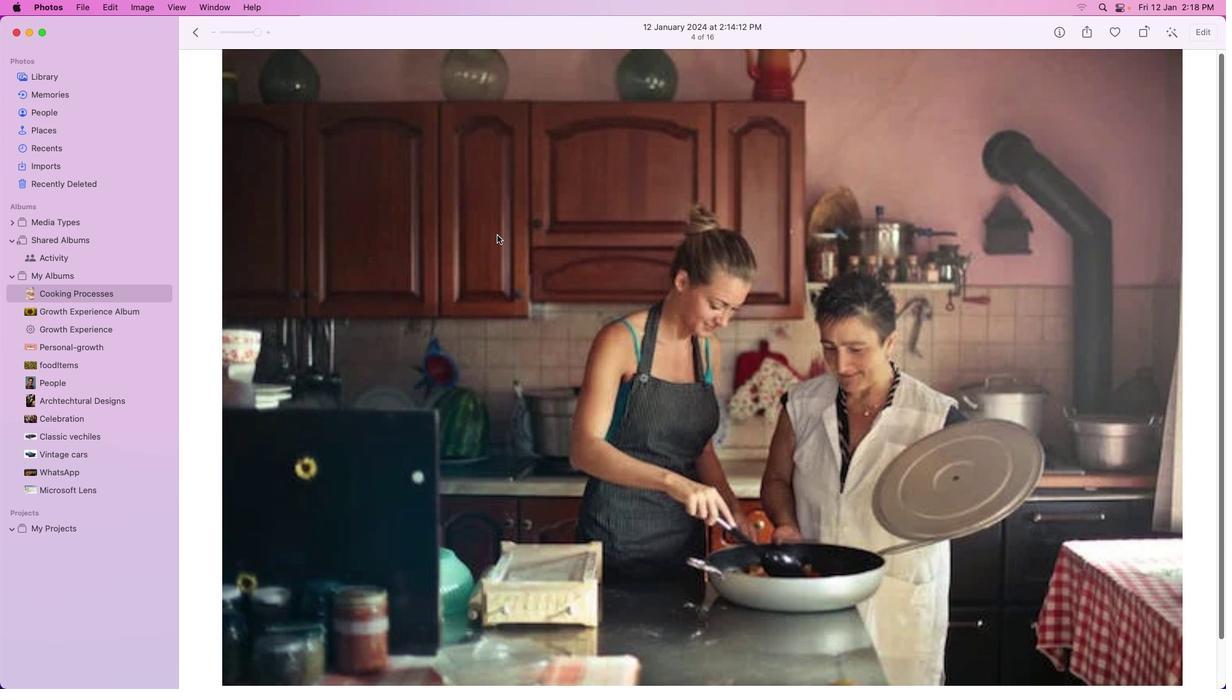 
Action: Mouse moved to (95, 299)
Screenshot: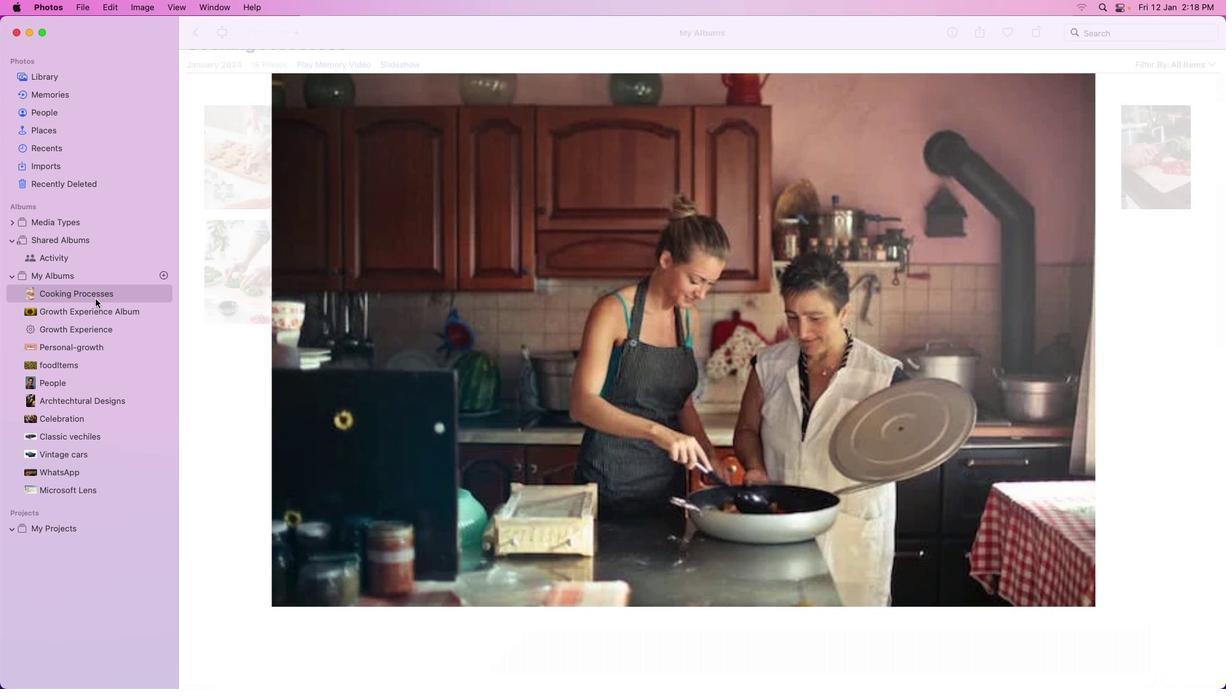 
Action: Mouse pressed left at (95, 299)
Screenshot: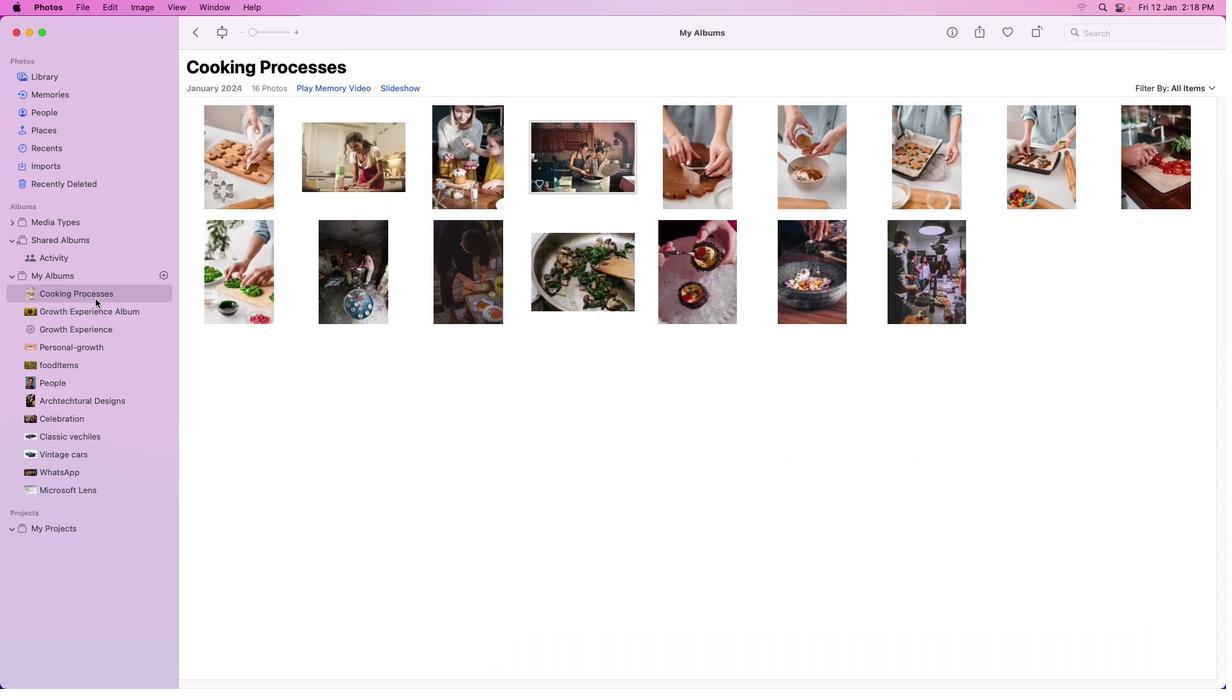 
Action: Mouse moved to (694, 164)
Screenshot: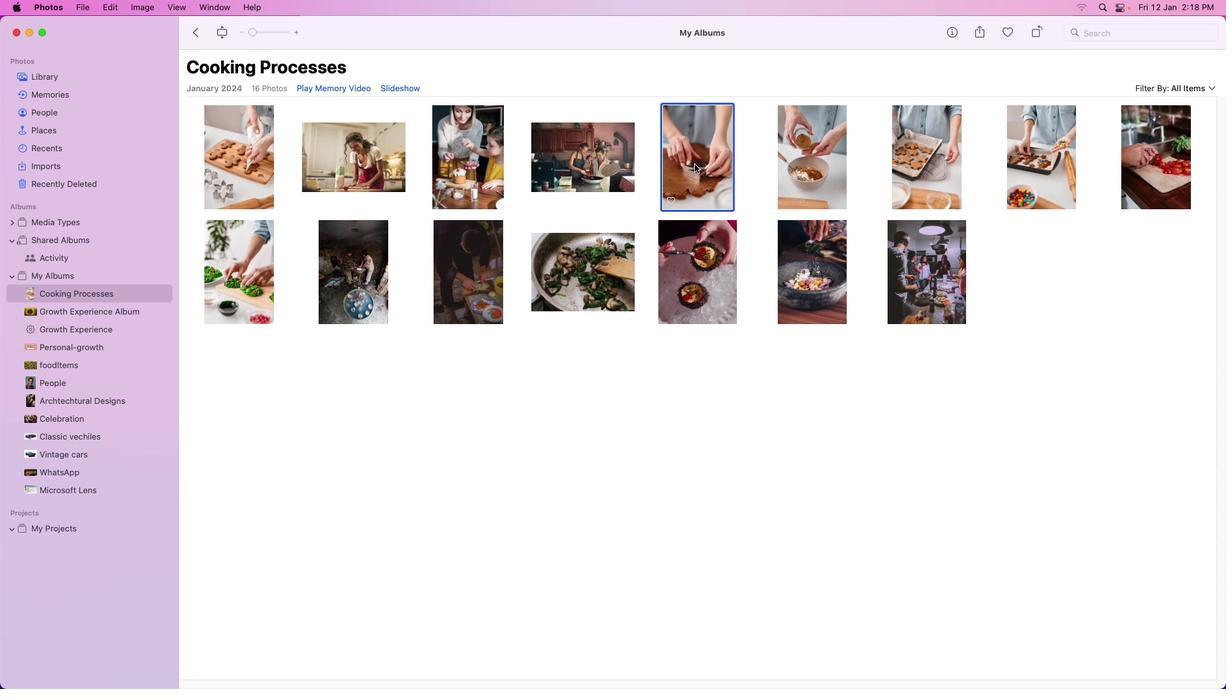 
Action: Mouse pressed left at (694, 164)
Screenshot: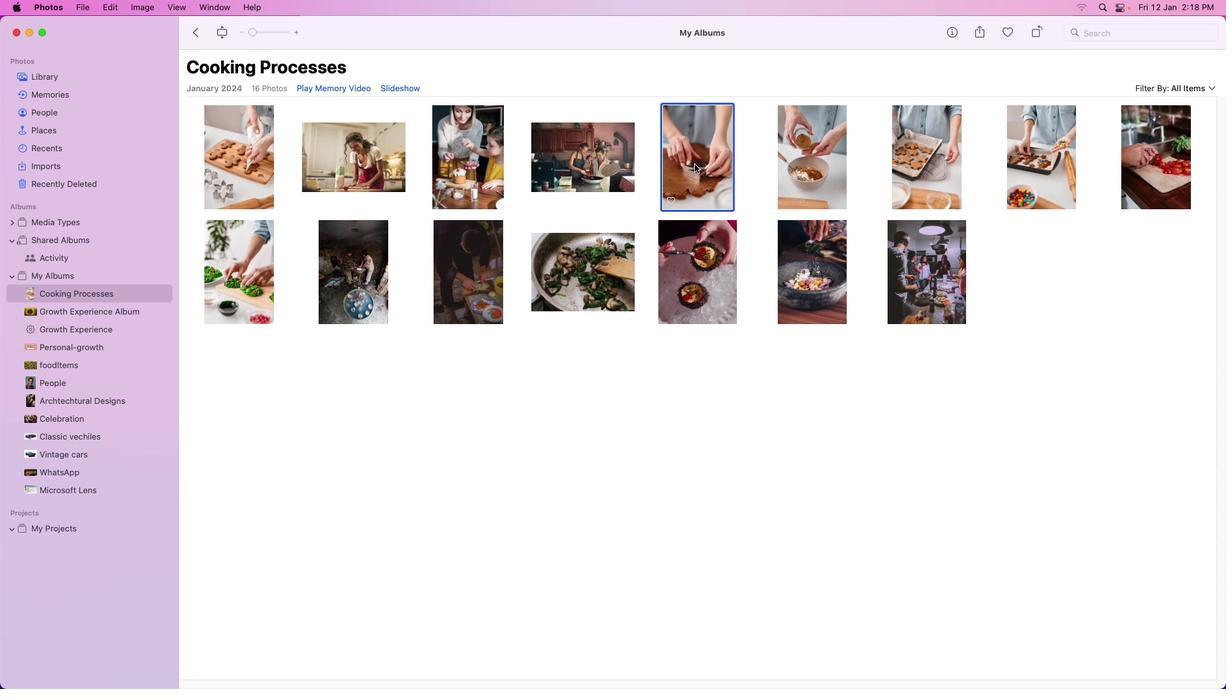 
Action: Mouse pressed left at (694, 164)
Screenshot: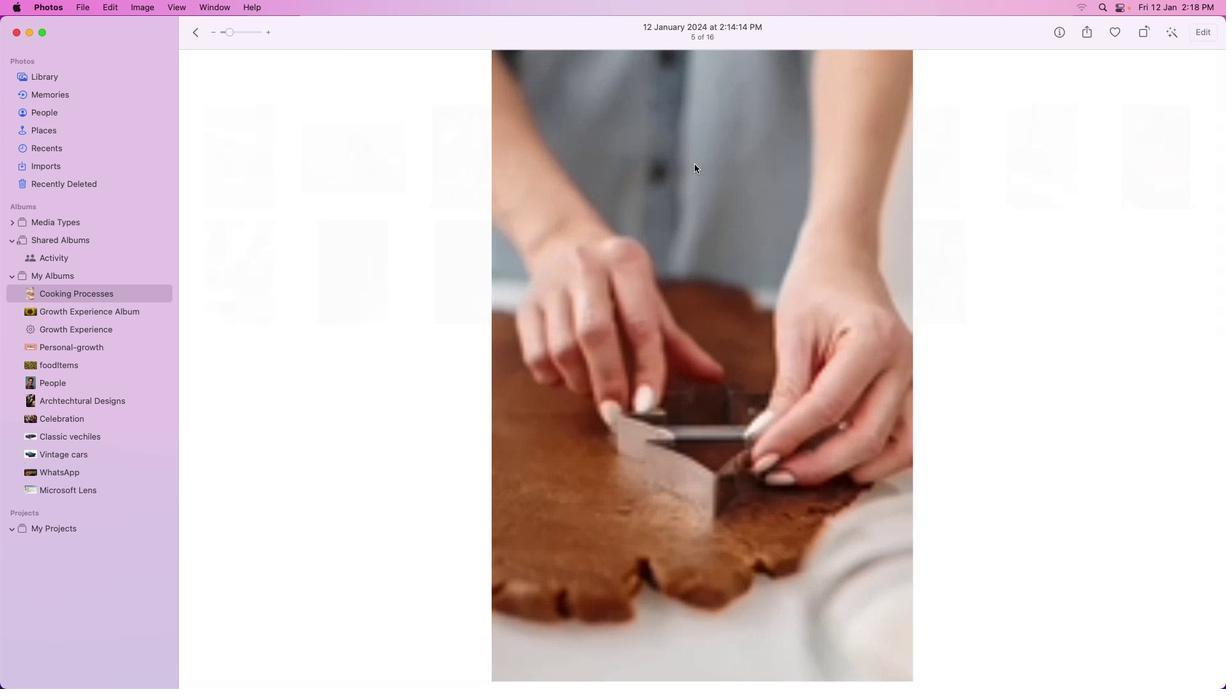 
Action: Mouse moved to (97, 298)
Screenshot: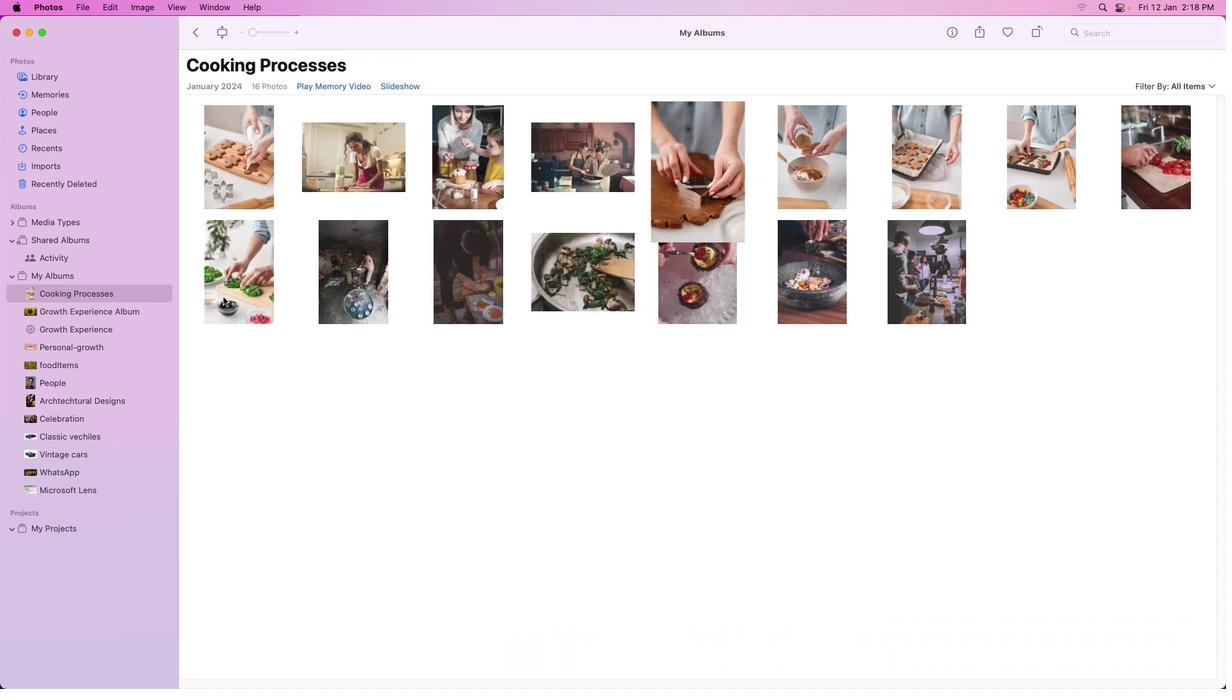 
Action: Mouse pressed left at (97, 298)
Screenshot: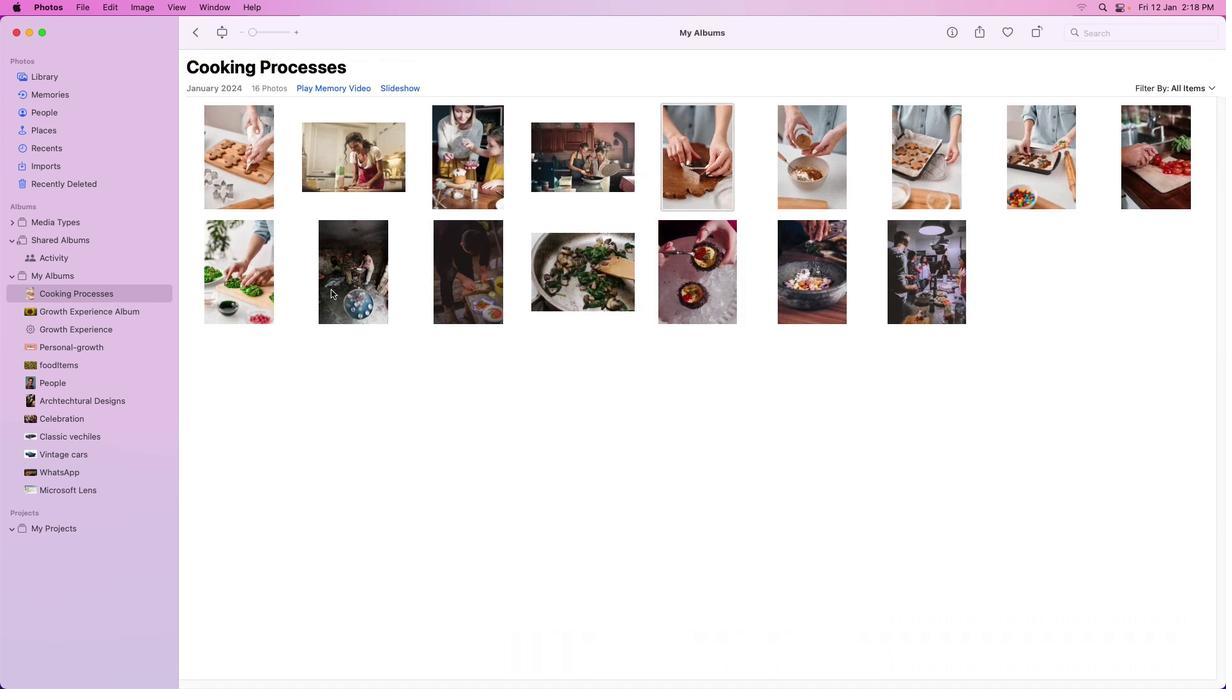 
Action: Mouse moved to (805, 164)
Screenshot: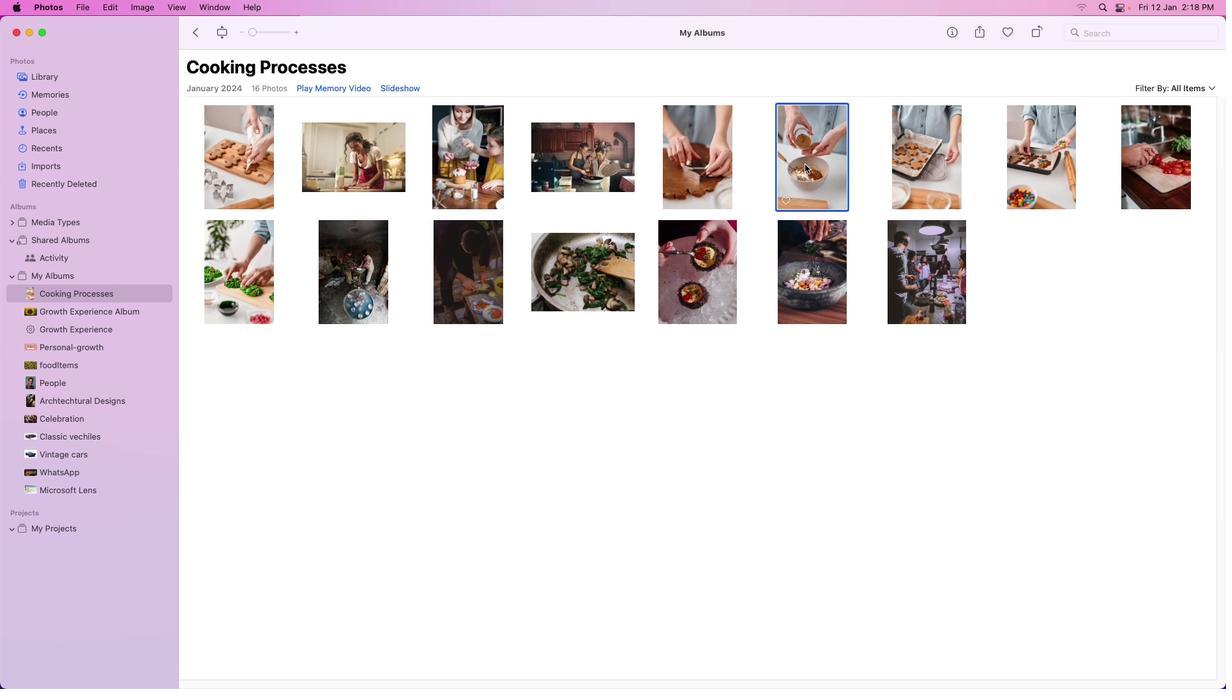 
Action: Mouse pressed left at (805, 164)
Screenshot: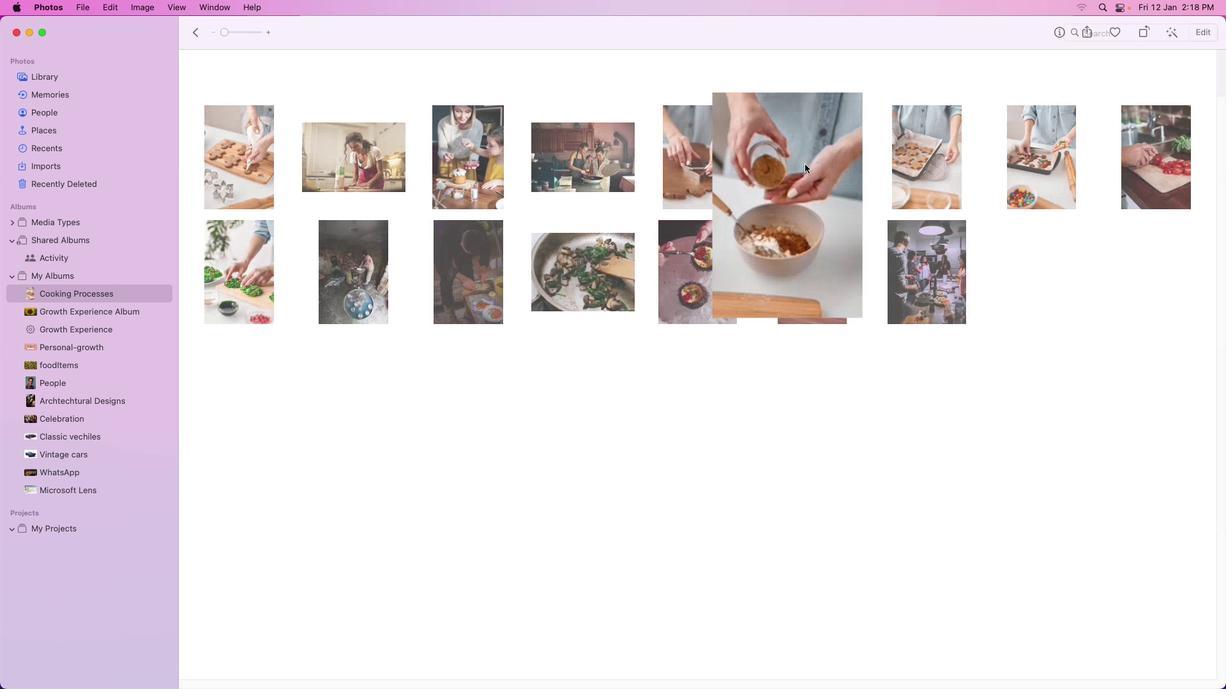 
Action: Mouse pressed left at (805, 164)
Screenshot: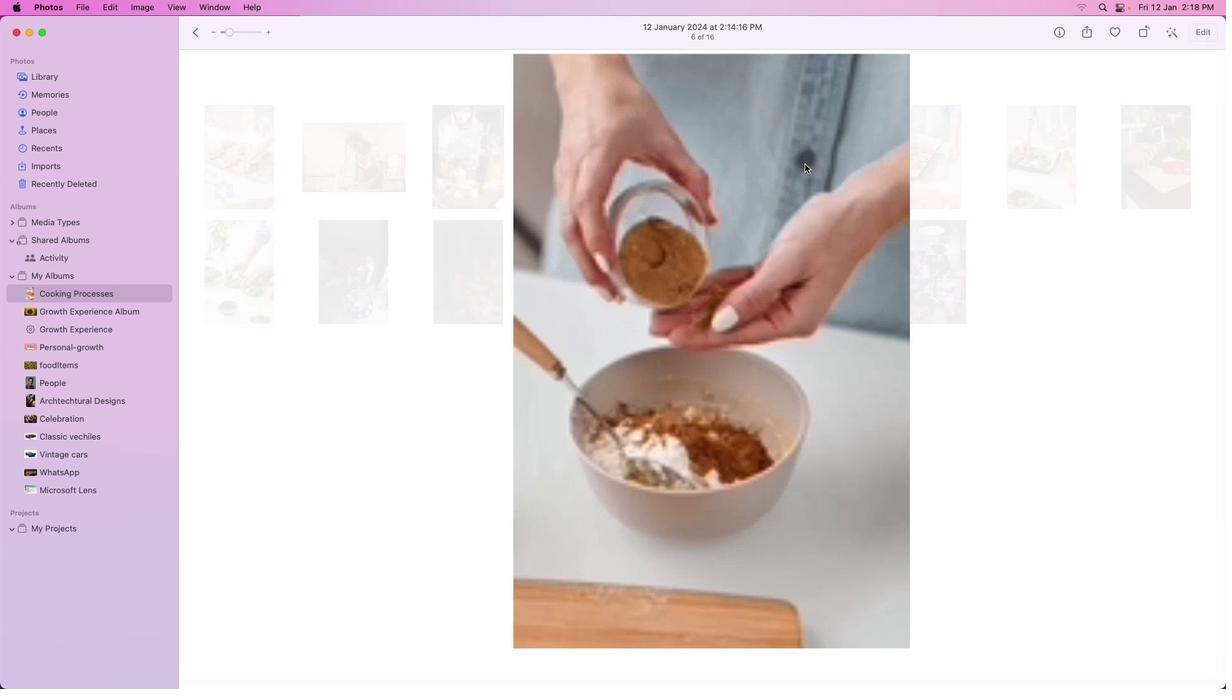 
Action: Mouse moved to (73, 293)
Screenshot: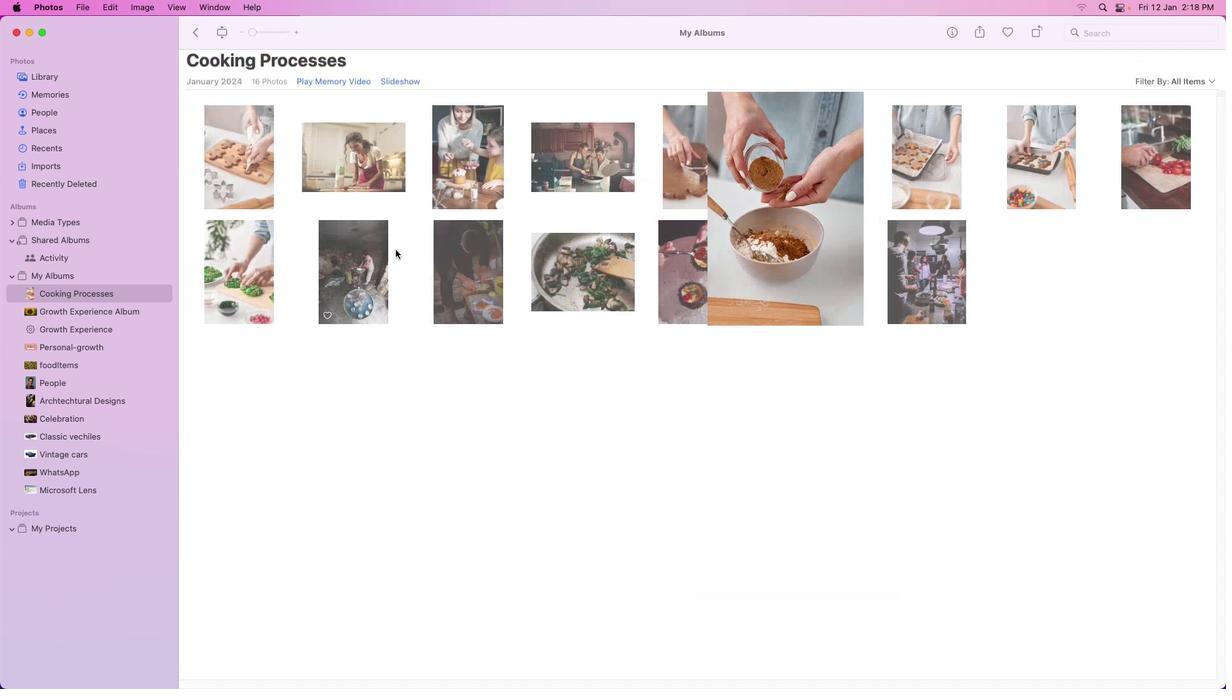 
Action: Mouse pressed left at (73, 293)
Screenshot: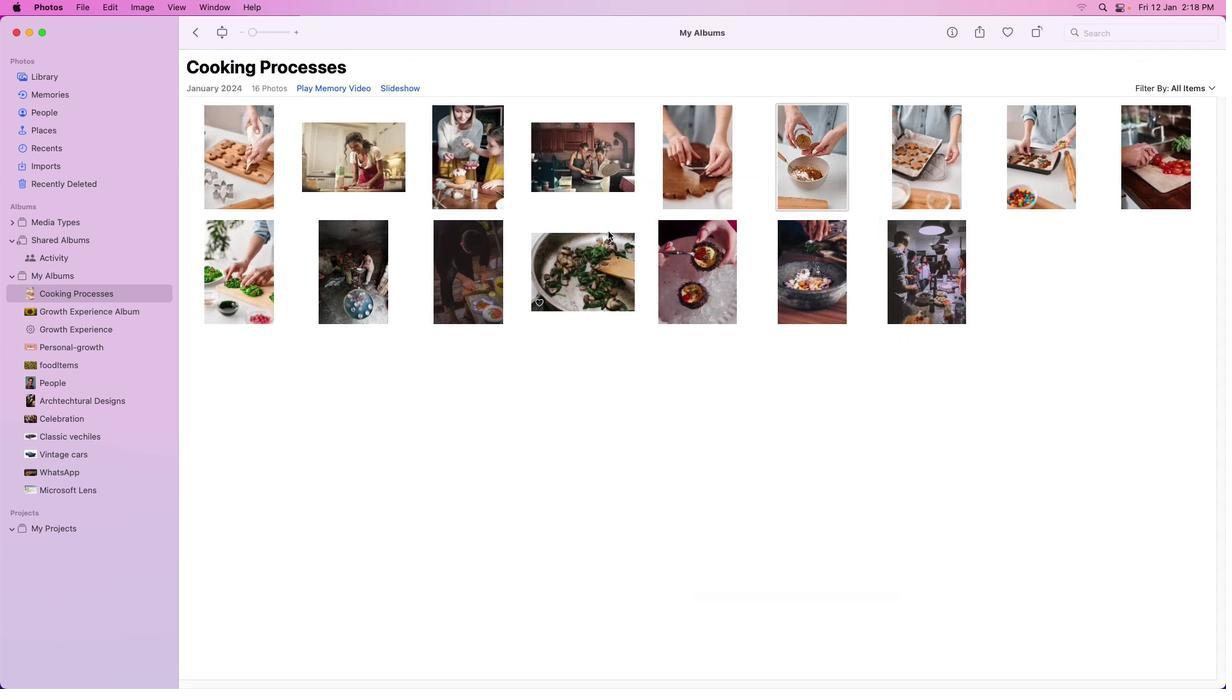 
Action: Mouse moved to (921, 157)
Screenshot: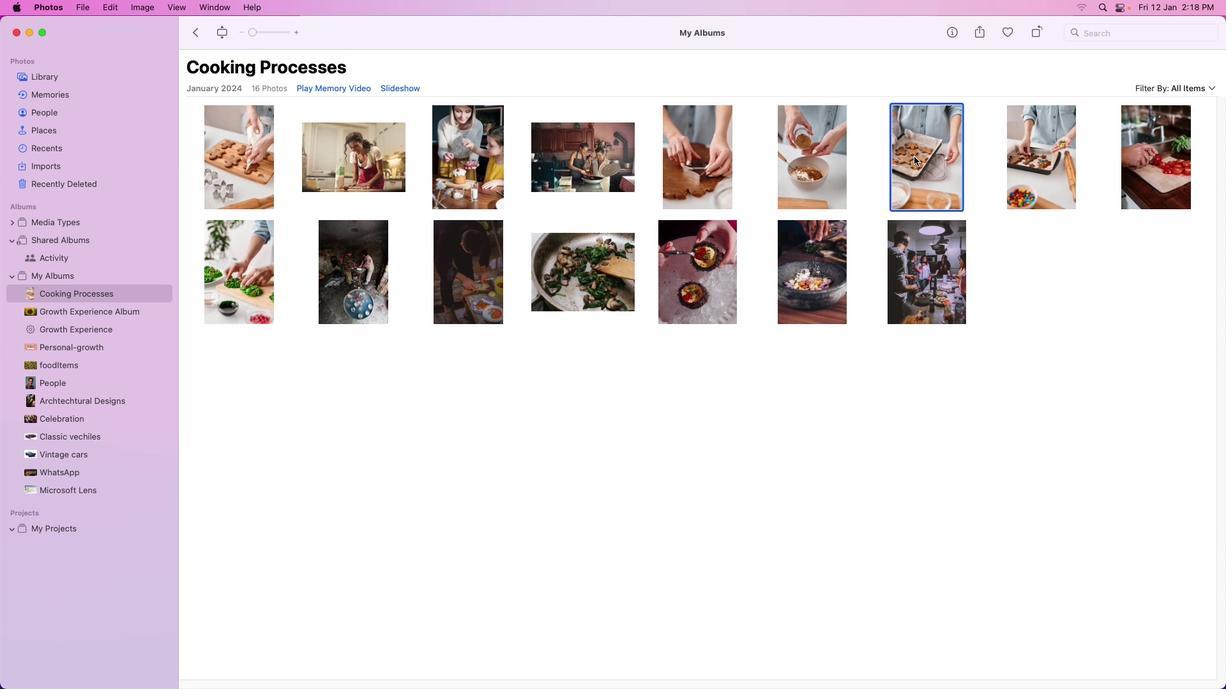 
Action: Mouse pressed left at (921, 157)
Screenshot: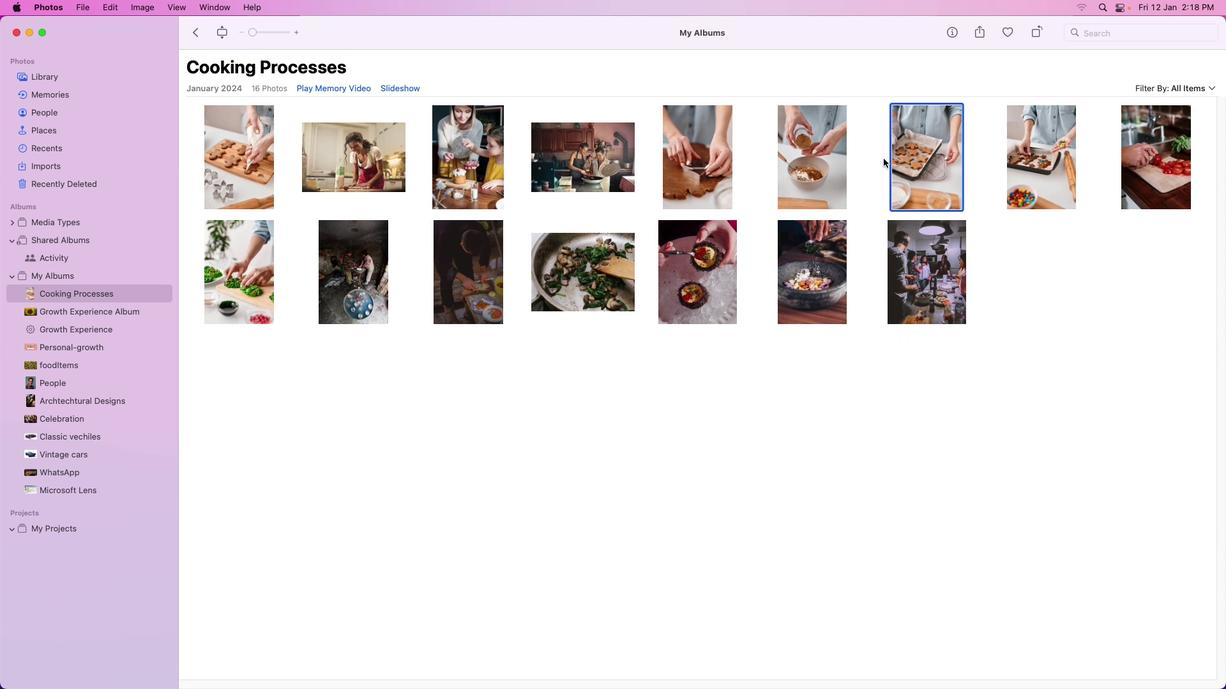 
Action: Mouse pressed left at (921, 157)
Screenshot: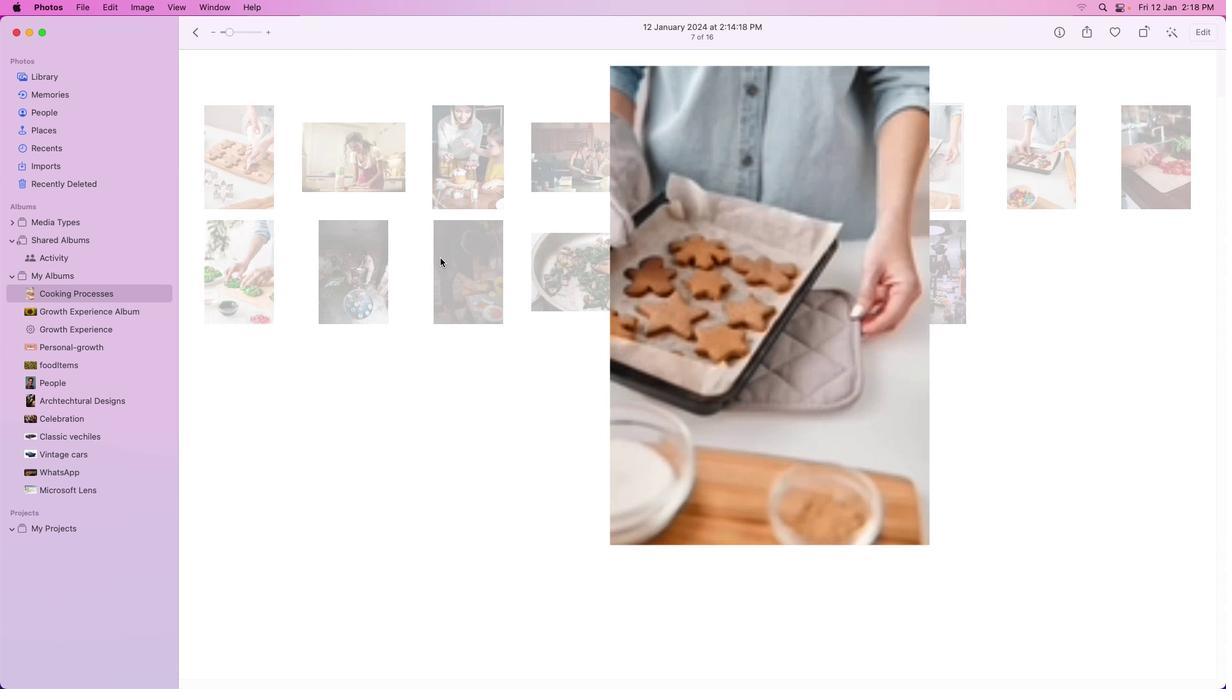 
Action: Mouse moved to (90, 298)
Screenshot: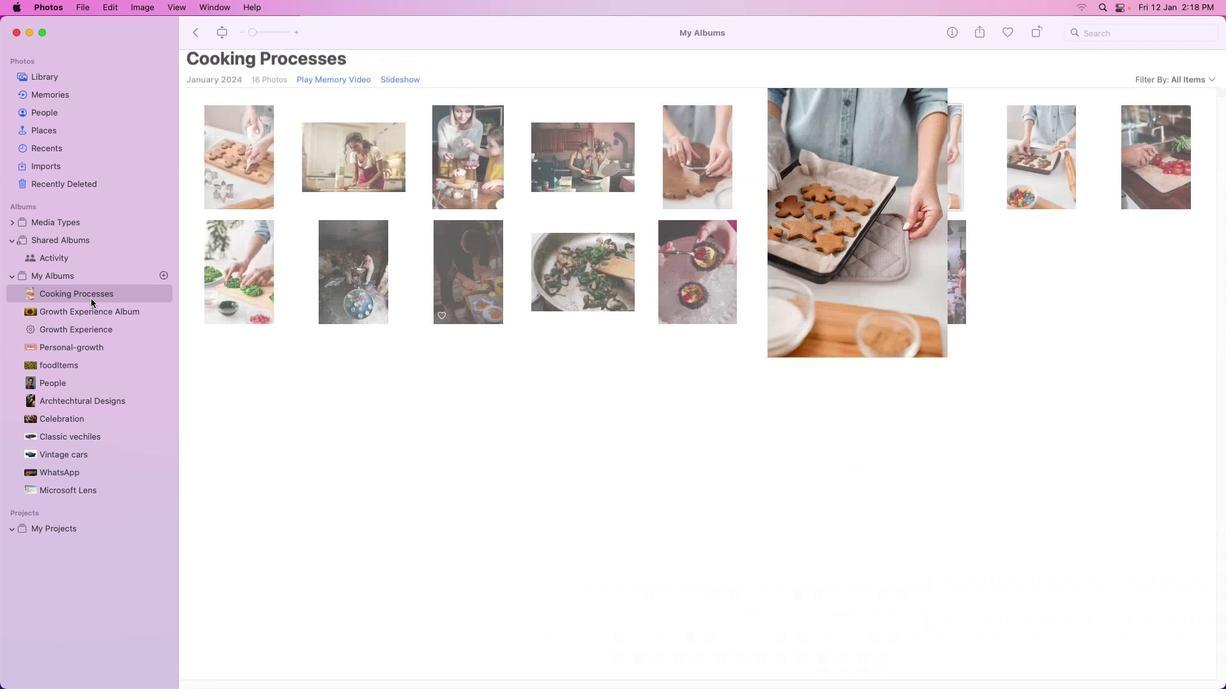 
Action: Mouse pressed left at (90, 298)
Screenshot: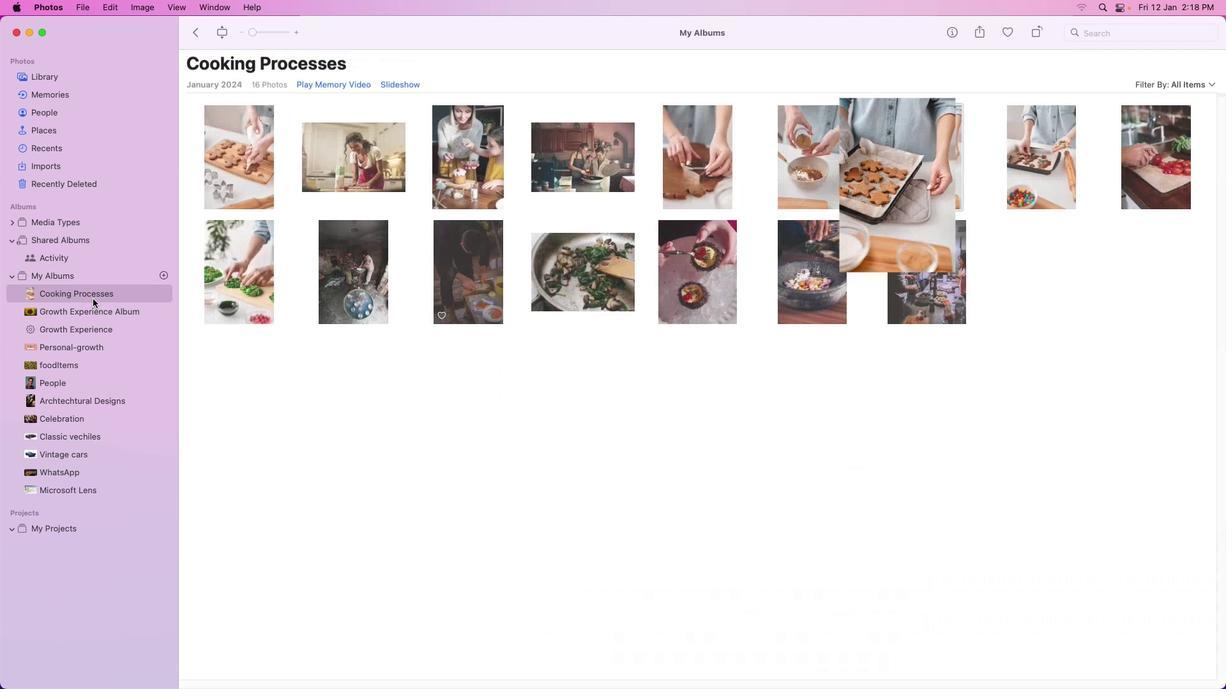 
Action: Mouse moved to (1060, 167)
Screenshot: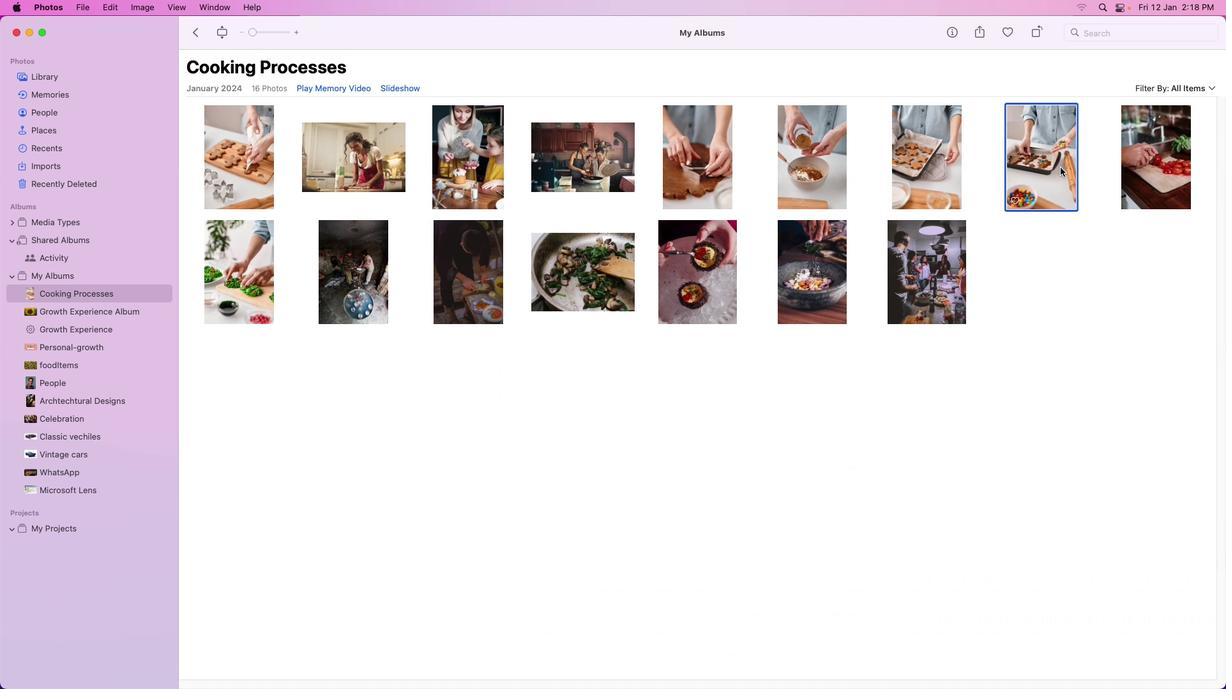 
Action: Mouse pressed left at (1060, 167)
Screenshot: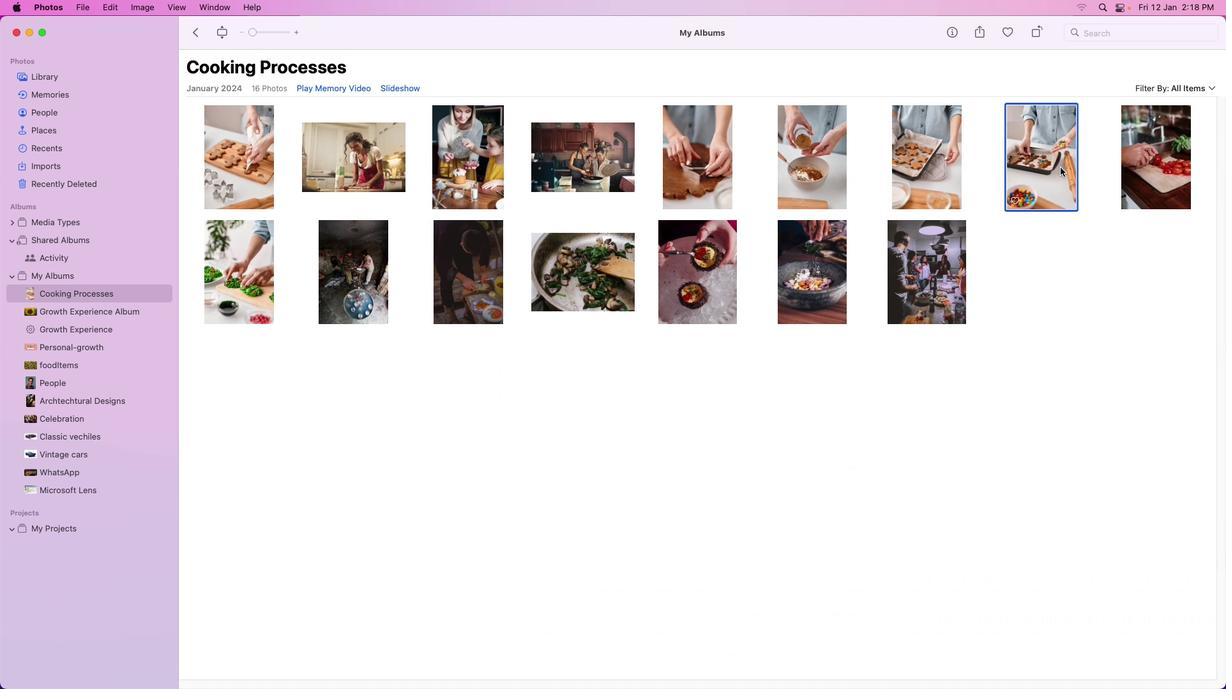 
Action: Mouse pressed left at (1060, 167)
Screenshot: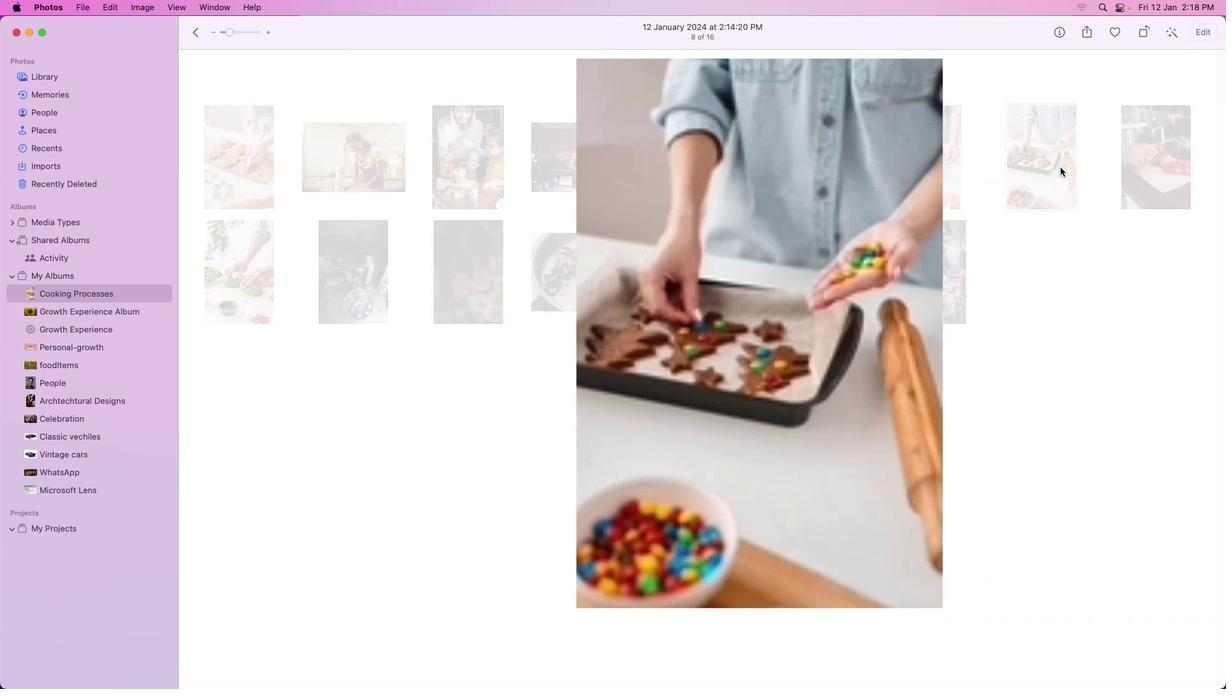 
Action: Mouse moved to (61, 291)
Screenshot: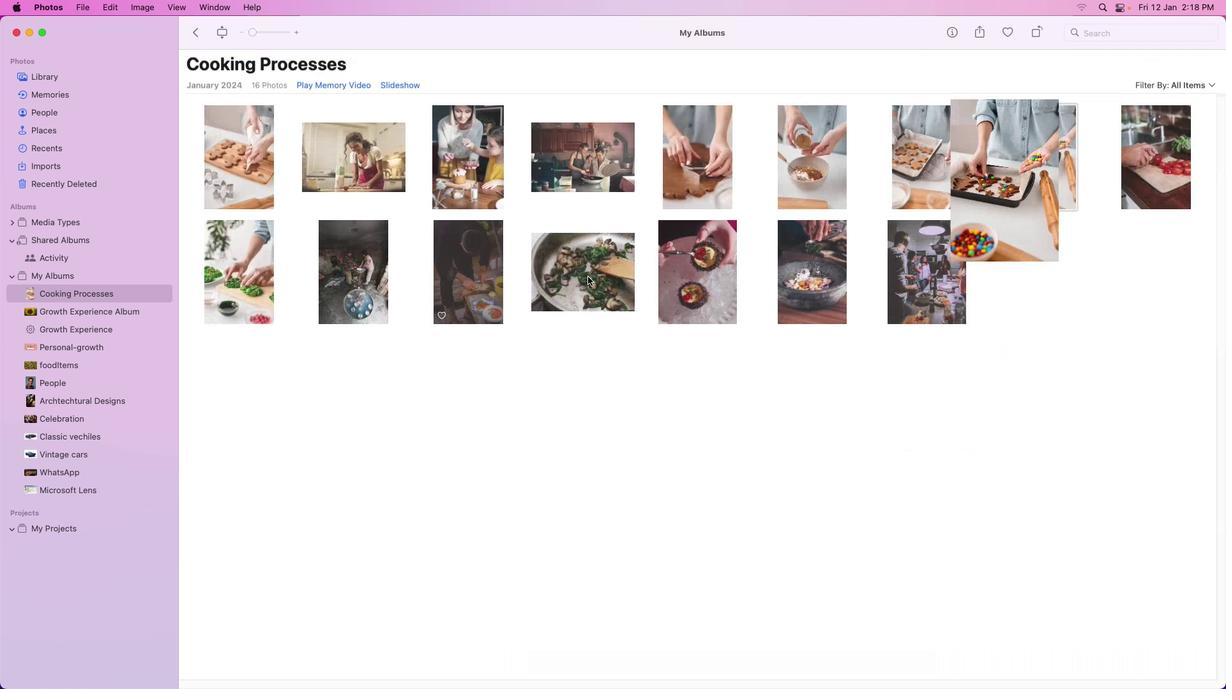 
Action: Mouse pressed left at (61, 291)
Screenshot: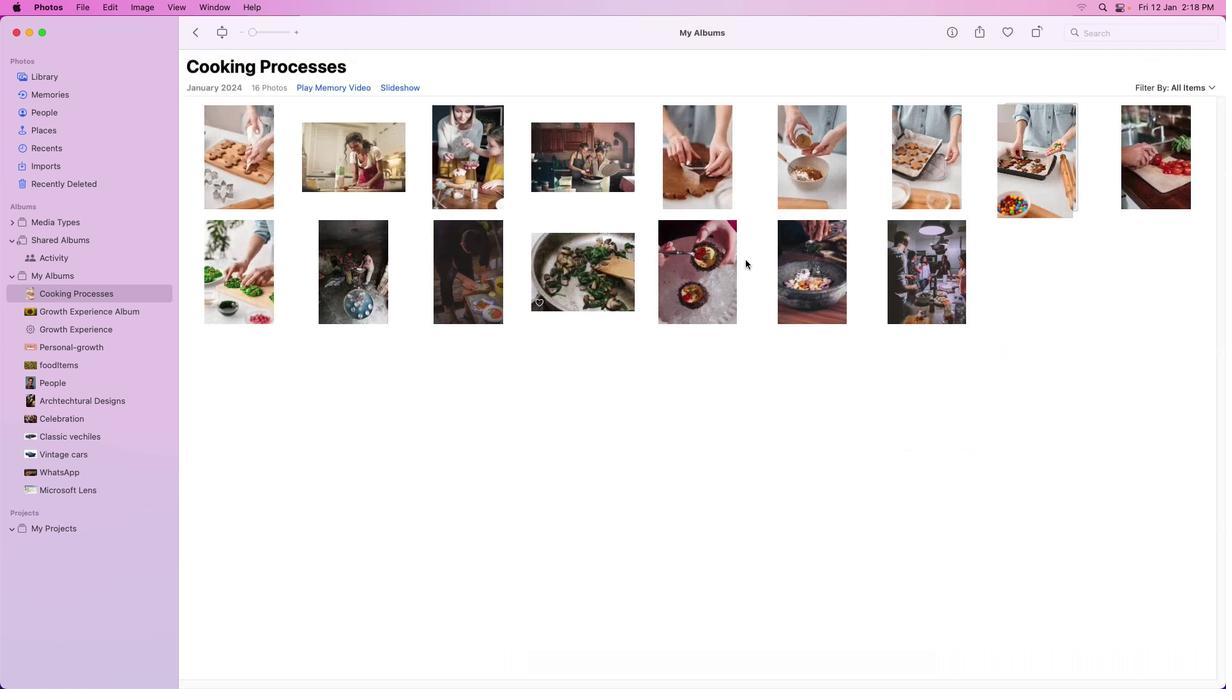 
Action: Mouse moved to (1158, 163)
Screenshot: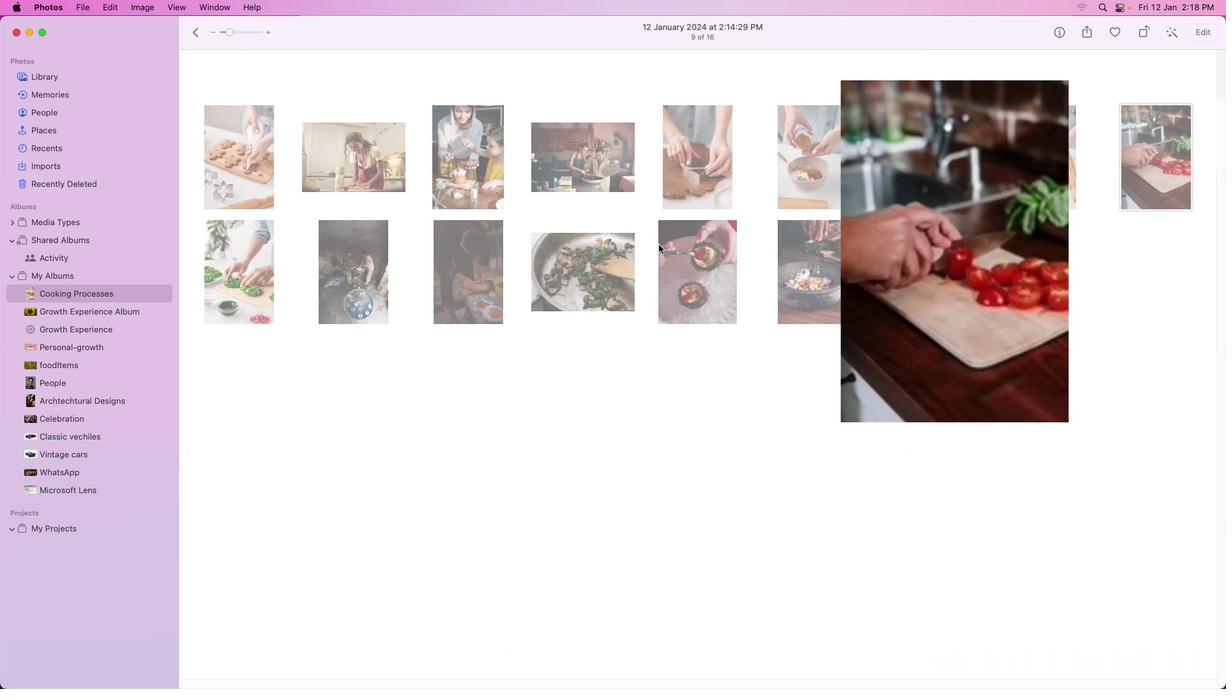 
Action: Mouse pressed left at (1158, 163)
Screenshot: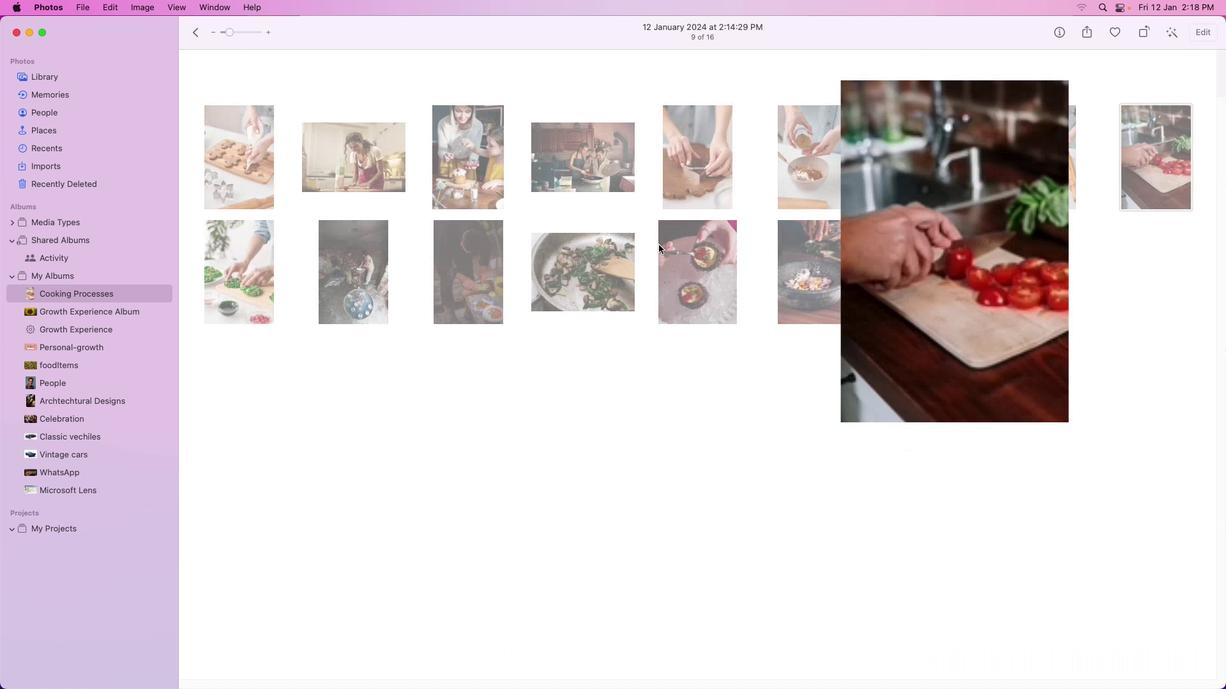 
Action: Mouse pressed left at (1158, 163)
Screenshot: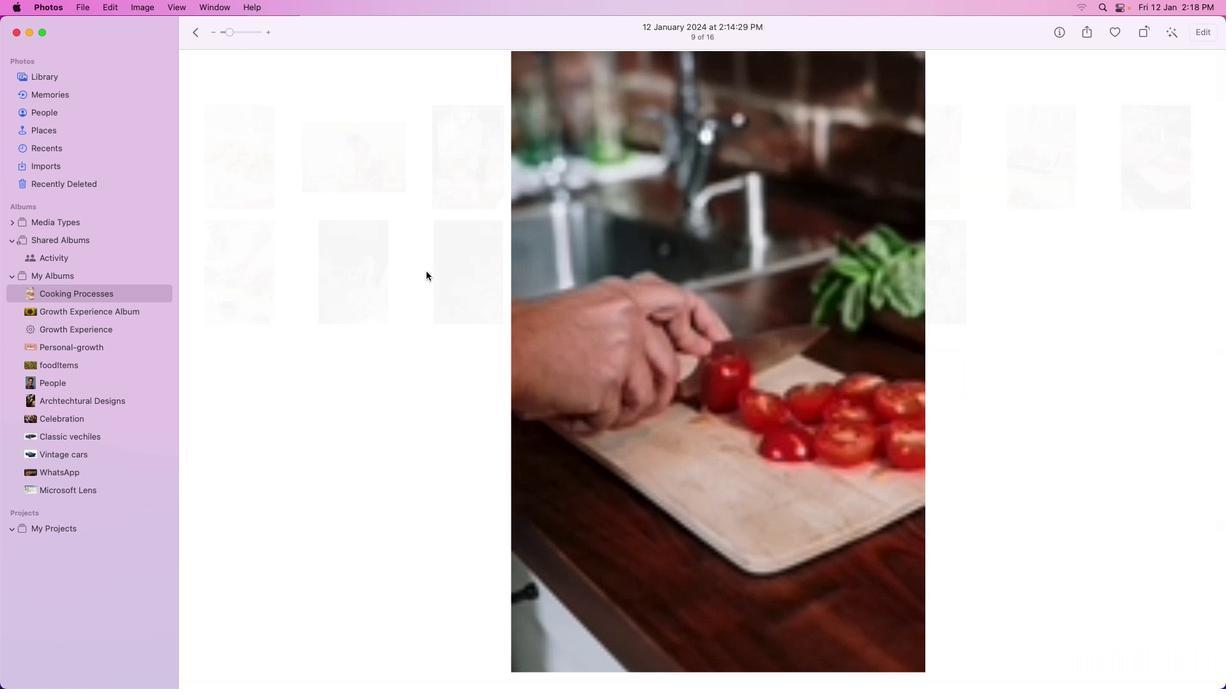 
Action: Mouse moved to (78, 295)
Screenshot: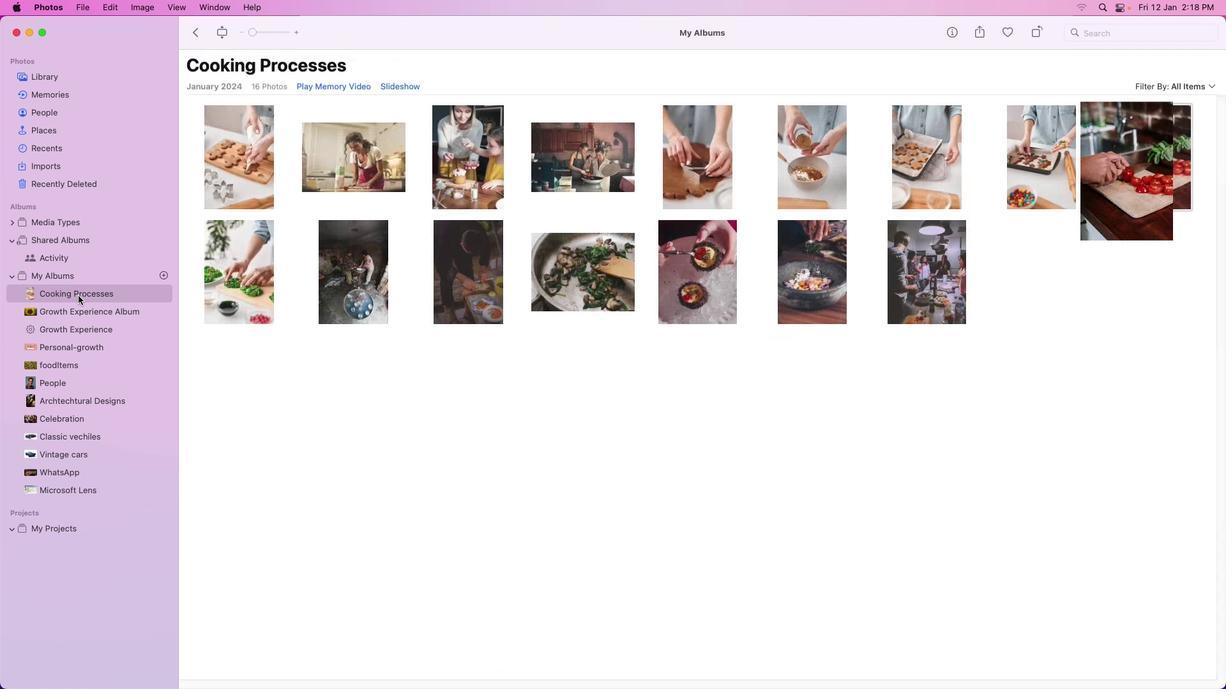 
Action: Mouse pressed left at (78, 295)
Screenshot: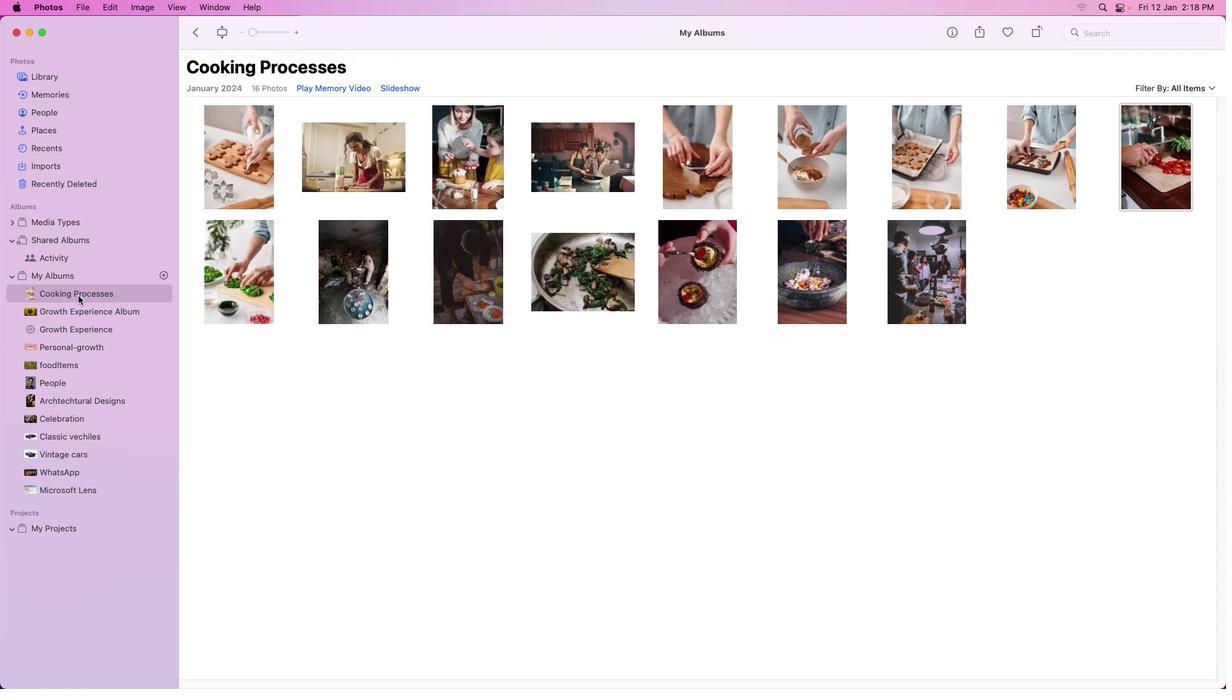 
Action: Mouse moved to (252, 270)
Screenshot: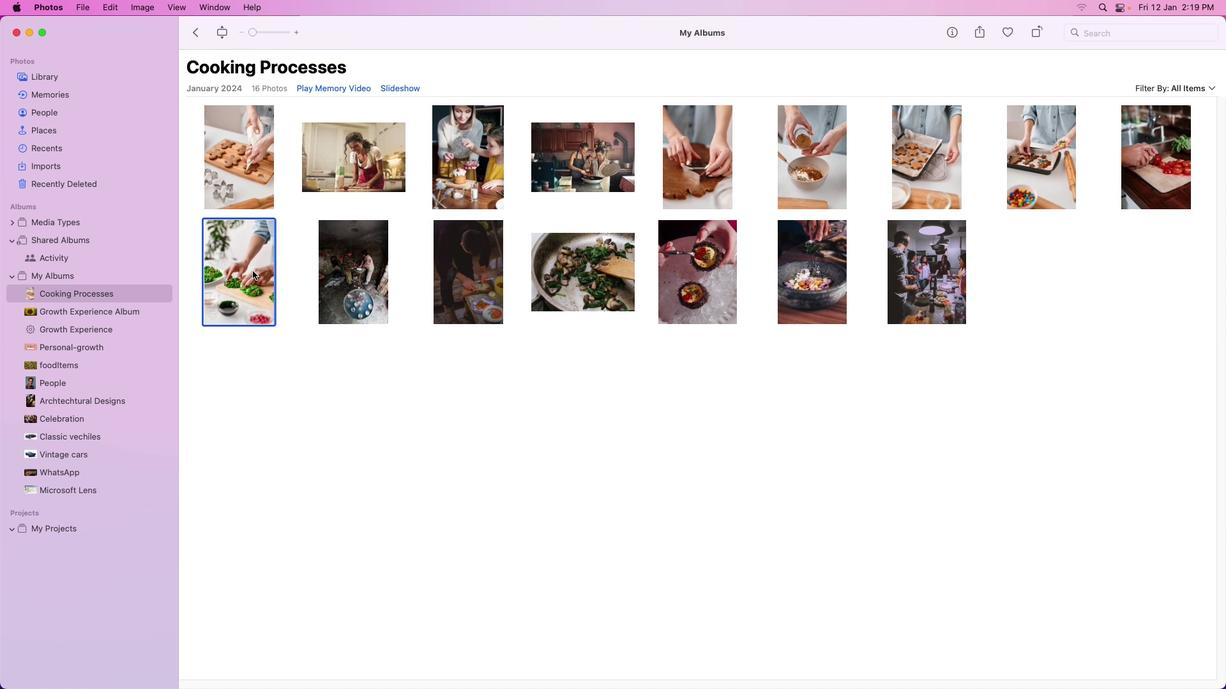 
Action: Mouse pressed left at (252, 270)
Screenshot: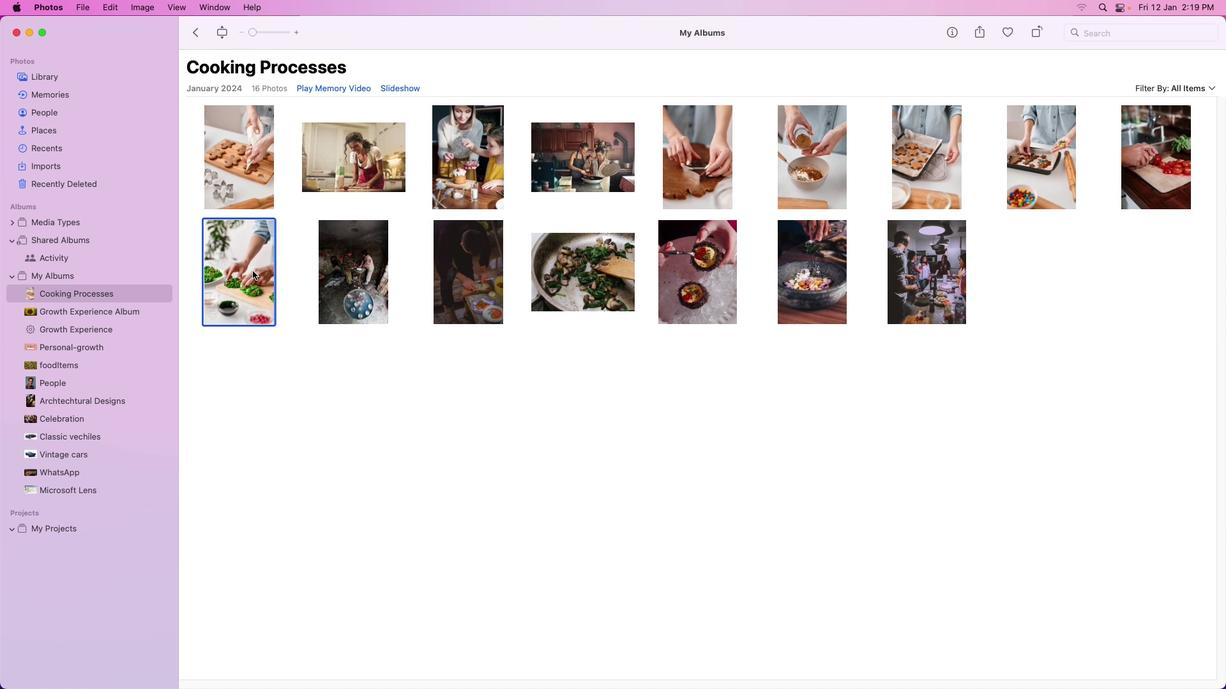 
Action: Mouse pressed left at (252, 270)
Screenshot: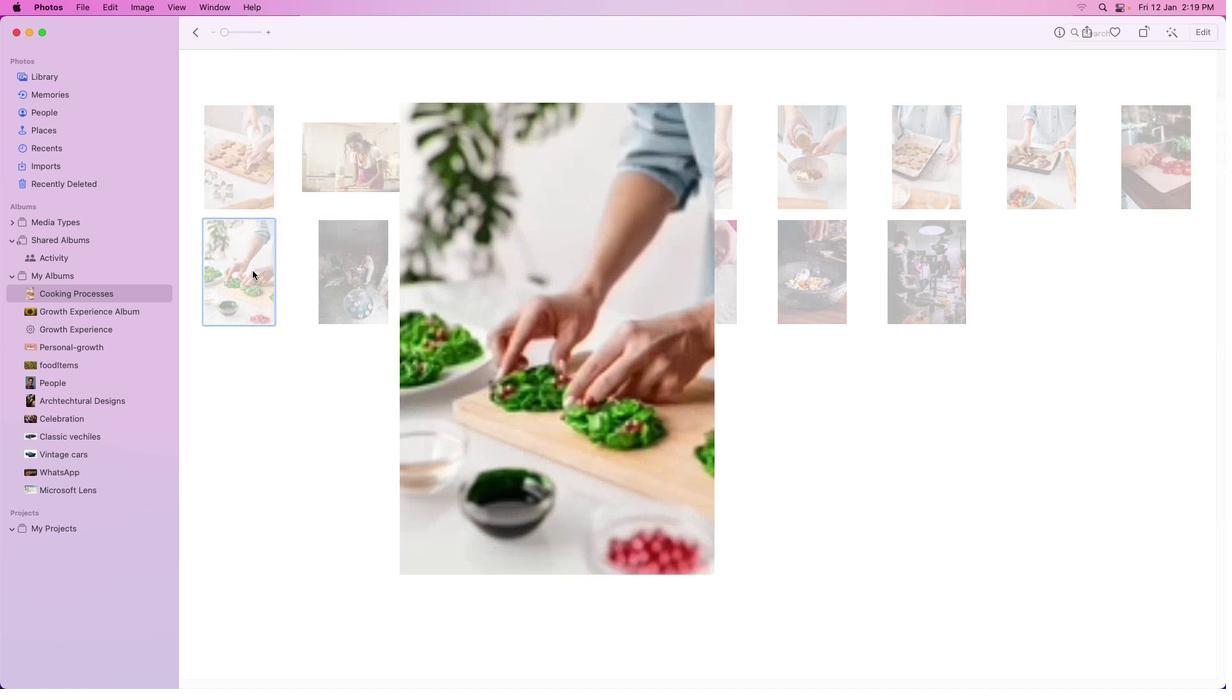 
Action: Mouse moved to (84, 295)
Screenshot: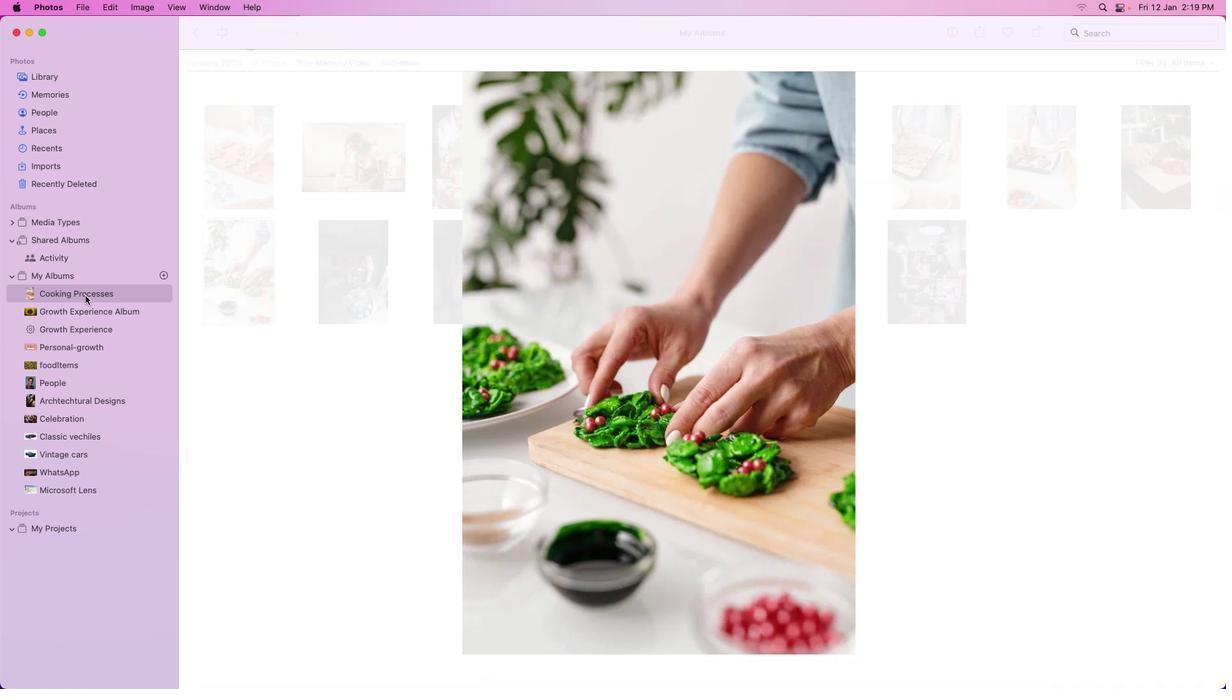 
Action: Mouse pressed left at (84, 295)
Screenshot: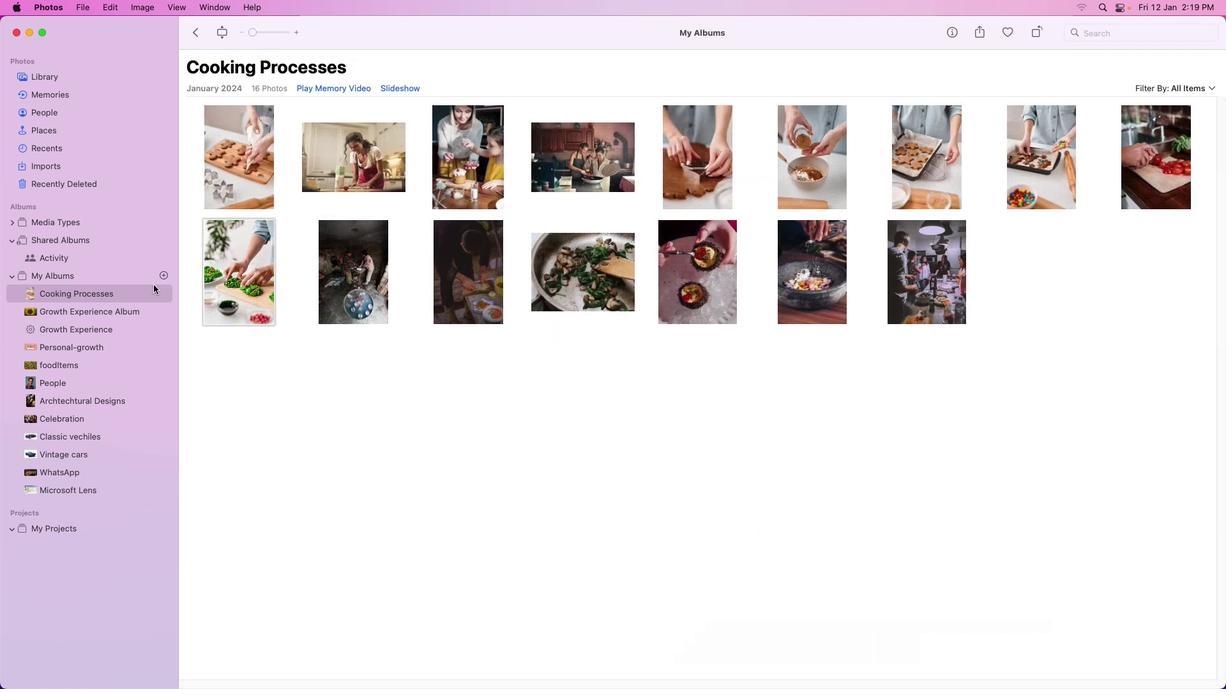 
Action: Mouse moved to (347, 261)
Screenshot: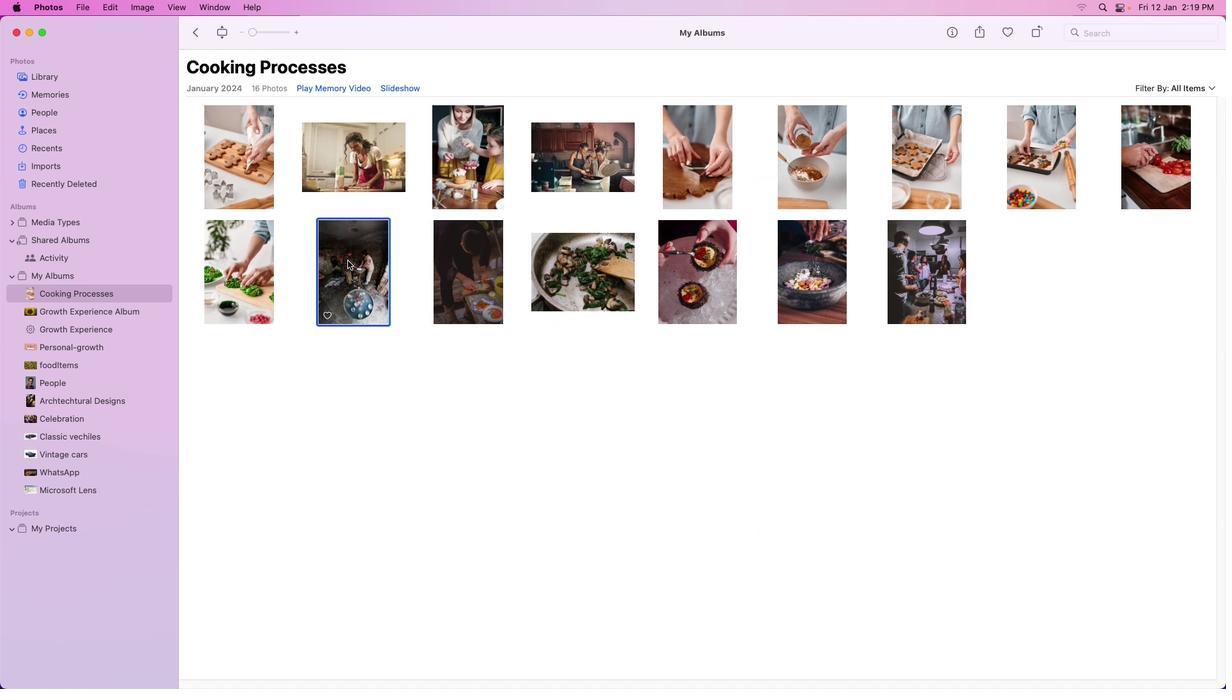 
Action: Mouse pressed left at (347, 261)
Screenshot: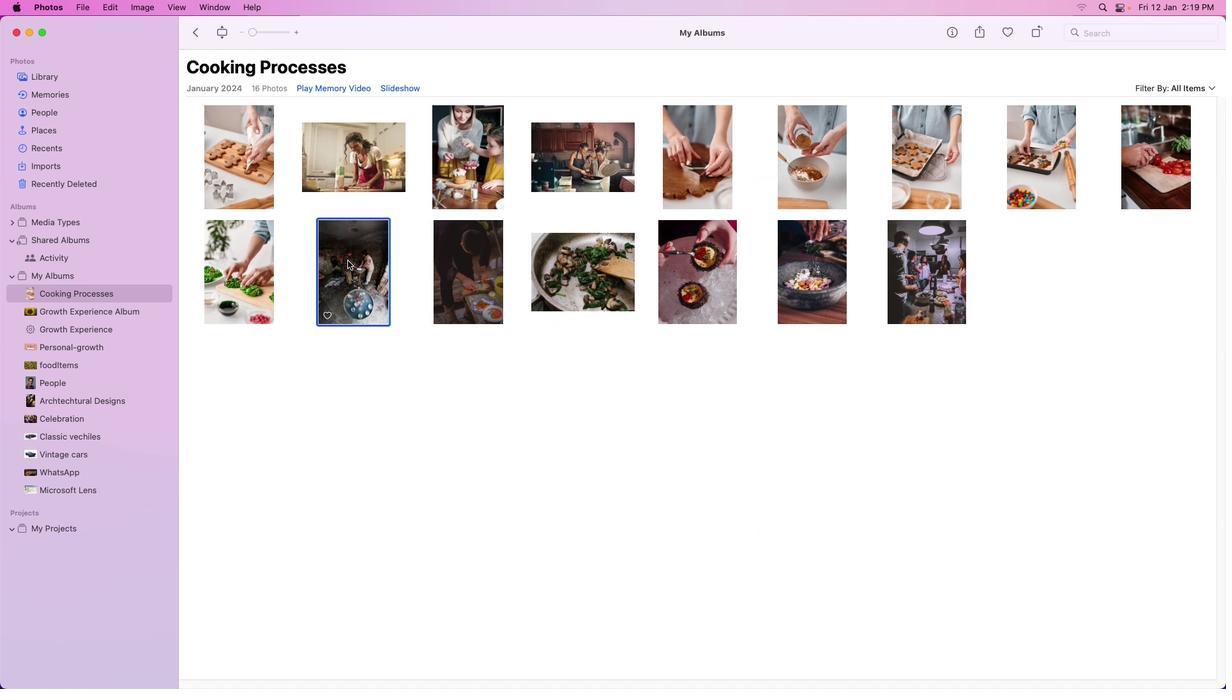 
Action: Mouse pressed left at (347, 261)
Screenshot: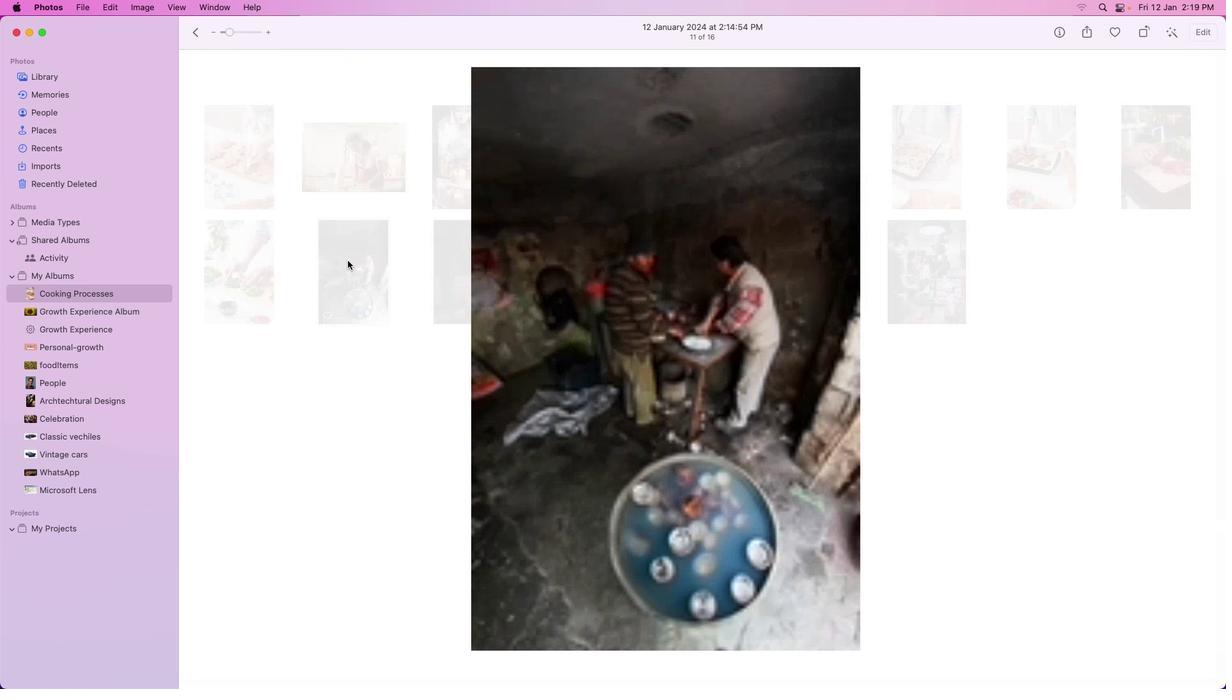 
Action: Mouse moved to (97, 300)
Screenshot: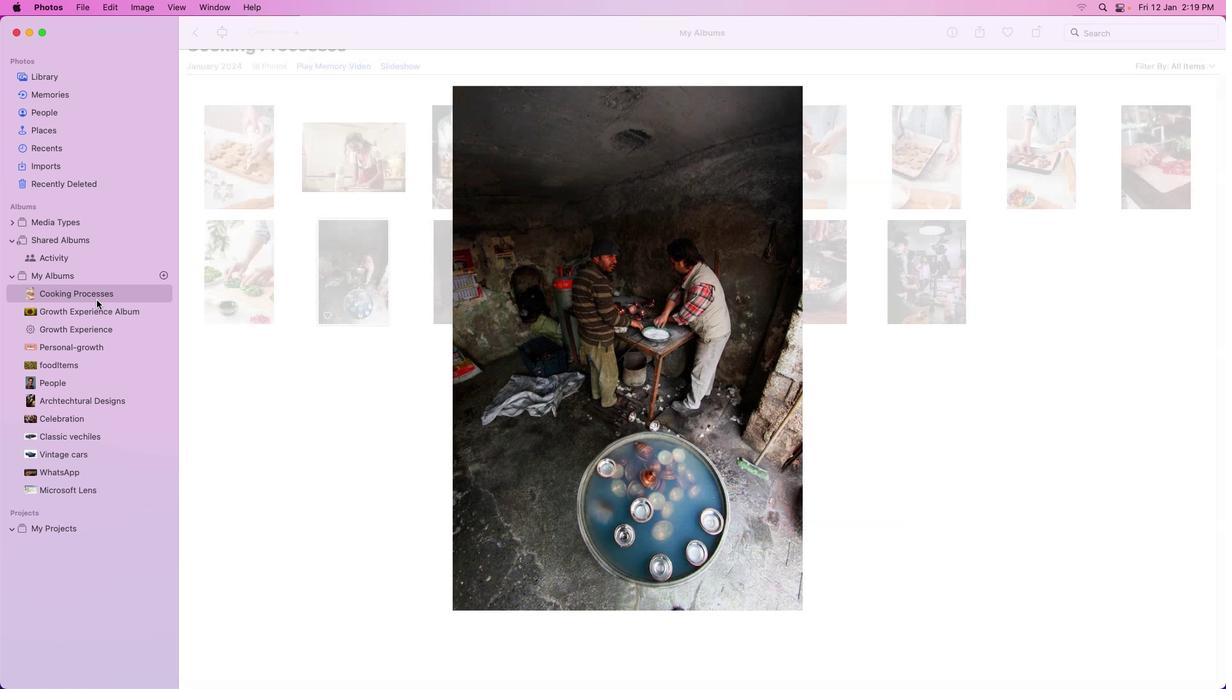 
Action: Mouse pressed left at (97, 300)
Screenshot: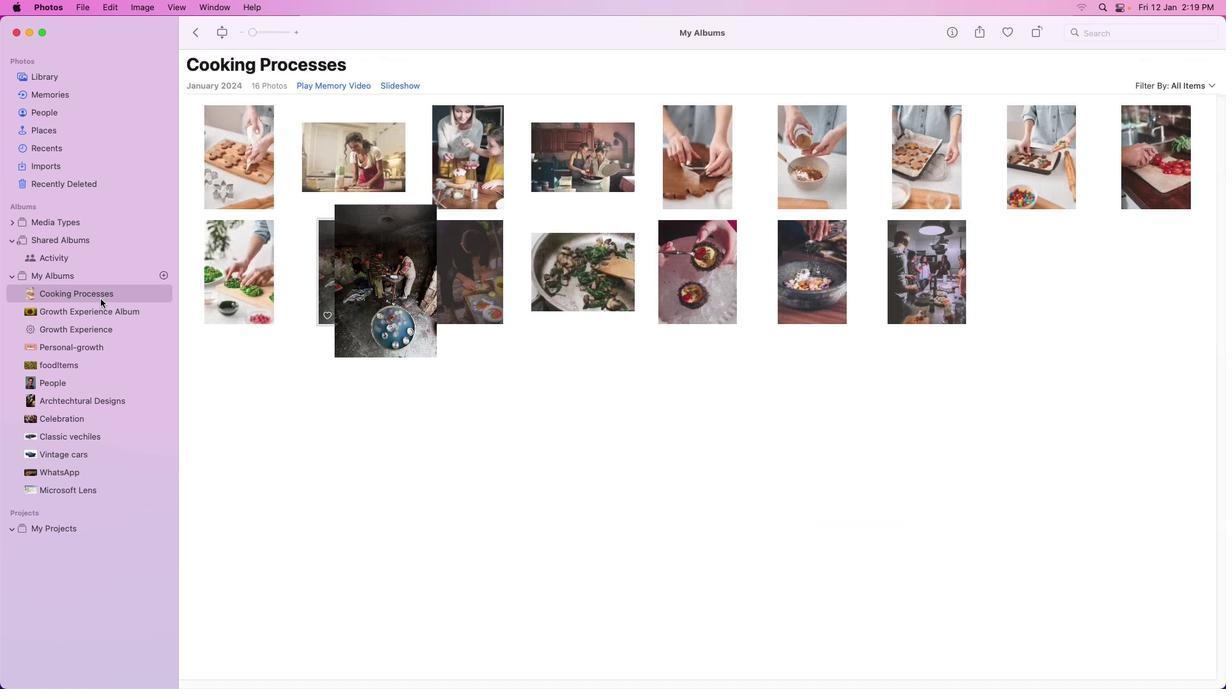 
Action: Mouse moved to (450, 270)
Screenshot: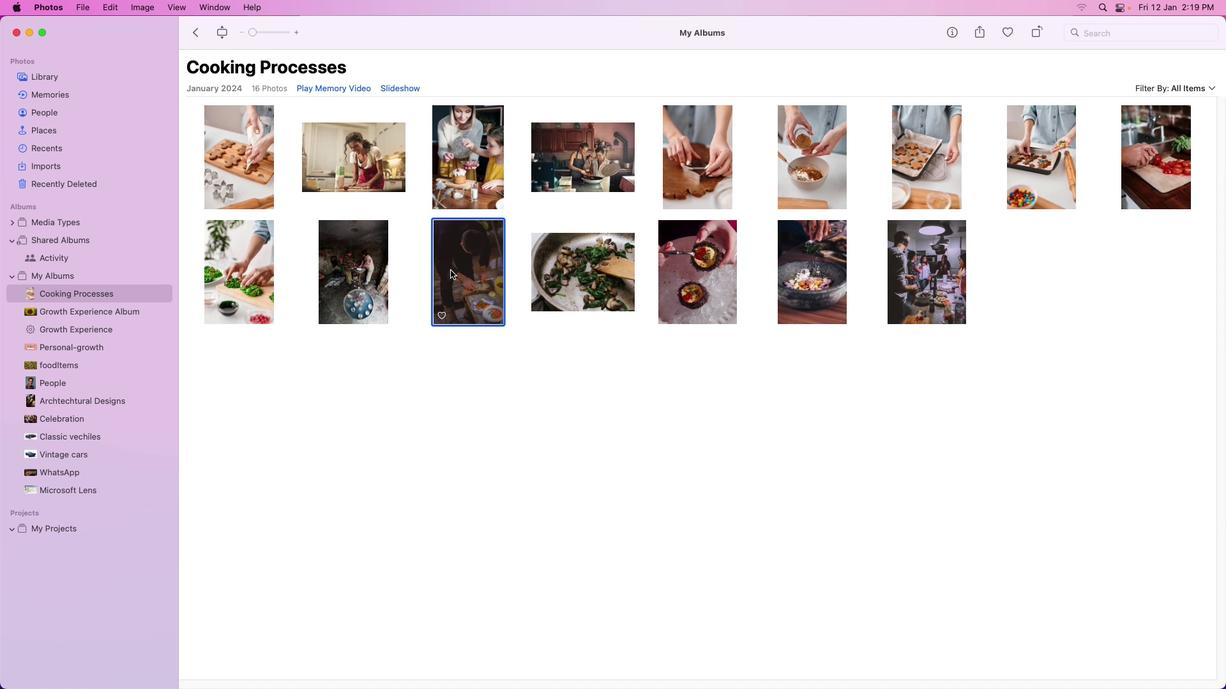 
Action: Mouse pressed left at (450, 270)
Screenshot: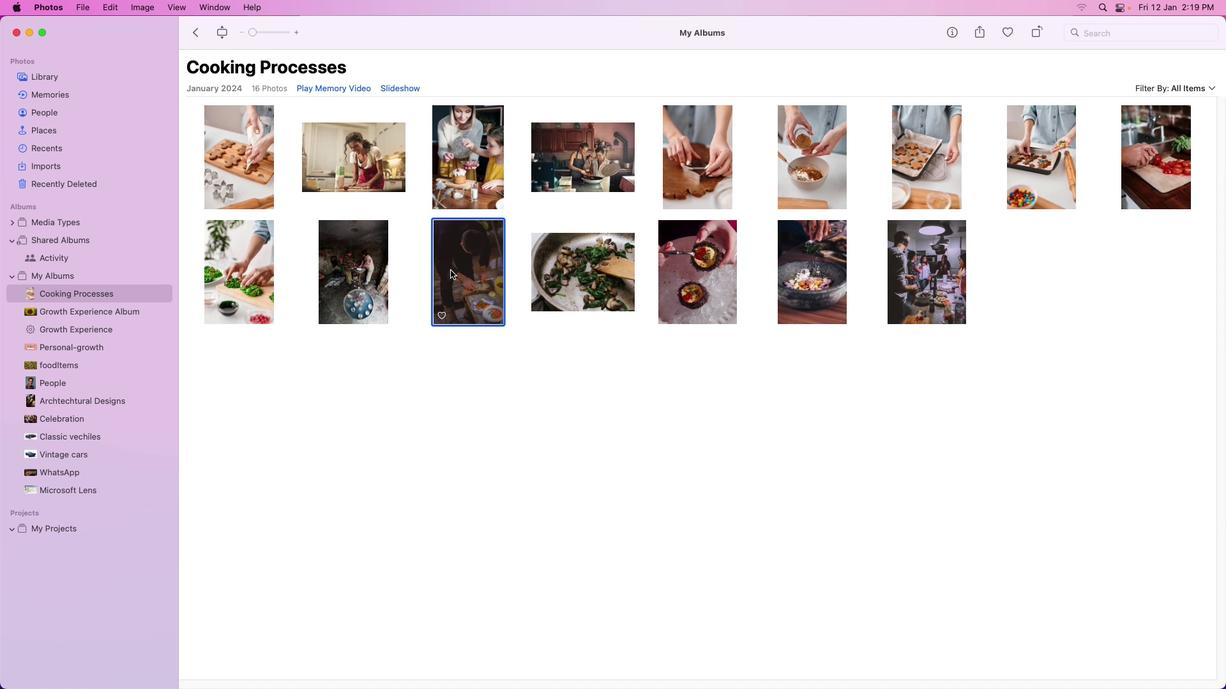 
Action: Mouse pressed left at (450, 270)
Screenshot: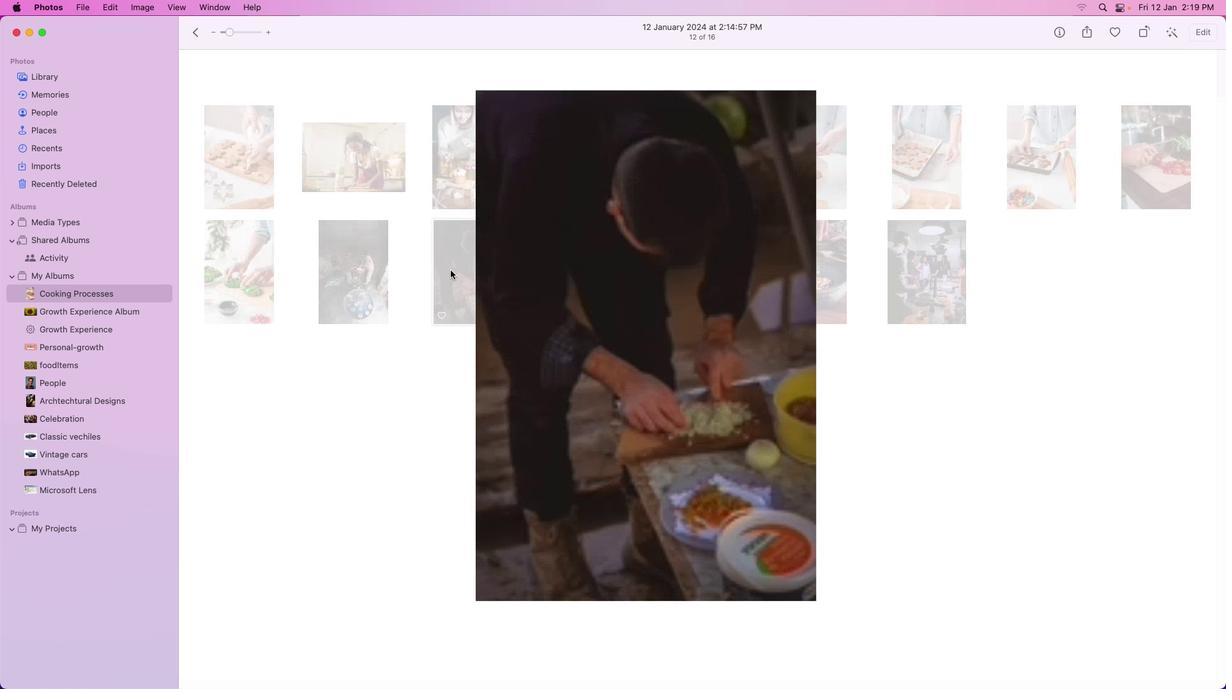 
Action: Mouse moved to (119, 292)
Screenshot: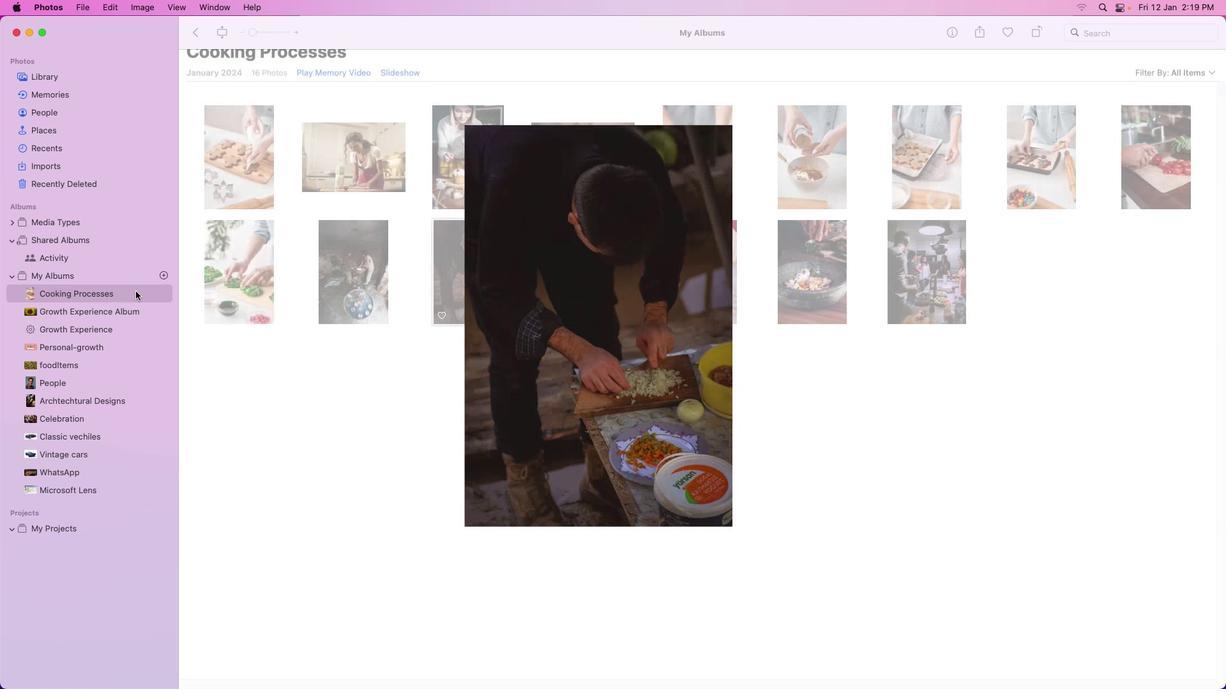 
Action: Mouse pressed left at (119, 292)
Screenshot: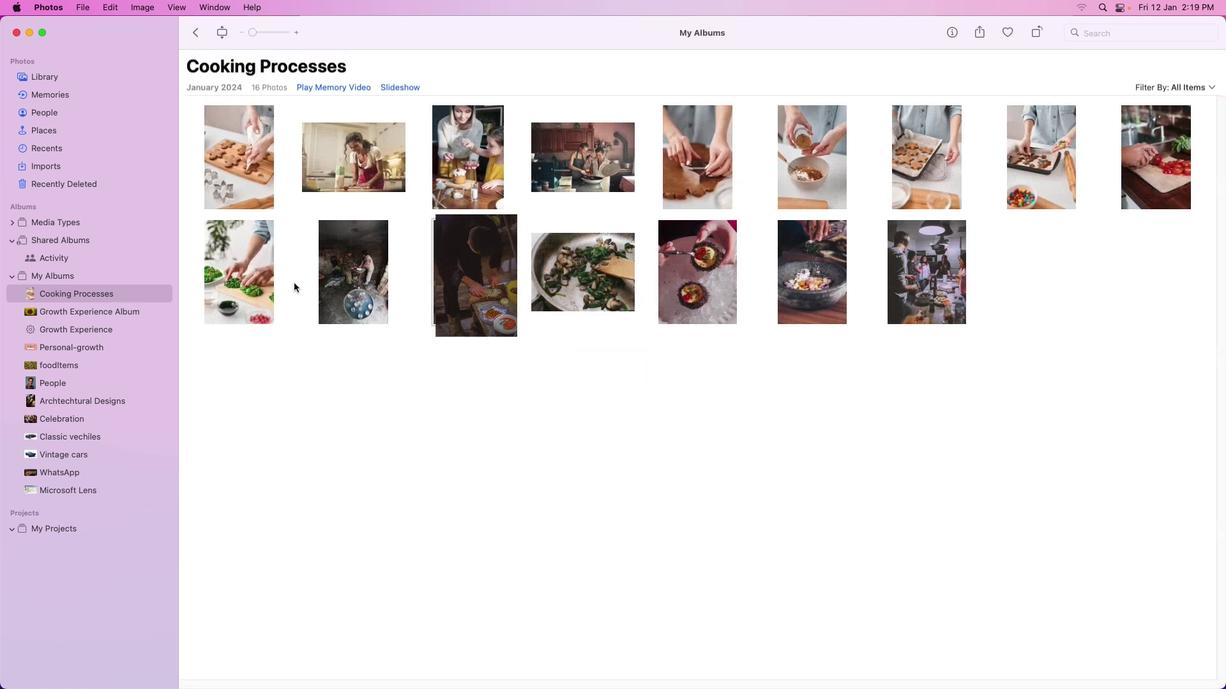 
Action: Mouse moved to (596, 281)
Screenshot: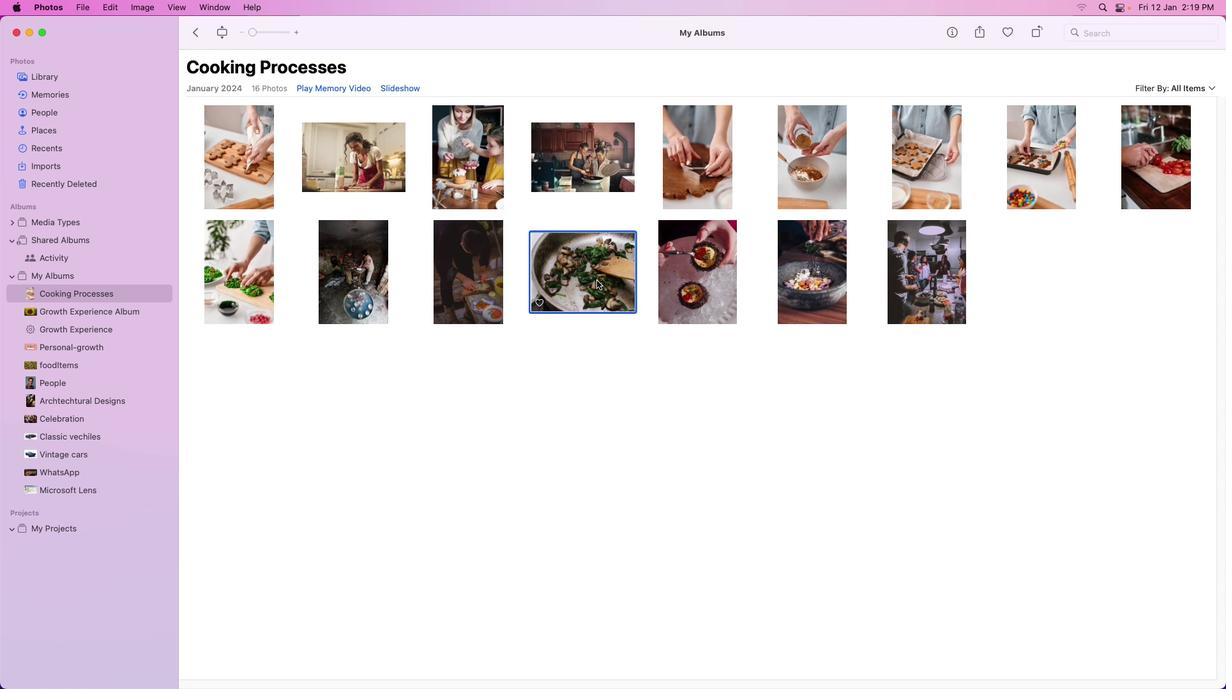 
Action: Mouse pressed left at (596, 281)
Screenshot: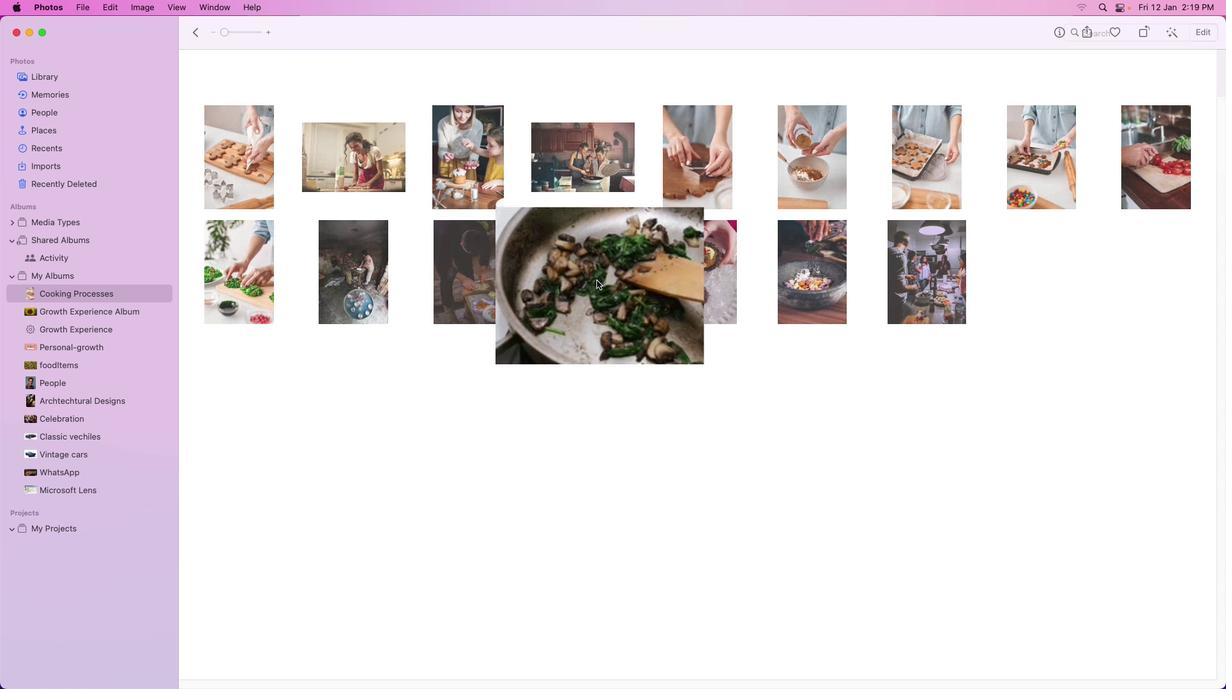 
Action: Mouse pressed left at (596, 281)
Screenshot: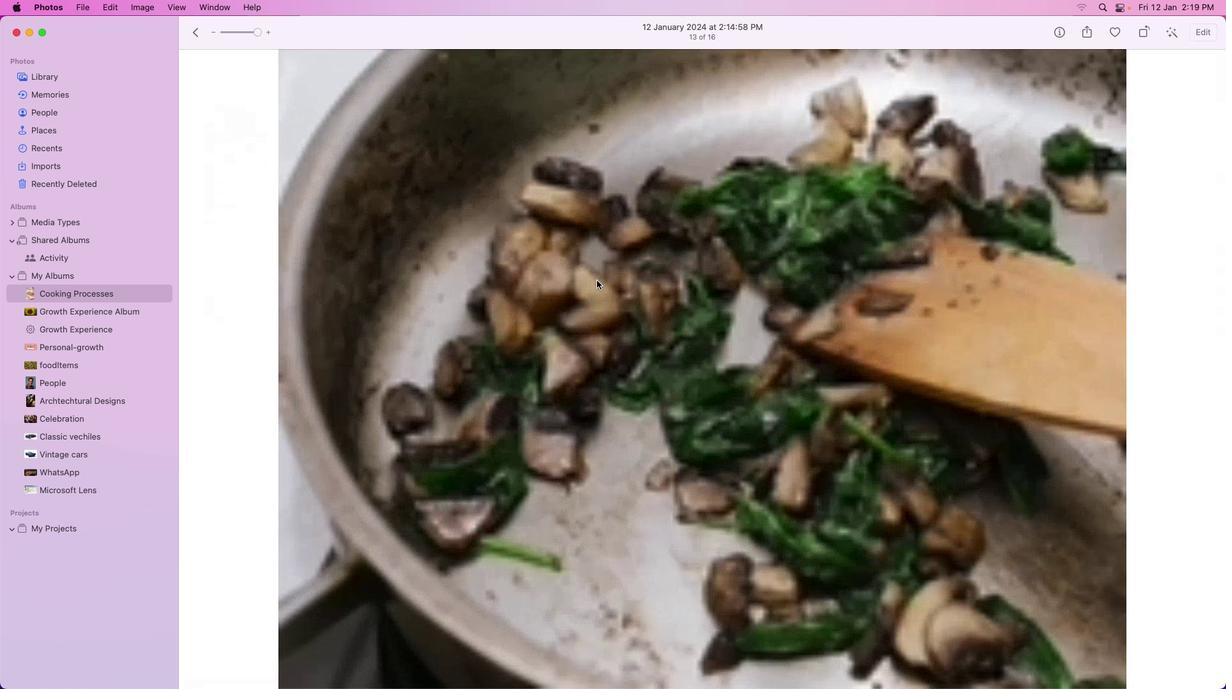 
Action: Mouse moved to (104, 291)
Screenshot: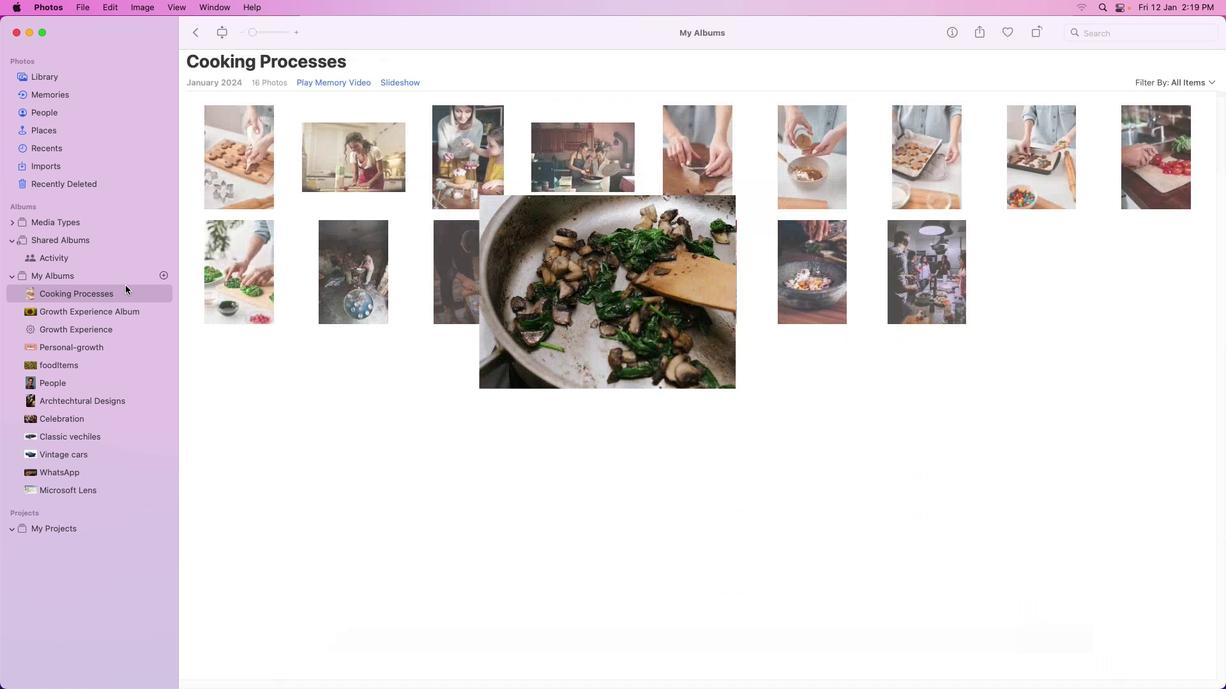 
Action: Mouse pressed left at (104, 291)
Screenshot: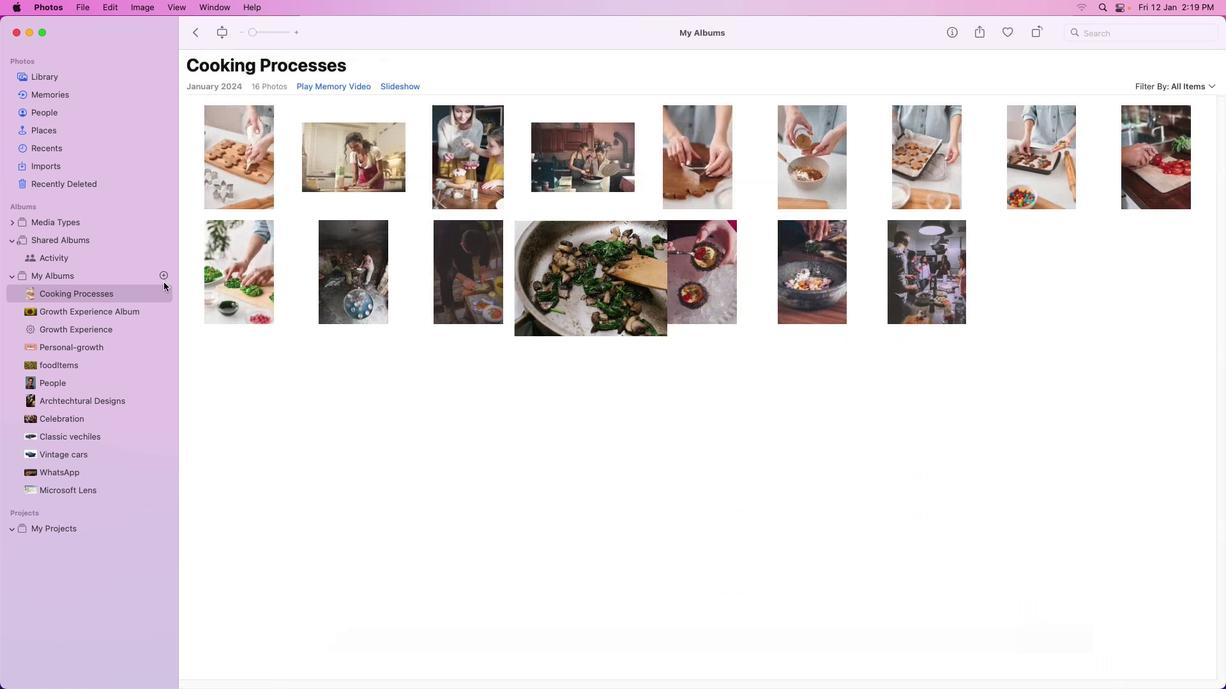 
Action: Mouse moved to (691, 277)
Screenshot: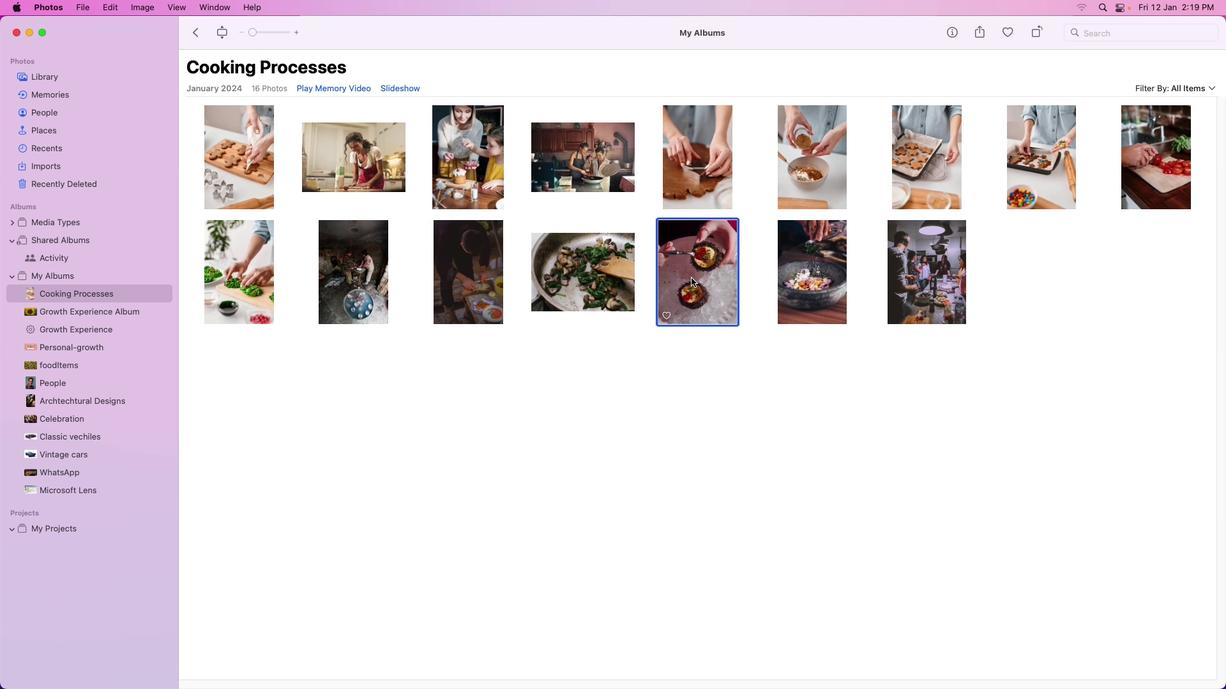 
Action: Mouse pressed left at (691, 277)
Screenshot: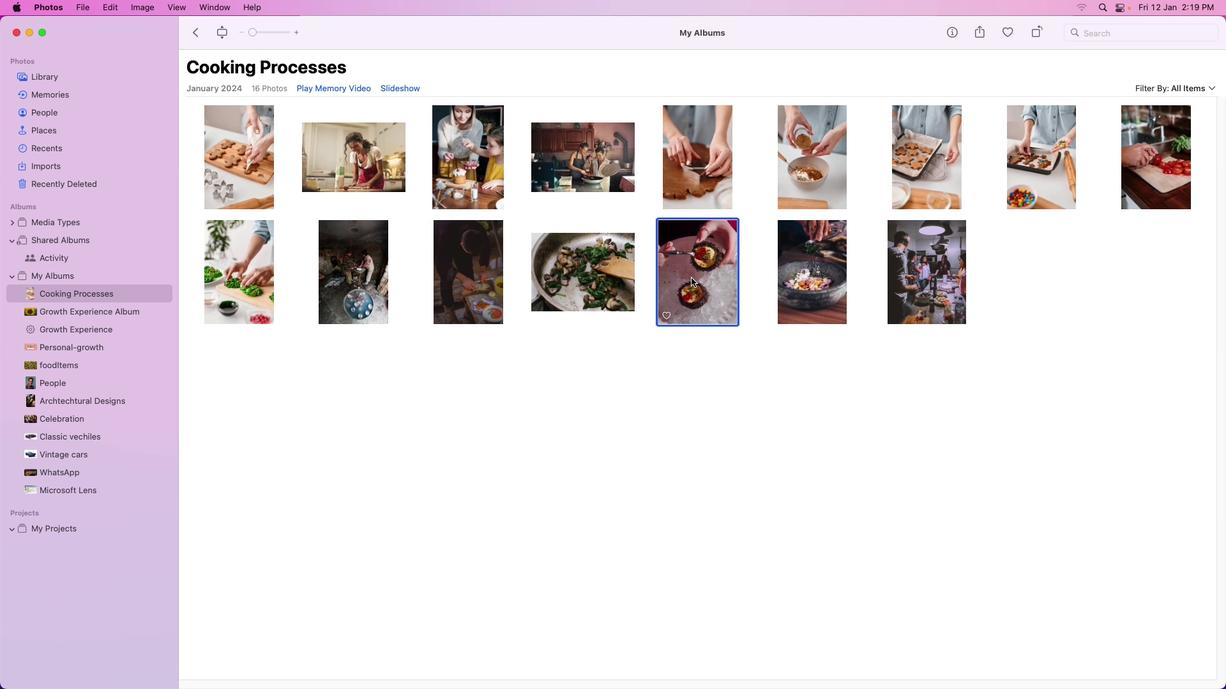 
Action: Mouse pressed left at (691, 277)
Screenshot: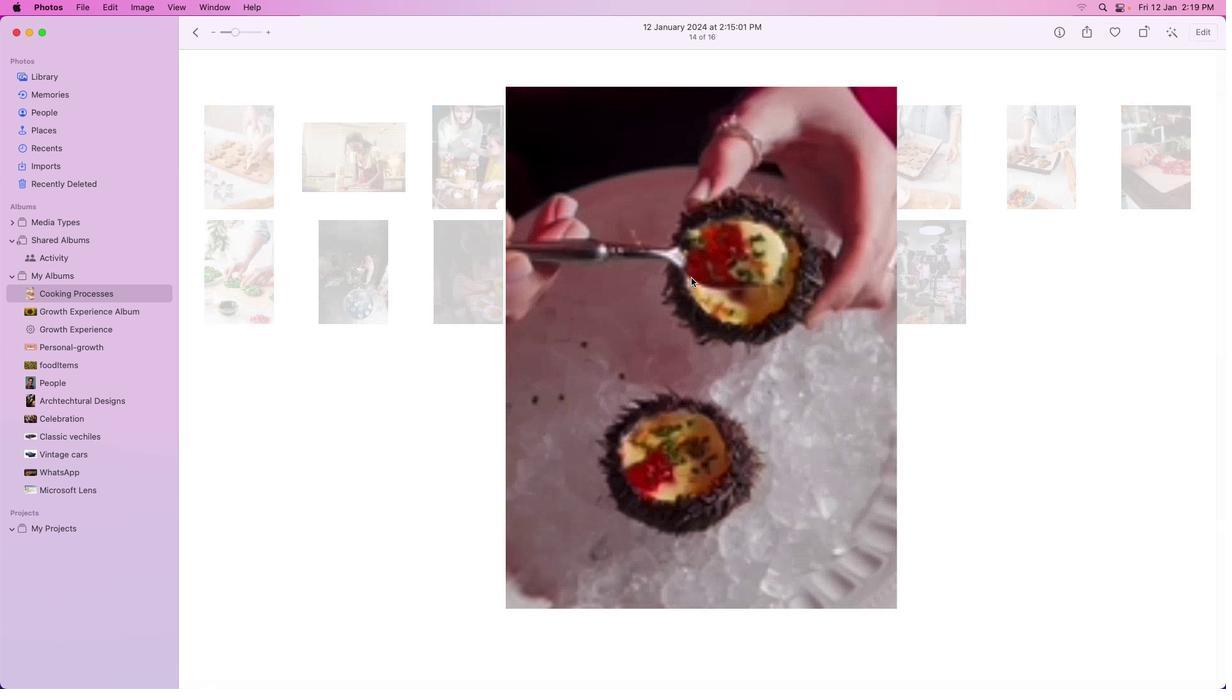 
Action: Mouse moved to (102, 297)
Screenshot: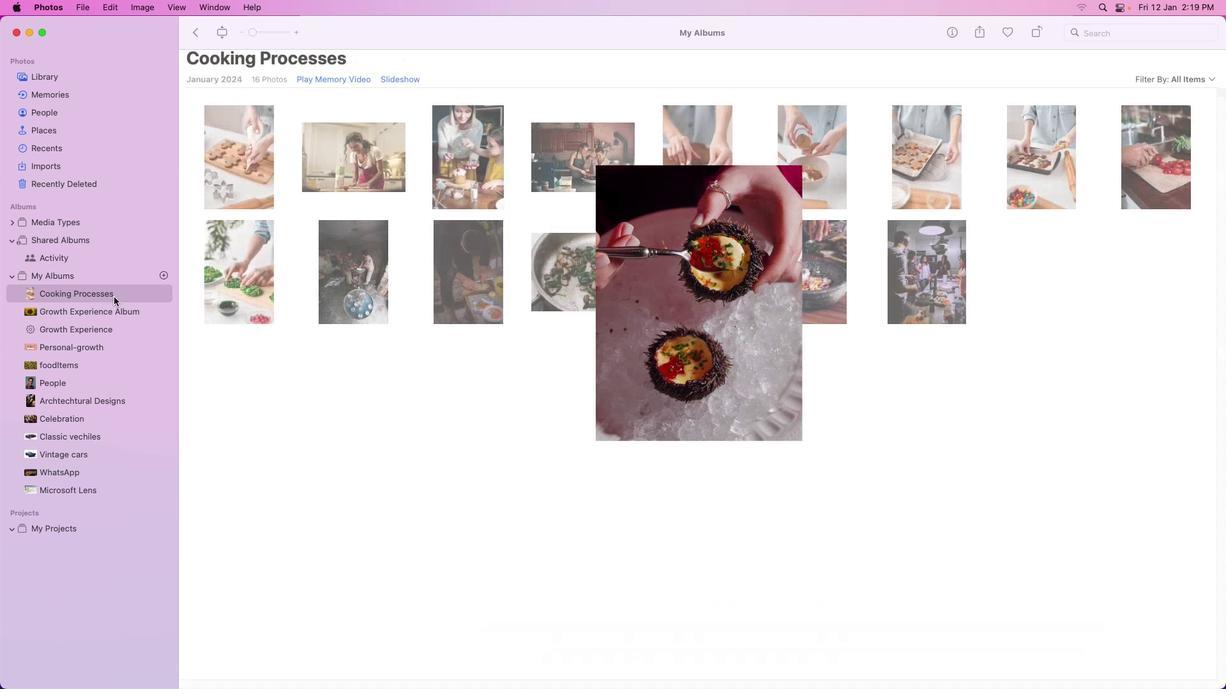 
Action: Mouse pressed left at (102, 297)
Screenshot: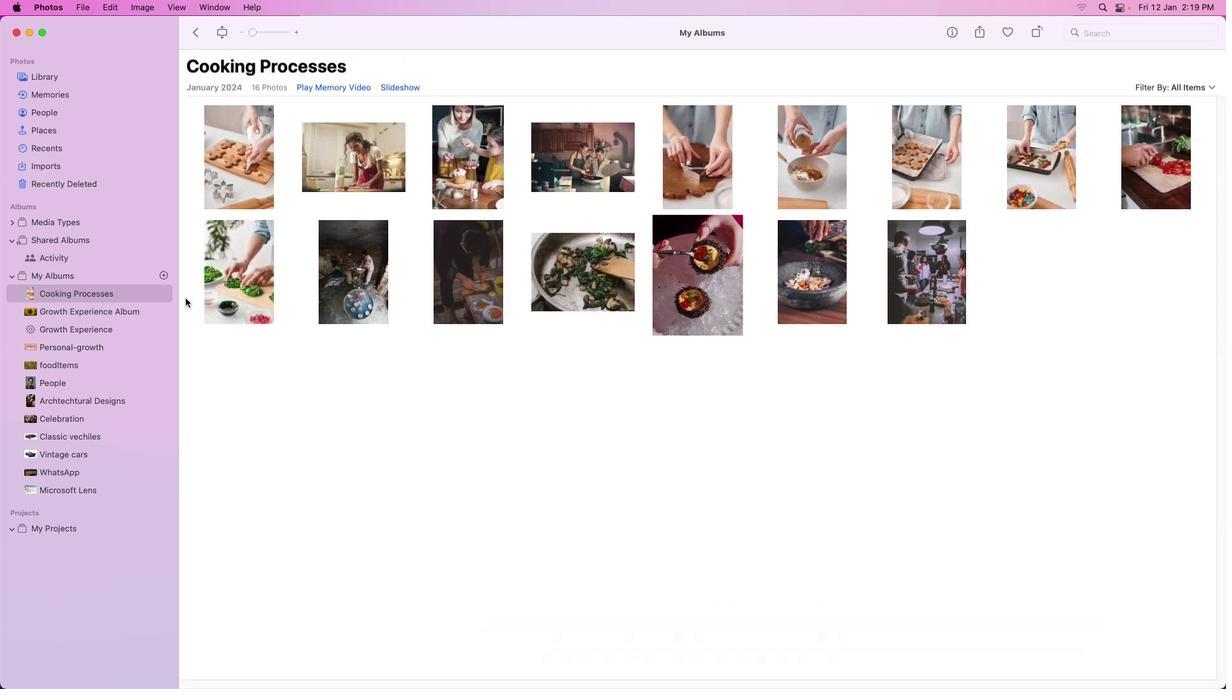 
Action: Mouse pressed left at (102, 297)
Screenshot: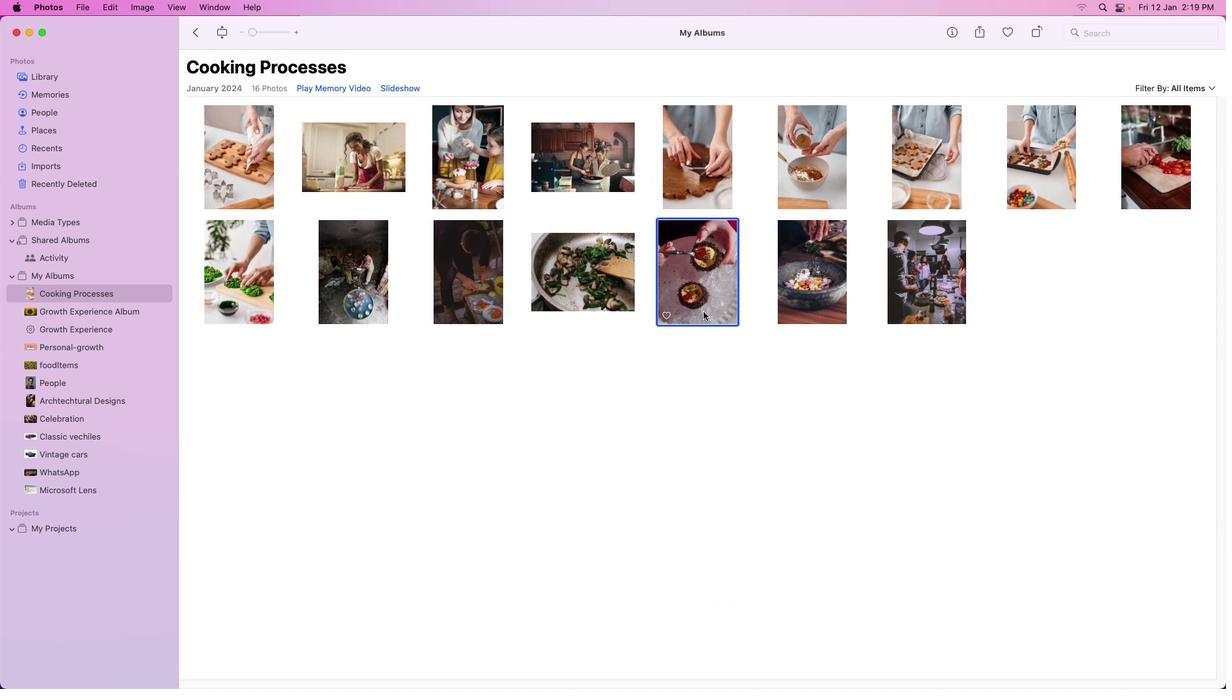 
Action: Mouse moved to (809, 288)
Screenshot: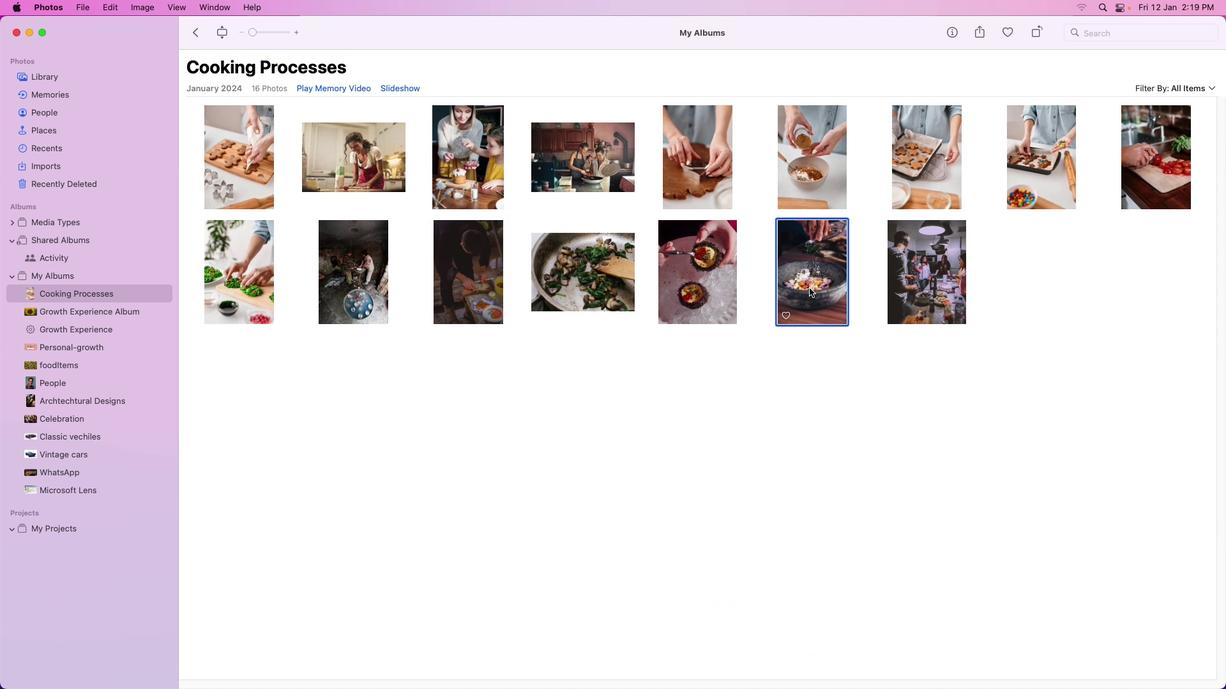 
Action: Mouse pressed left at (809, 288)
Screenshot: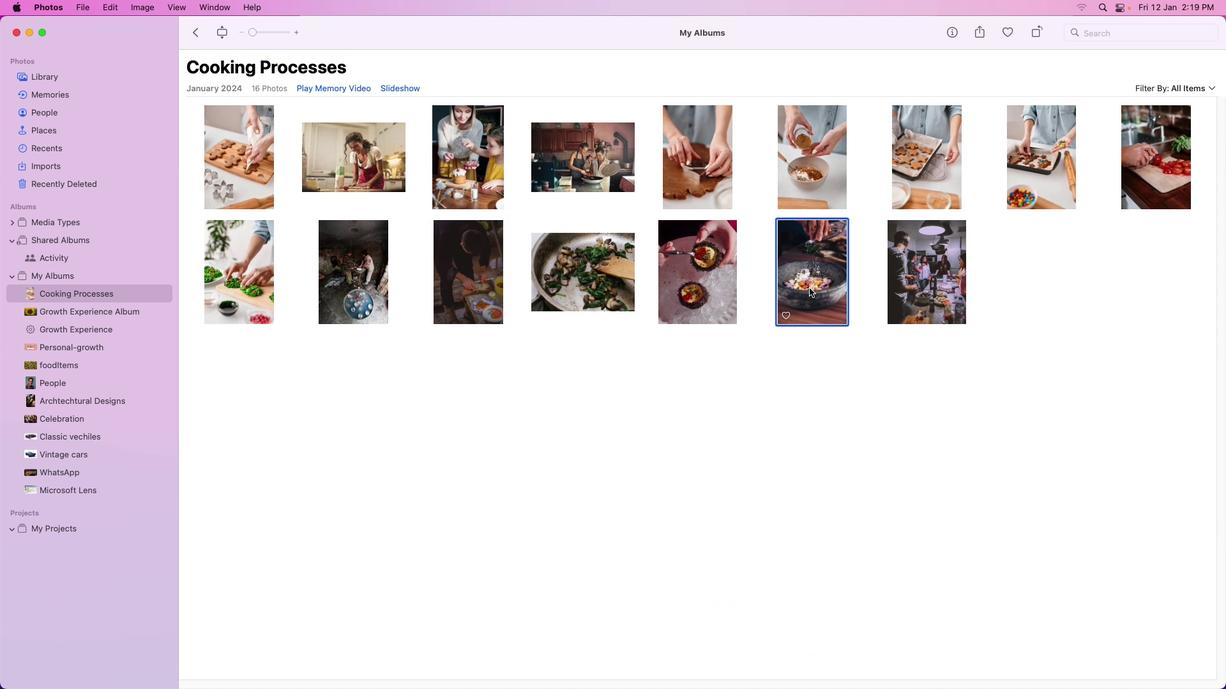 
Action: Mouse pressed left at (809, 288)
Screenshot: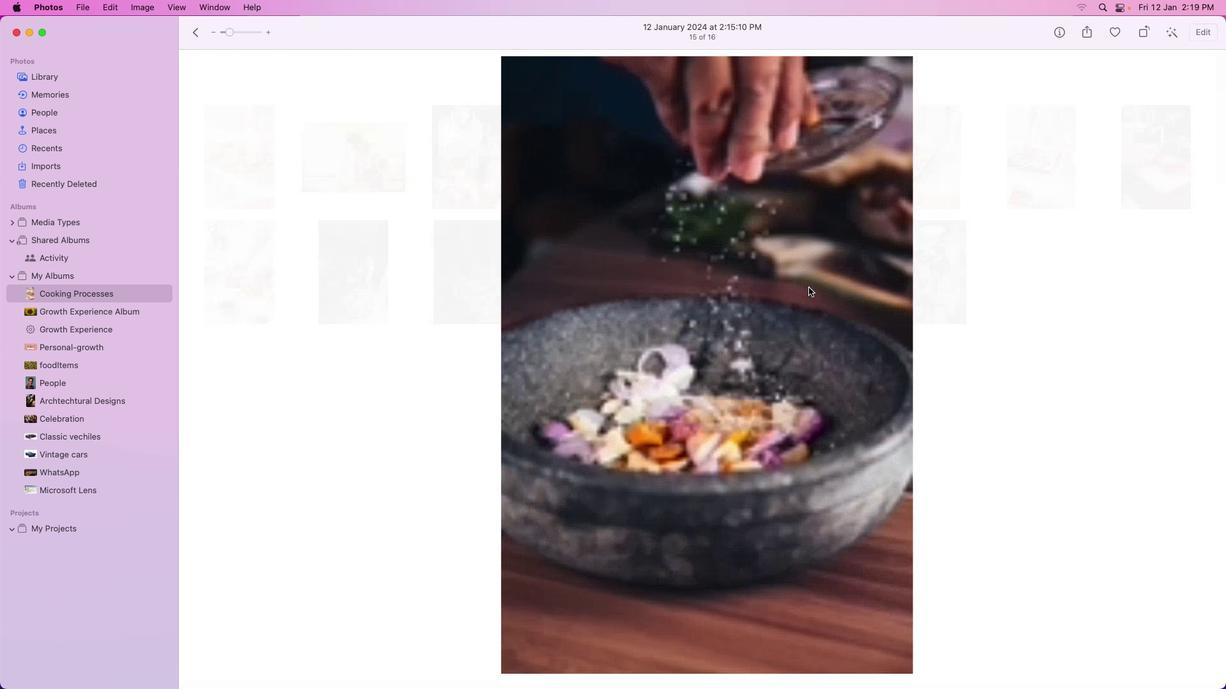 
Action: Mouse moved to (73, 295)
Screenshot: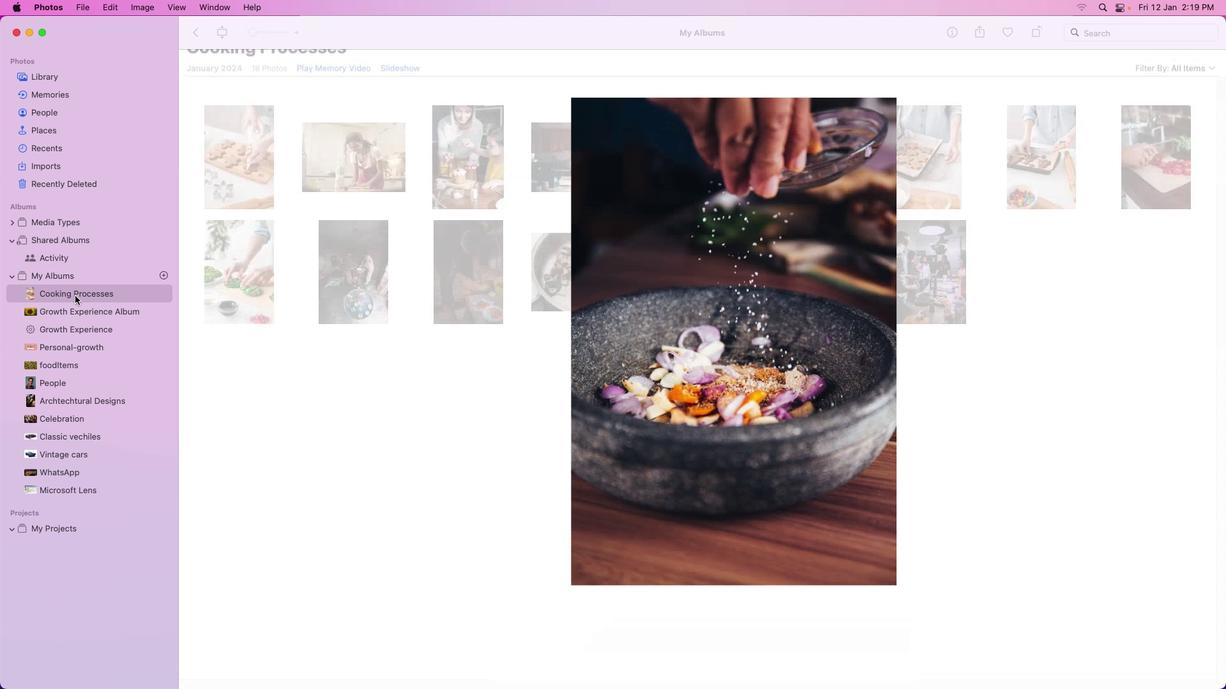 
Action: Mouse pressed left at (73, 295)
Screenshot: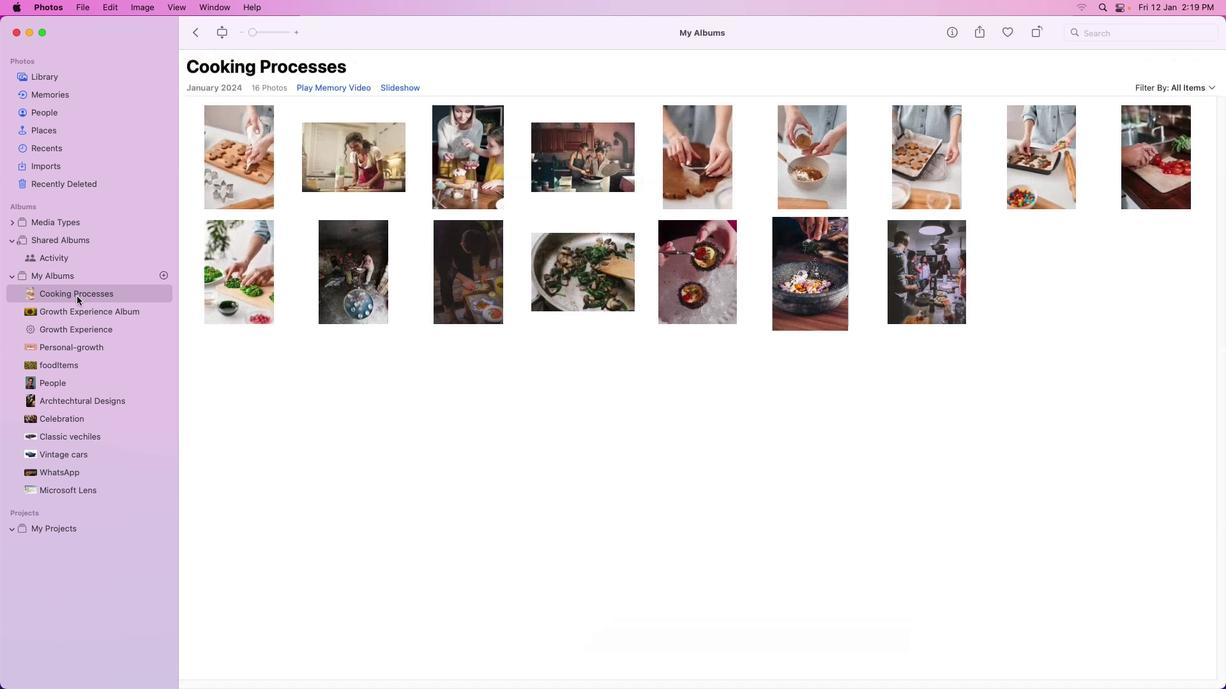 
Action: Mouse moved to (919, 272)
Screenshot: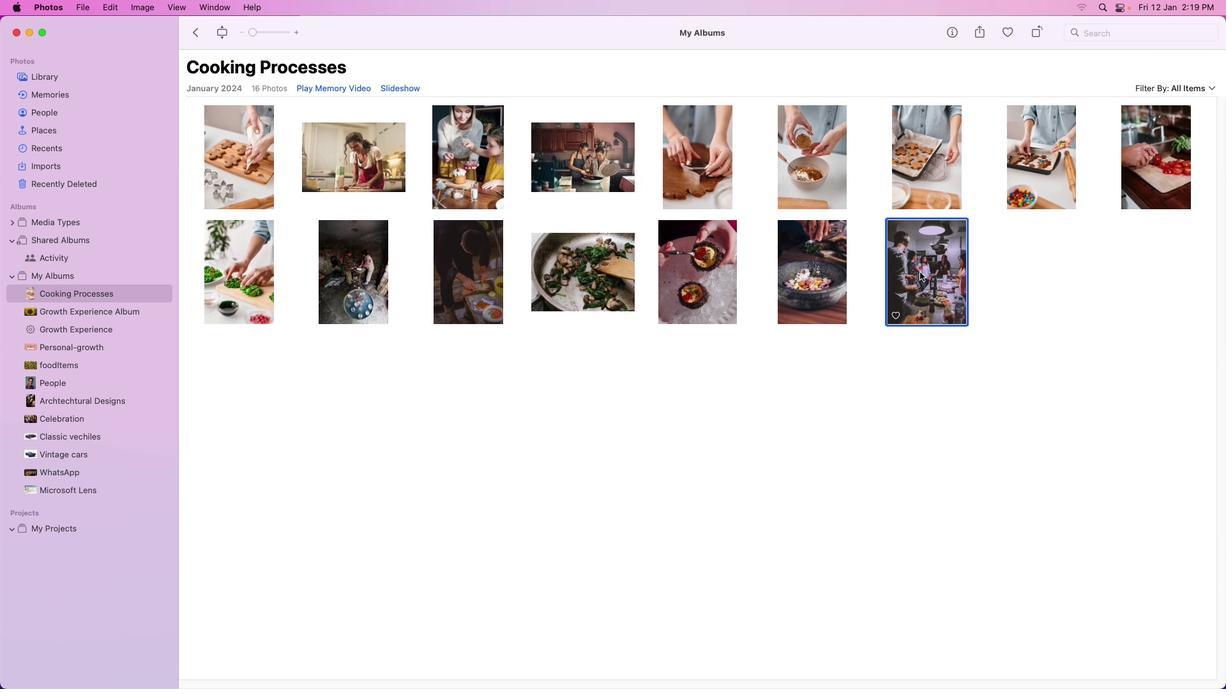 
Action: Mouse pressed left at (919, 272)
Screenshot: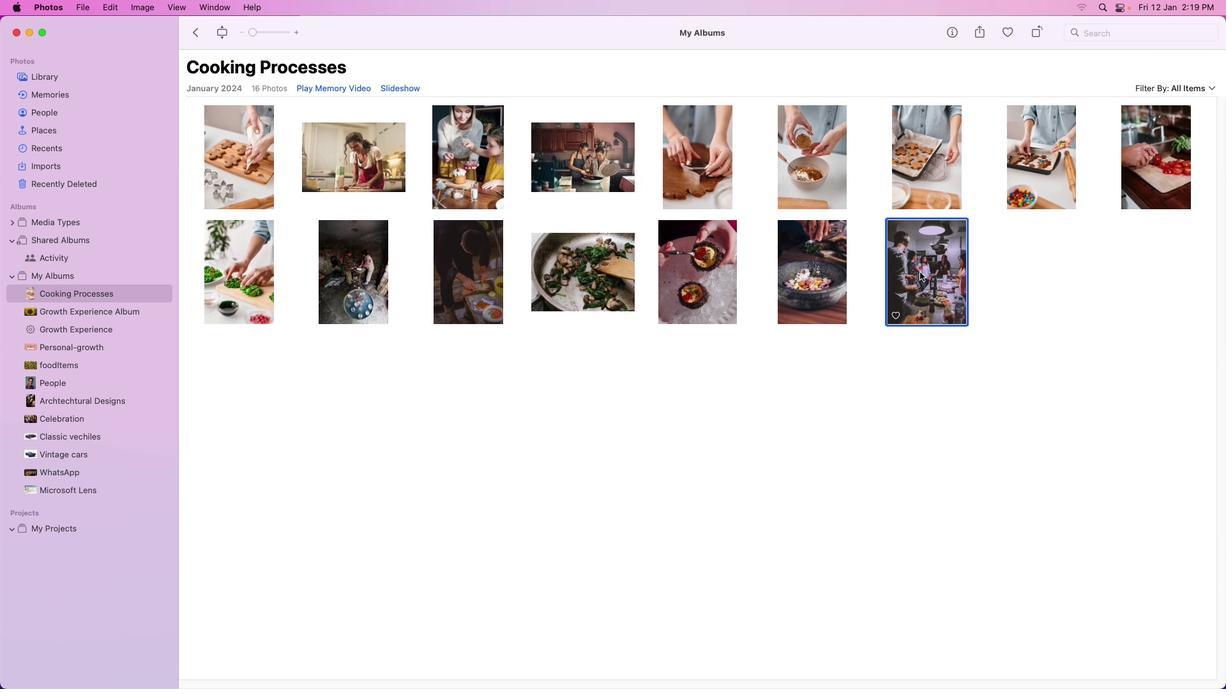 
Action: Mouse pressed left at (919, 272)
Screenshot: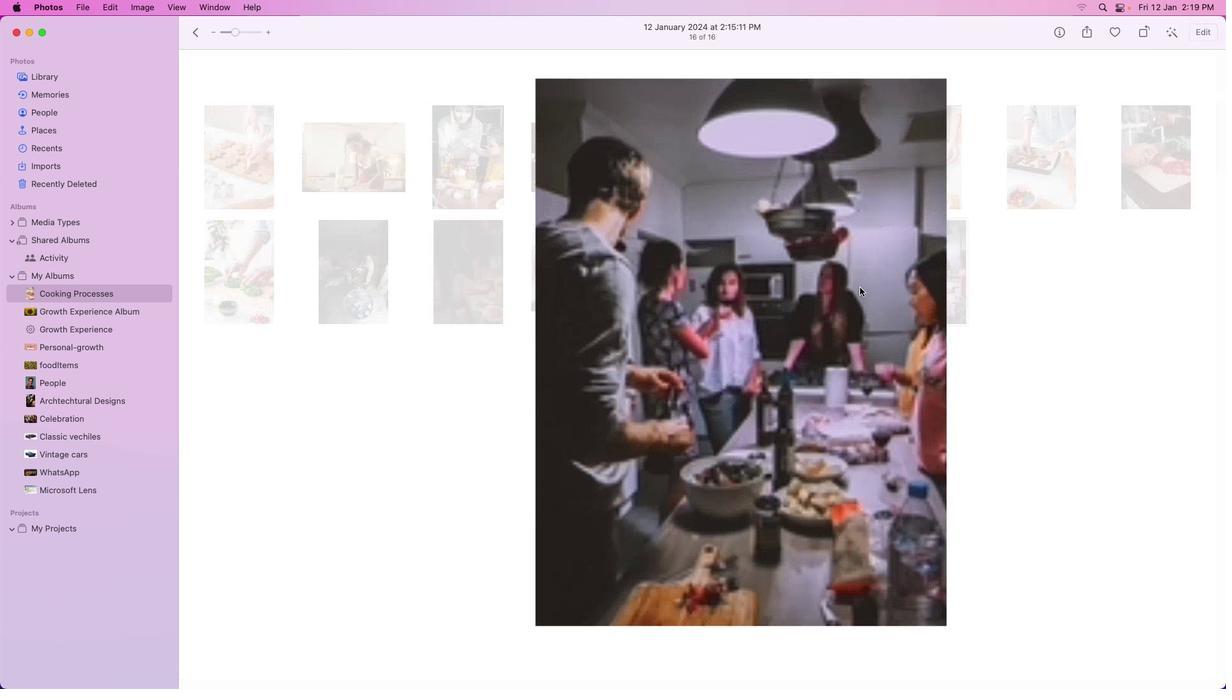 
Action: Mouse moved to (113, 293)
Screenshot: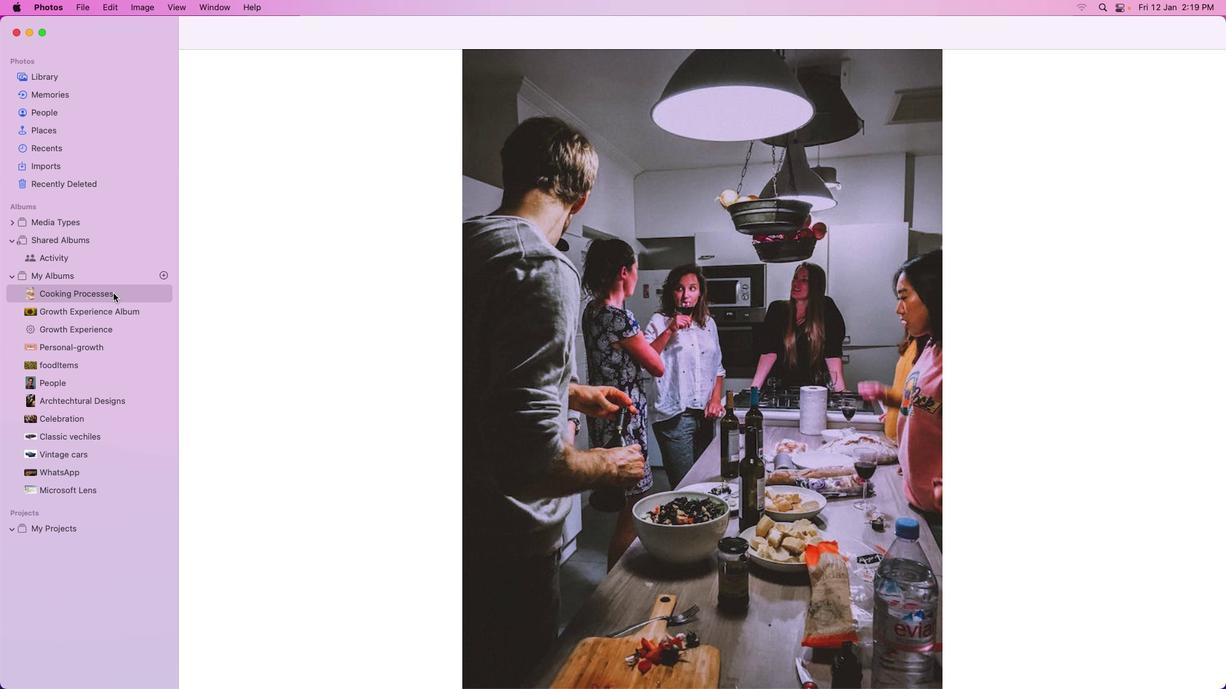 
Action: Mouse pressed left at (113, 293)
Screenshot: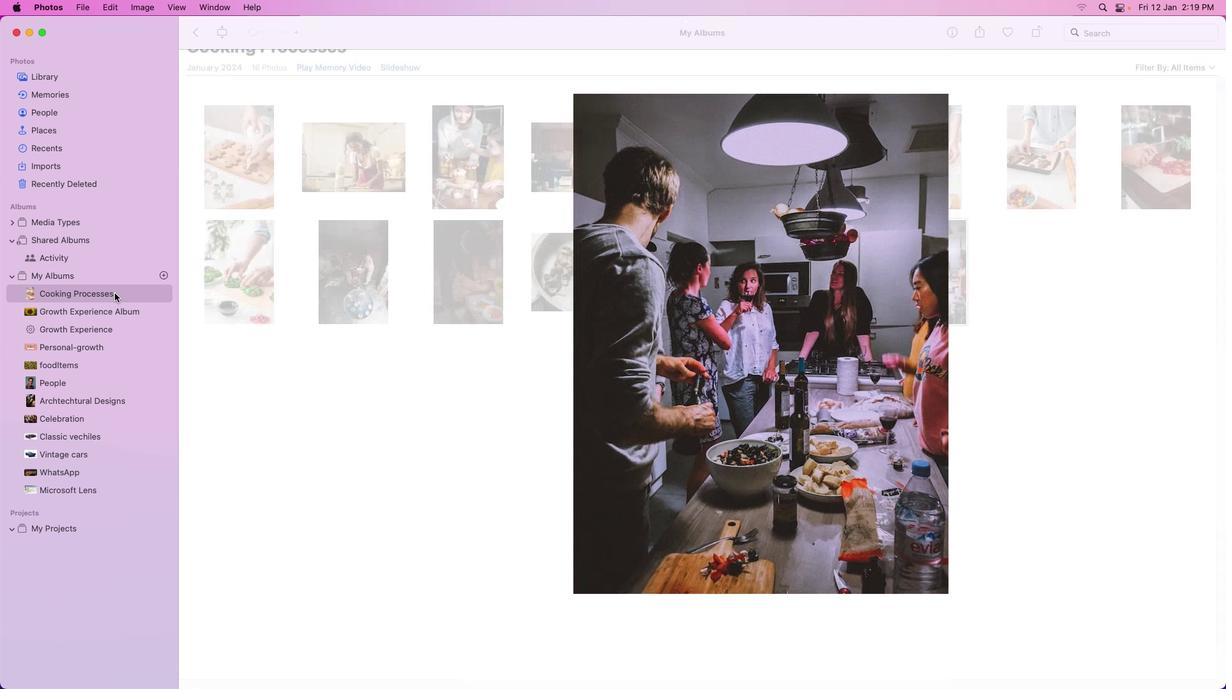 
Action: Mouse moved to (114, 293)
Screenshot: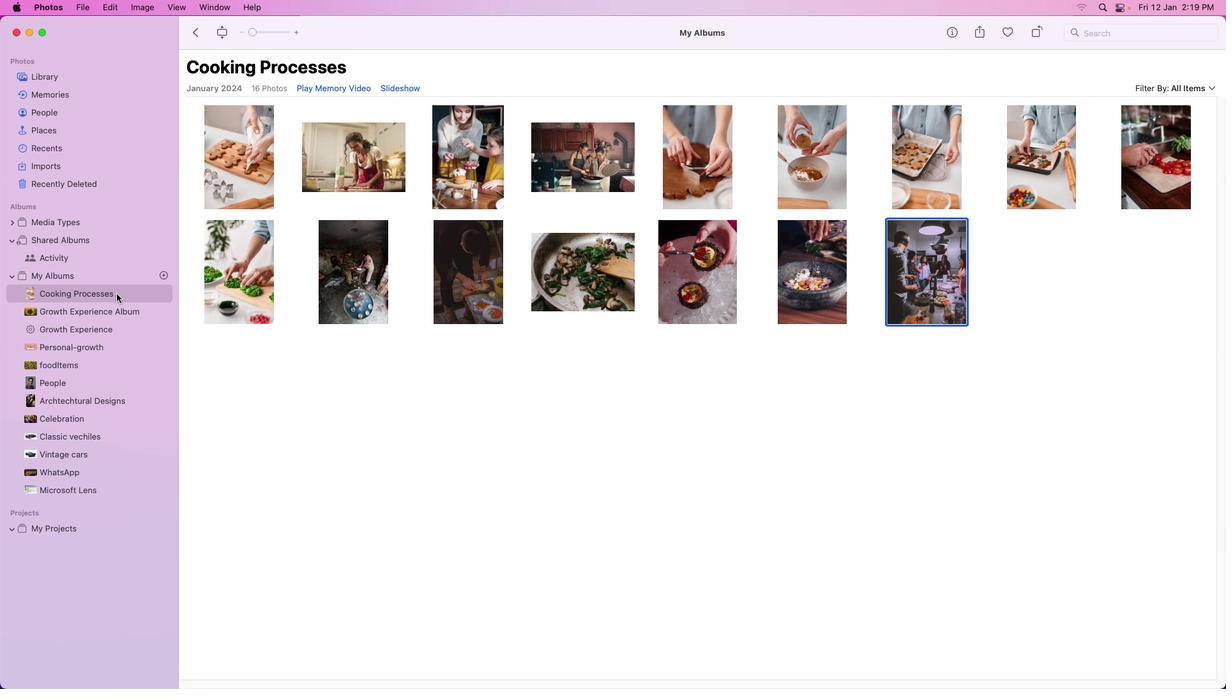 
Action: Mouse pressed left at (114, 293)
Screenshot: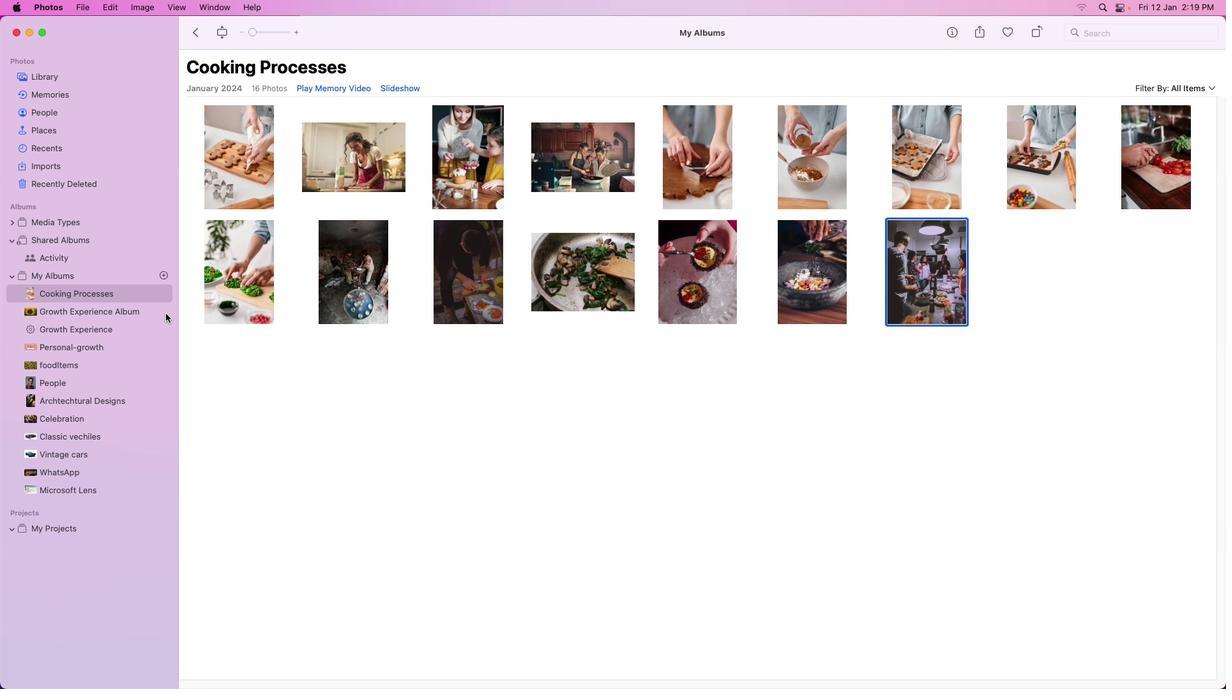 
Action: Mouse moved to (576, 460)
Screenshot: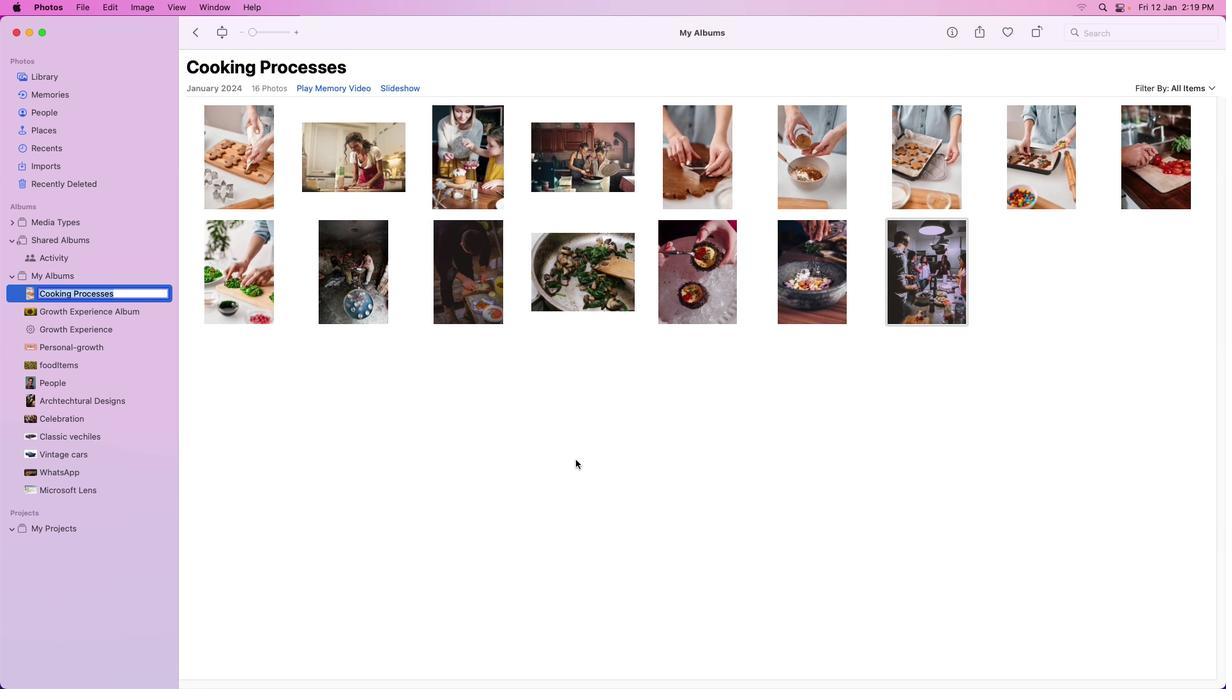 
Action: Mouse scrolled (576, 460) with delta (0, 0)
Screenshot: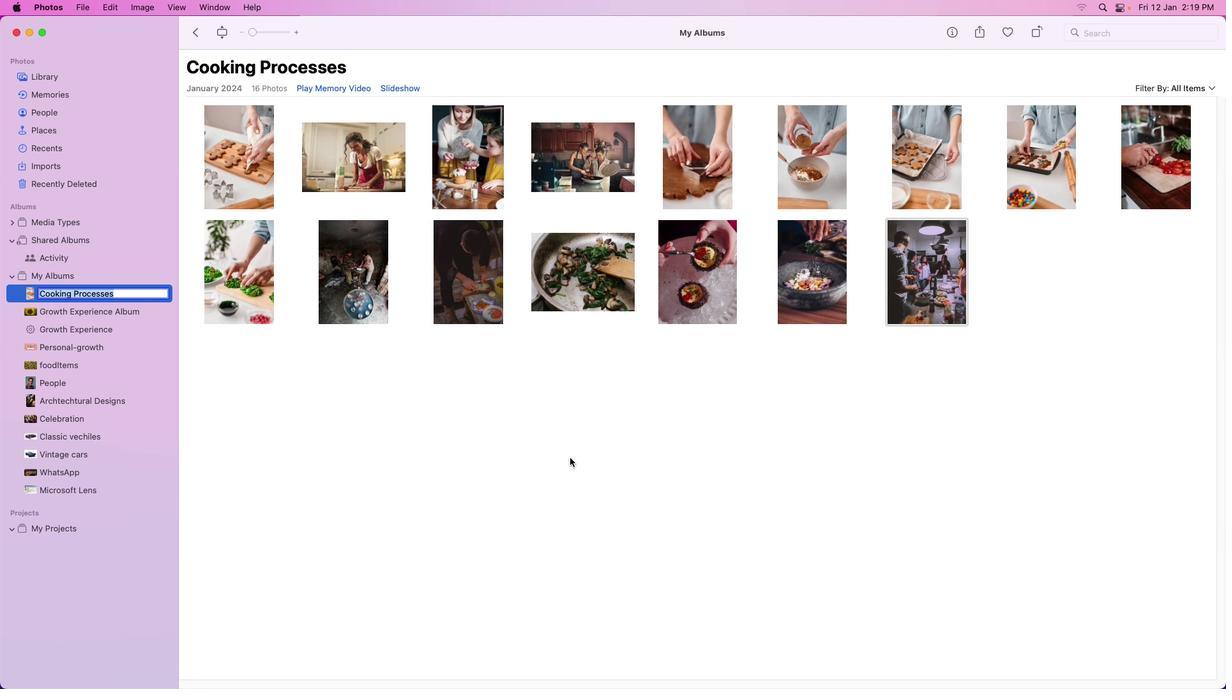 
Action: Mouse scrolled (576, 460) with delta (0, 0)
Screenshot: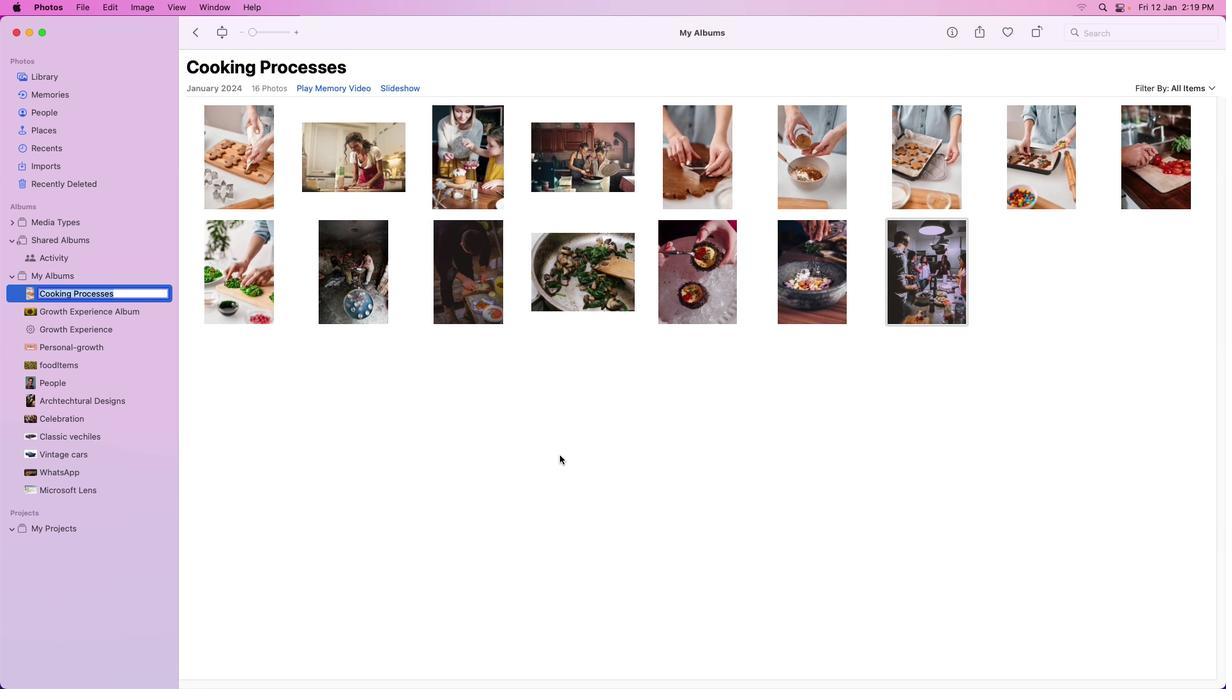 
Action: Mouse scrolled (576, 460) with delta (0, 1)
Screenshot: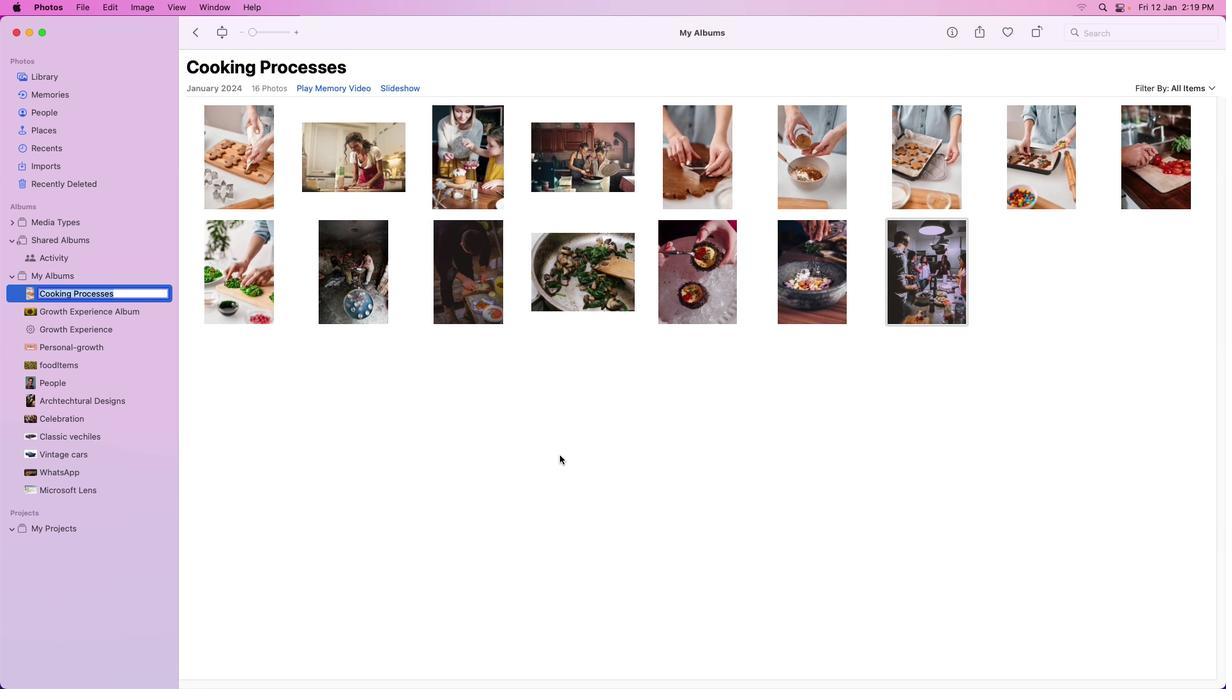 
Action: Mouse scrolled (576, 460) with delta (0, 3)
Screenshot: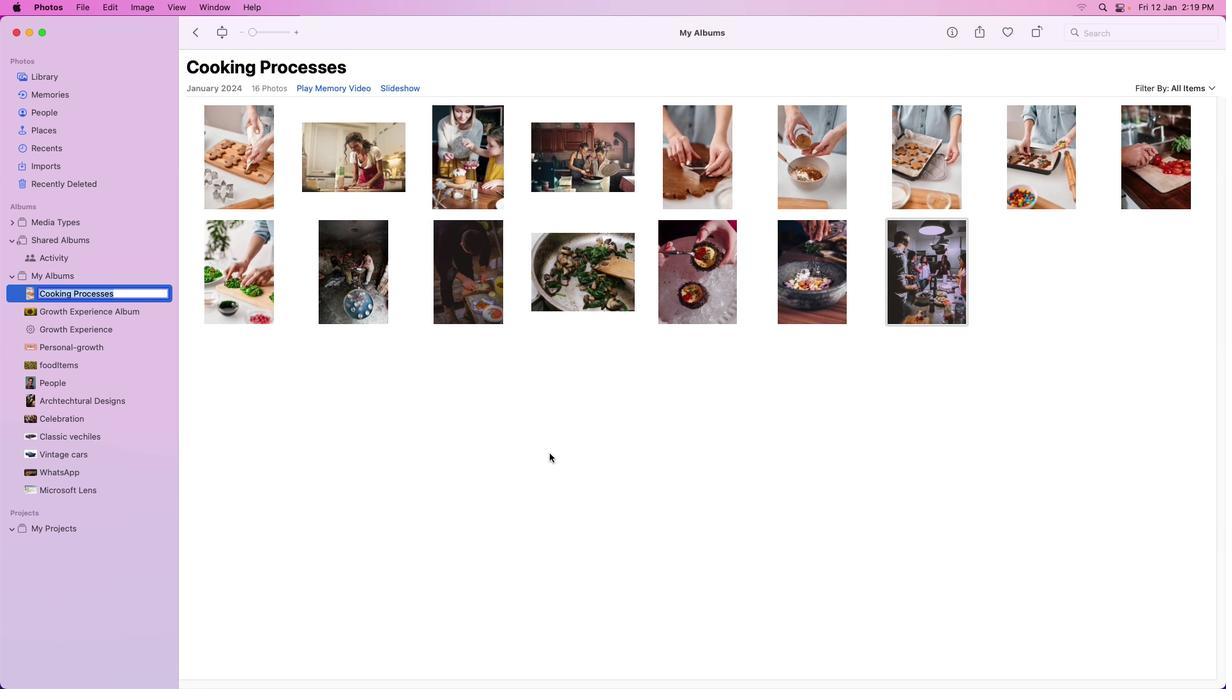
Action: Mouse scrolled (576, 460) with delta (0, 3)
Screenshot: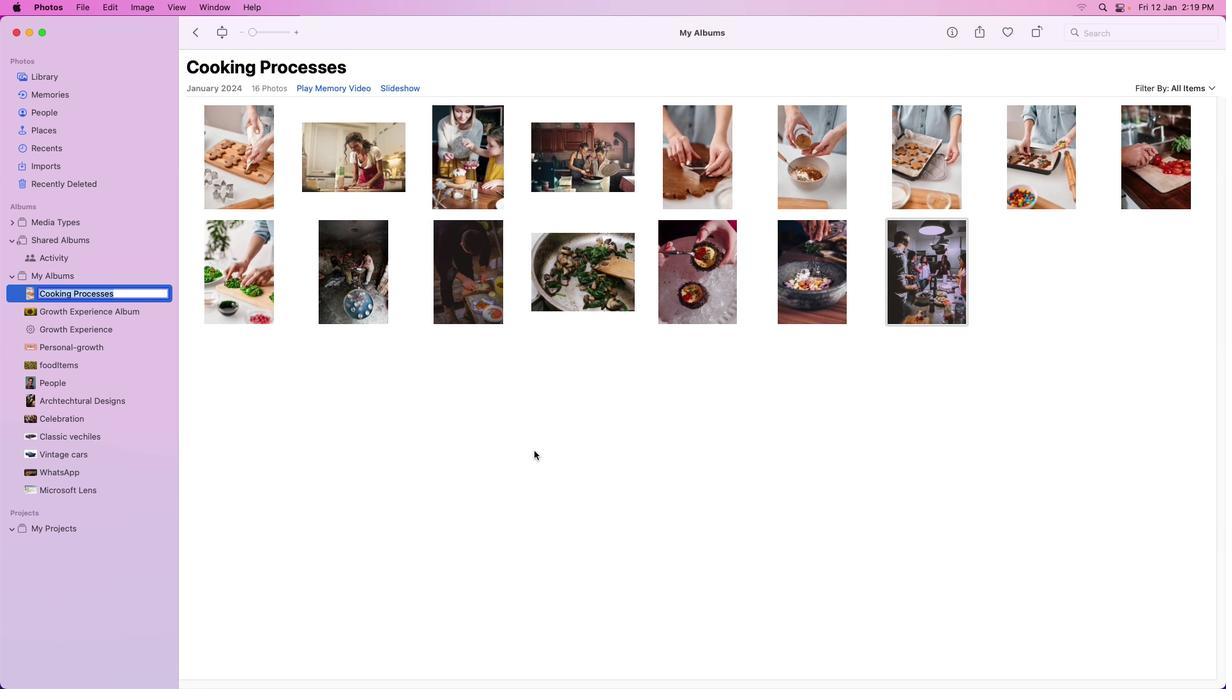 
Action: Mouse scrolled (576, 460) with delta (0, 0)
Screenshot: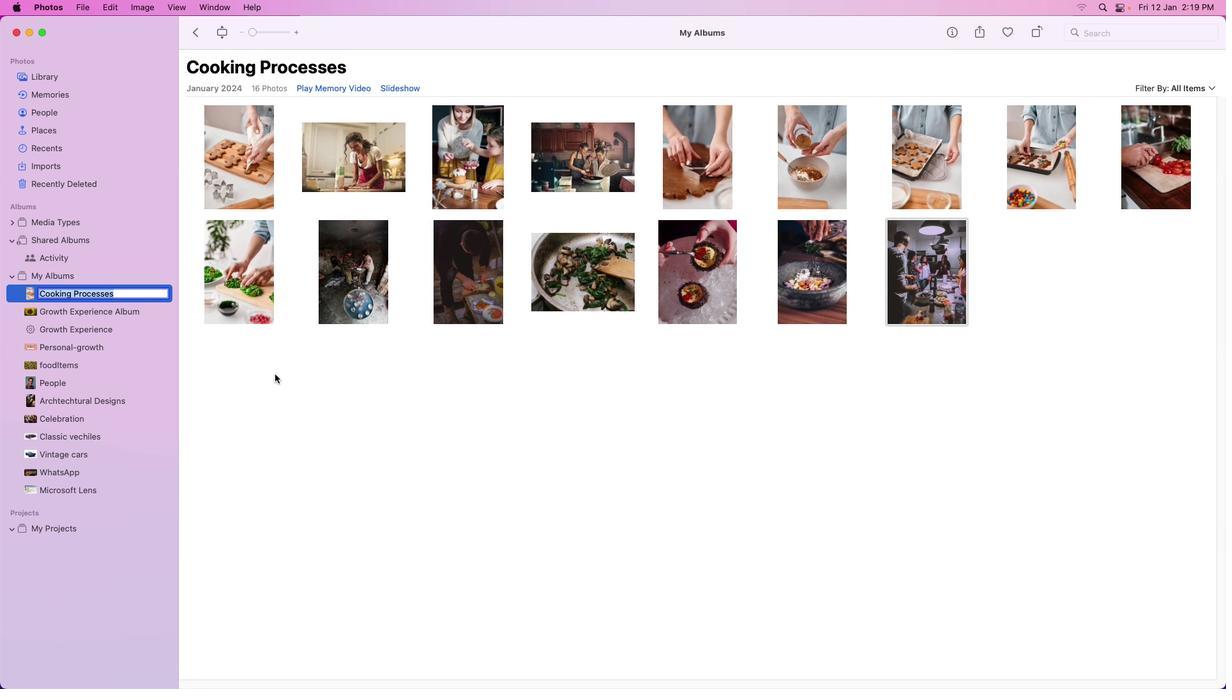
Action: Mouse moved to (574, 459)
Screenshot: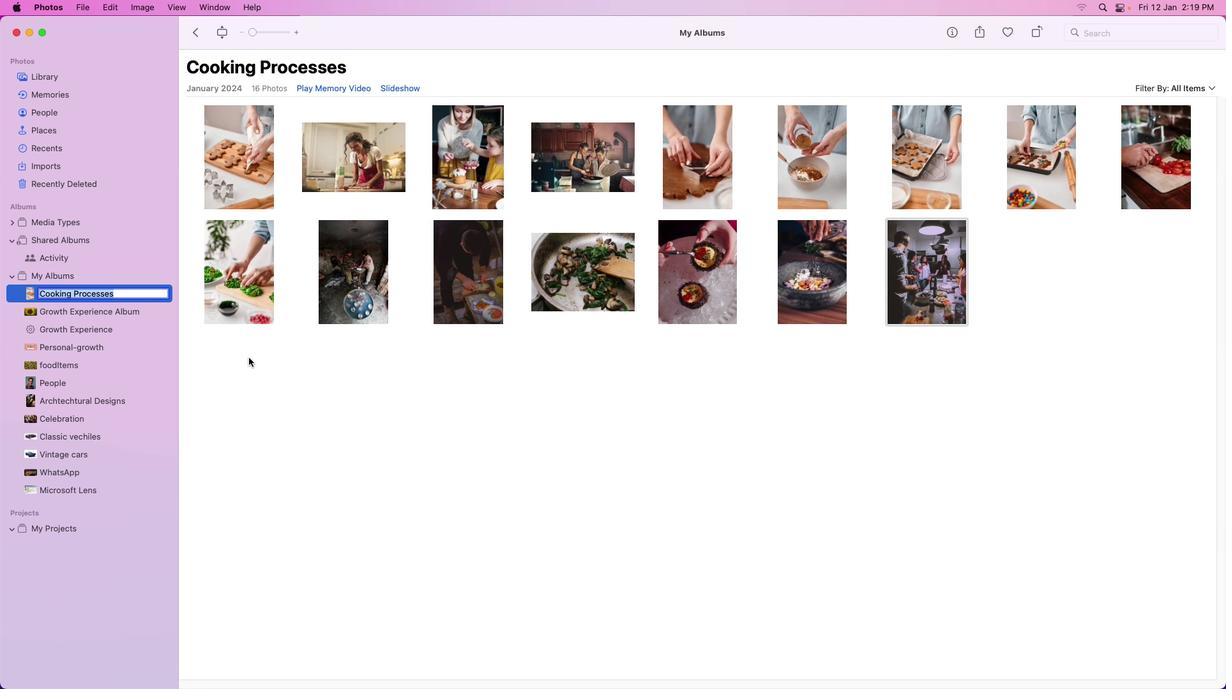 
Action: Mouse scrolled (574, 459) with delta (0, 0)
Screenshot: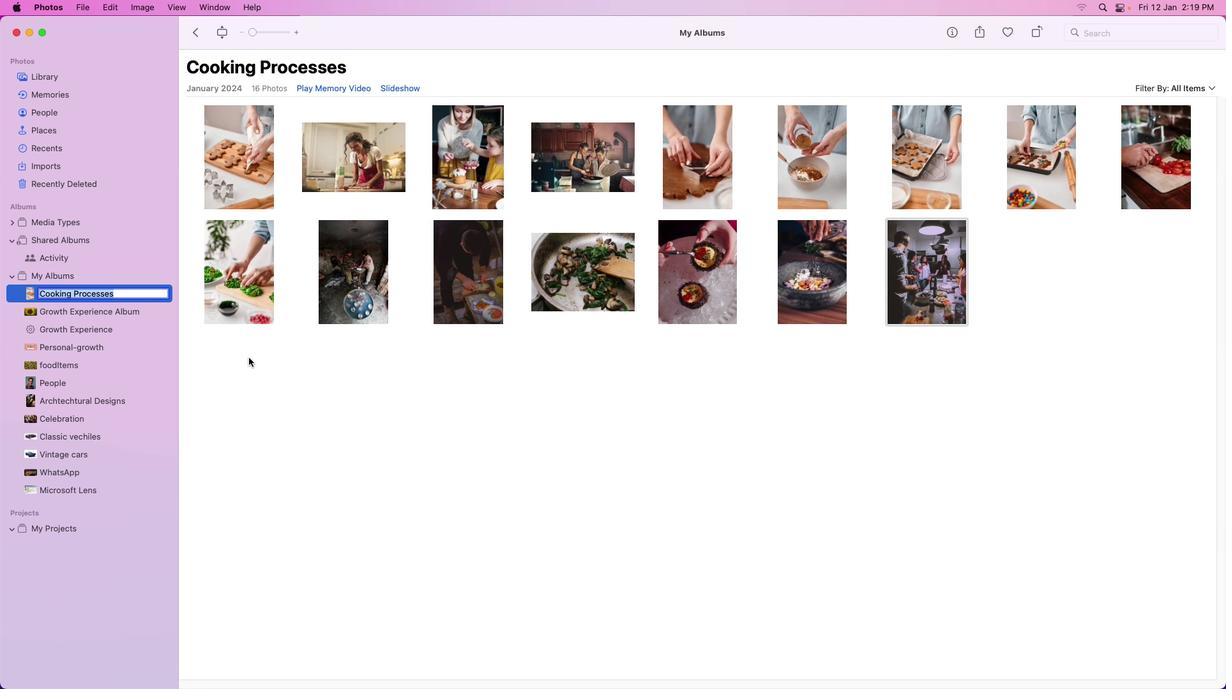 
Action: Mouse moved to (571, 459)
Screenshot: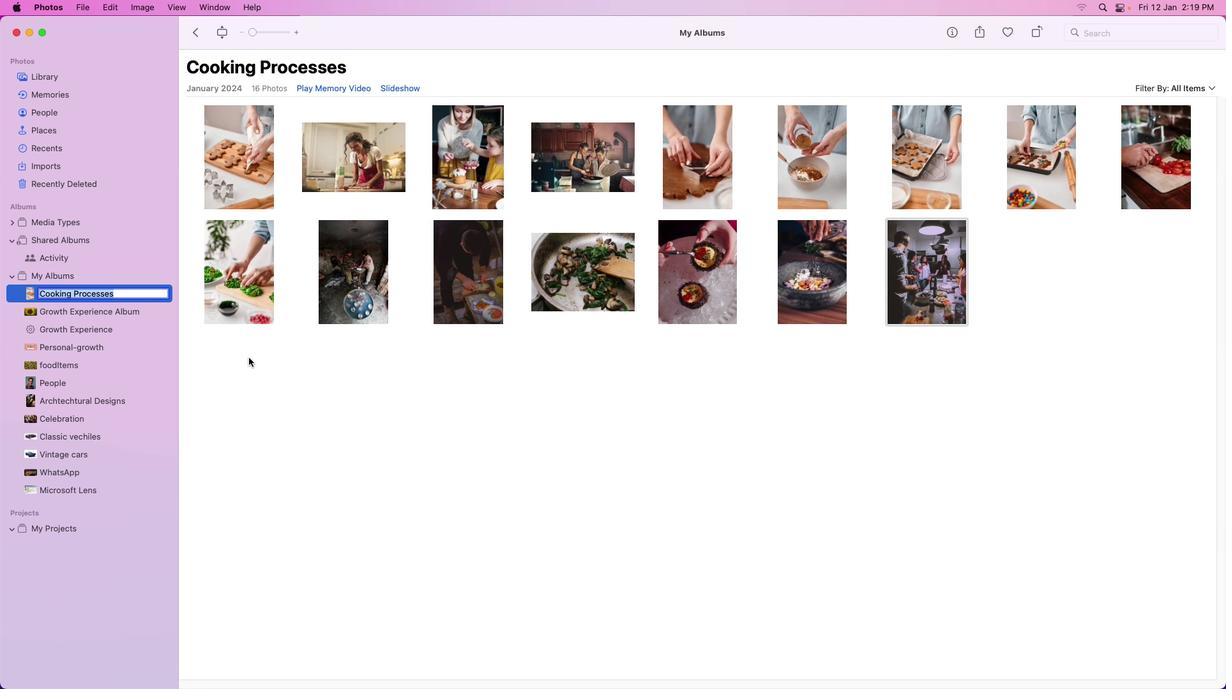 
Action: Mouse scrolled (571, 459) with delta (0, -1)
Screenshot: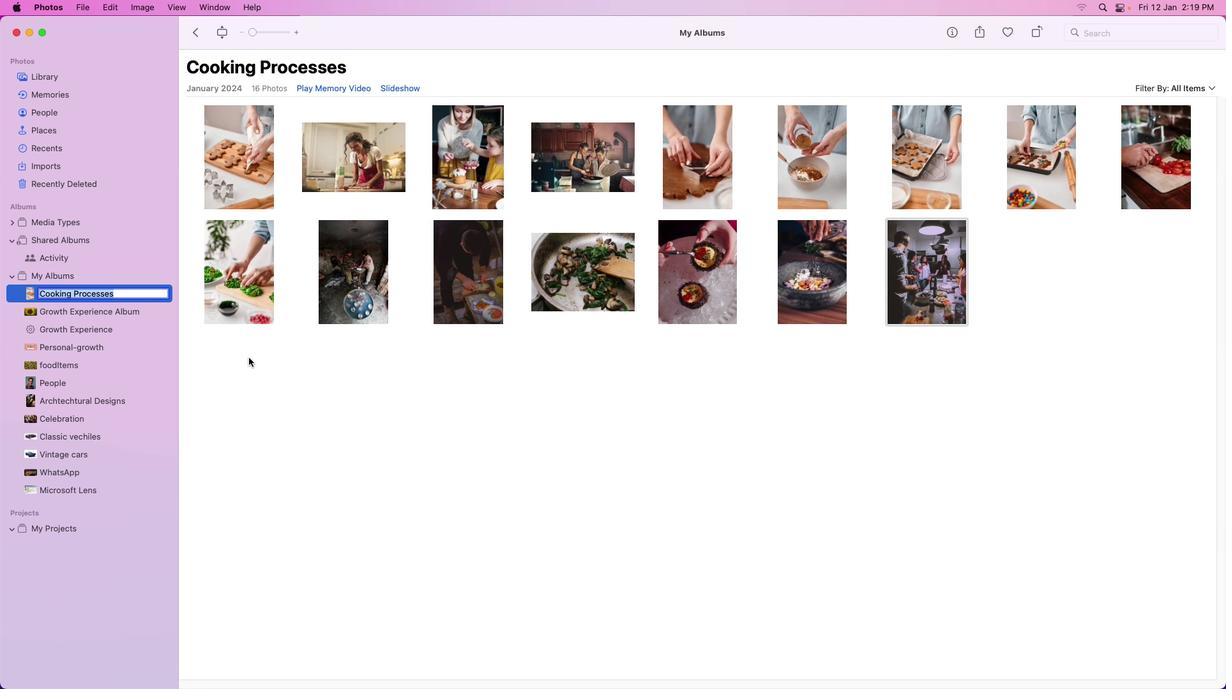 
Action: Mouse moved to (130, 289)
Screenshot: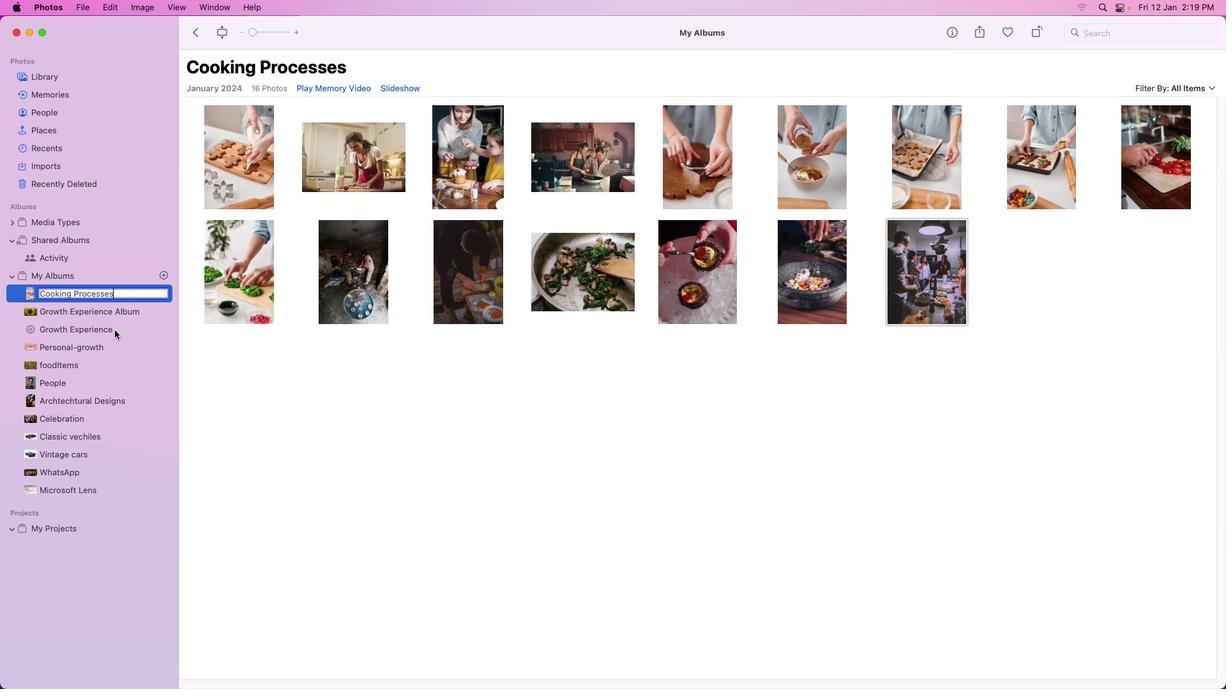 
Action: Mouse pressed left at (130, 289)
Screenshot: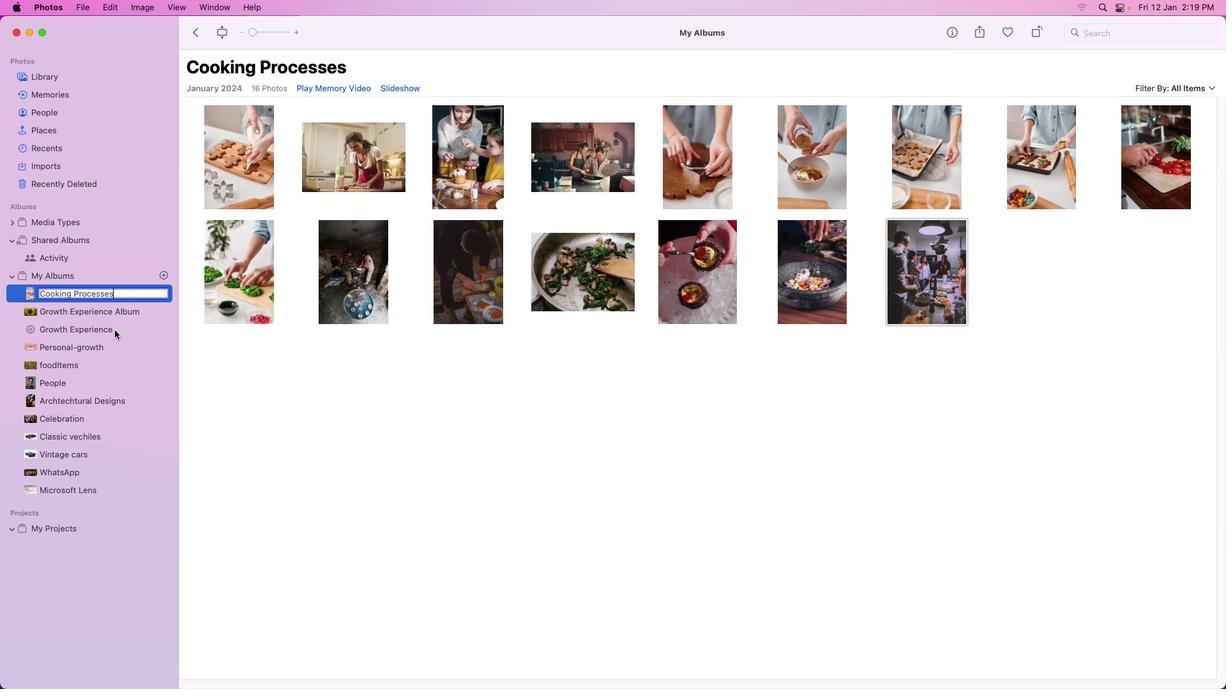 
Action: Mouse moved to (120, 311)
